 Task: Look for Airbnb properties in Schaffhausen, Switzerland from 21st November, 2023 to 29th November, 2023 for 4 adults.2 bedrooms having 2 beds and 2 bathrooms. Property type can be flat. Booking option can be shelf check-in. Look for 4 properties as per requirement.
Action: Mouse moved to (511, 97)
Screenshot: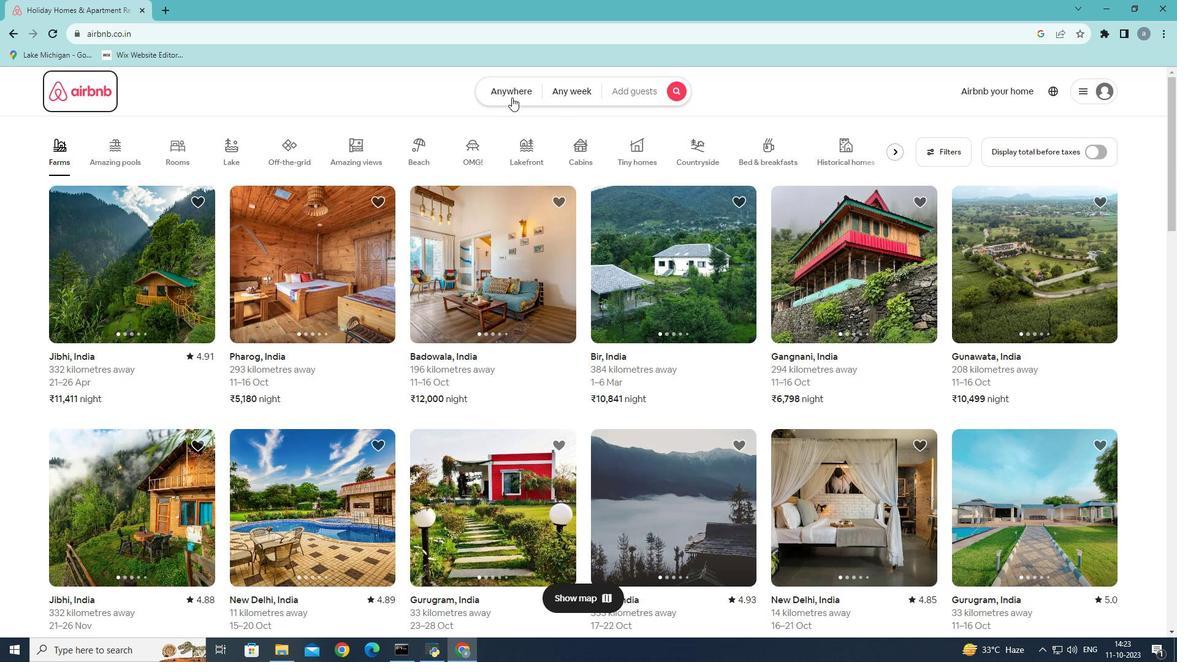 
Action: Mouse pressed left at (511, 97)
Screenshot: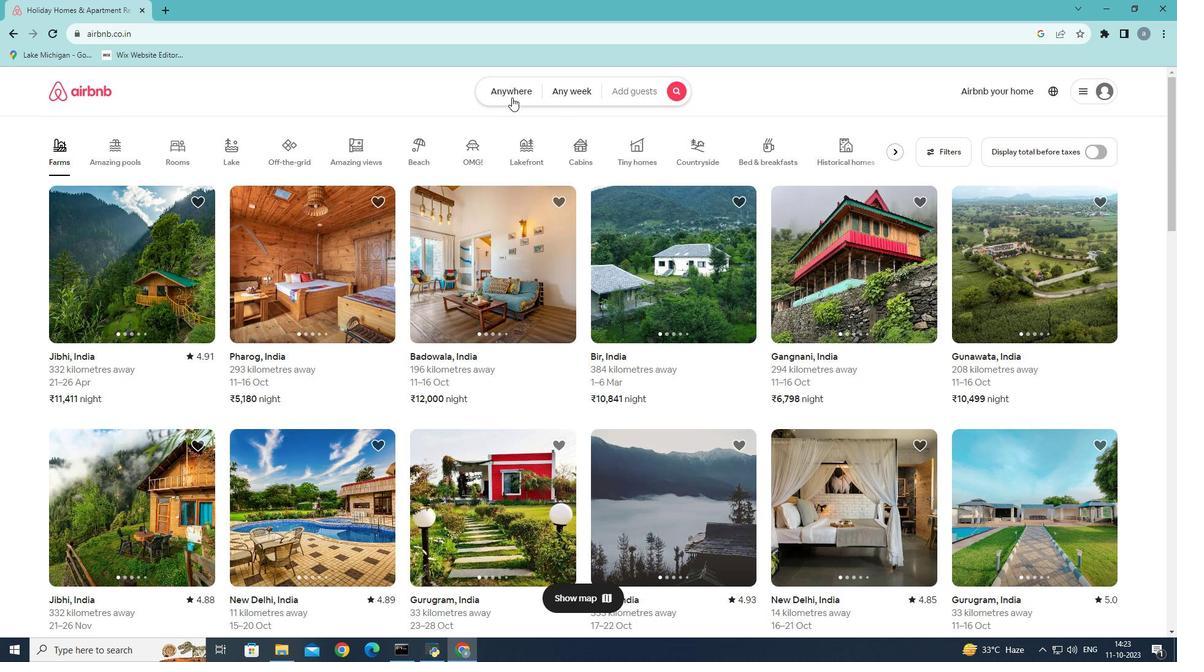 
Action: Mouse moved to (369, 135)
Screenshot: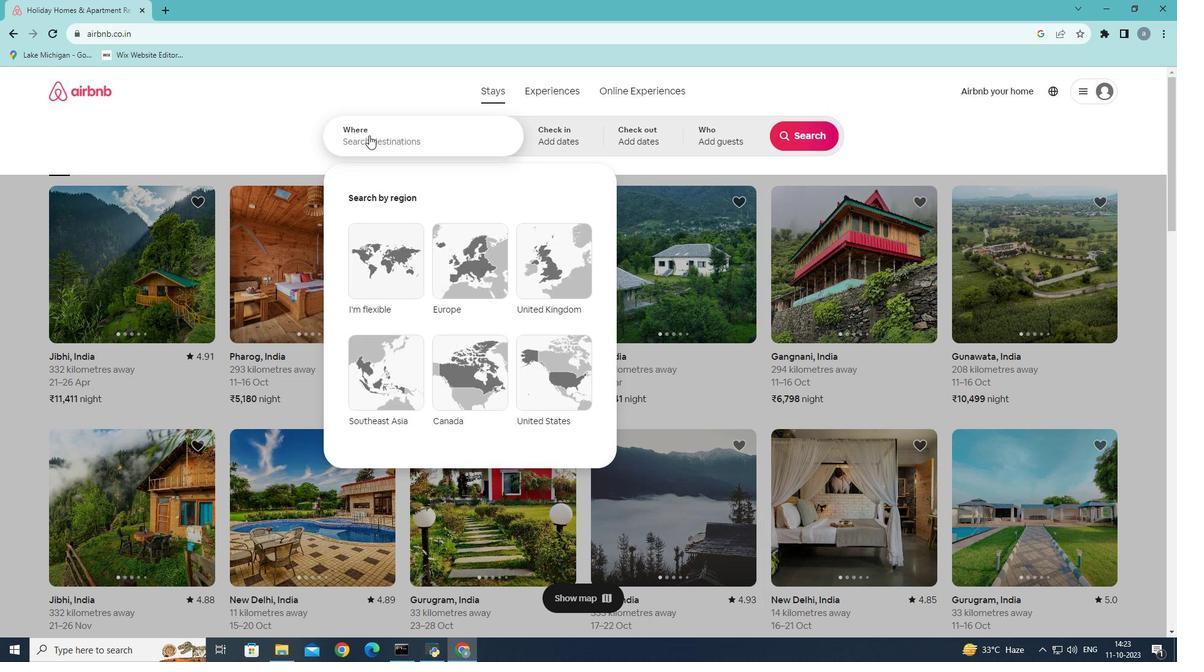 
Action: Mouse pressed left at (369, 135)
Screenshot: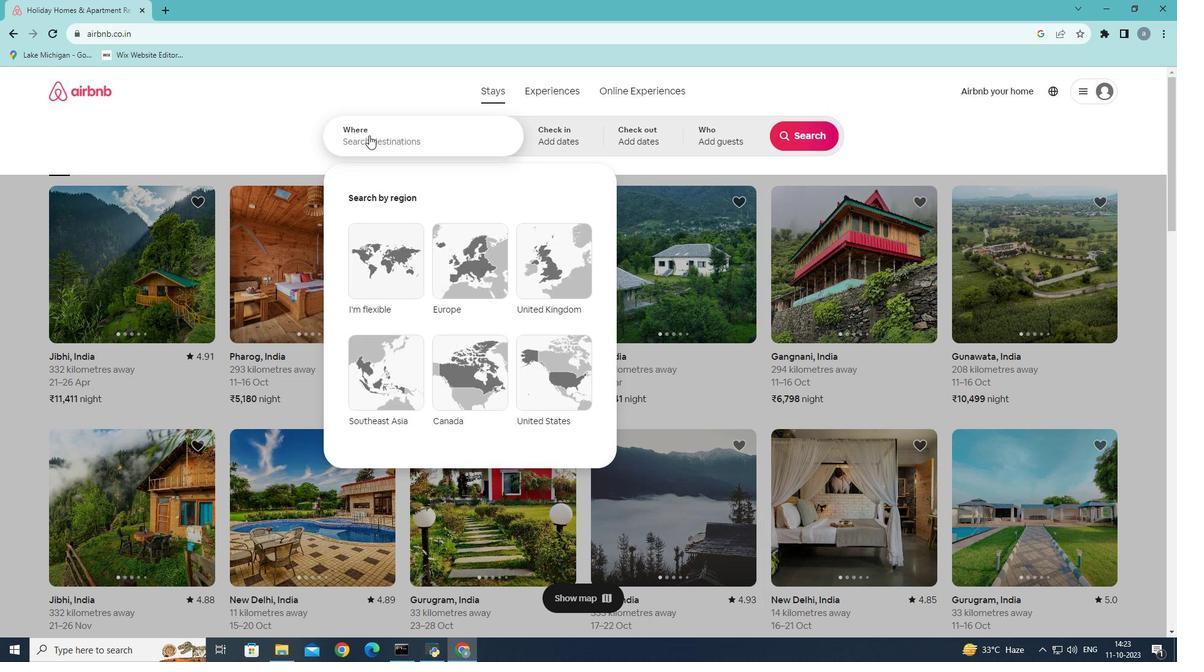 
Action: Mouse moved to (369, 135)
Screenshot: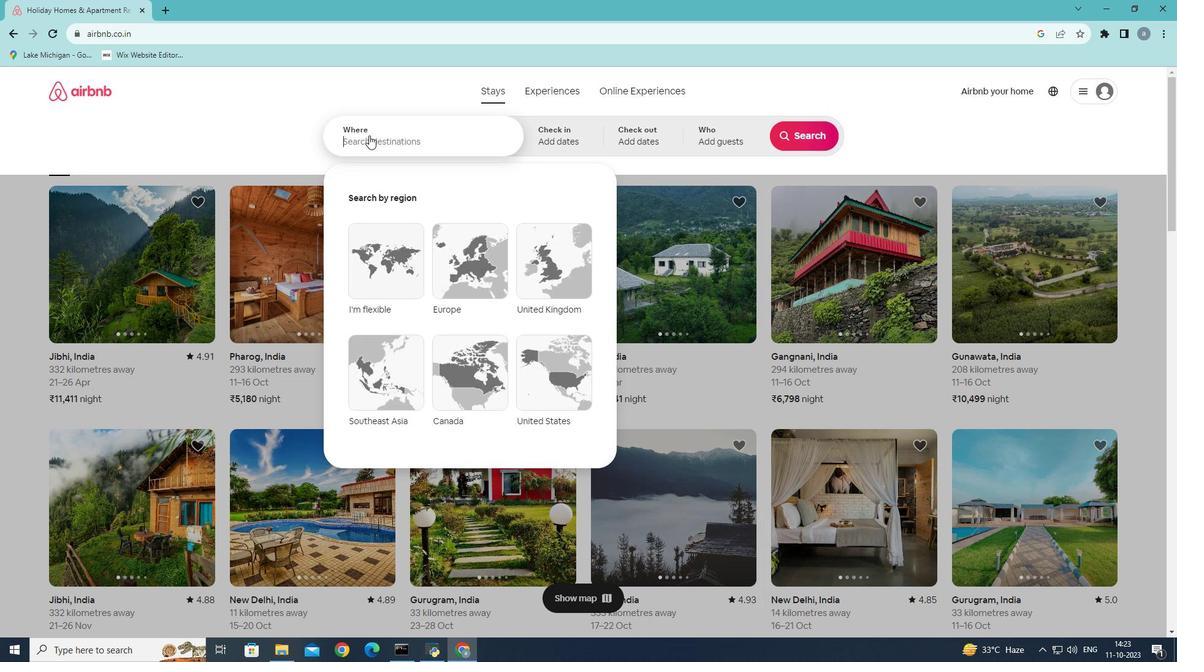 
Action: Key pressed <Key.shift>Schaffhasen
Screenshot: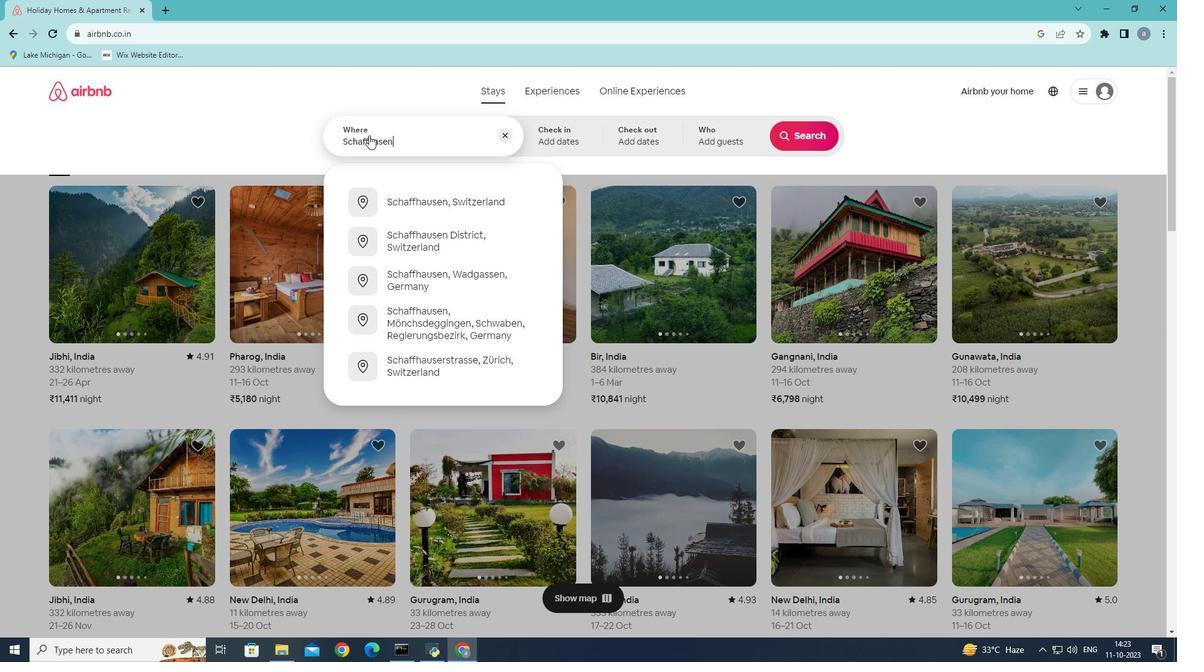 
Action: Mouse moved to (429, 202)
Screenshot: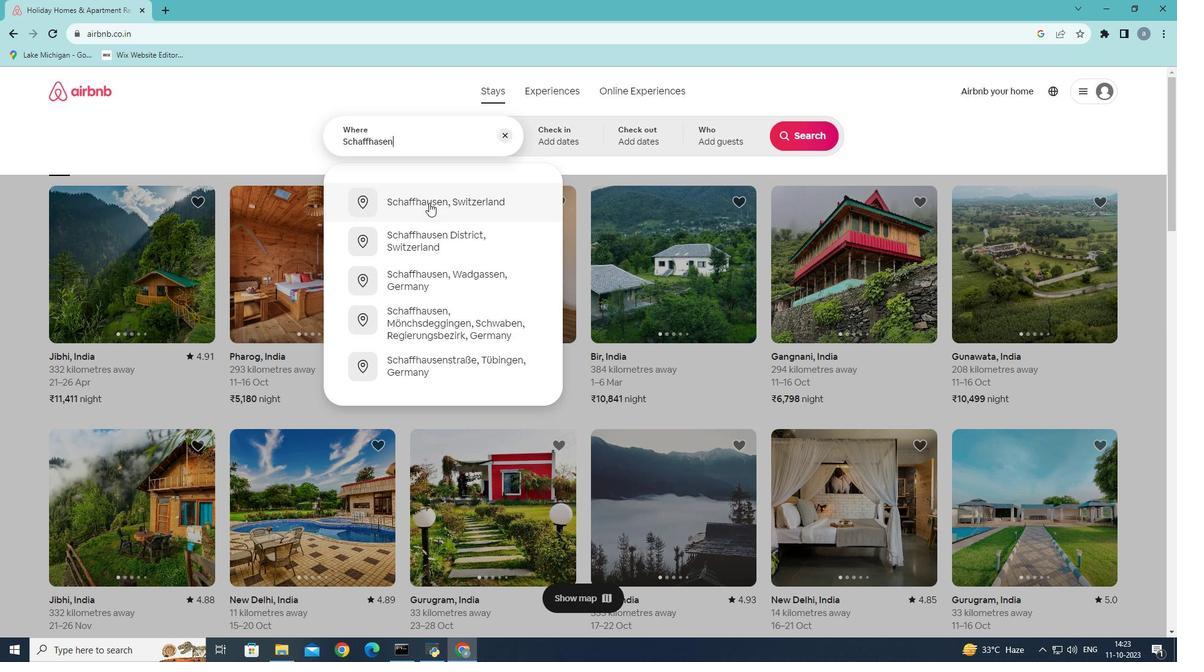 
Action: Mouse pressed left at (429, 202)
Screenshot: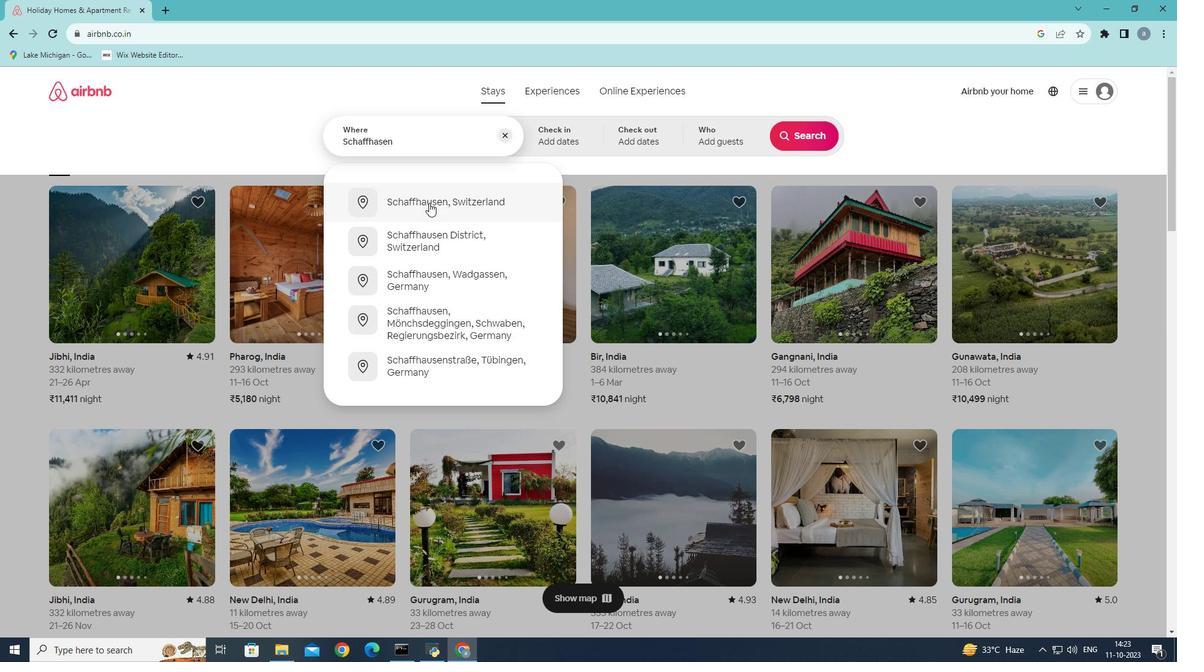 
Action: Mouse moved to (675, 377)
Screenshot: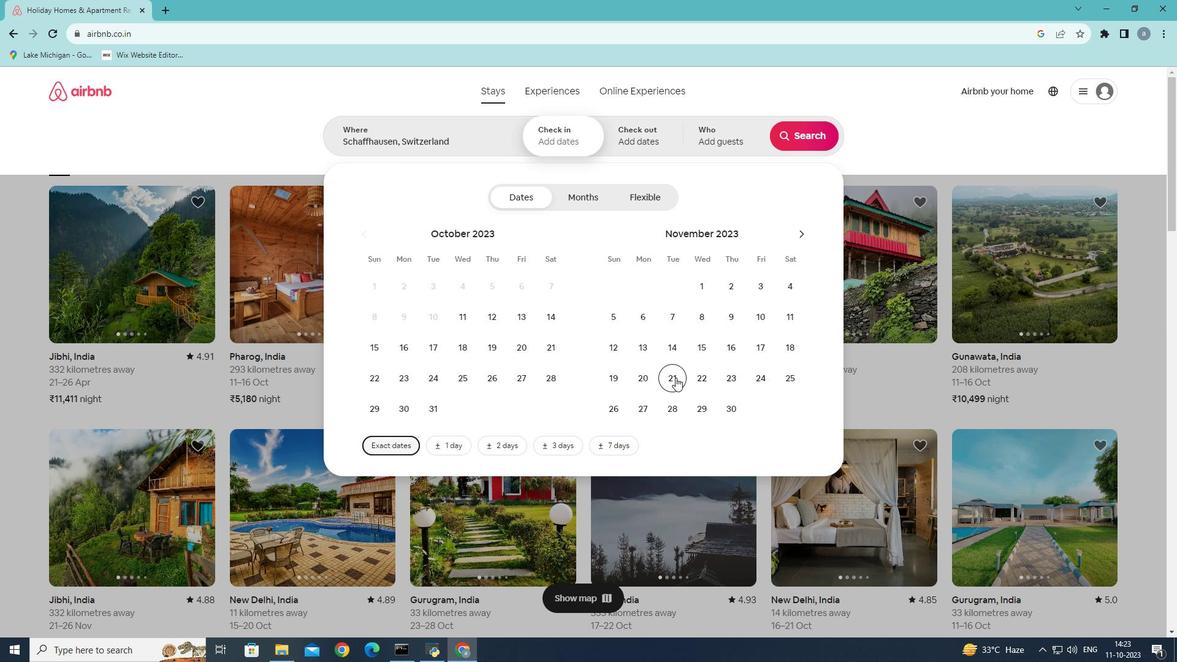
Action: Mouse pressed left at (675, 377)
Screenshot: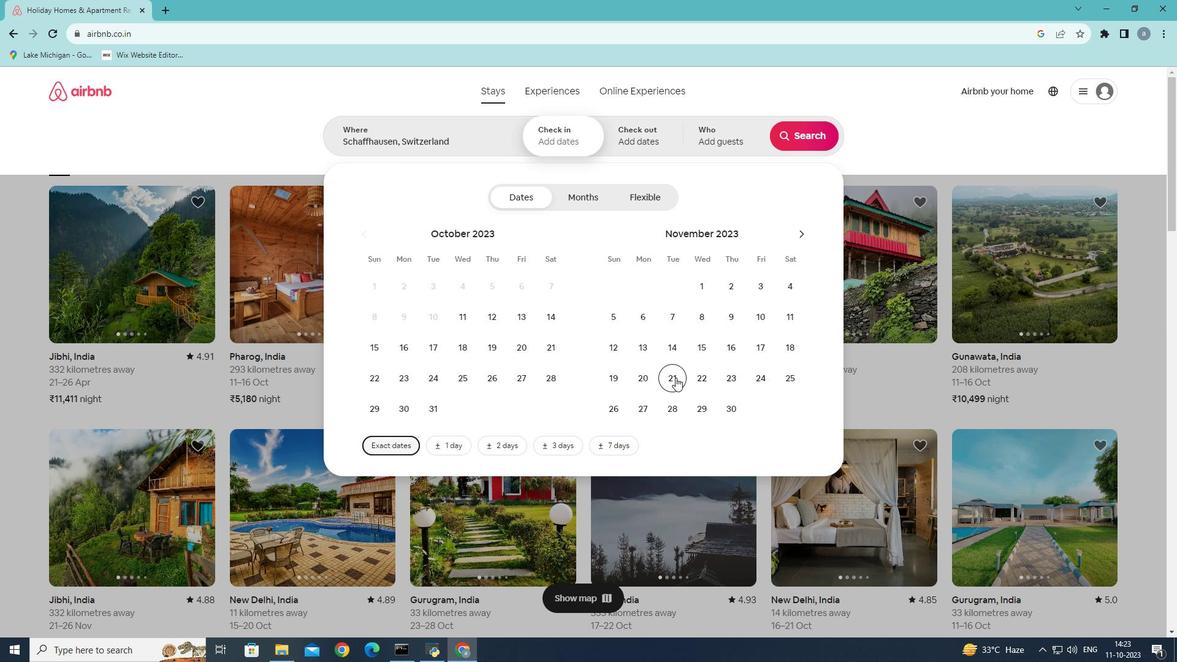 
Action: Mouse moved to (702, 408)
Screenshot: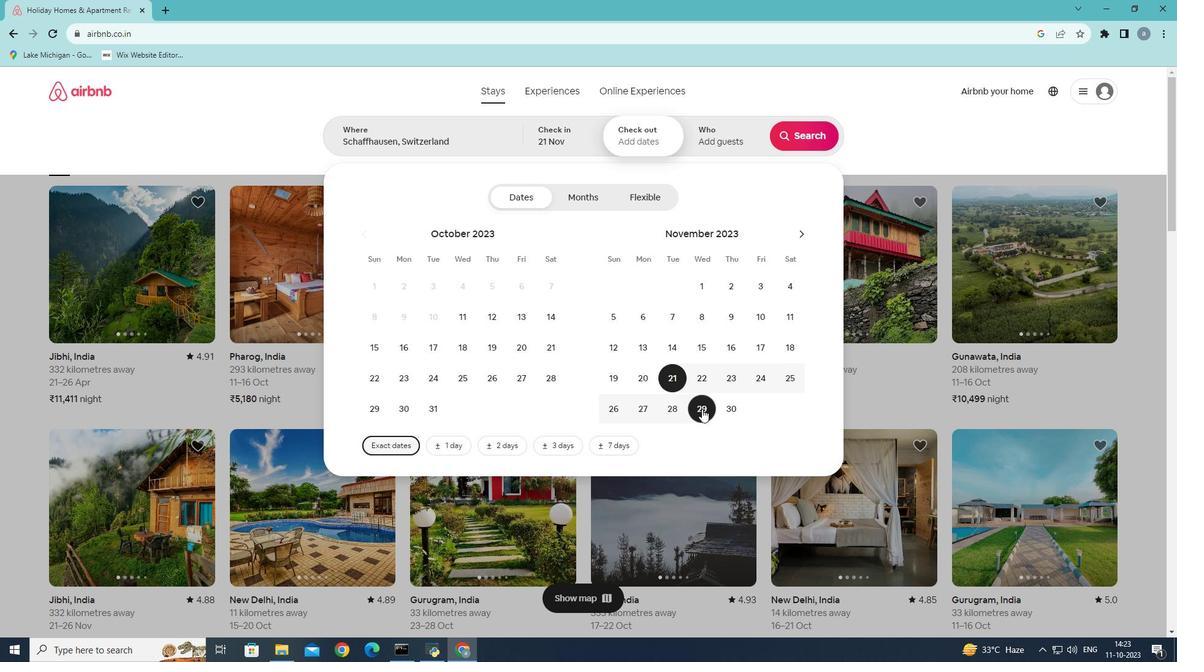 
Action: Mouse pressed left at (702, 408)
Screenshot: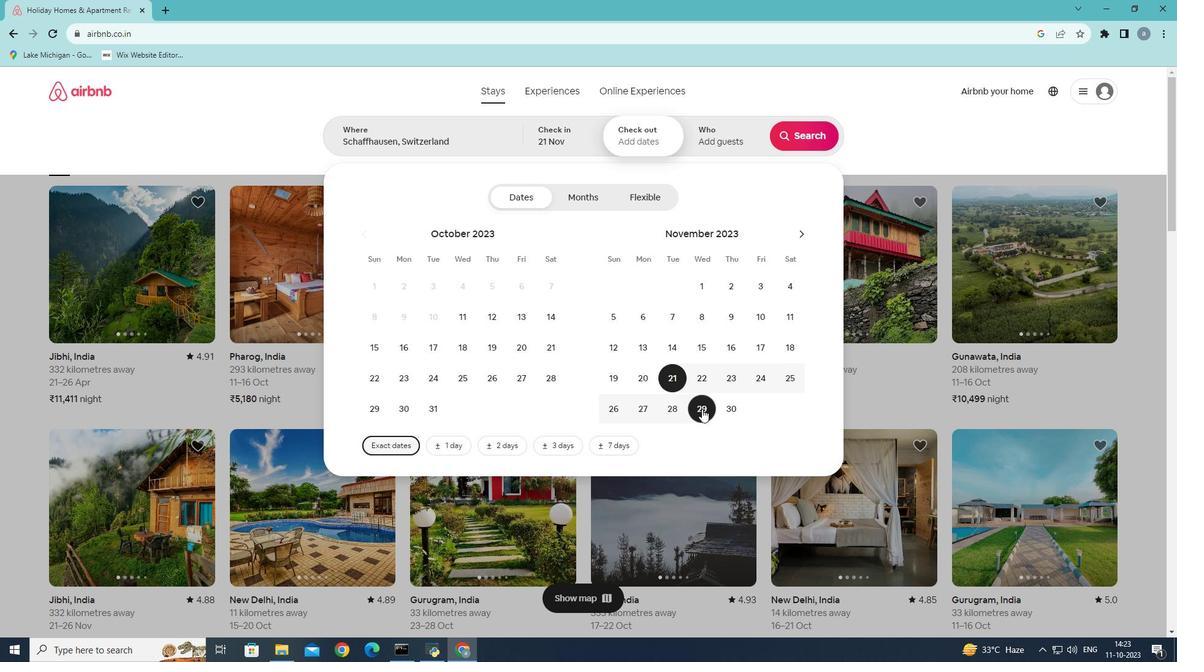 
Action: Mouse moved to (725, 138)
Screenshot: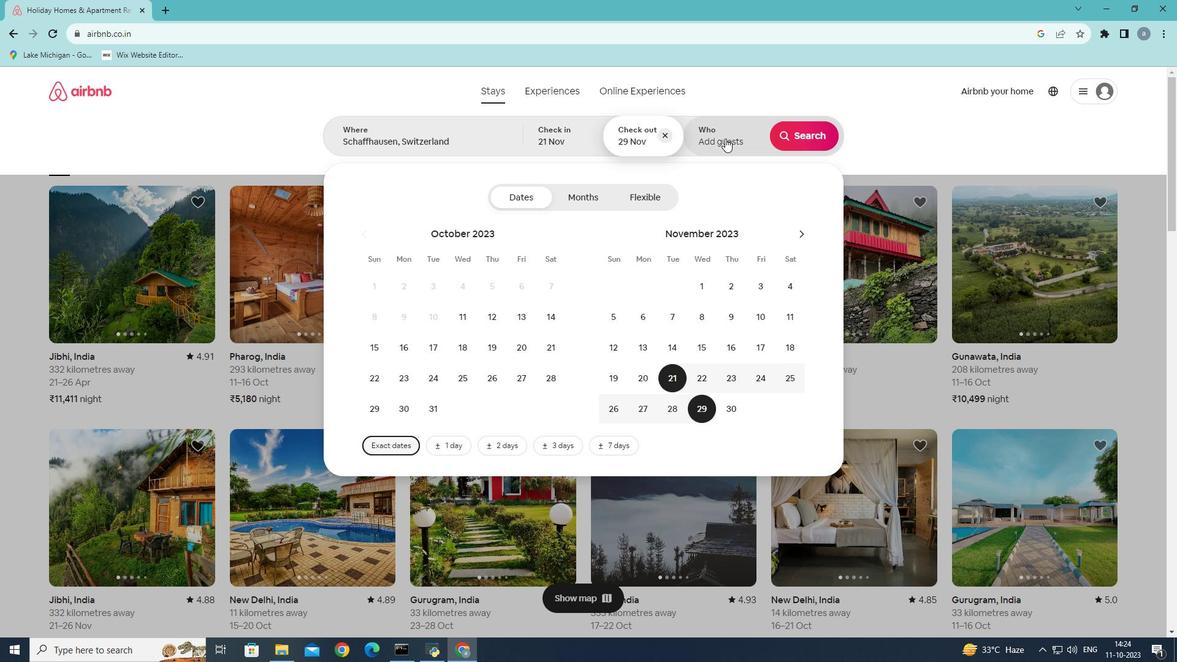 
Action: Mouse pressed left at (725, 138)
Screenshot: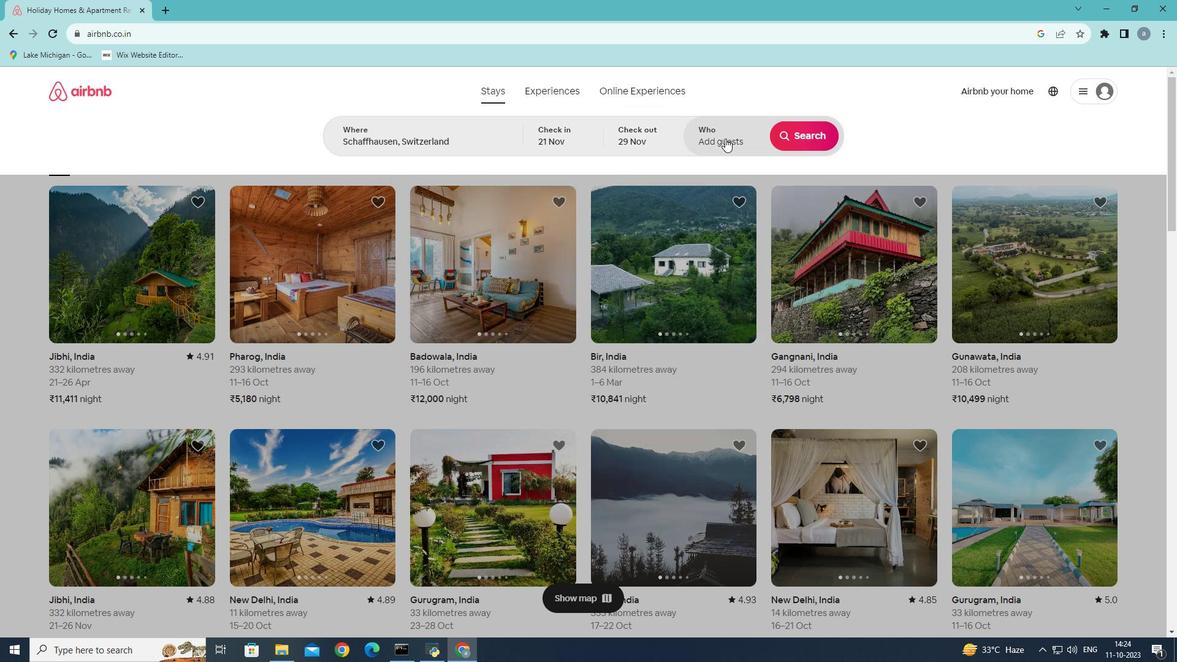 
Action: Mouse moved to (811, 202)
Screenshot: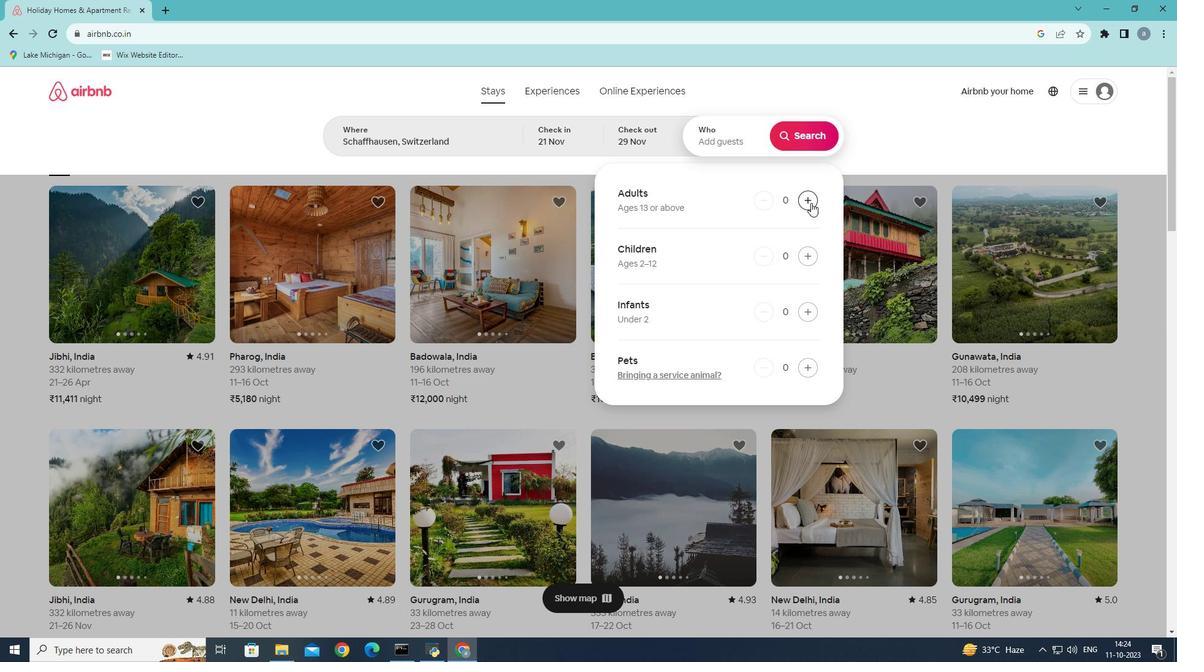 
Action: Mouse pressed left at (811, 202)
Screenshot: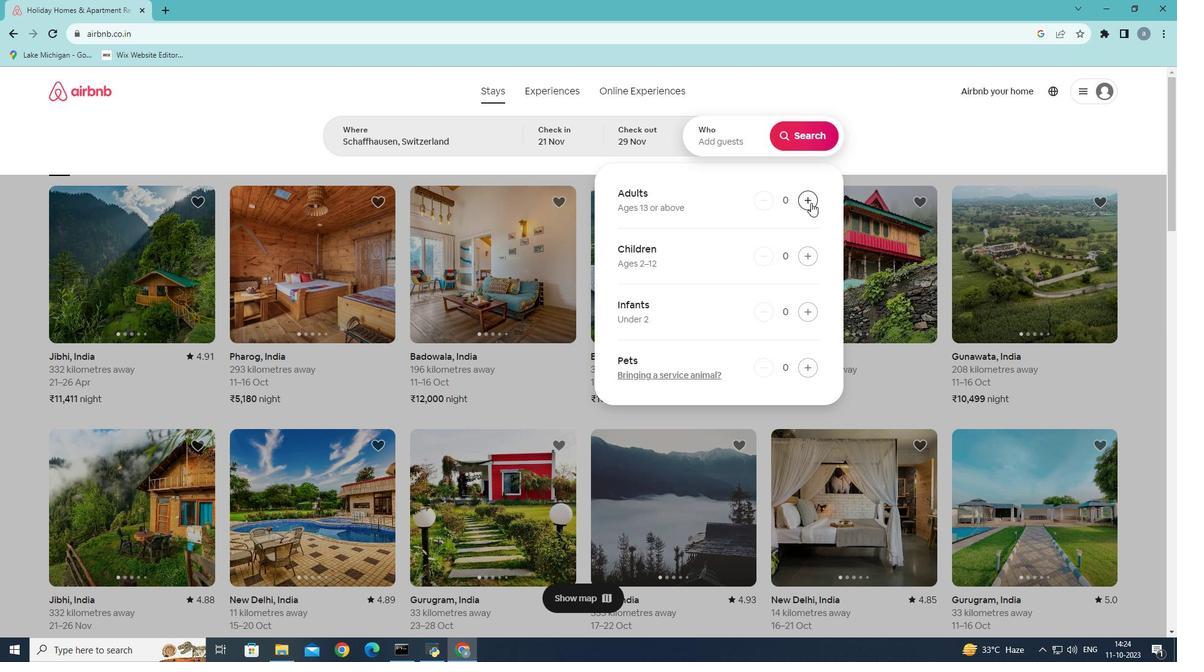 
Action: Mouse pressed left at (811, 202)
Screenshot: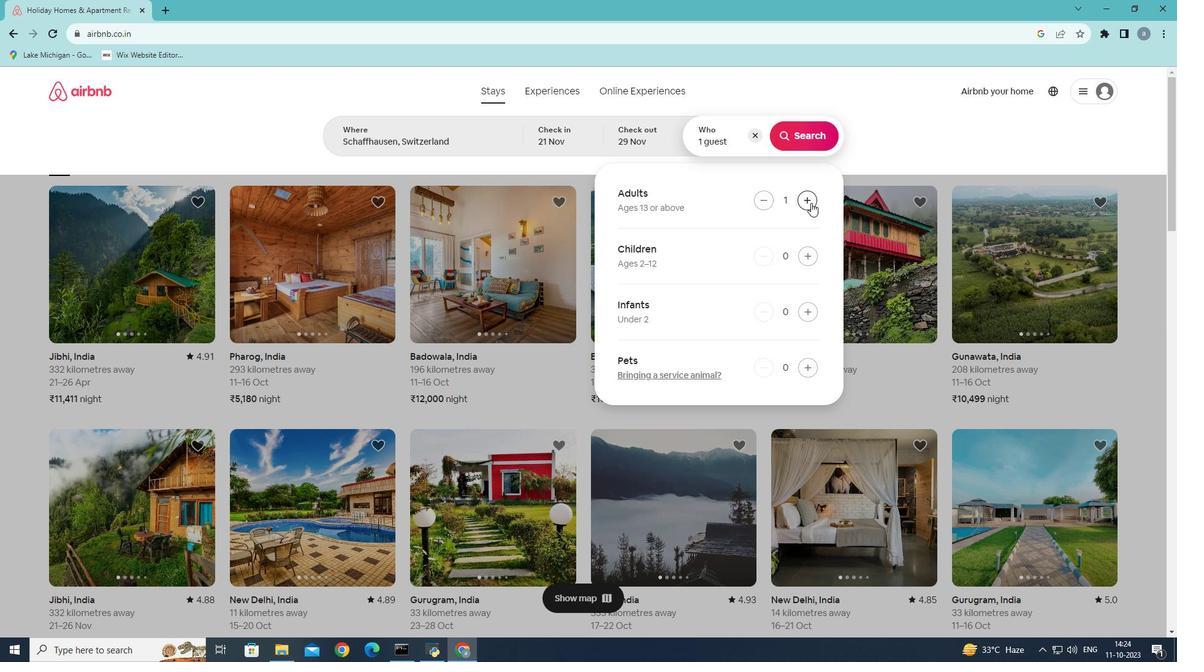 
Action: Mouse moved to (813, 135)
Screenshot: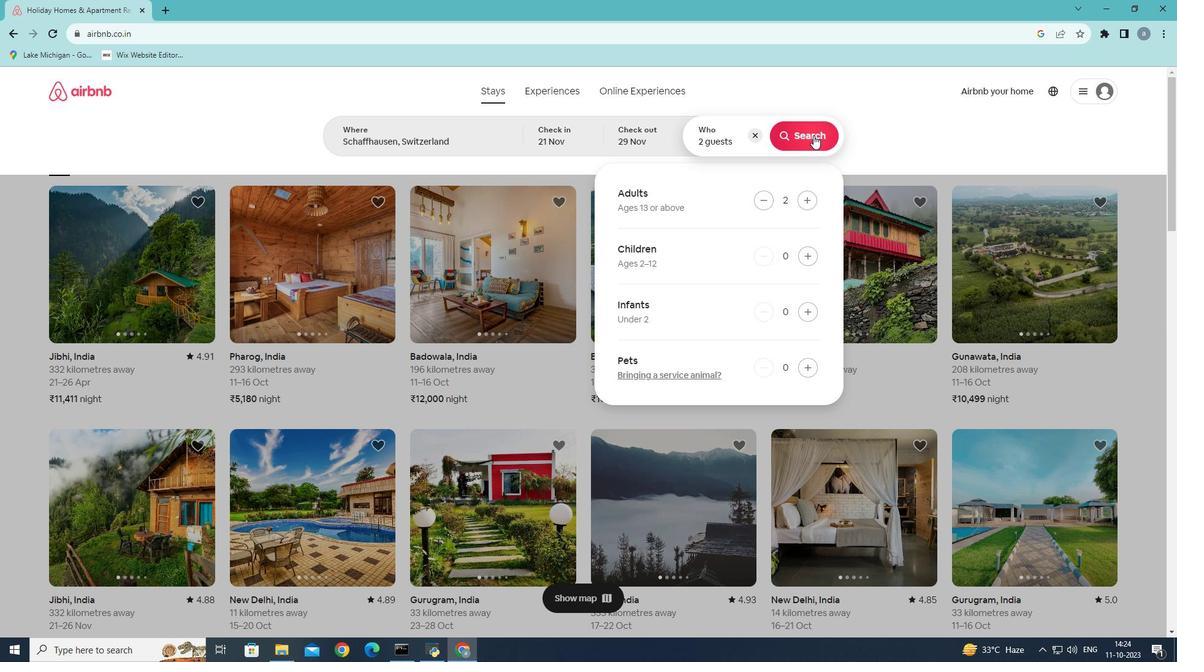 
Action: Mouse pressed left at (813, 135)
Screenshot: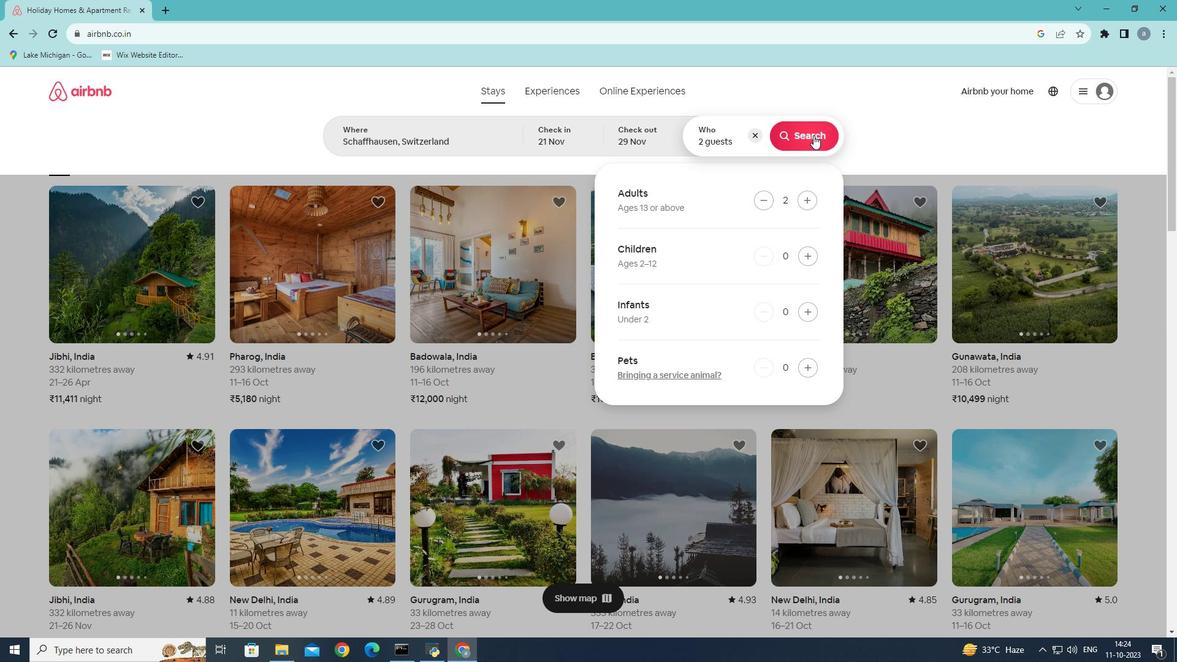 
Action: Mouse moved to (655, 95)
Screenshot: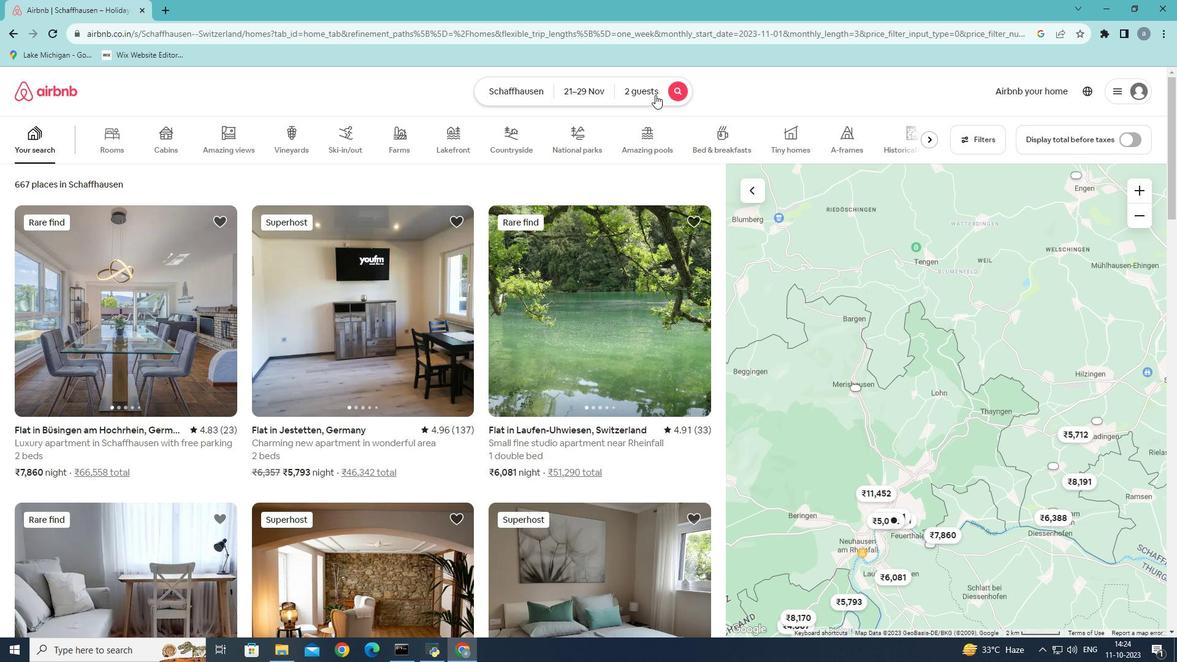 
Action: Mouse pressed left at (655, 95)
Screenshot: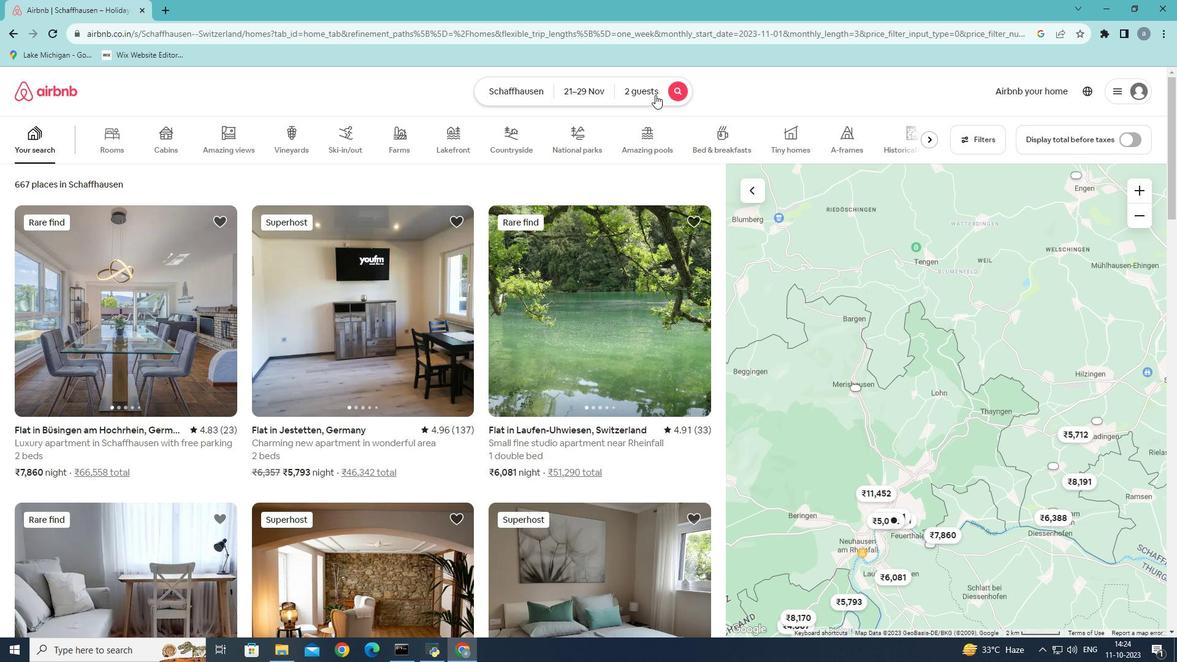 
Action: Mouse moved to (802, 198)
Screenshot: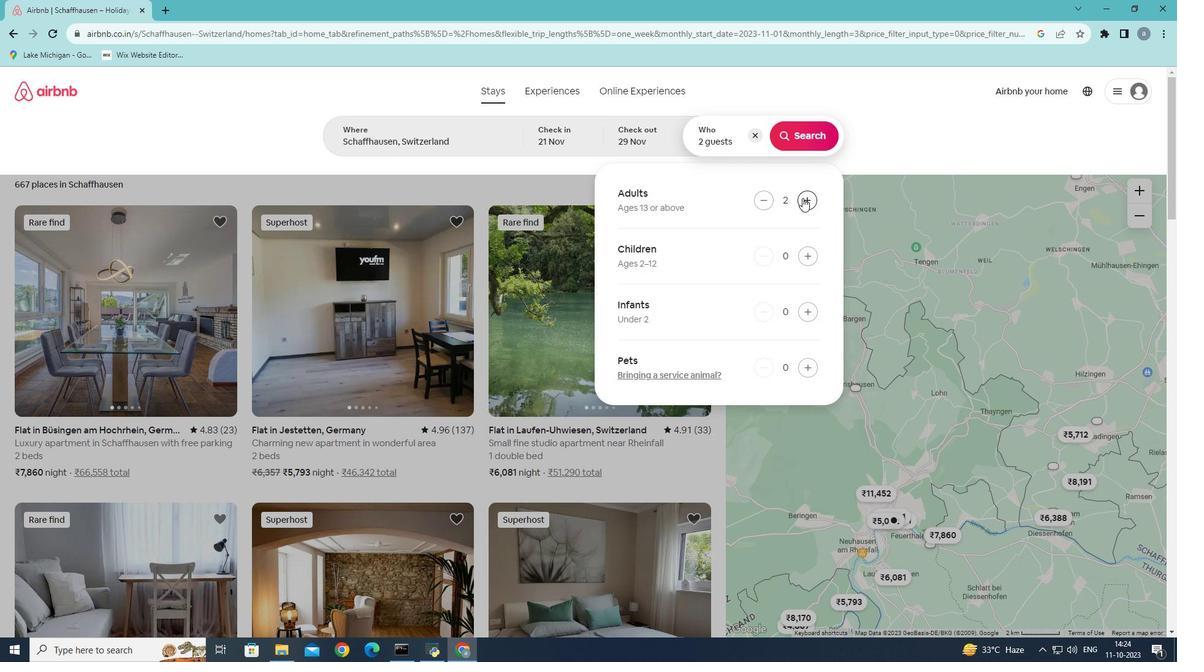 
Action: Mouse pressed left at (802, 198)
Screenshot: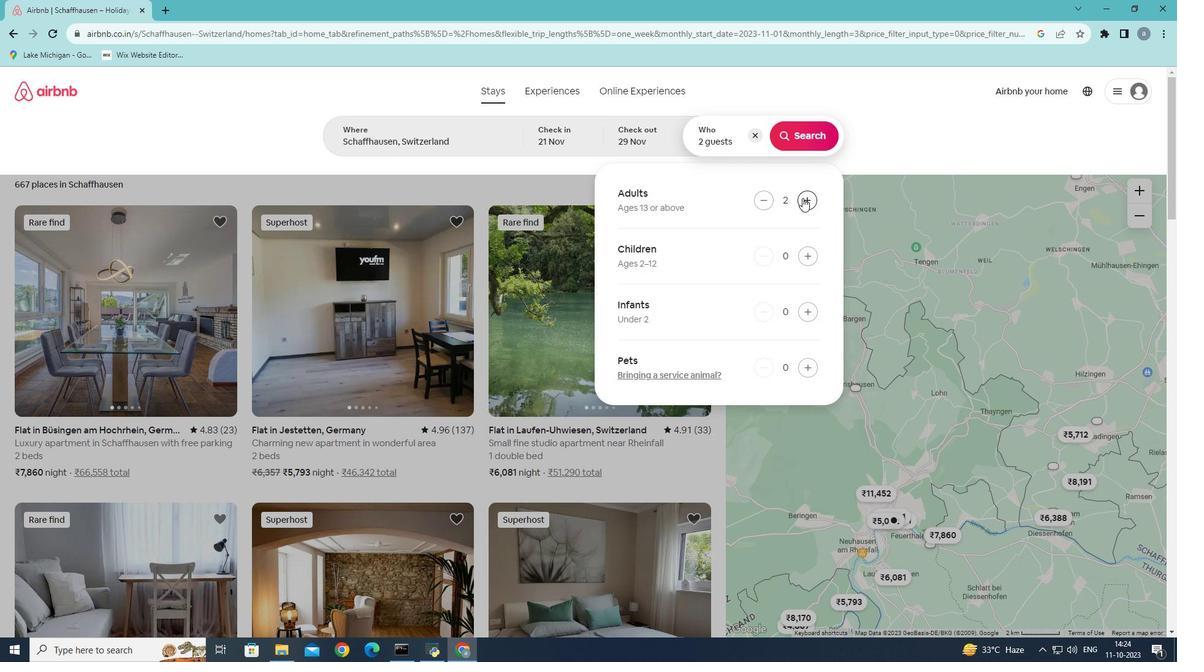 
Action: Mouse pressed left at (802, 198)
Screenshot: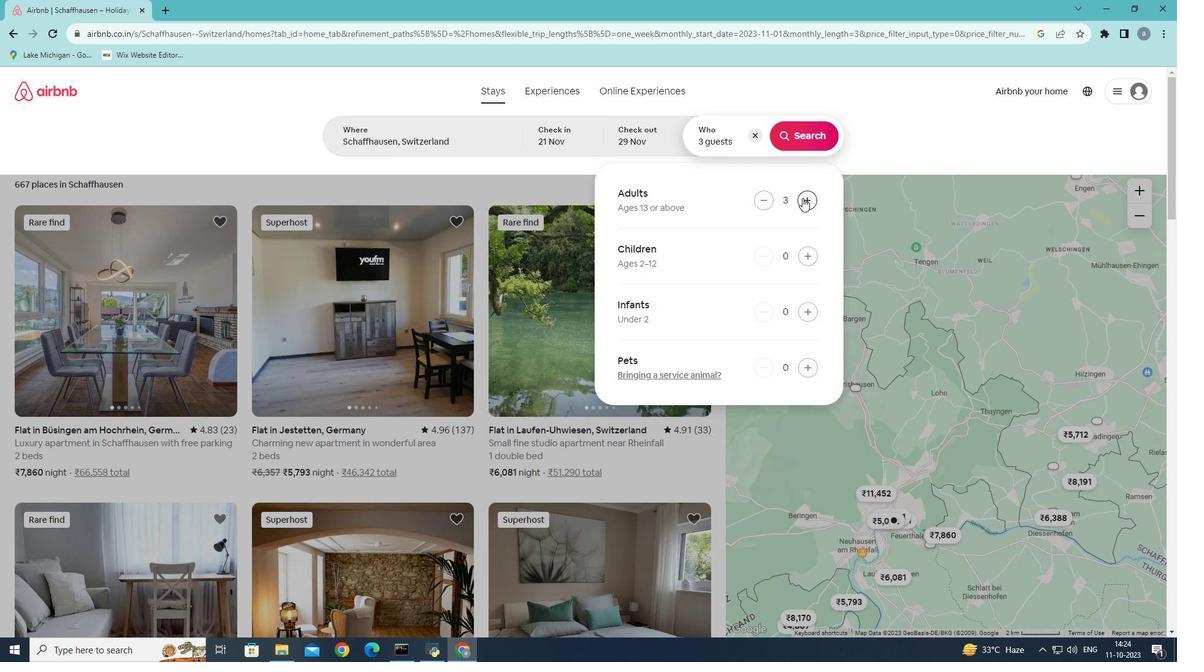 
Action: Mouse moved to (803, 134)
Screenshot: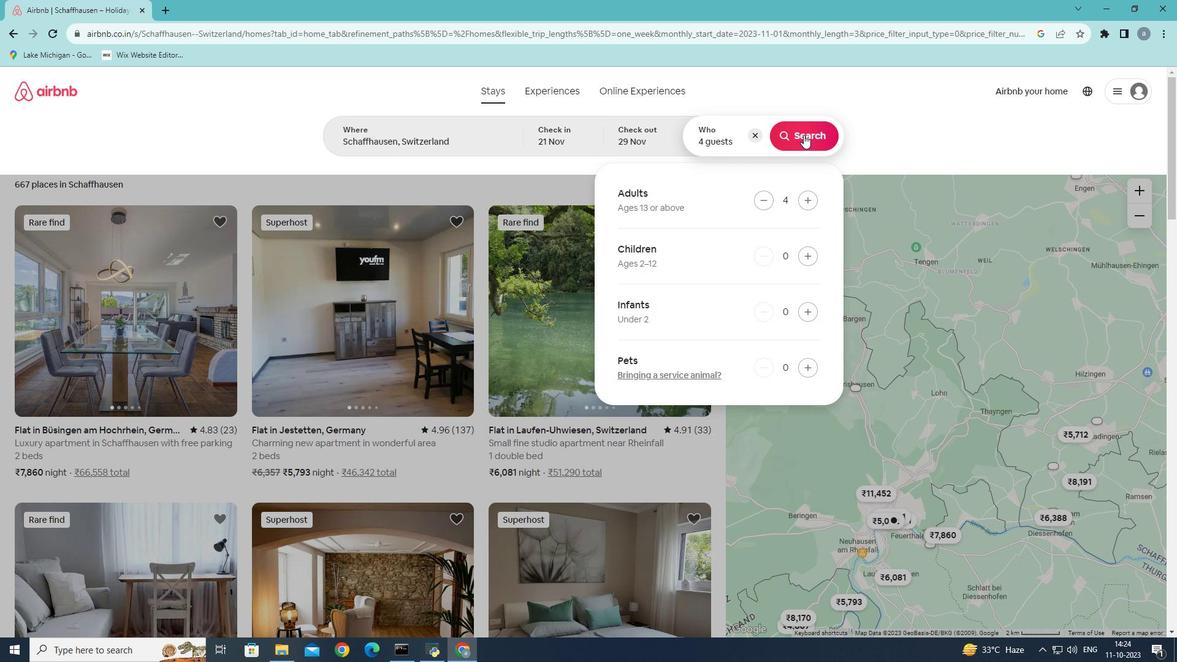 
Action: Mouse pressed left at (803, 134)
Screenshot: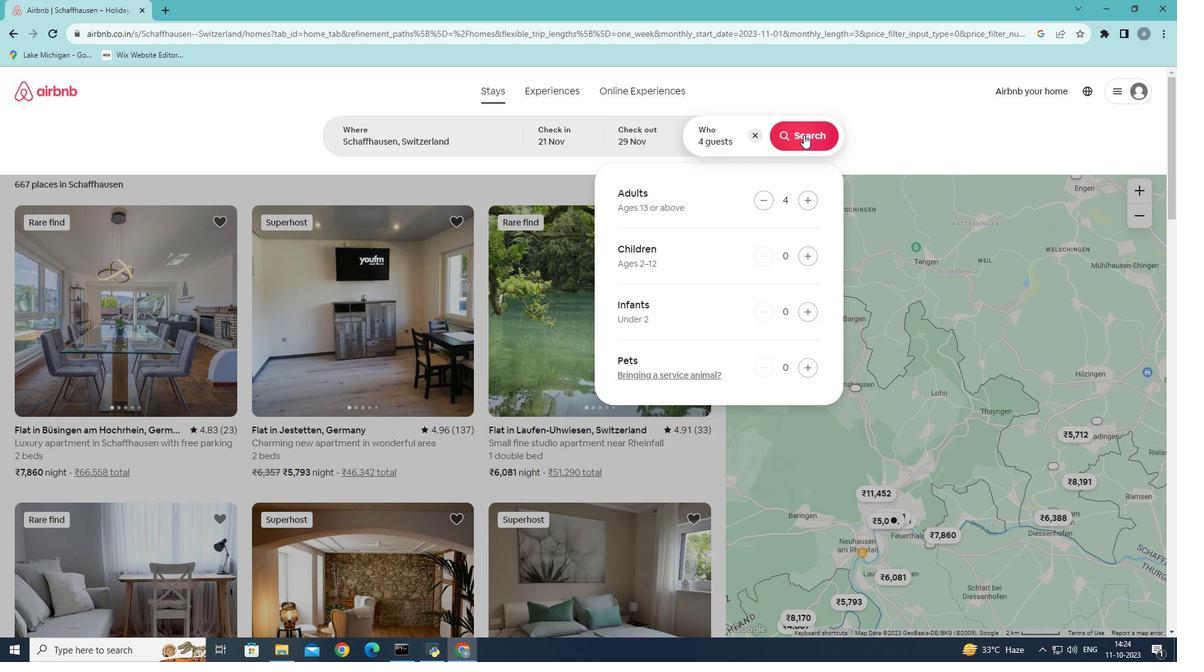 
Action: Mouse moved to (992, 141)
Screenshot: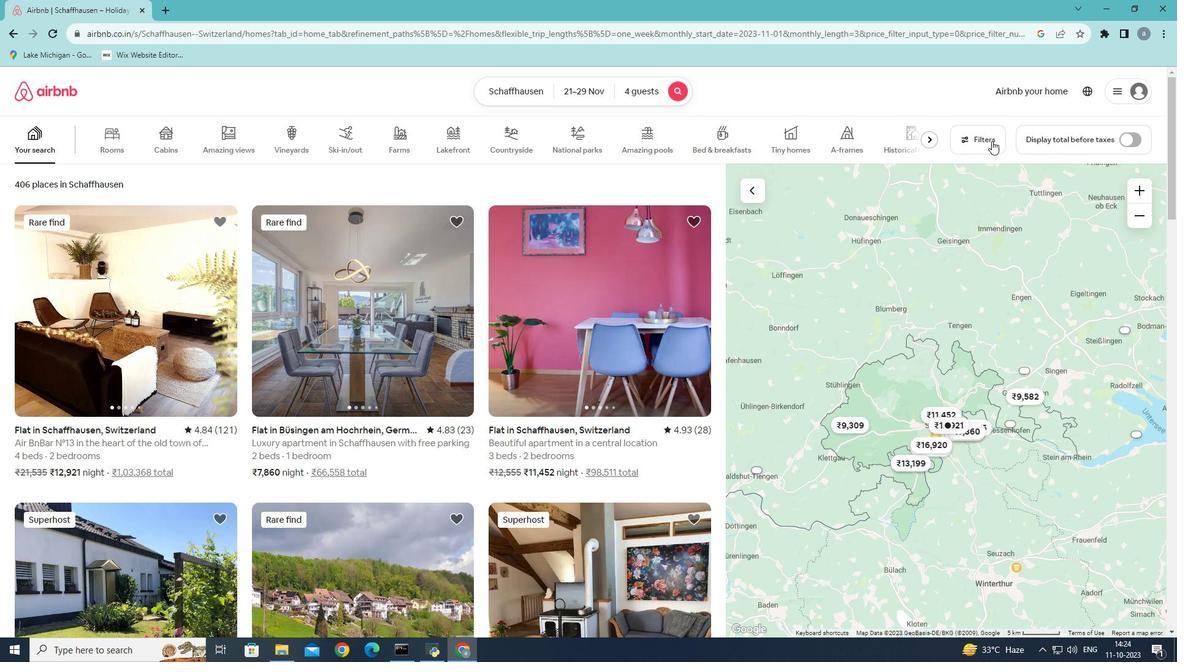 
Action: Mouse pressed left at (992, 141)
Screenshot: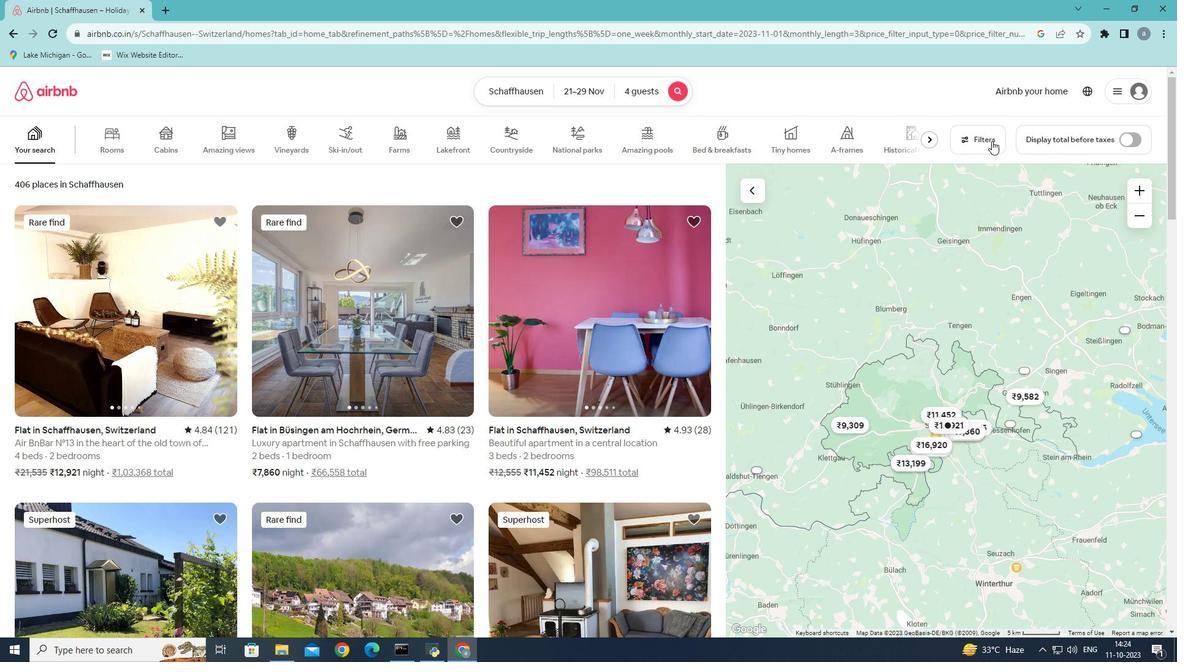 
Action: Mouse moved to (680, 360)
Screenshot: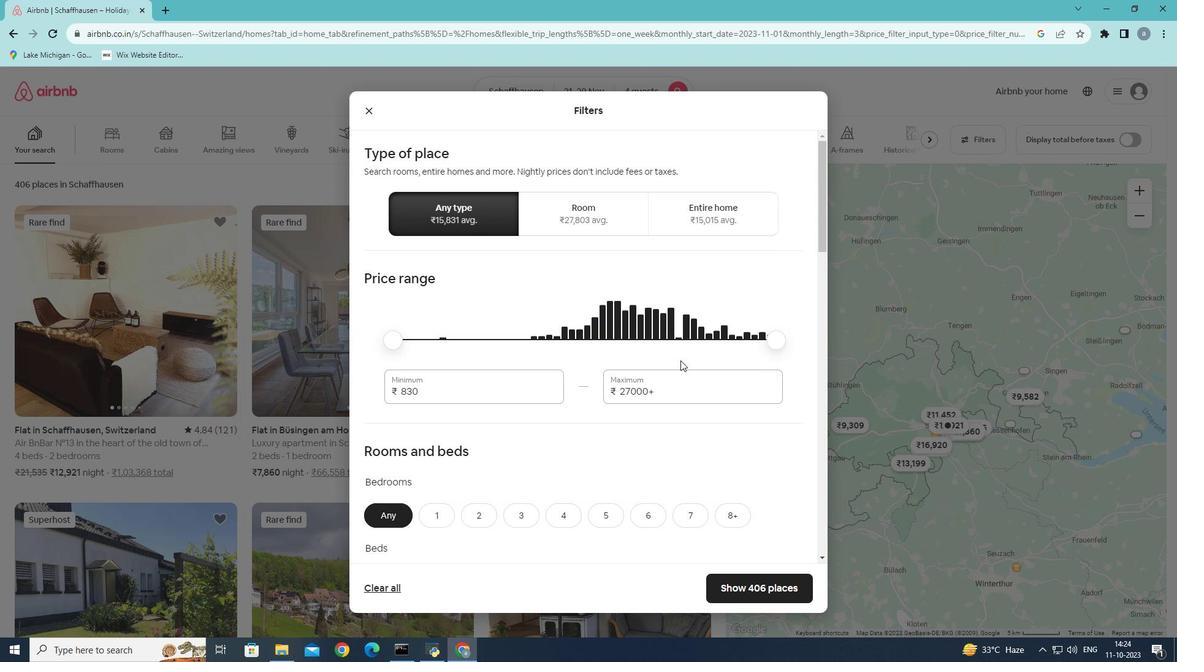 
Action: Mouse scrolled (680, 359) with delta (0, 0)
Screenshot: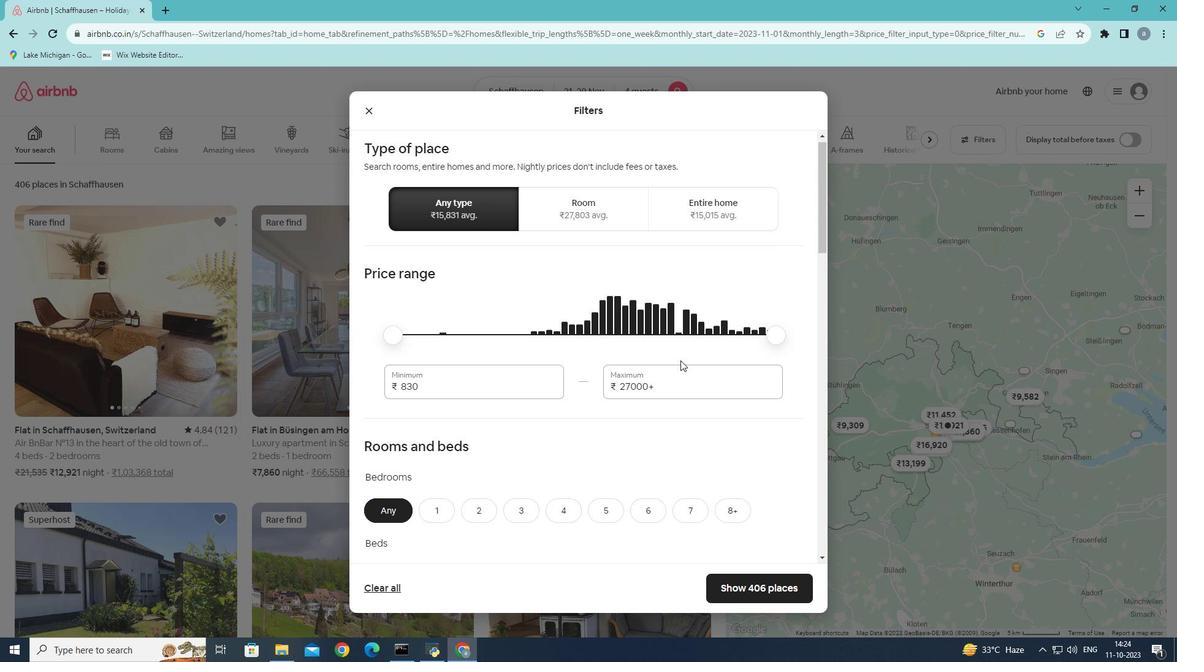 
Action: Mouse scrolled (680, 359) with delta (0, 0)
Screenshot: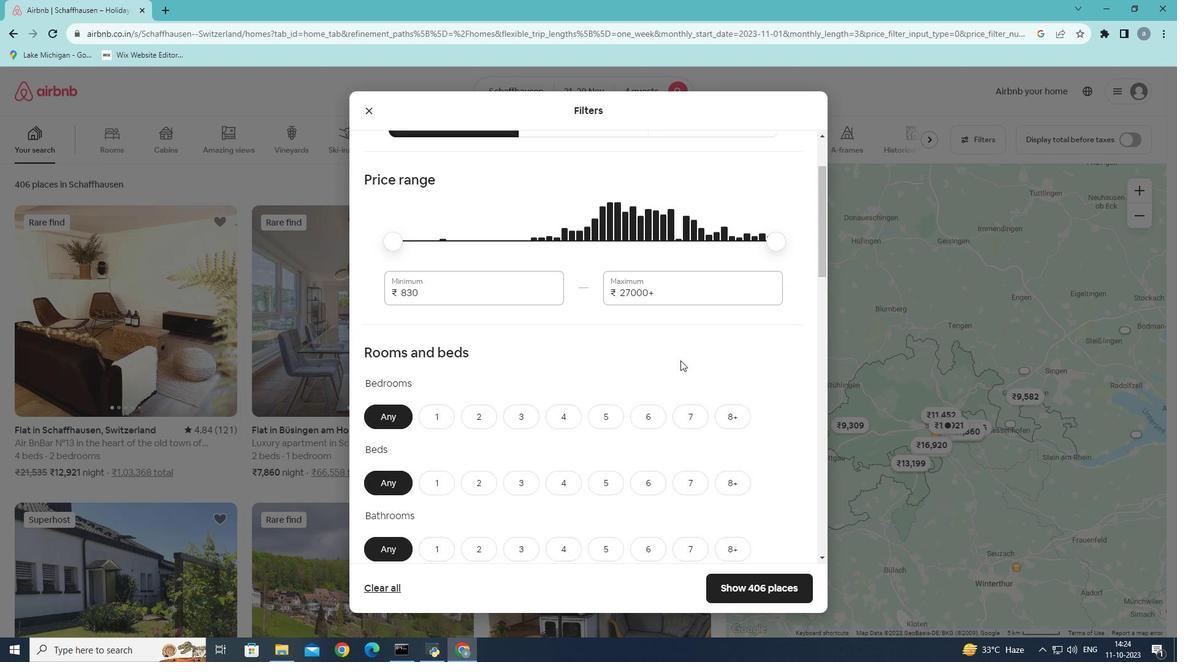 
Action: Mouse scrolled (680, 359) with delta (0, 0)
Screenshot: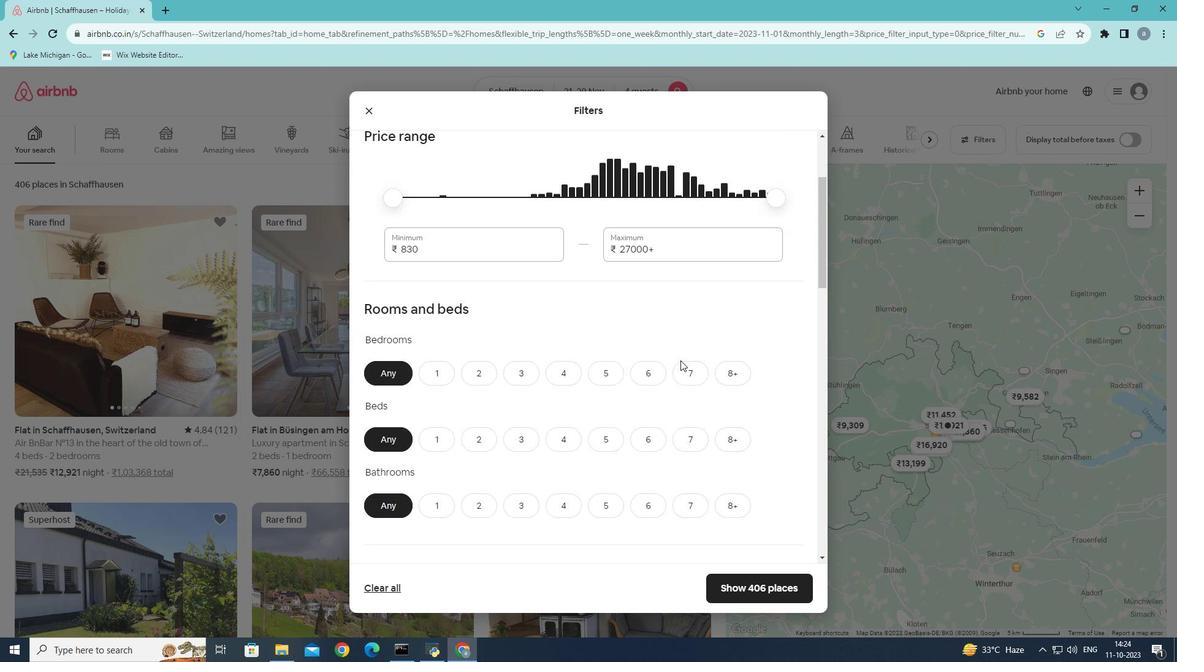 
Action: Mouse scrolled (680, 359) with delta (0, 0)
Screenshot: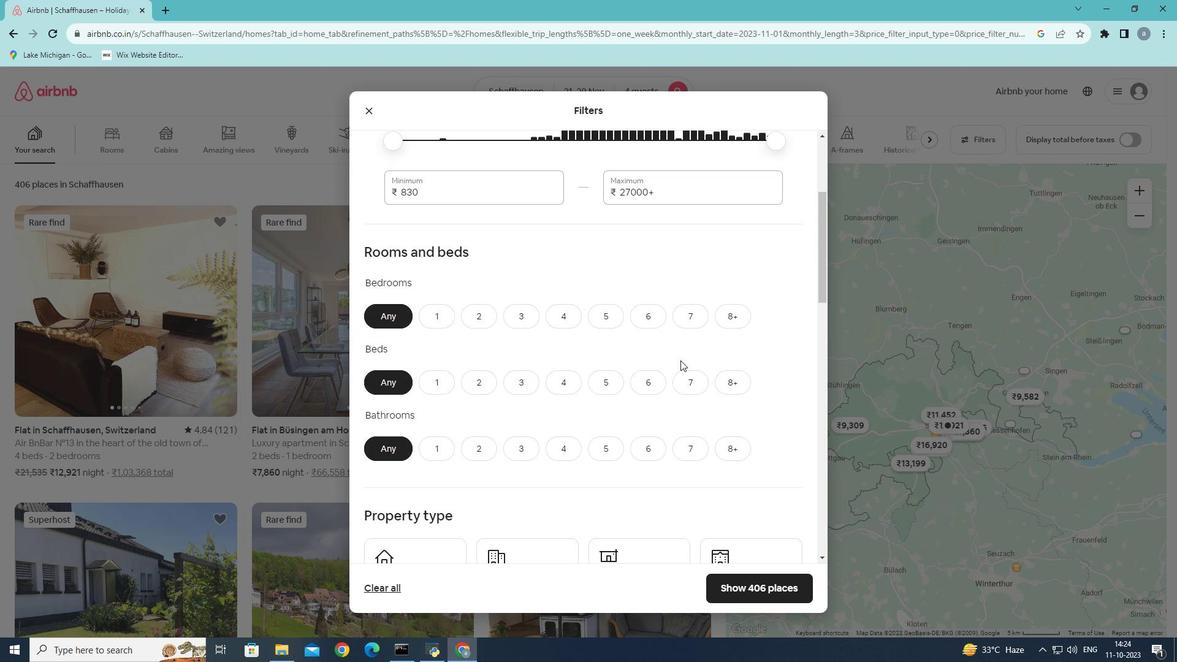 
Action: Mouse moved to (470, 273)
Screenshot: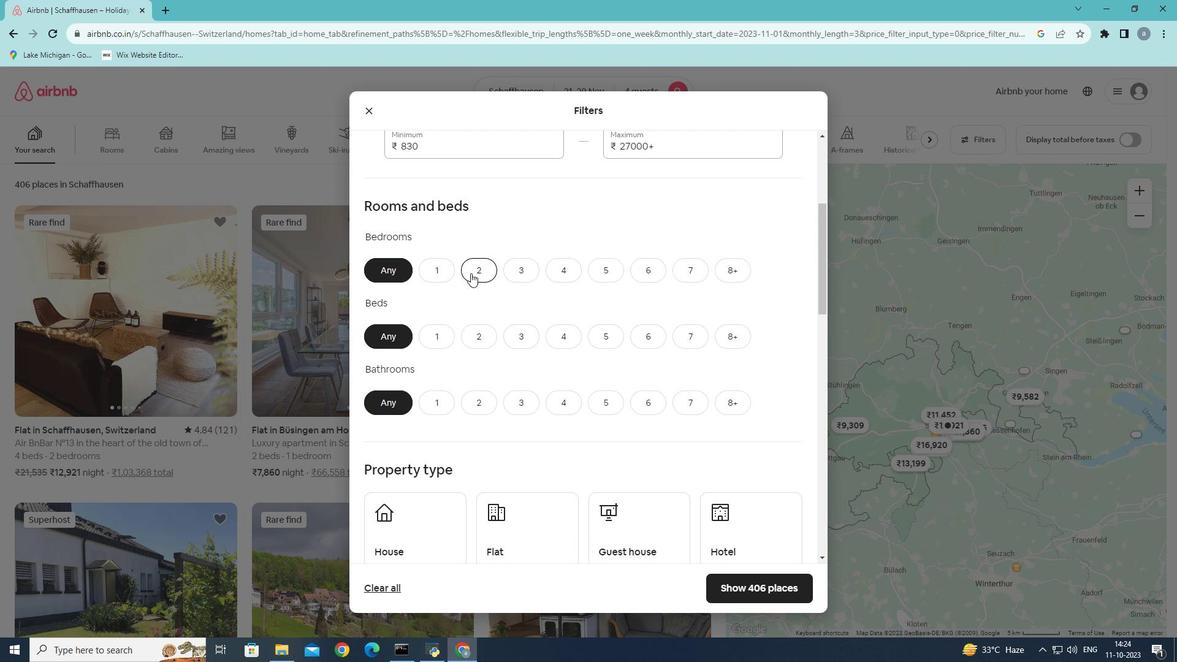 
Action: Mouse pressed left at (470, 273)
Screenshot: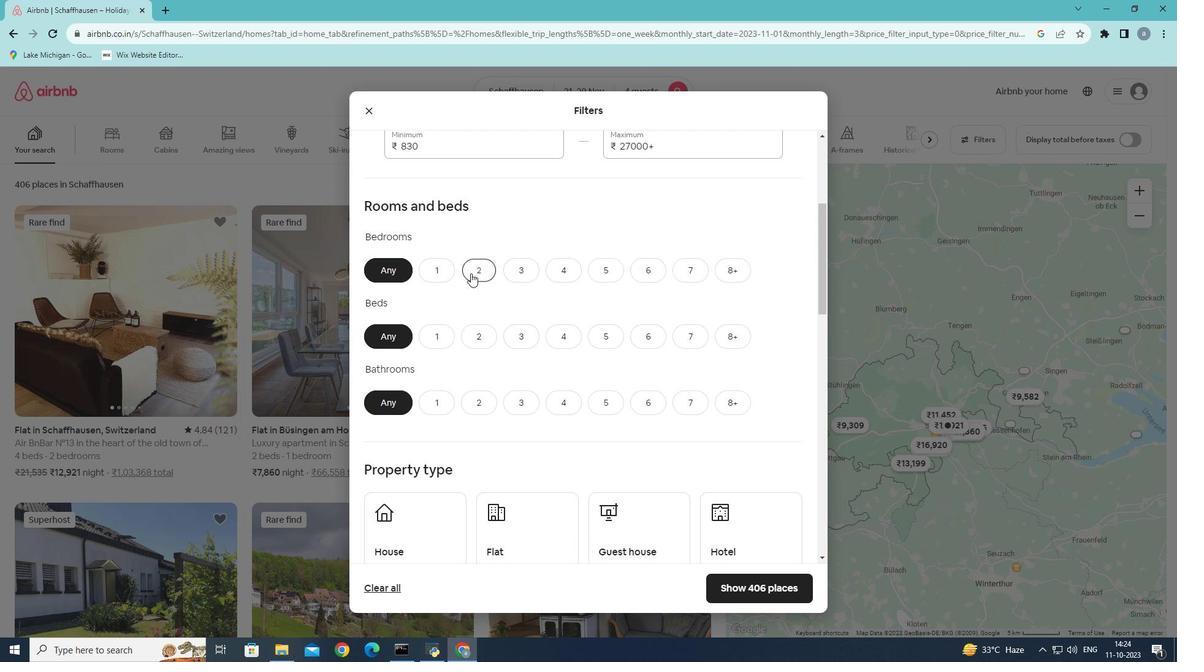 
Action: Mouse moved to (480, 331)
Screenshot: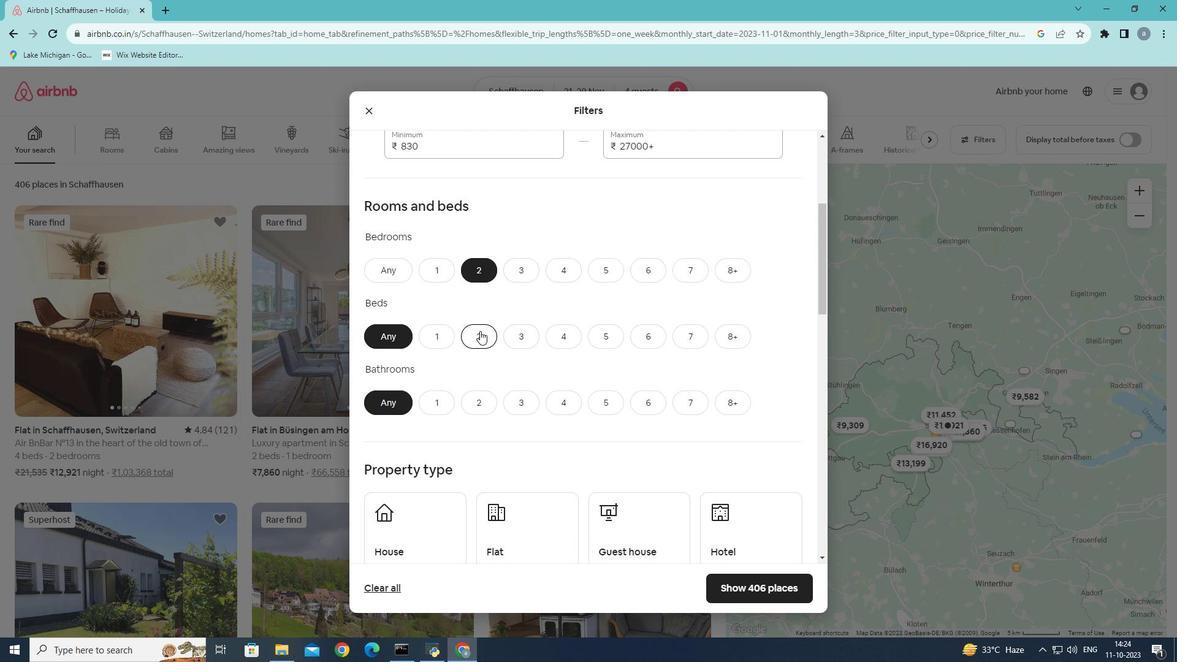 
Action: Mouse pressed left at (480, 331)
Screenshot: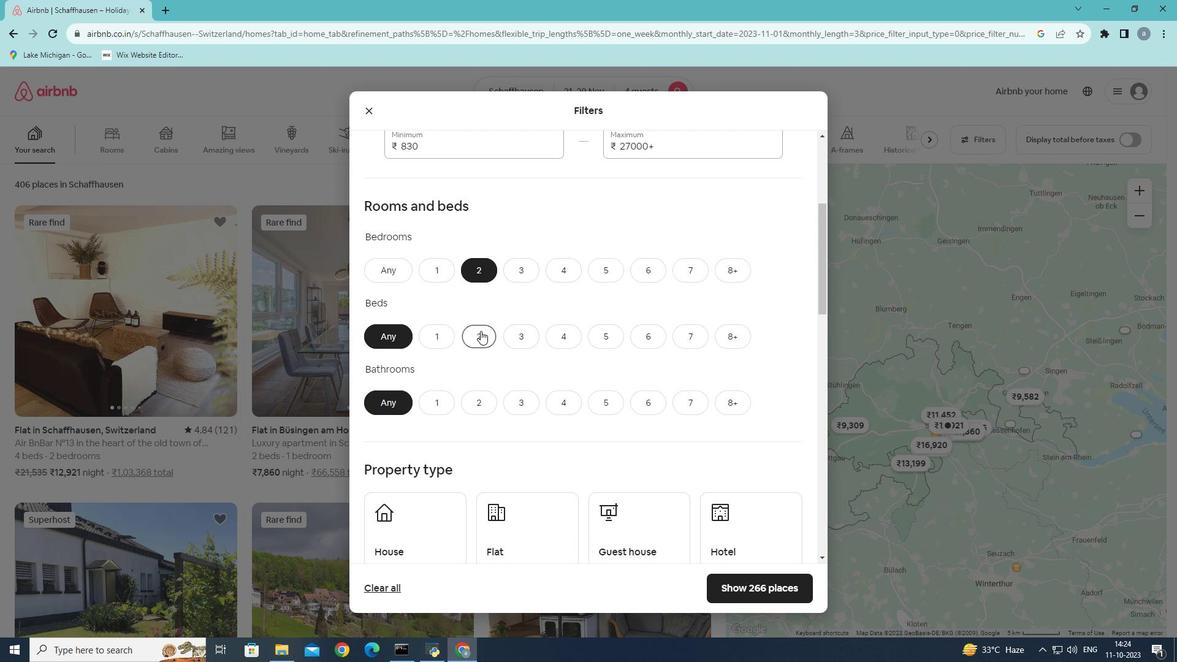 
Action: Mouse moved to (488, 398)
Screenshot: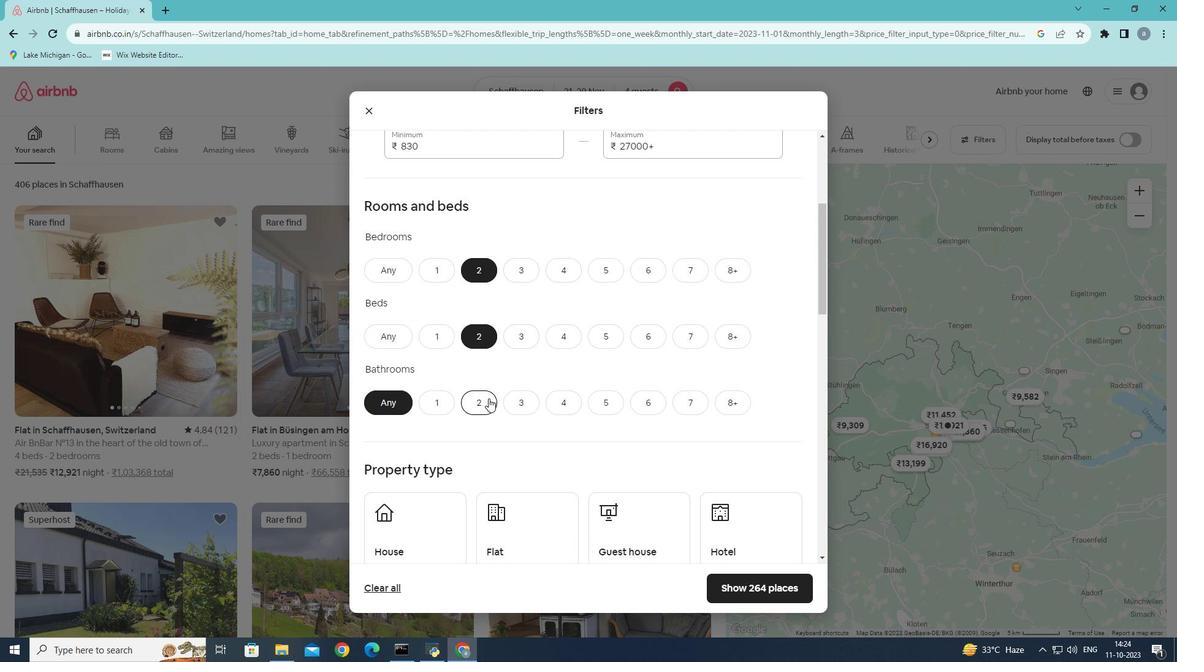 
Action: Mouse pressed left at (488, 398)
Screenshot: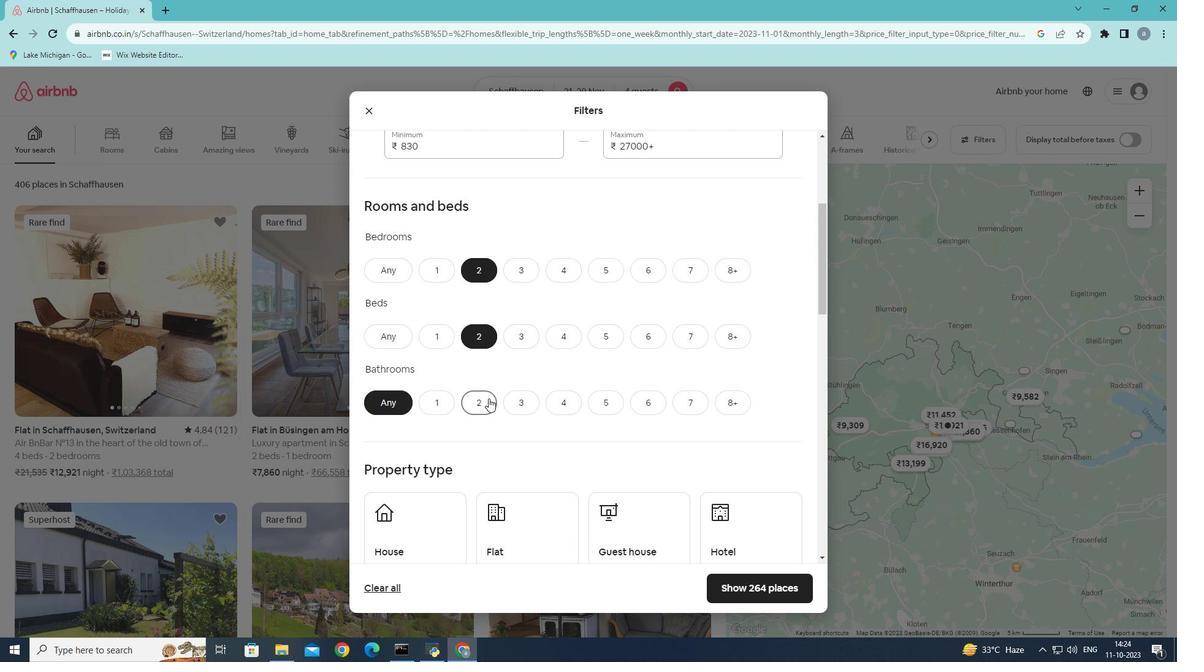 
Action: Mouse moved to (565, 344)
Screenshot: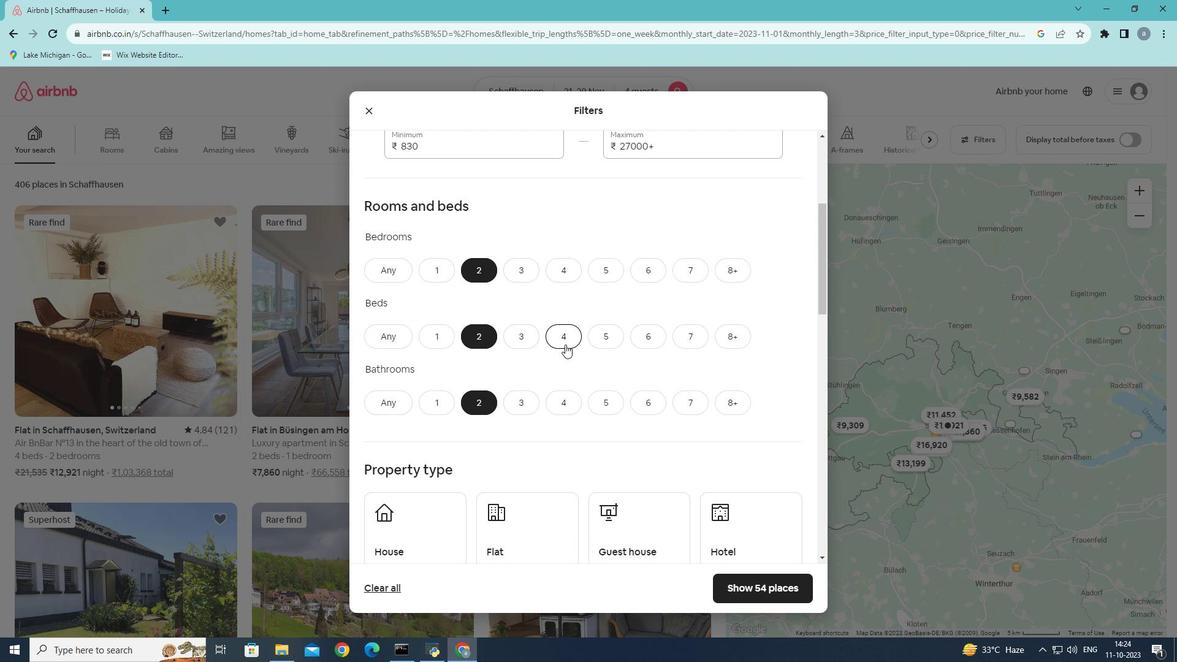 
Action: Mouse scrolled (565, 343) with delta (0, 0)
Screenshot: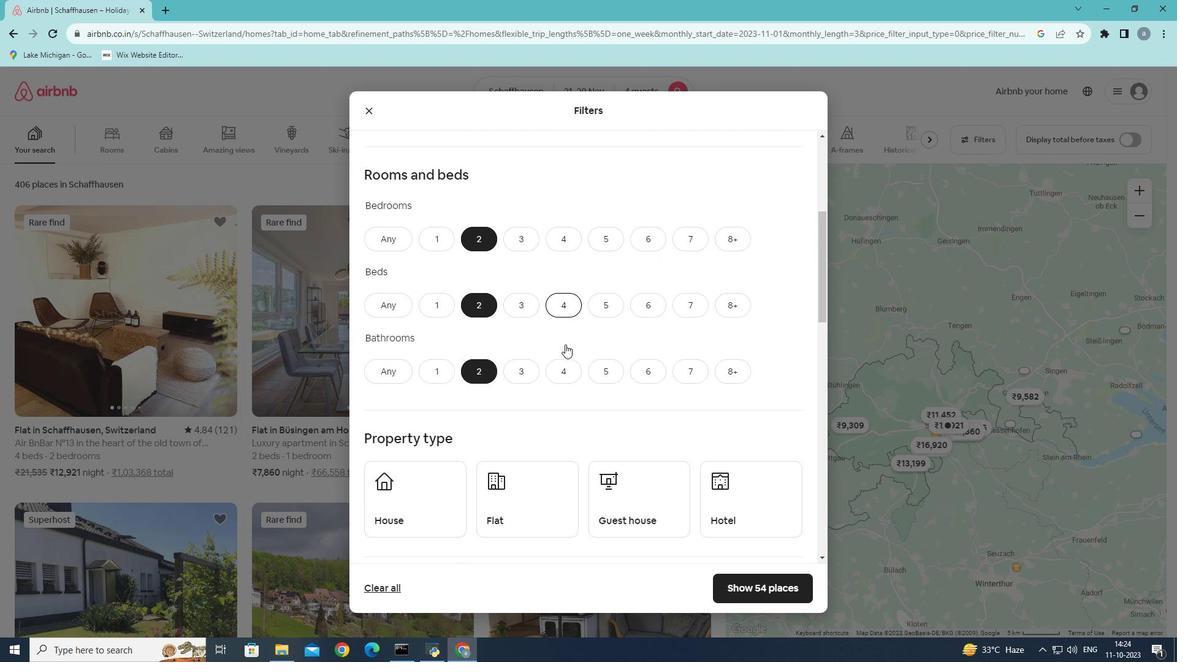 
Action: Mouse moved to (565, 343)
Screenshot: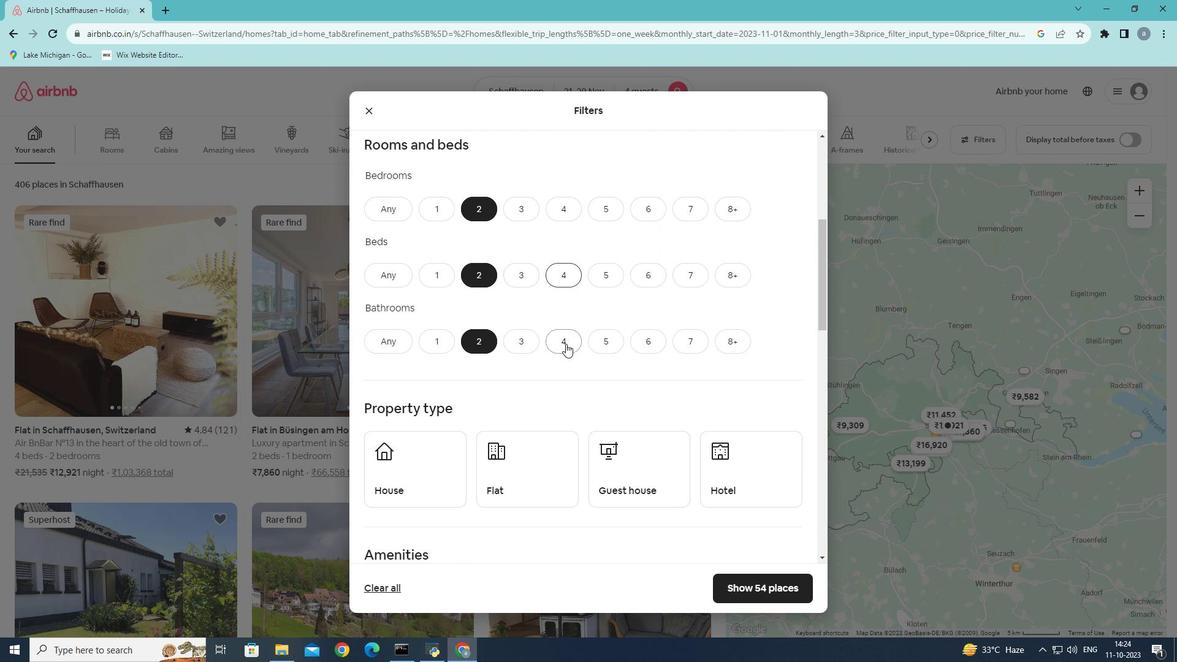 
Action: Mouse scrolled (565, 343) with delta (0, 0)
Screenshot: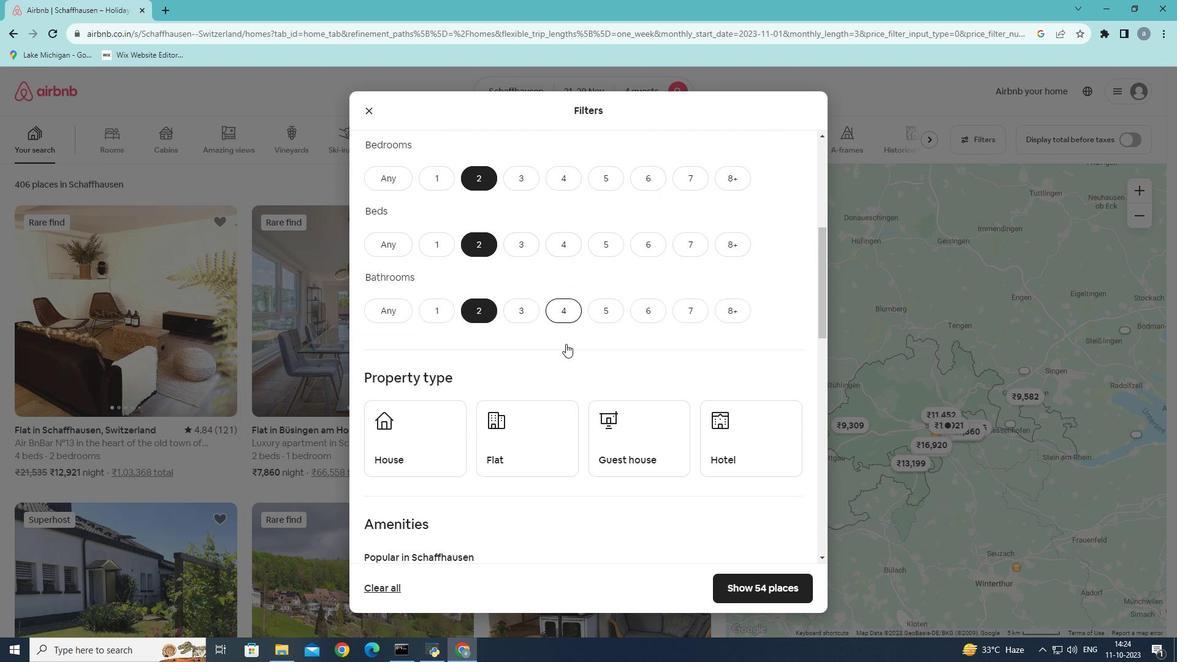 
Action: Mouse moved to (535, 421)
Screenshot: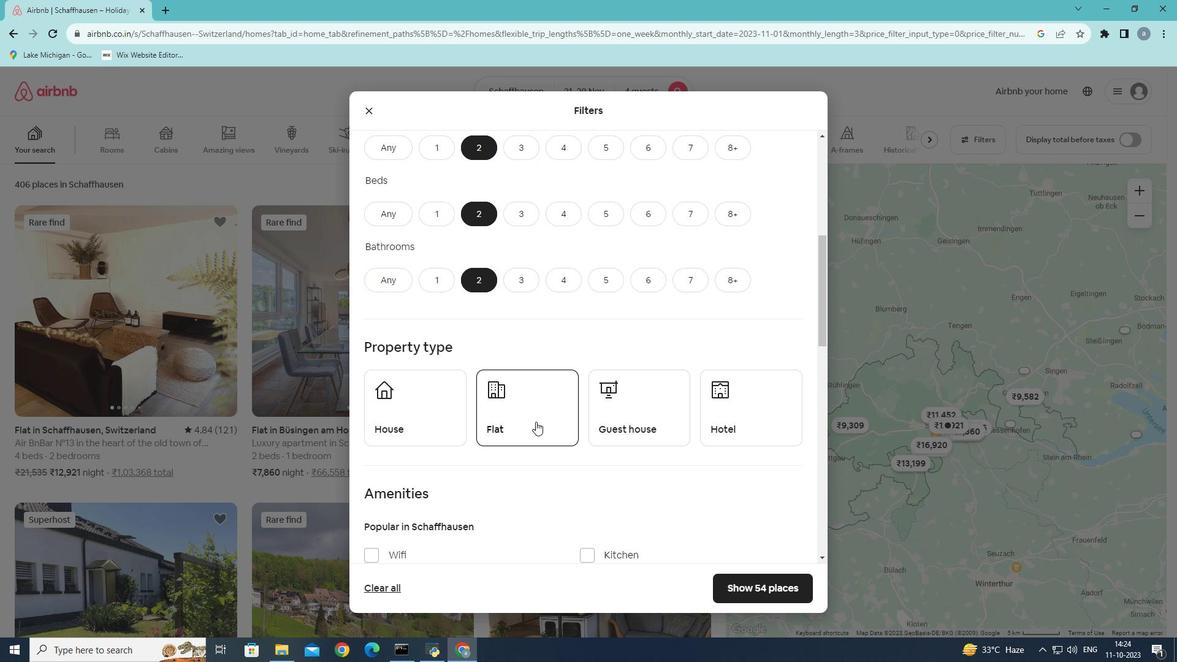 
Action: Mouse pressed left at (535, 421)
Screenshot: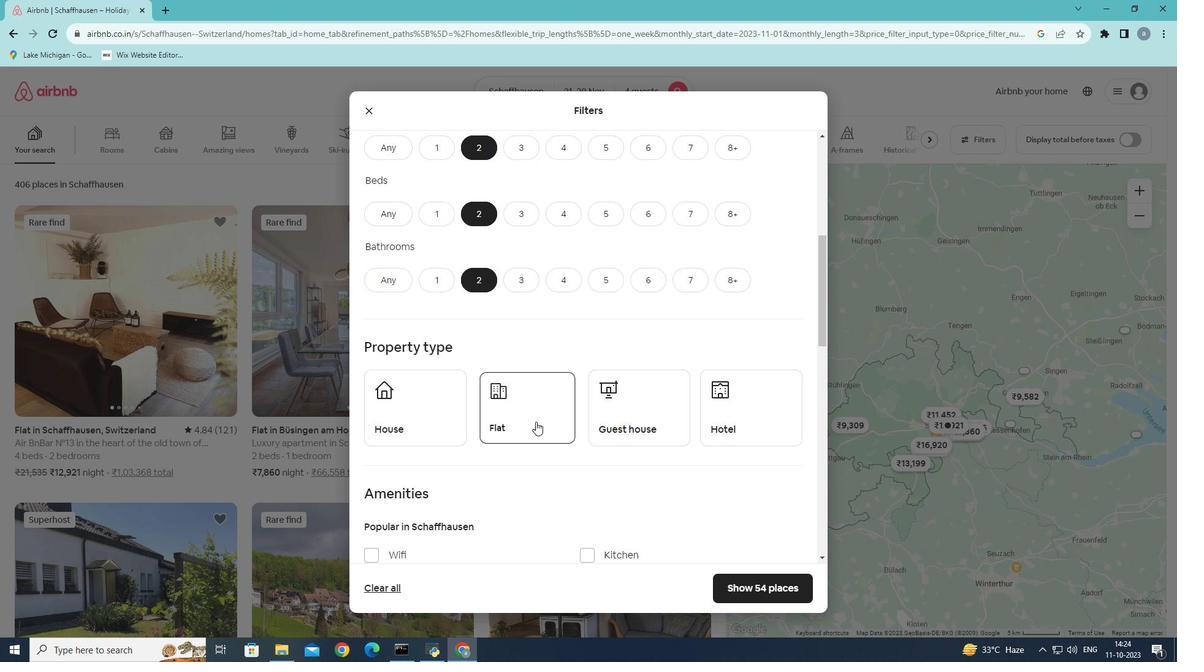 
Action: Mouse moved to (577, 294)
Screenshot: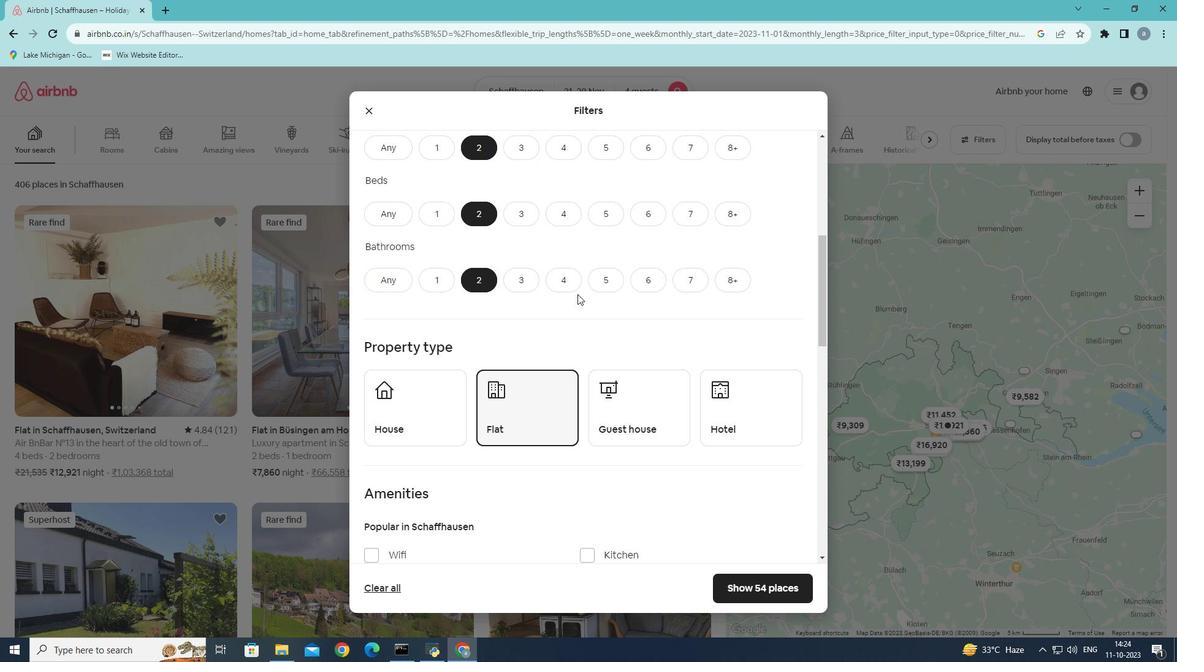 
Action: Mouse scrolled (577, 293) with delta (0, 0)
Screenshot: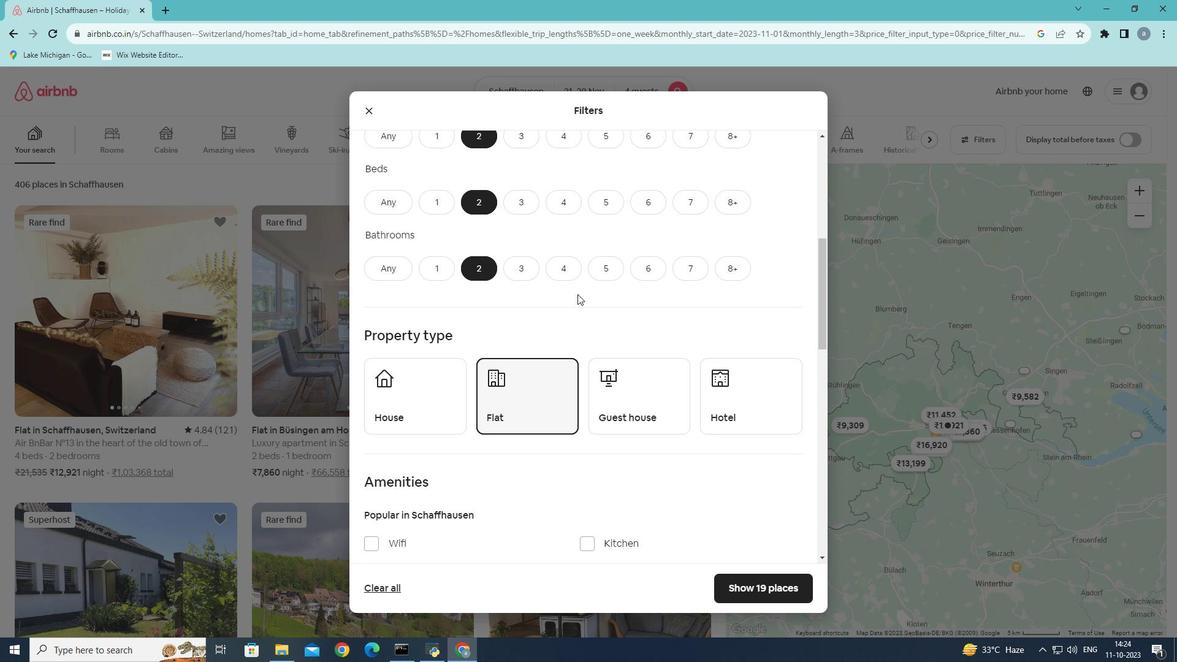 
Action: Mouse scrolled (577, 293) with delta (0, 0)
Screenshot: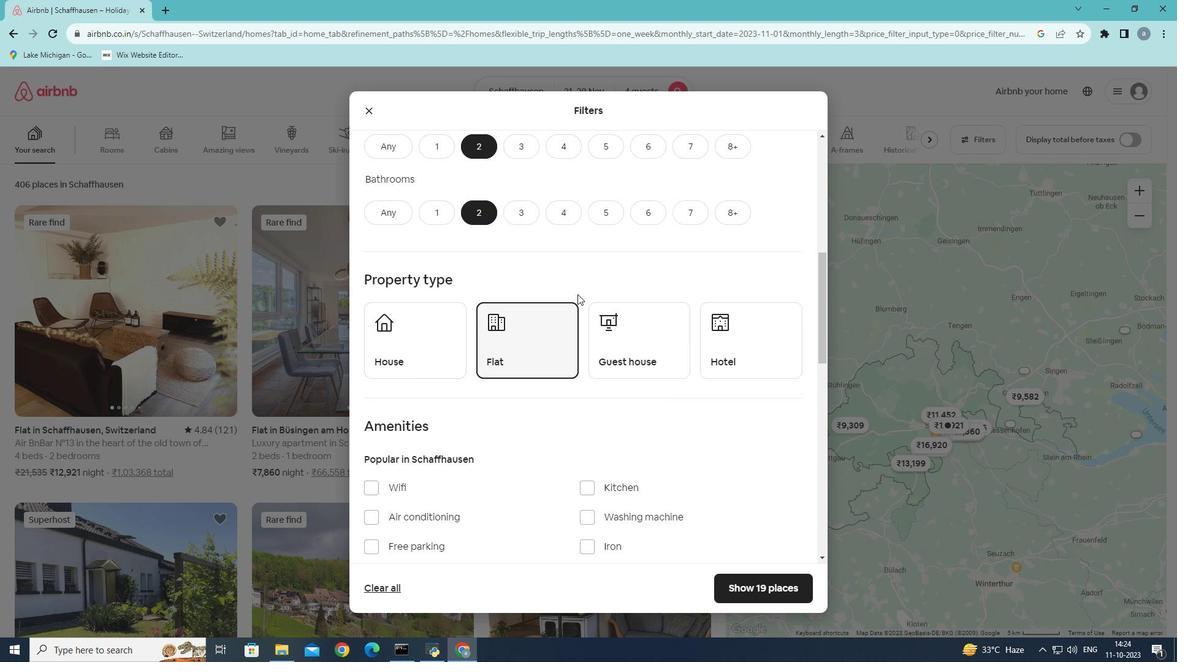 
Action: Mouse moved to (585, 291)
Screenshot: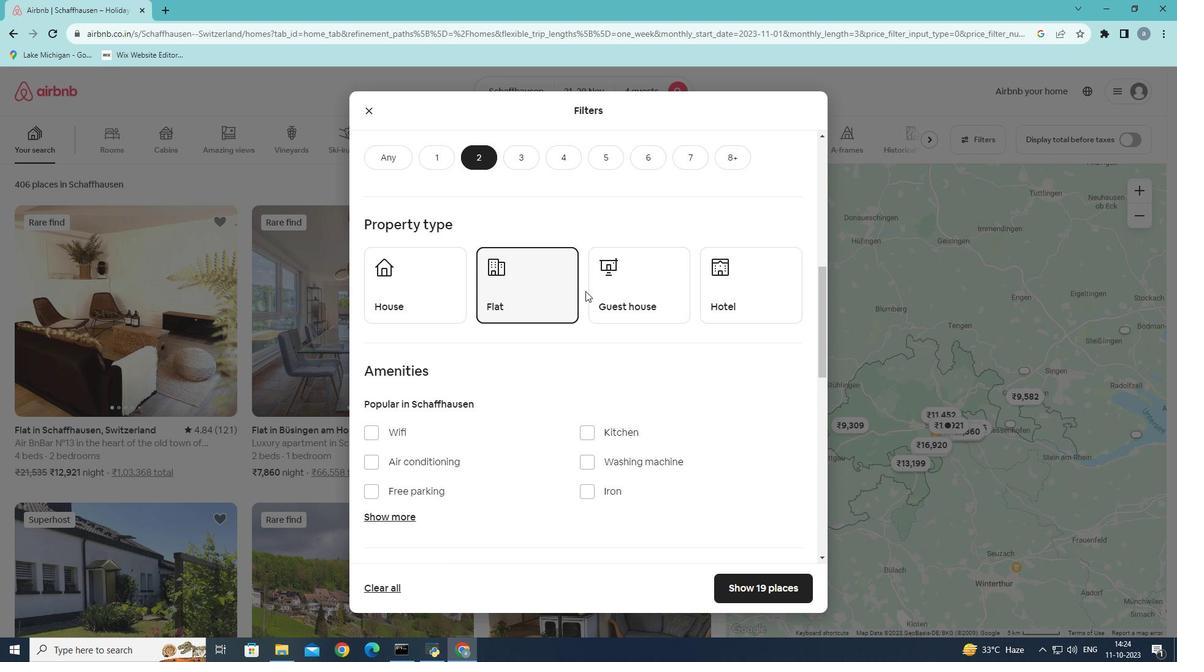 
Action: Mouse scrolled (585, 290) with delta (0, 0)
Screenshot: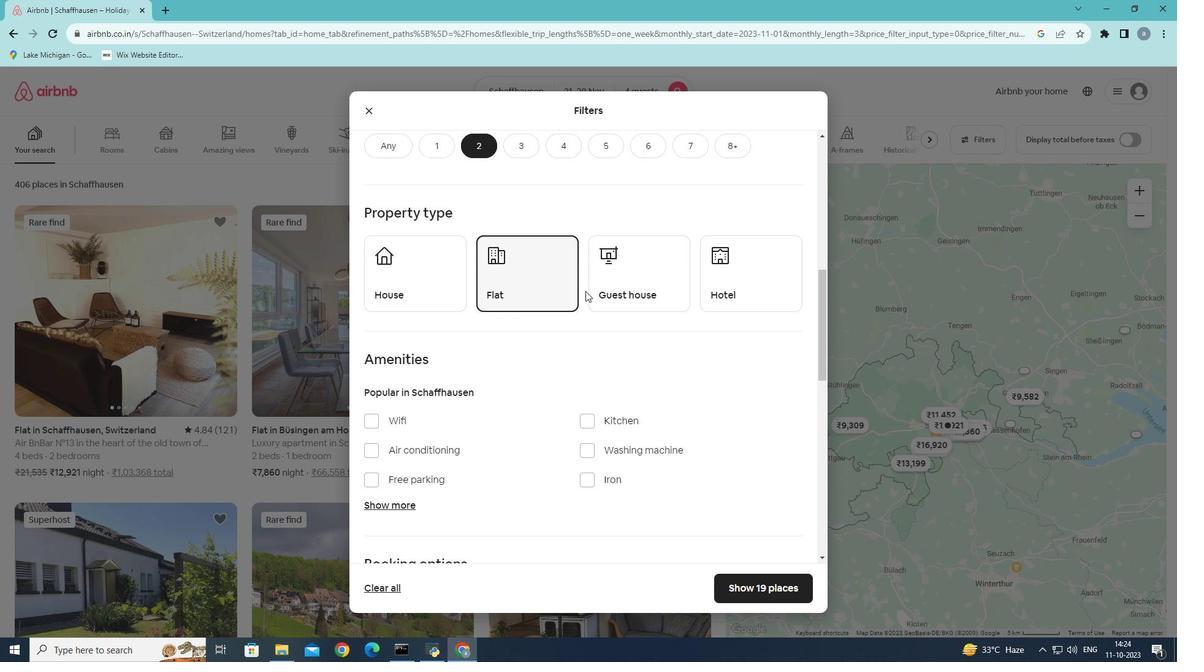 
Action: Mouse scrolled (585, 290) with delta (0, 0)
Screenshot: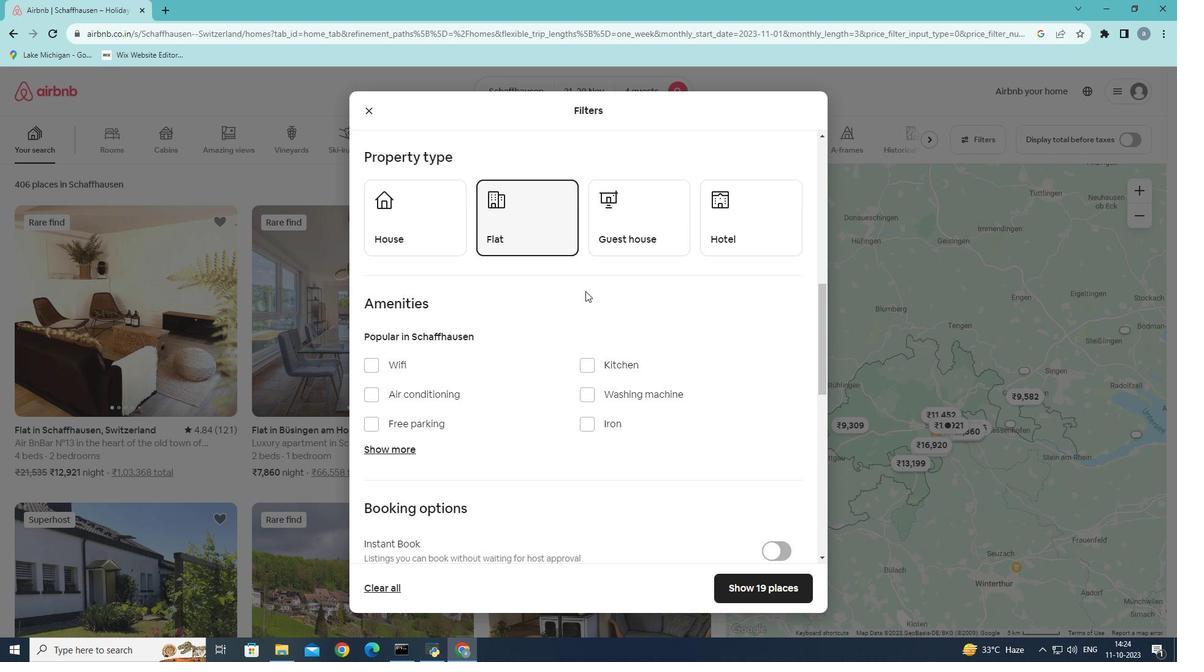 
Action: Mouse moved to (598, 310)
Screenshot: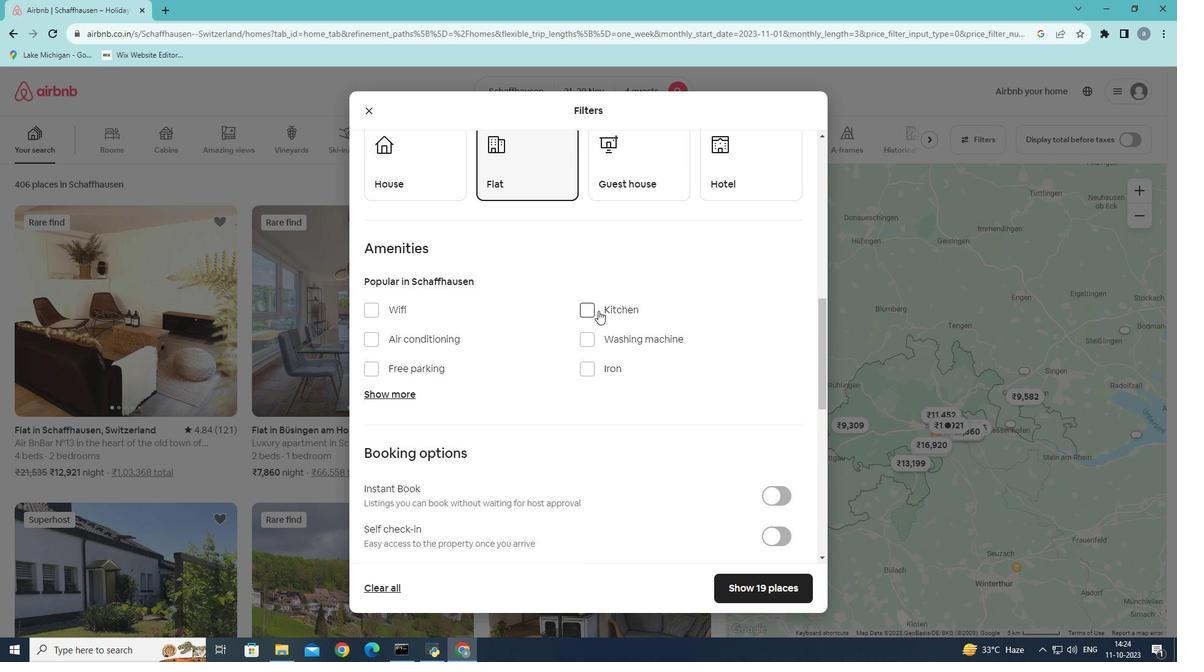 
Action: Mouse scrolled (598, 310) with delta (0, 0)
Screenshot: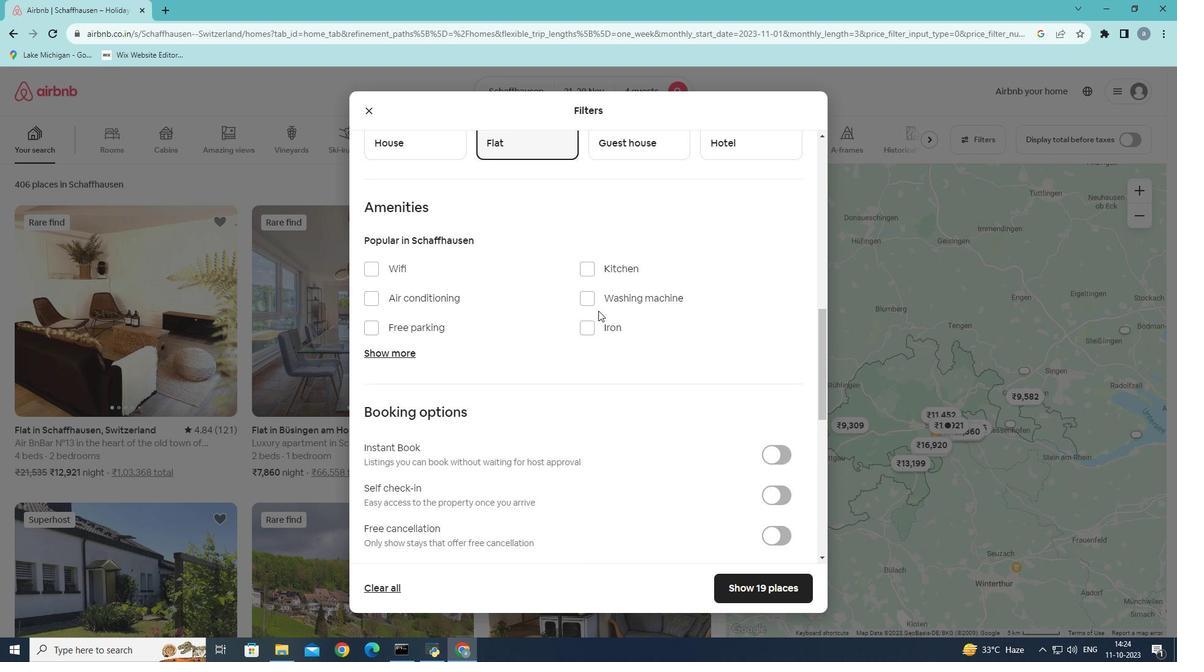 
Action: Mouse scrolled (598, 310) with delta (0, 0)
Screenshot: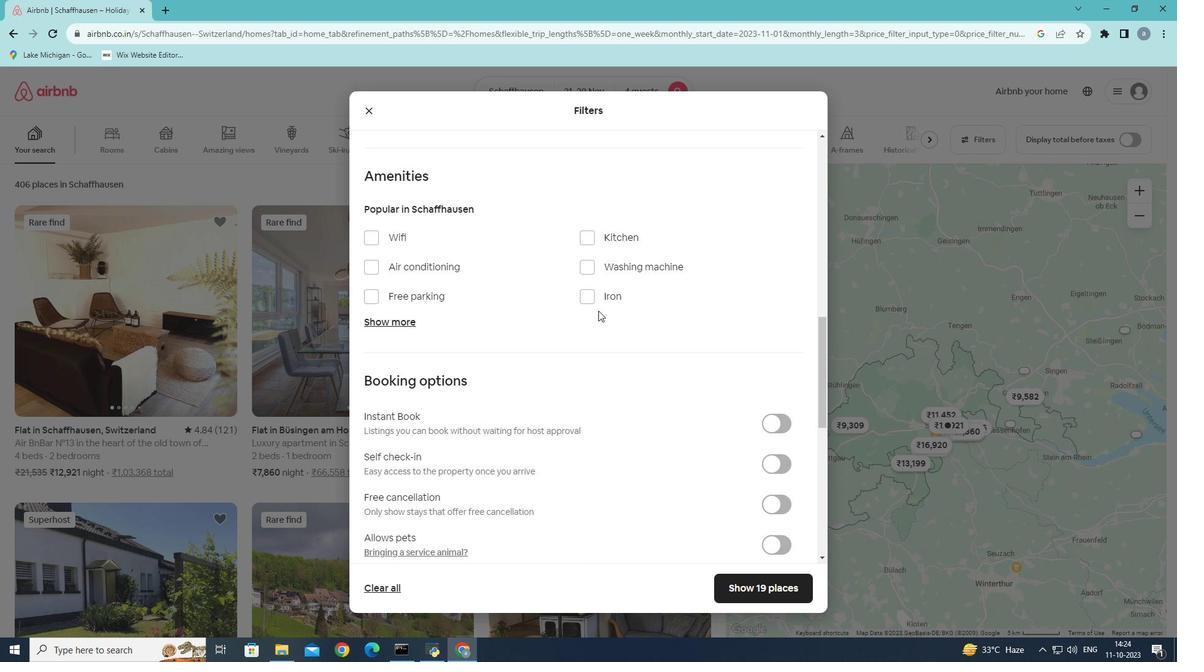 
Action: Mouse scrolled (598, 310) with delta (0, 0)
Screenshot: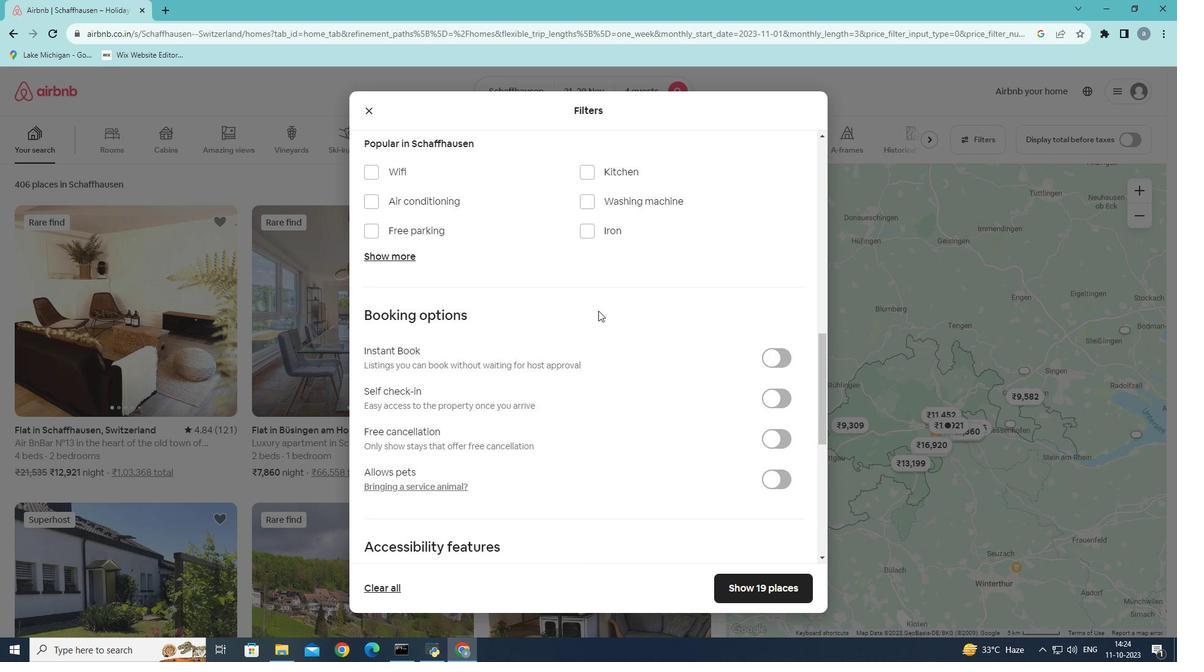 
Action: Mouse scrolled (598, 310) with delta (0, 0)
Screenshot: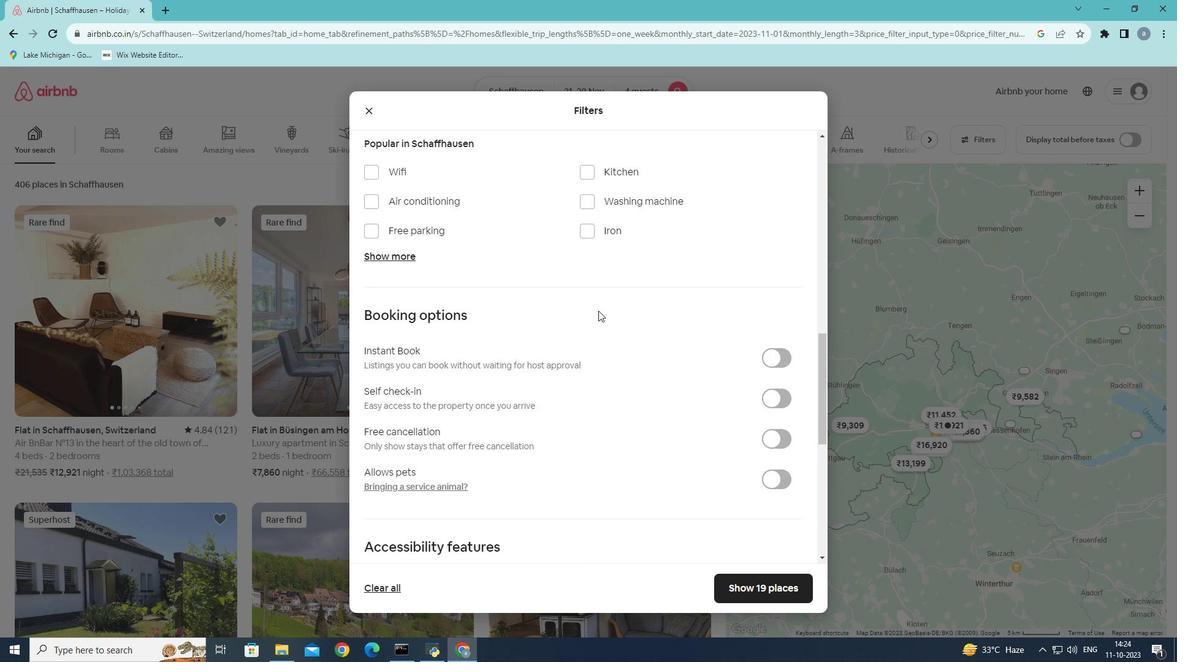
Action: Mouse scrolled (598, 310) with delta (0, 0)
Screenshot: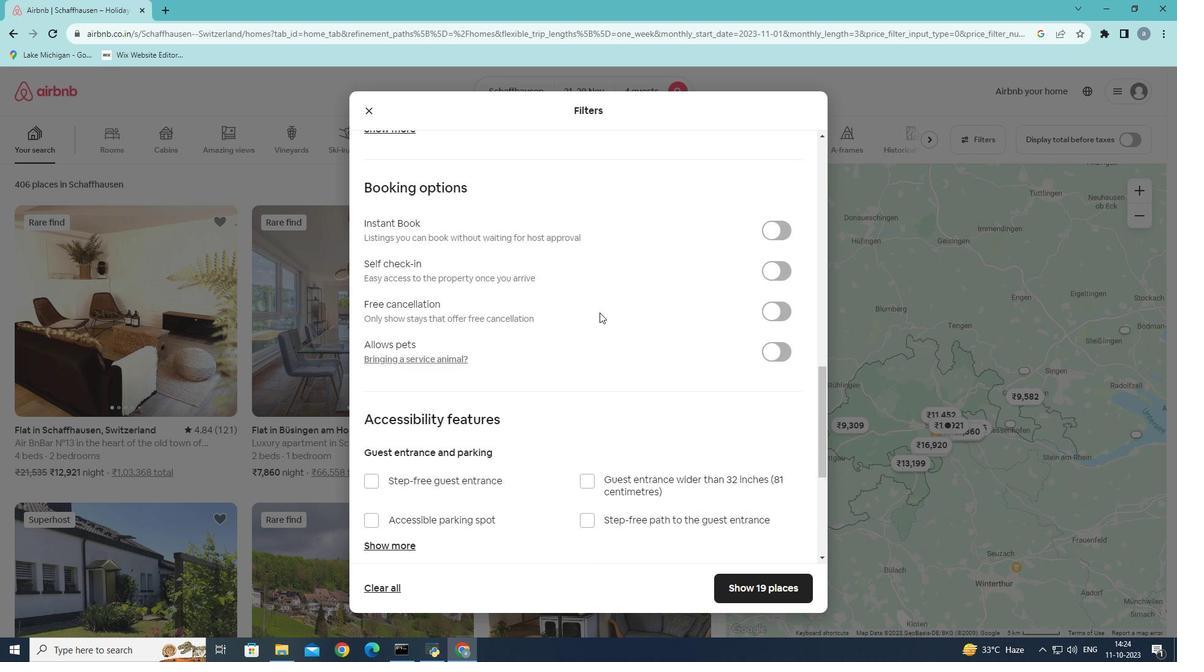 
Action: Mouse moved to (776, 229)
Screenshot: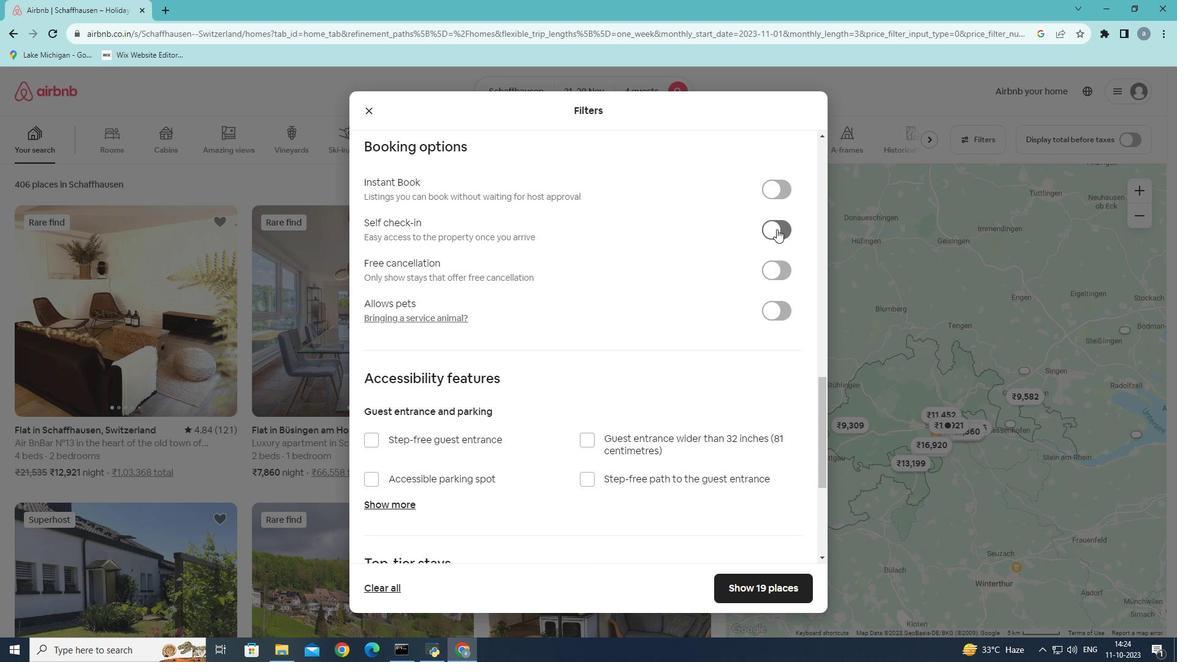 
Action: Mouse pressed left at (776, 229)
Screenshot: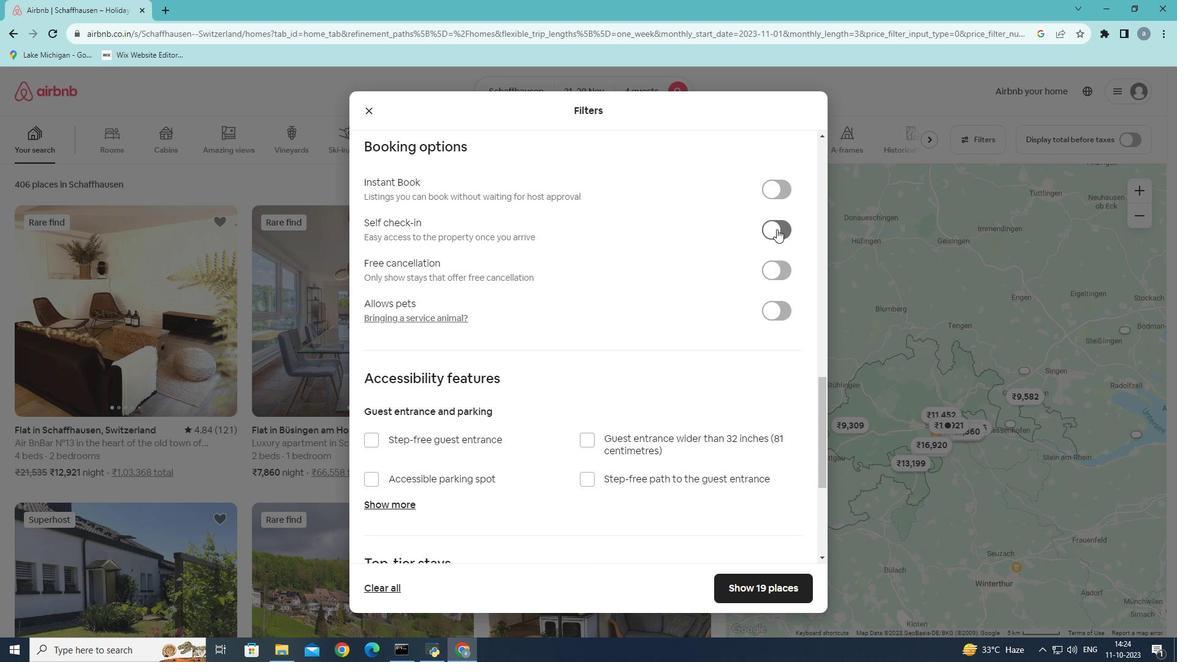 
Action: Mouse moved to (751, 335)
Screenshot: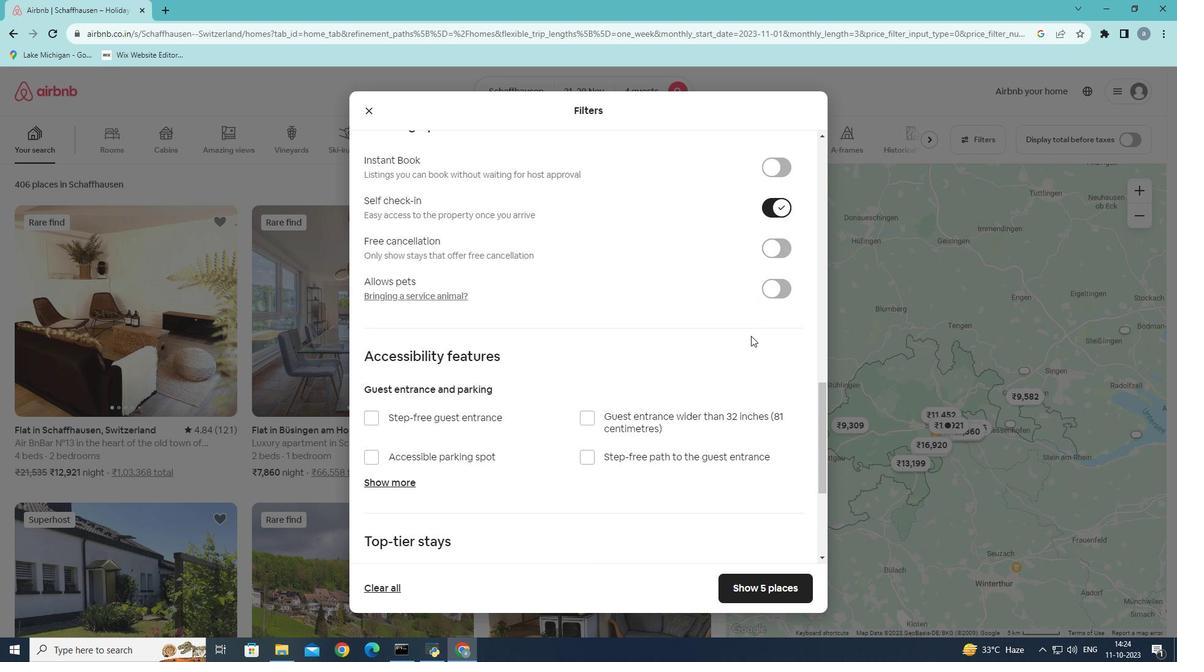 
Action: Mouse scrolled (751, 334) with delta (0, 0)
Screenshot: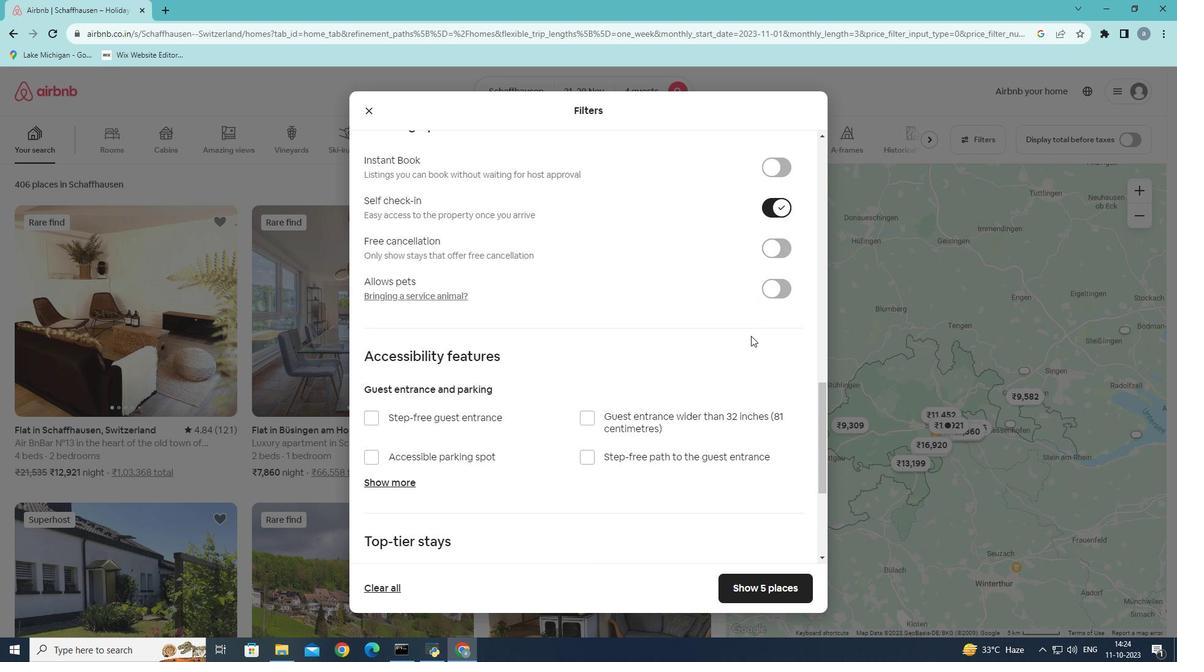 
Action: Mouse moved to (751, 336)
Screenshot: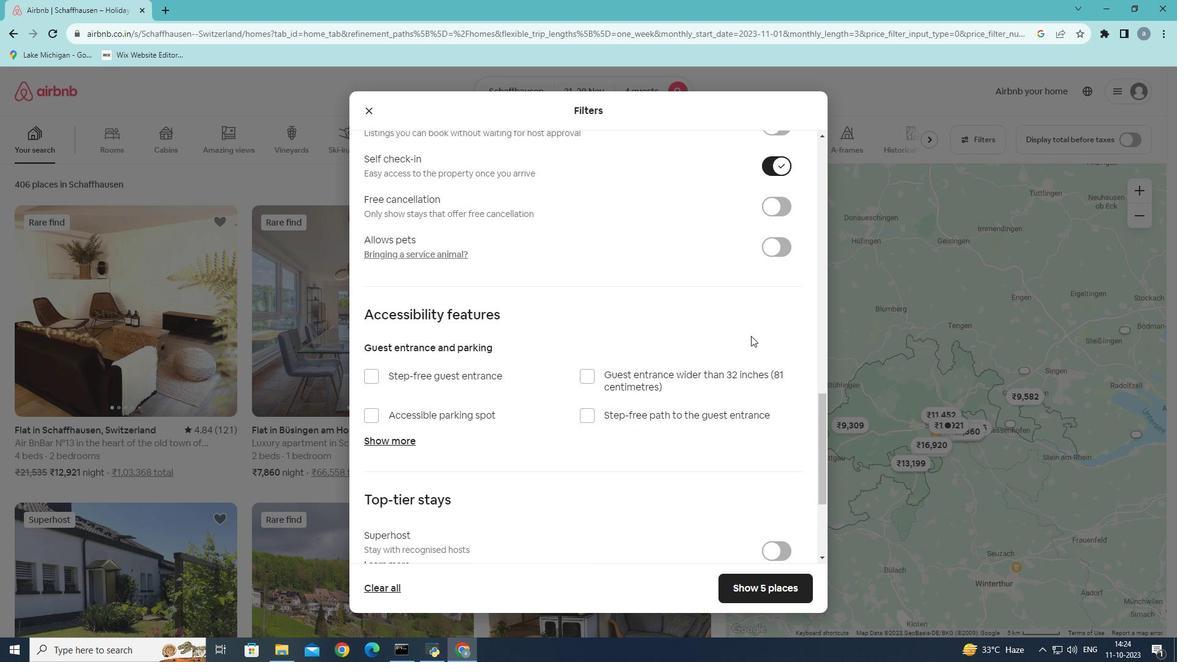
Action: Mouse scrolled (751, 335) with delta (0, 0)
Screenshot: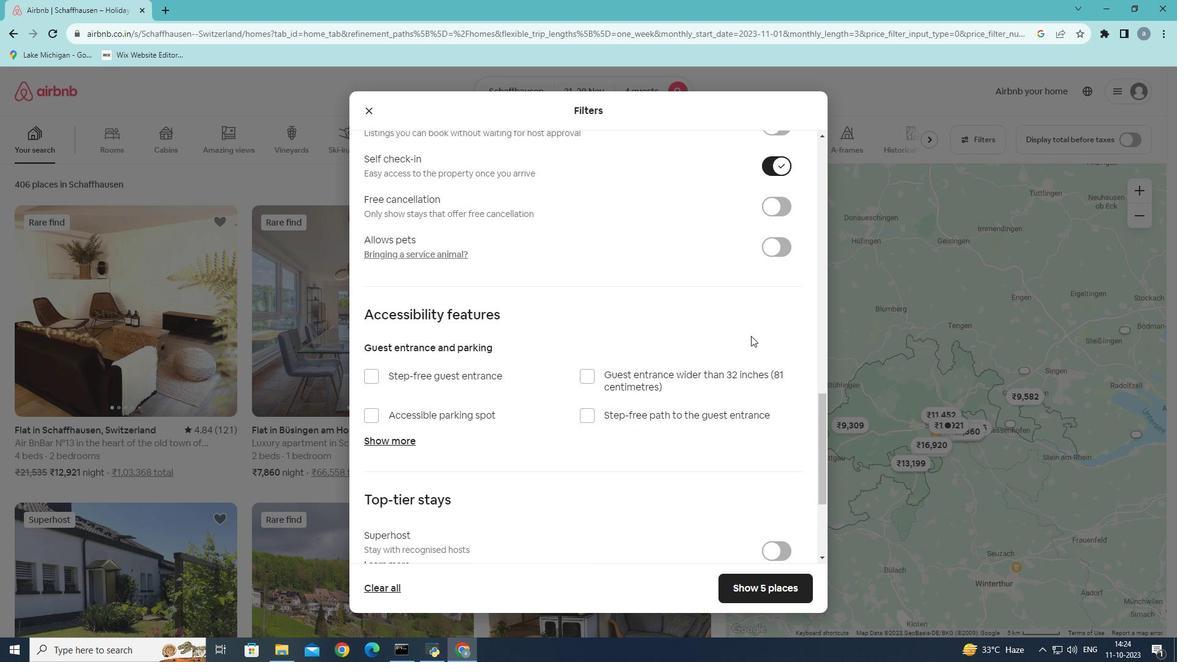 
Action: Mouse scrolled (751, 335) with delta (0, 0)
Screenshot: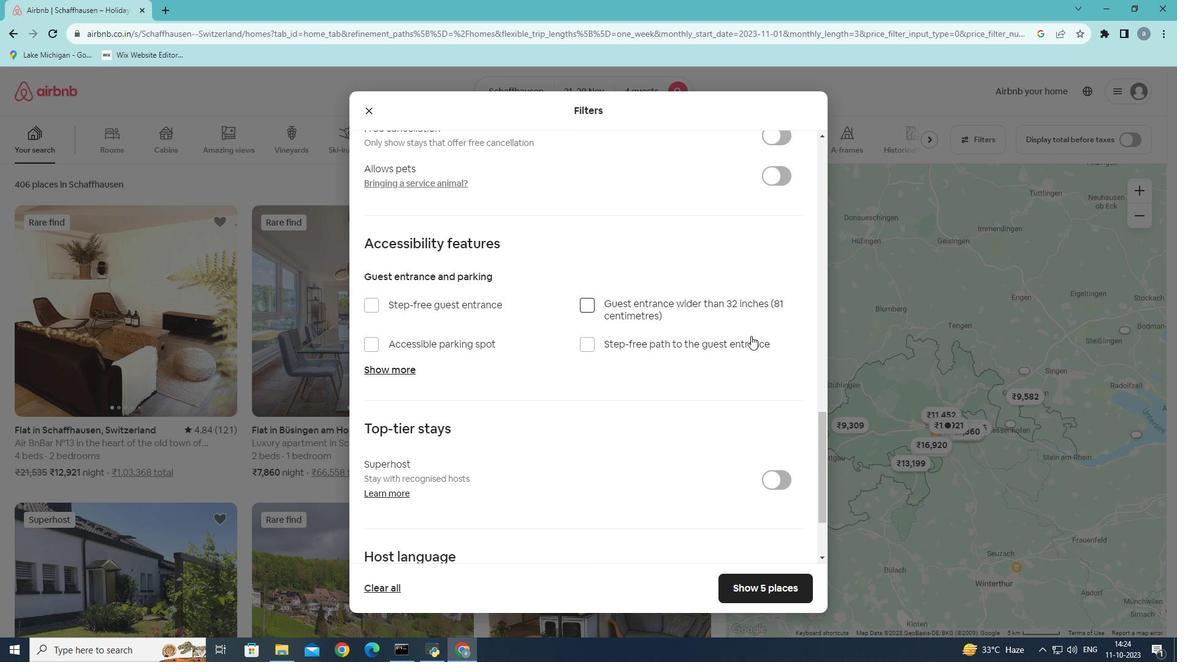 
Action: Mouse moved to (760, 589)
Screenshot: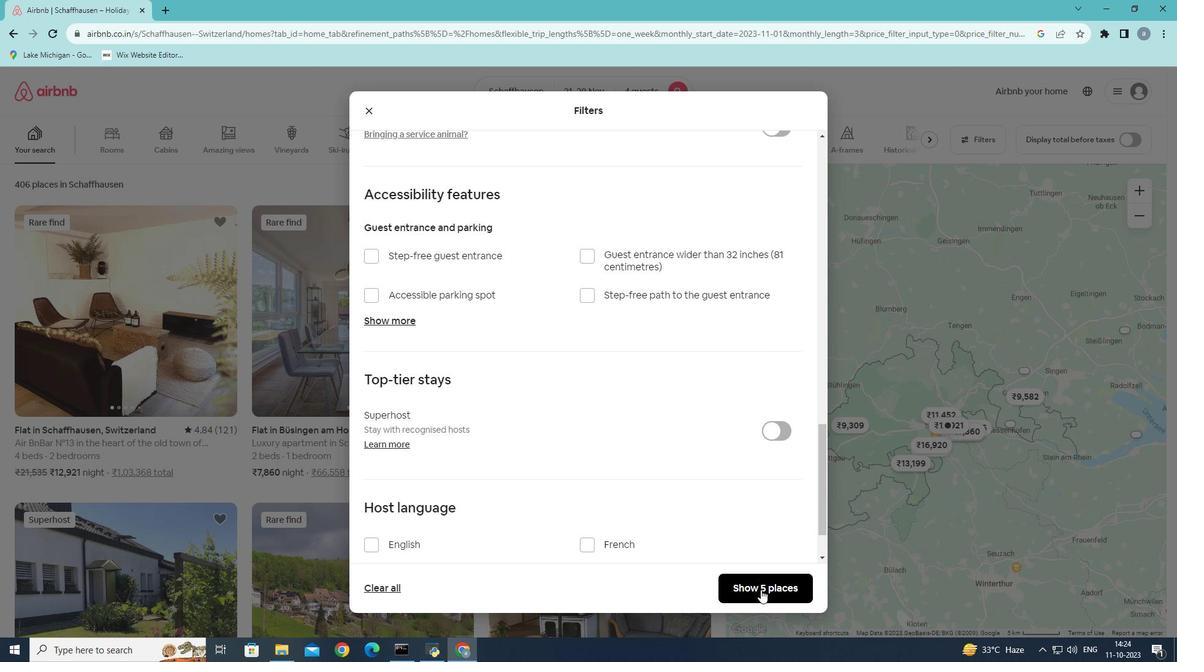 
Action: Mouse pressed left at (760, 589)
Screenshot: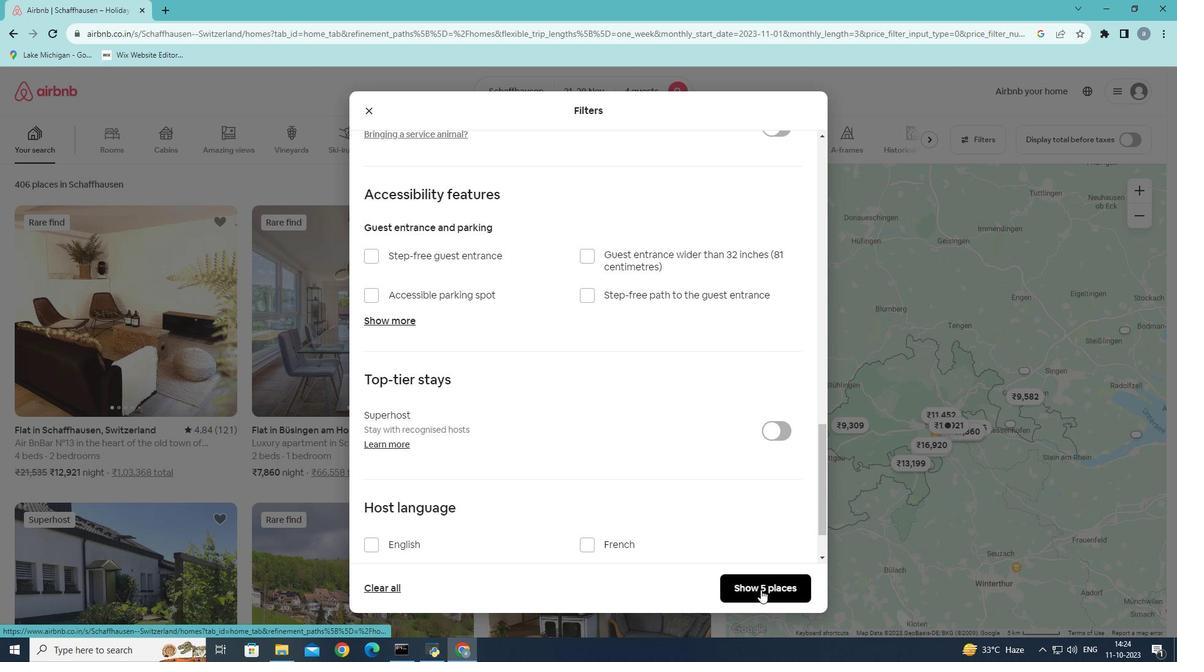 
Action: Mouse pressed left at (760, 589)
Screenshot: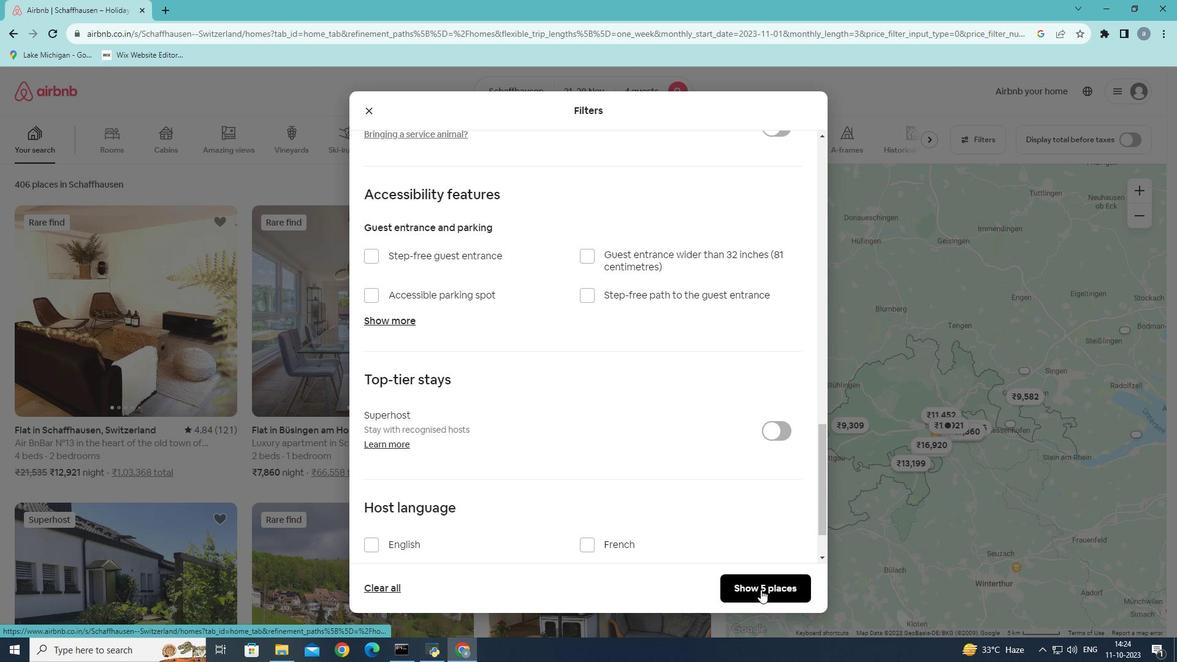 
Action: Mouse moved to (69, 373)
Screenshot: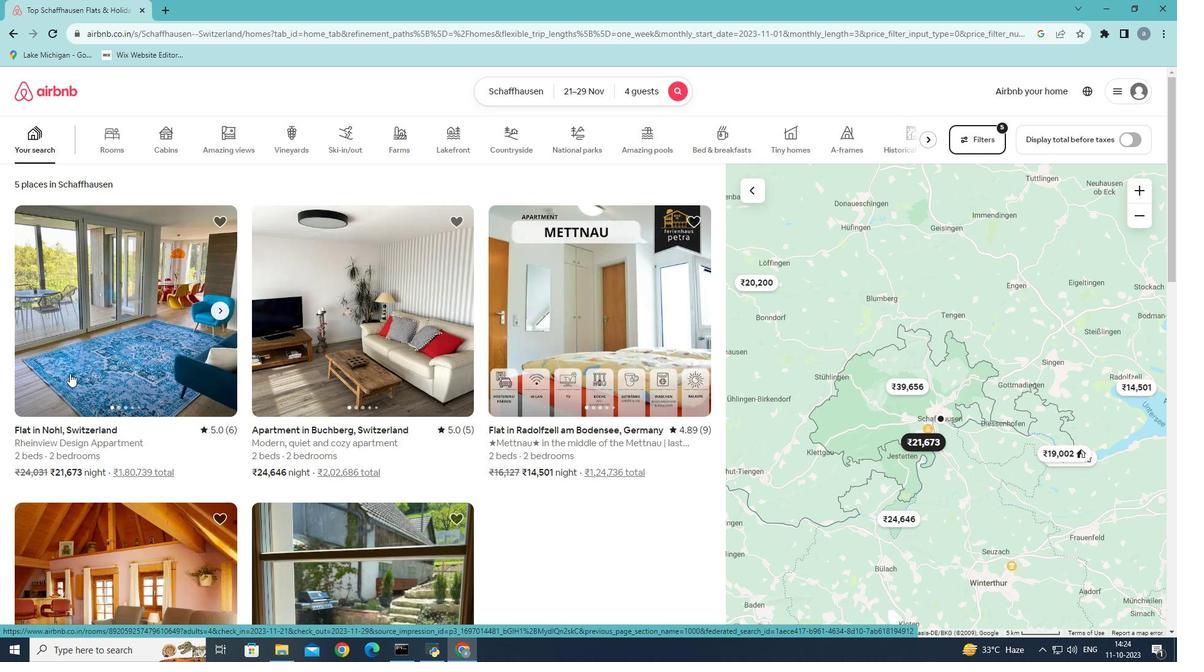 
Action: Mouse pressed left at (69, 373)
Screenshot: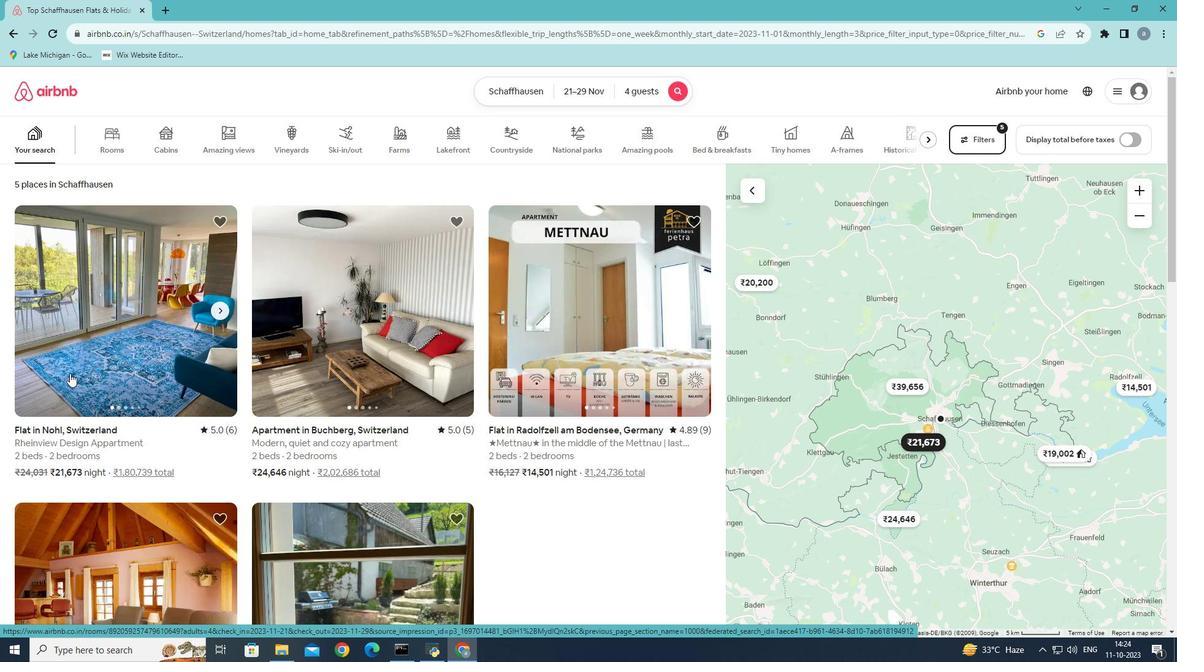 
Action: Mouse moved to (850, 442)
Screenshot: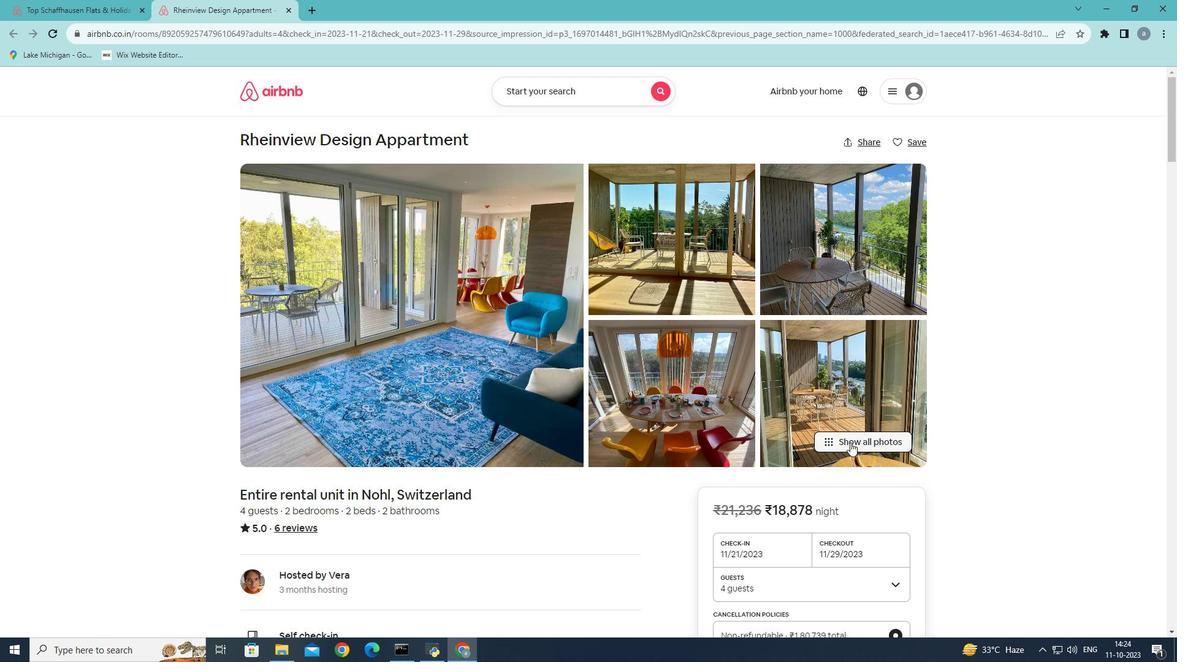
Action: Mouse pressed left at (850, 442)
Screenshot: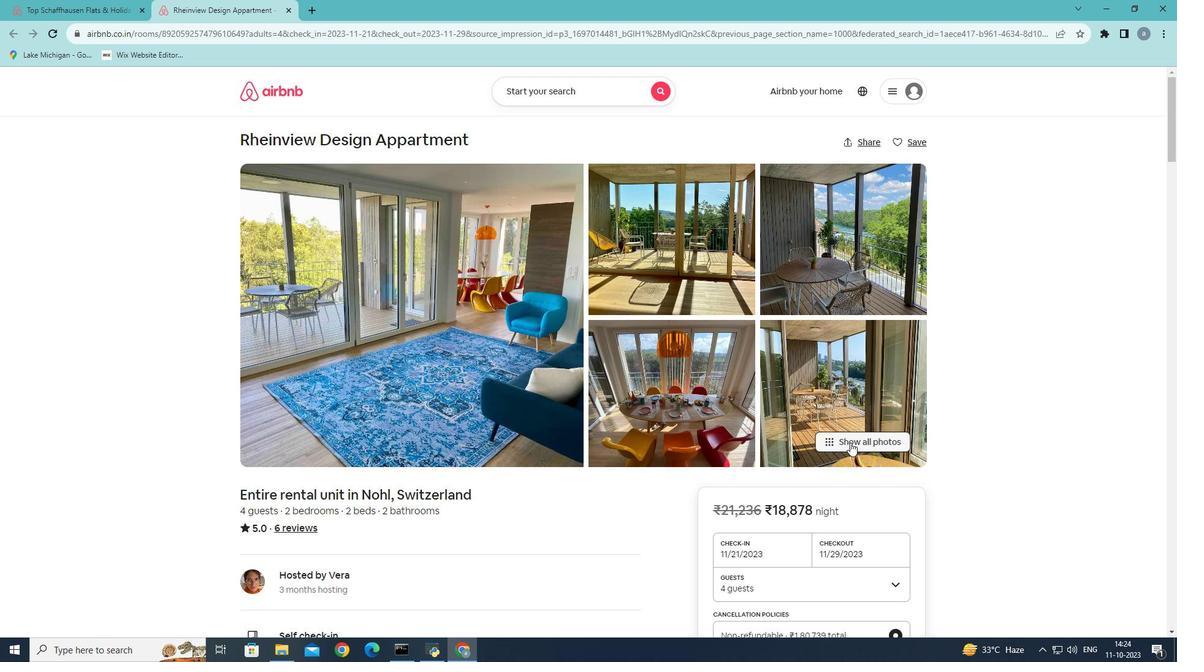 
Action: Mouse moved to (737, 434)
Screenshot: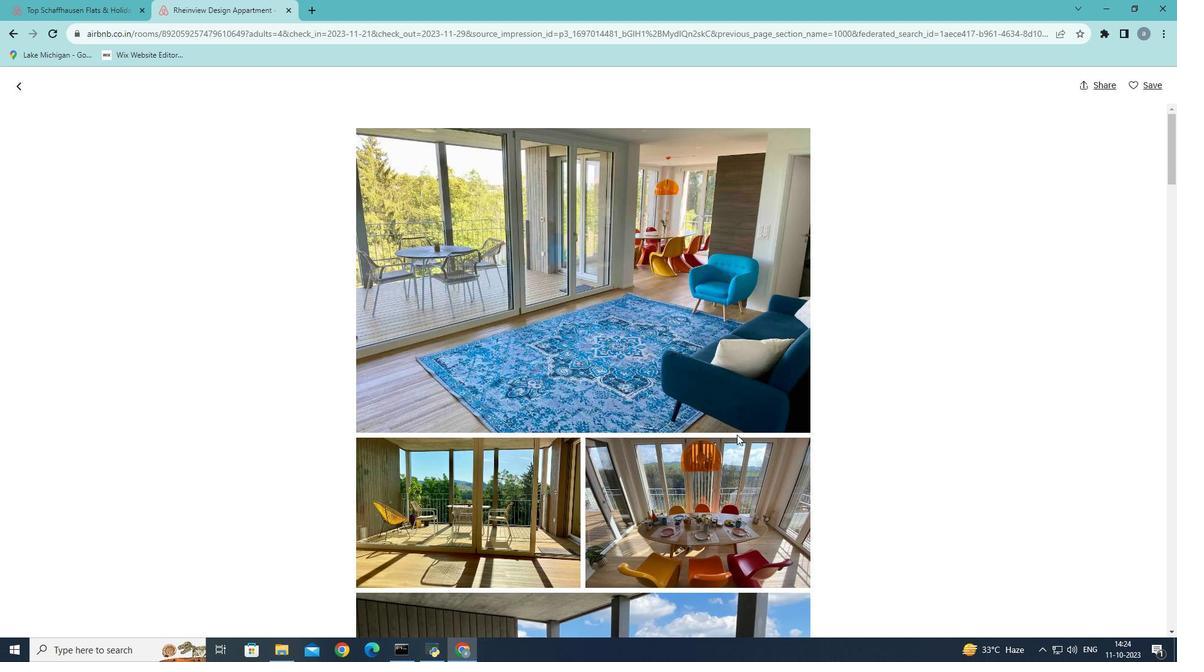 
Action: Mouse scrolled (737, 434) with delta (0, 0)
Screenshot: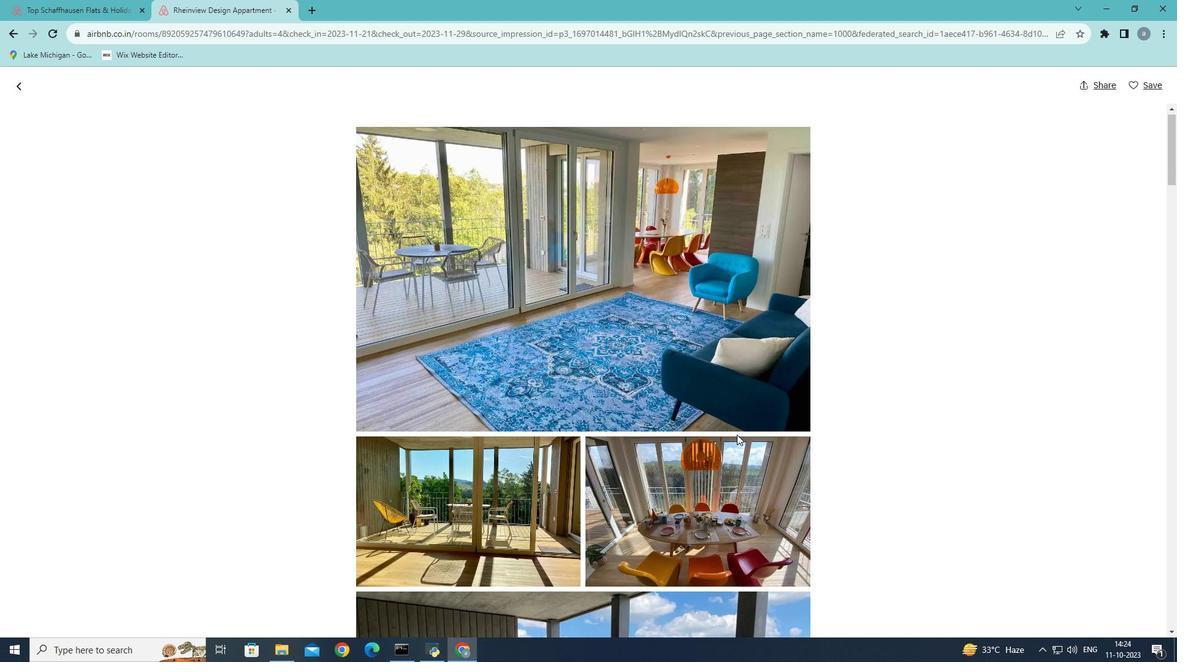 
Action: Mouse scrolled (737, 434) with delta (0, 0)
Screenshot: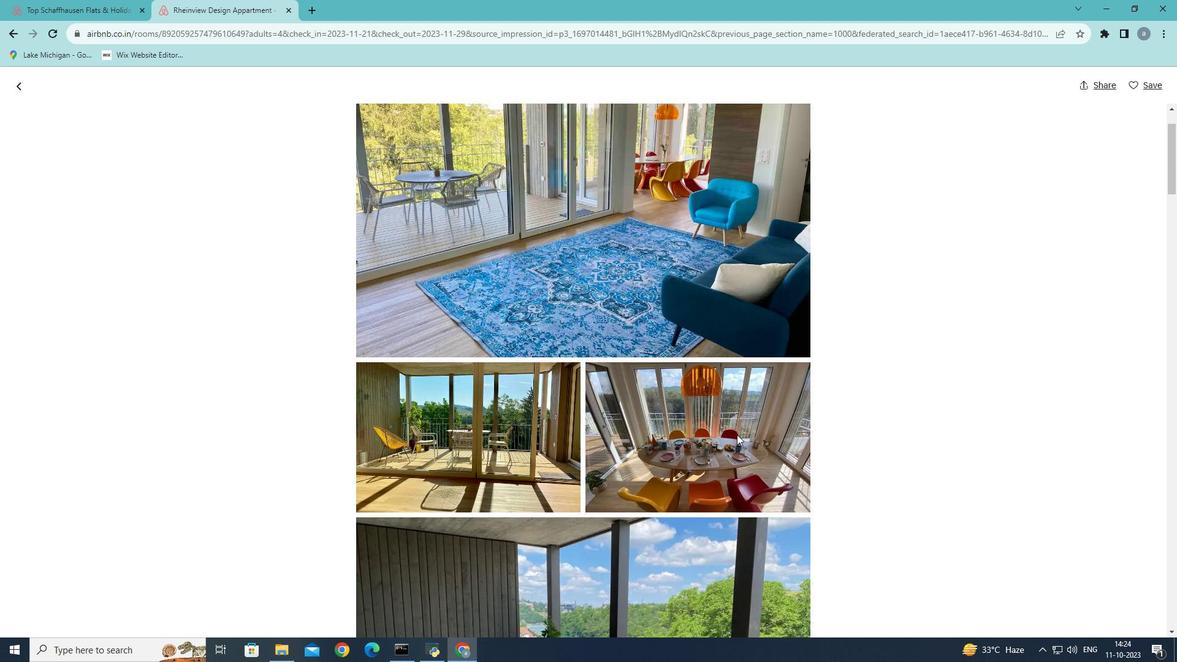 
Action: Mouse scrolled (737, 434) with delta (0, 0)
Screenshot: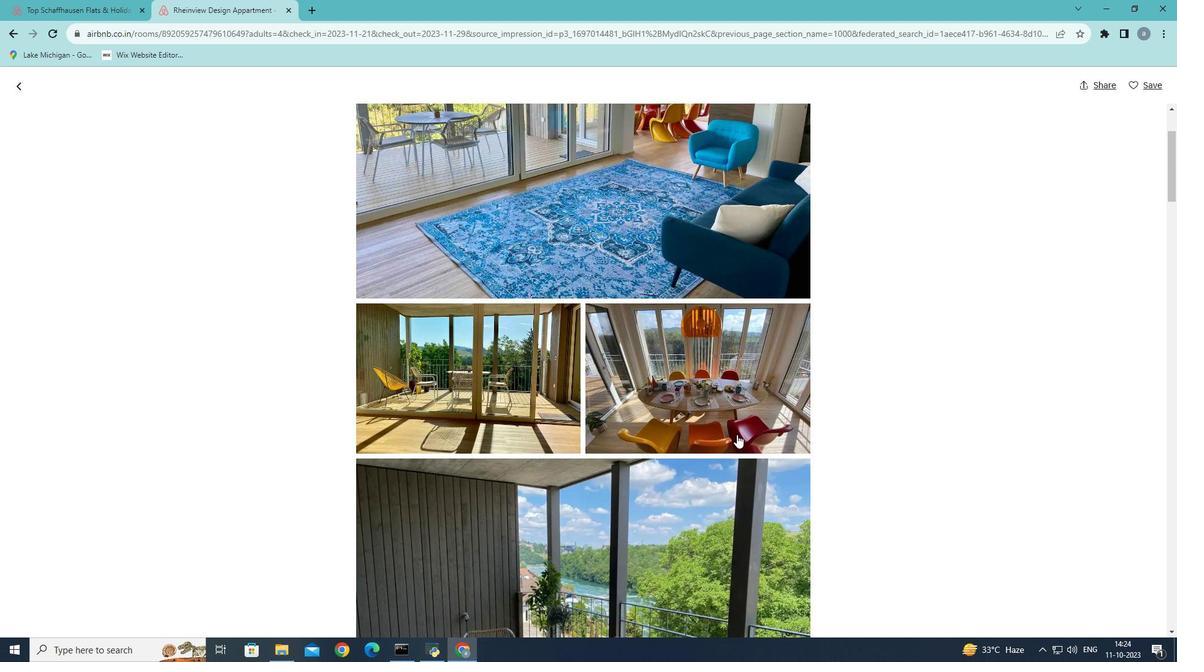 
Action: Mouse moved to (736, 432)
Screenshot: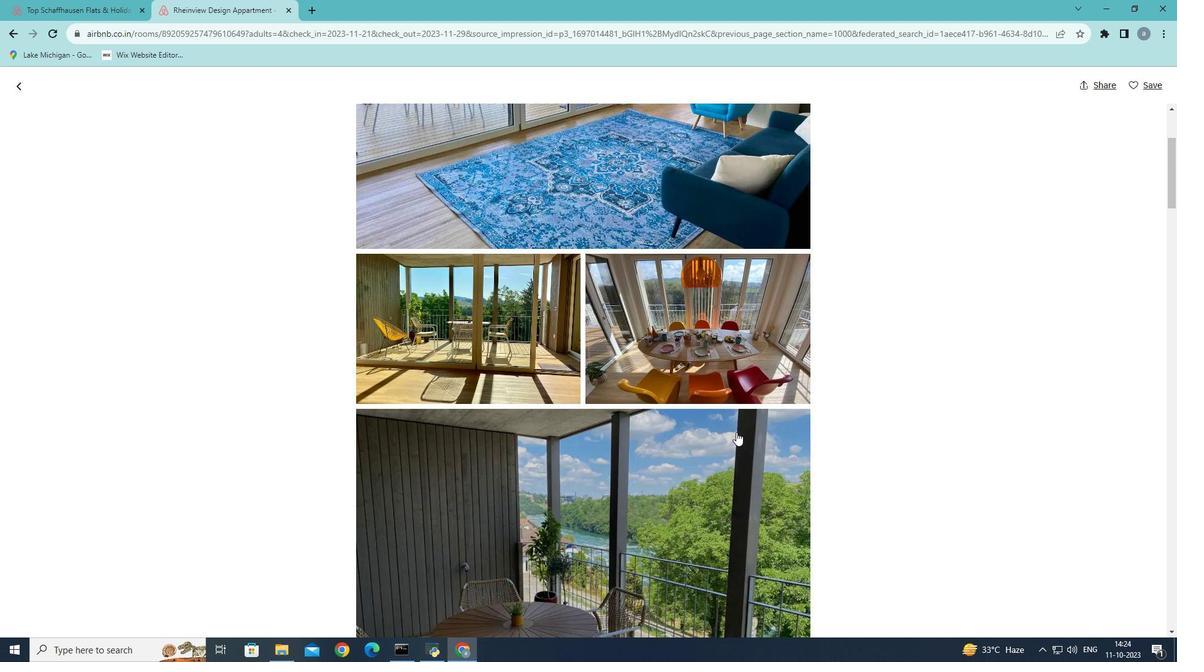 
Action: Mouse scrolled (736, 431) with delta (0, 0)
Screenshot: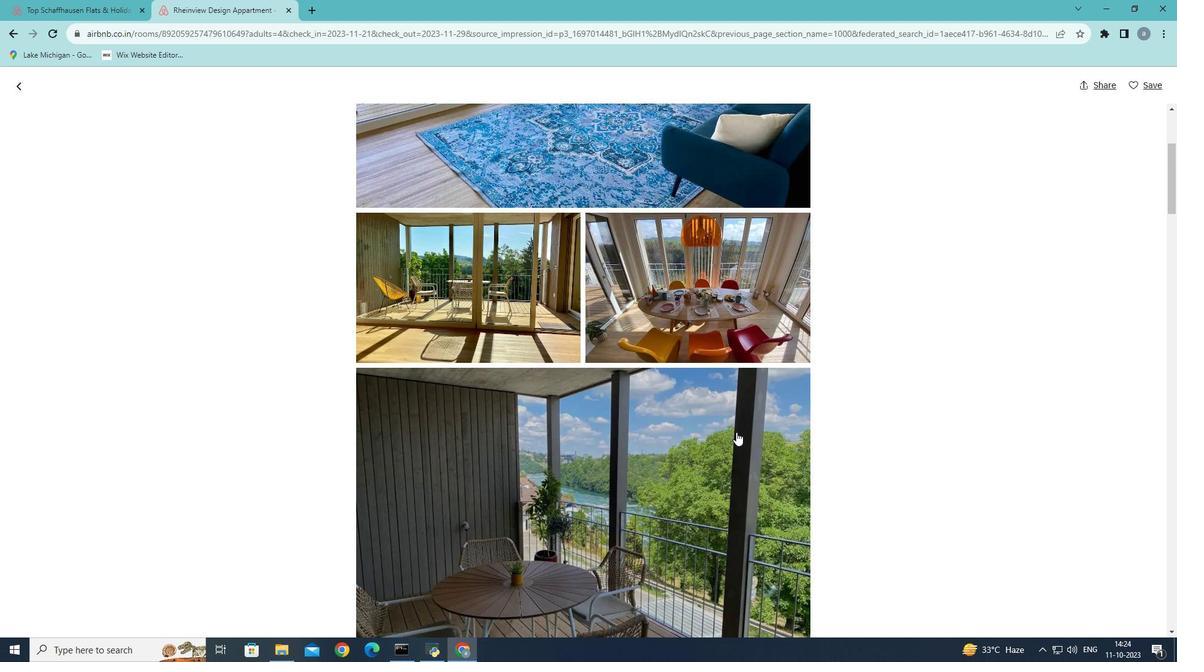 
Action: Mouse scrolled (736, 431) with delta (0, 0)
Screenshot: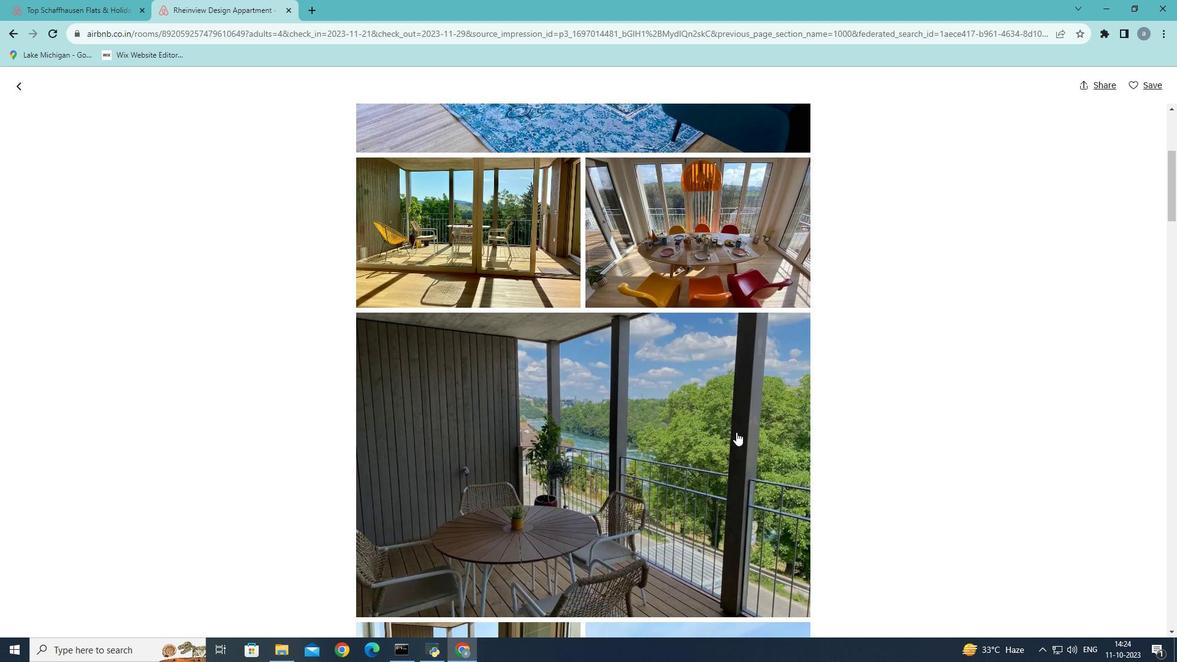 
Action: Mouse scrolled (736, 431) with delta (0, 0)
Screenshot: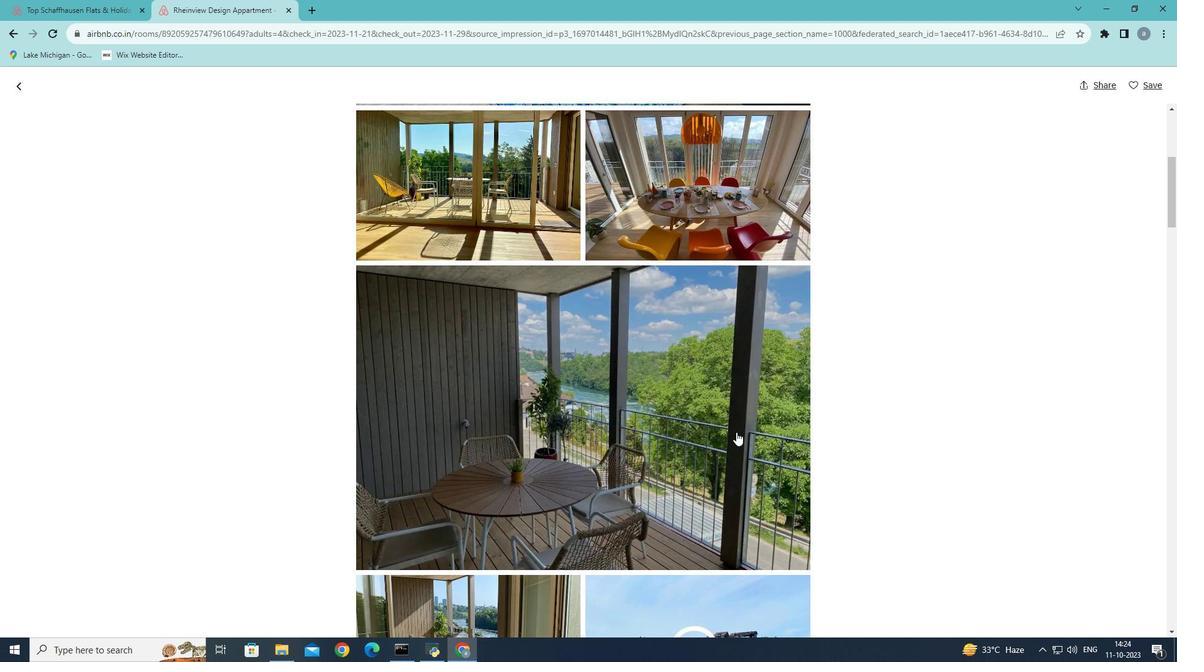 
Action: Mouse scrolled (736, 431) with delta (0, 0)
Screenshot: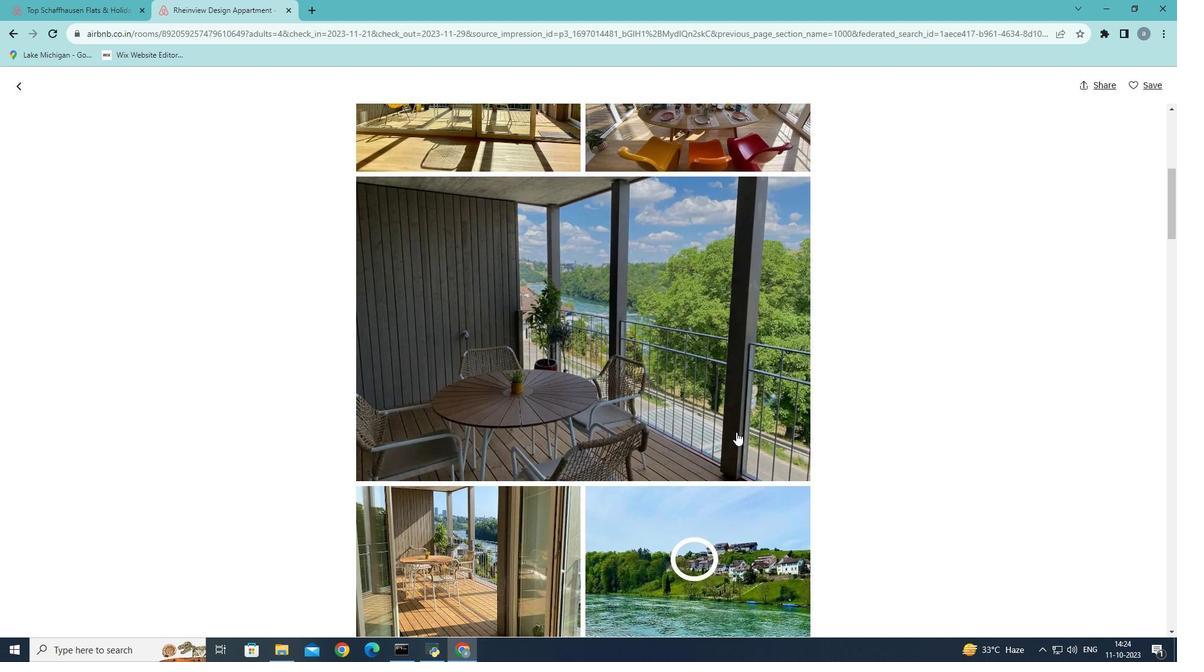 
Action: Mouse scrolled (736, 431) with delta (0, 0)
Screenshot: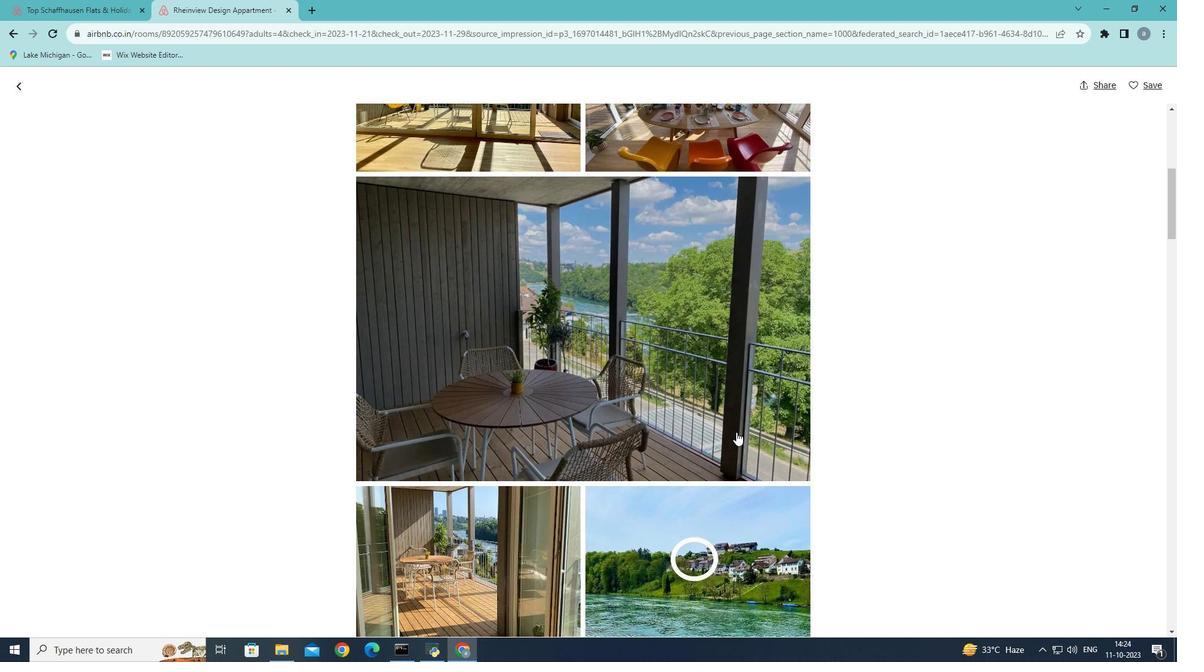 
Action: Mouse scrolled (736, 431) with delta (0, 0)
Screenshot: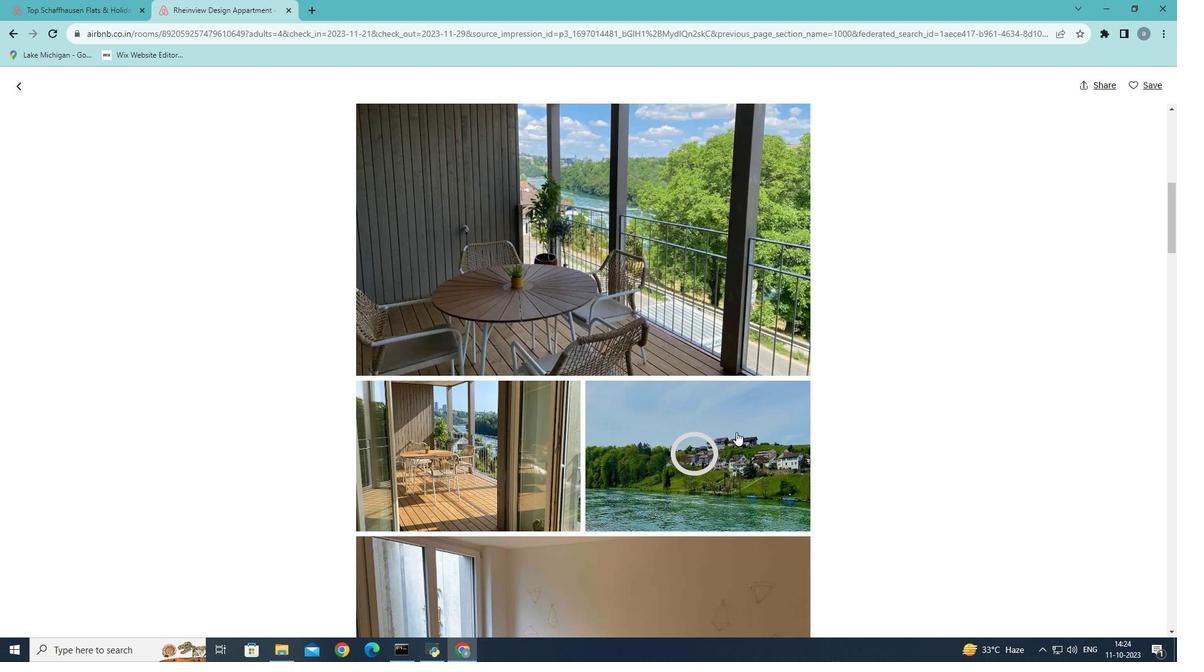 
Action: Mouse scrolled (736, 431) with delta (0, 0)
Screenshot: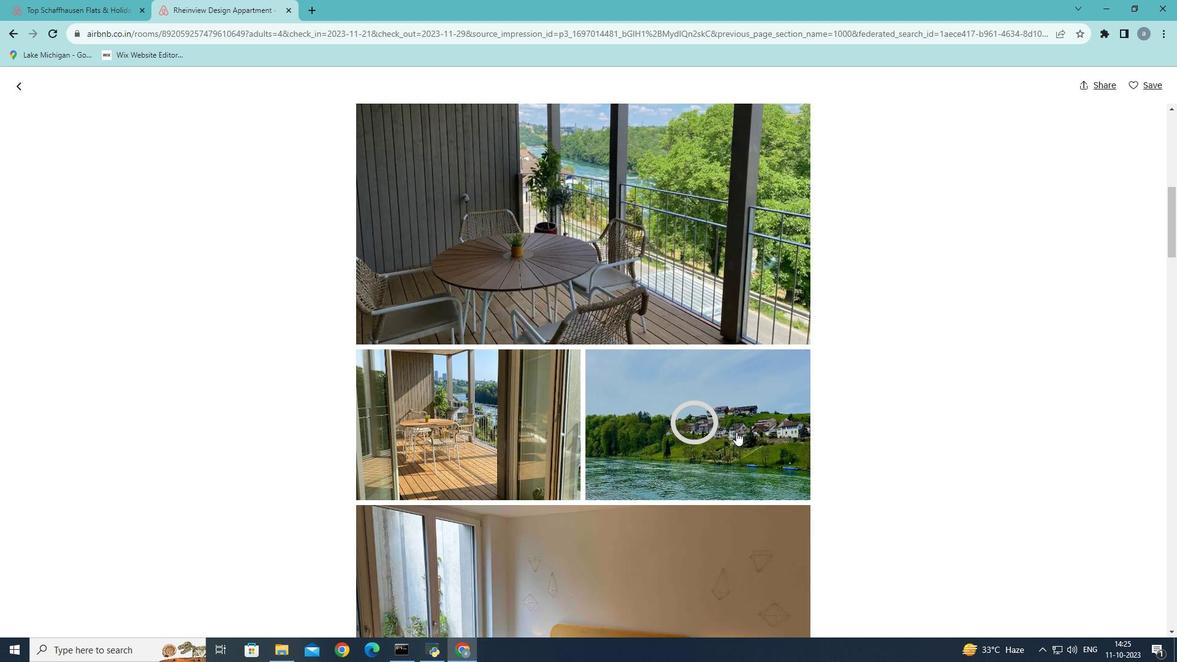 
Action: Mouse scrolled (736, 431) with delta (0, 0)
Screenshot: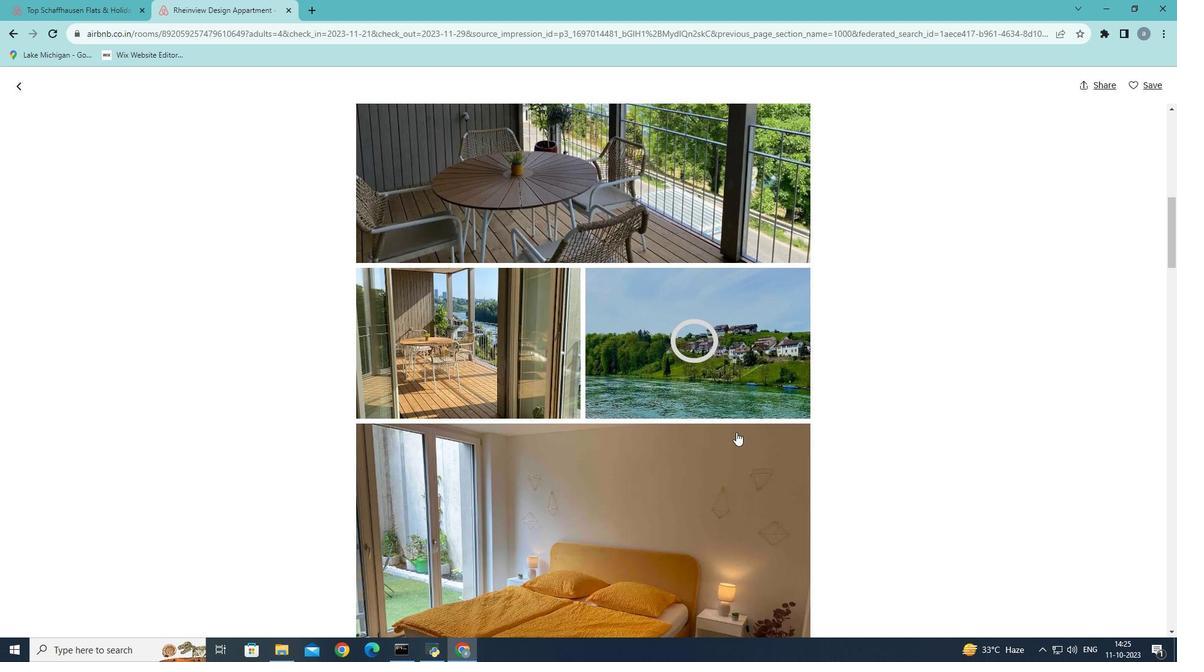 
Action: Mouse scrolled (736, 431) with delta (0, 0)
Screenshot: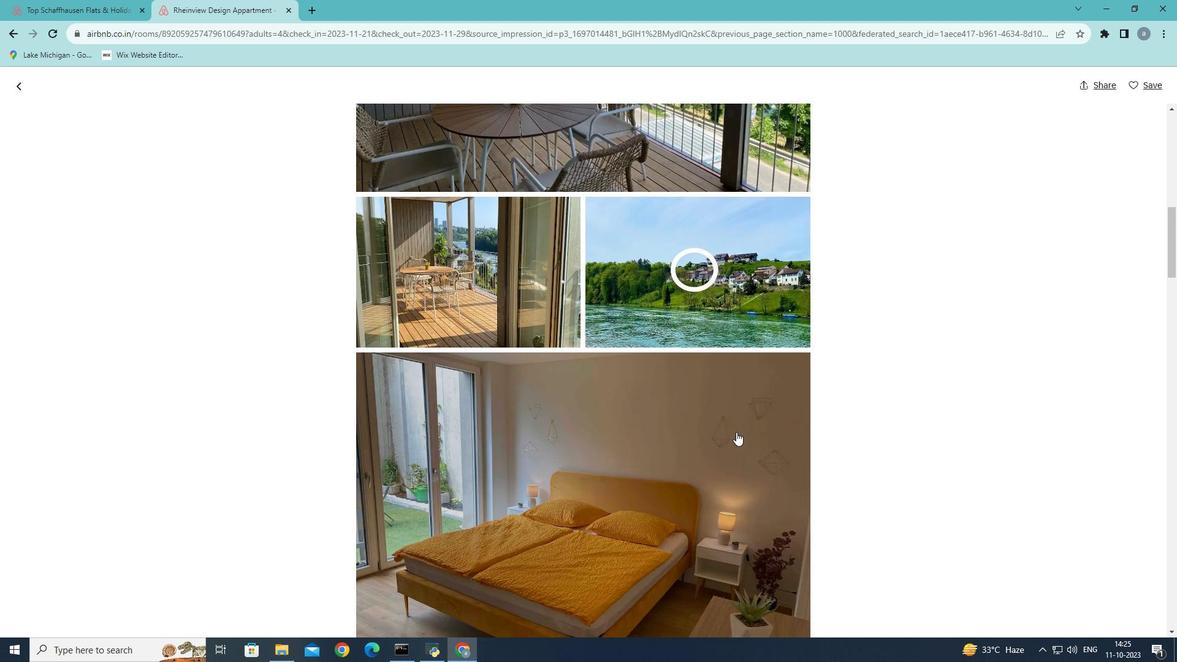 
Action: Mouse scrolled (736, 431) with delta (0, 0)
Screenshot: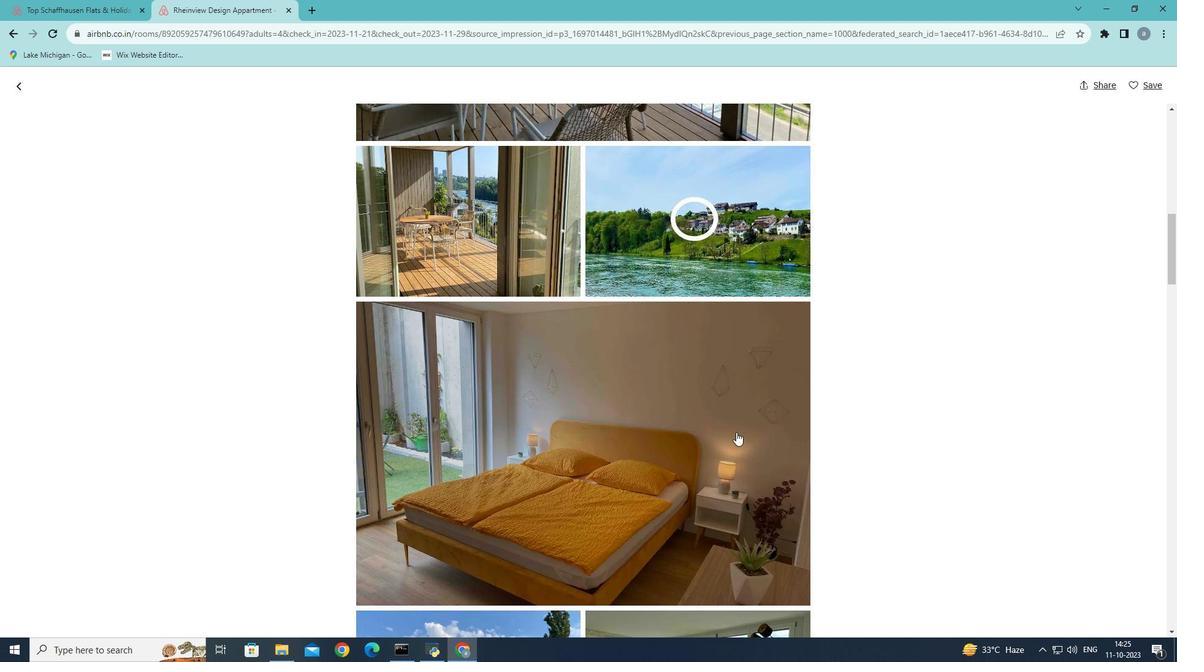 
Action: Mouse scrolled (736, 431) with delta (0, 0)
Screenshot: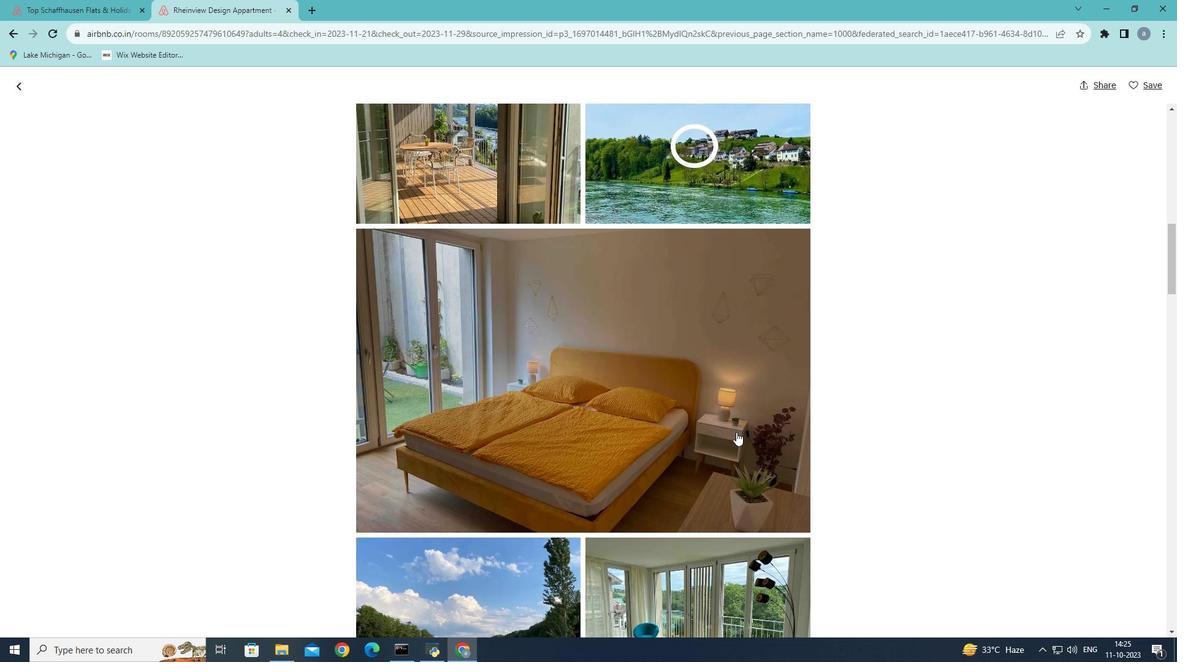 
Action: Mouse moved to (736, 431)
Screenshot: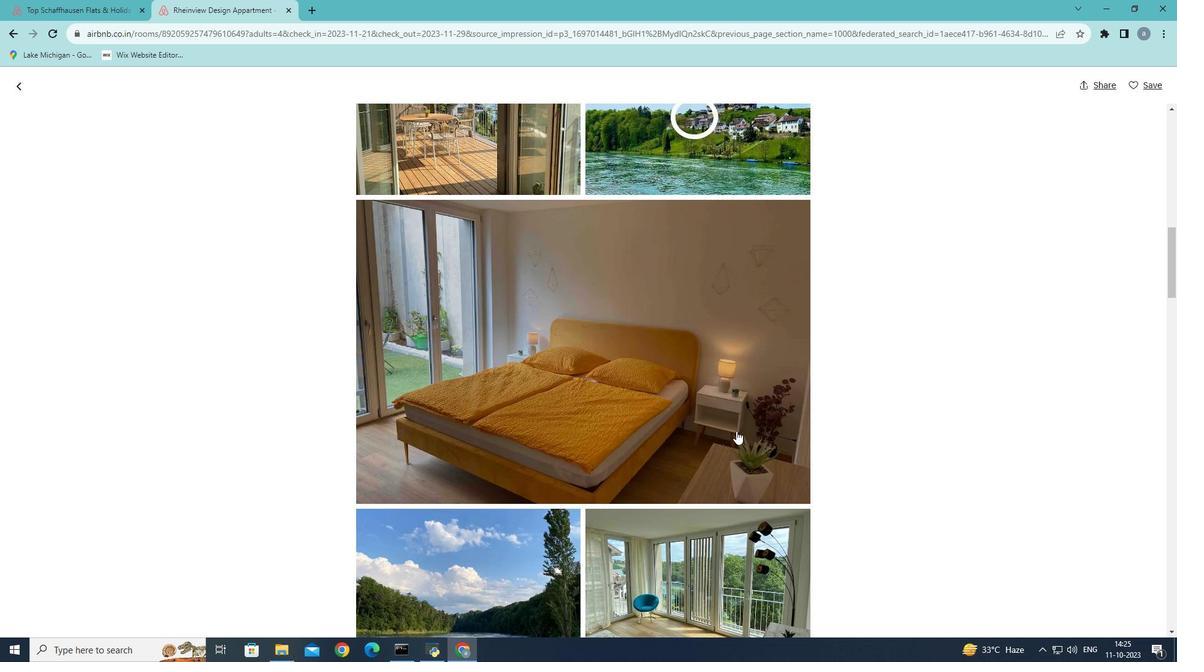 
Action: Mouse scrolled (736, 430) with delta (0, 0)
Screenshot: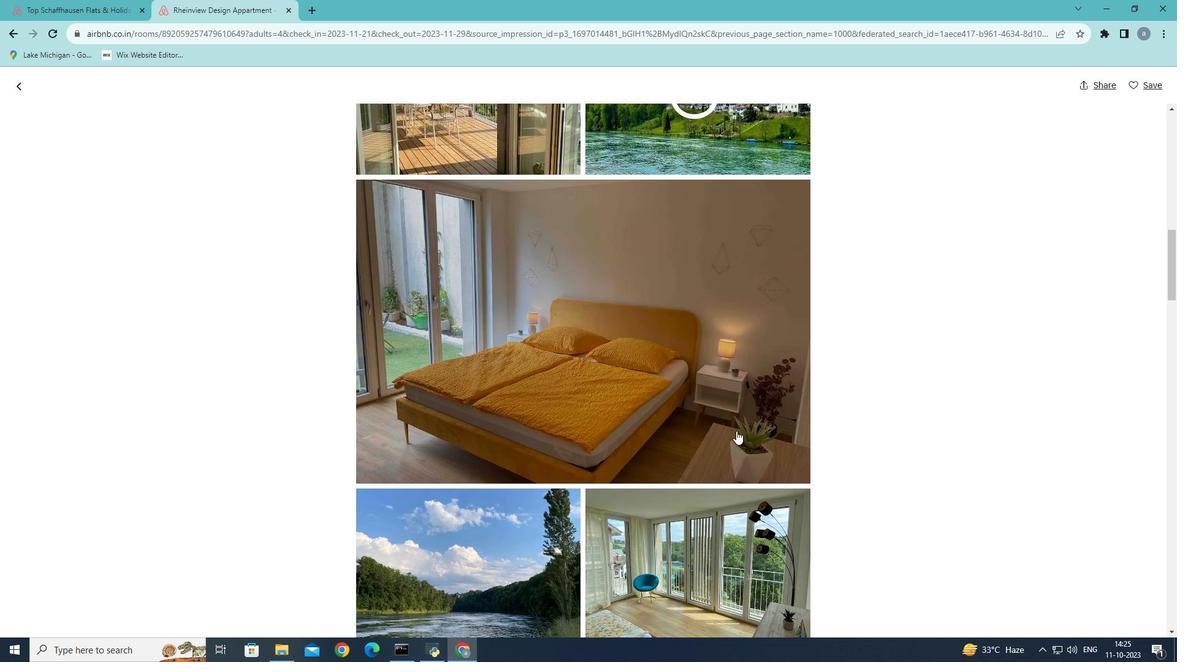 
Action: Mouse scrolled (736, 430) with delta (0, 0)
Screenshot: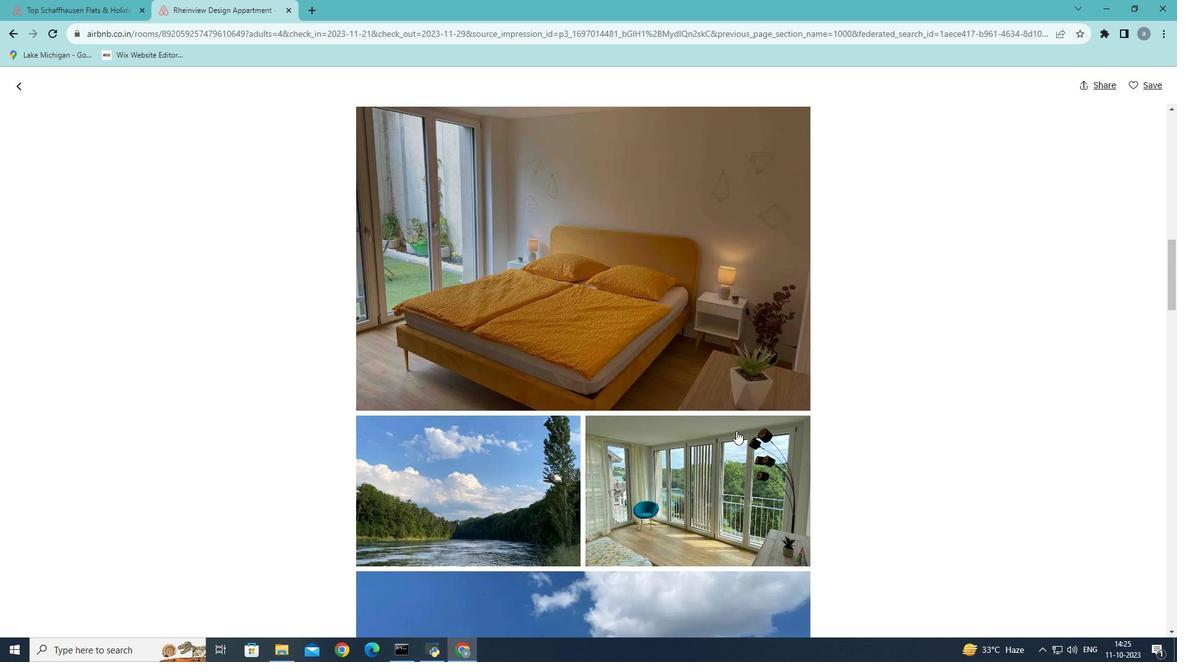 
Action: Mouse moved to (736, 429)
Screenshot: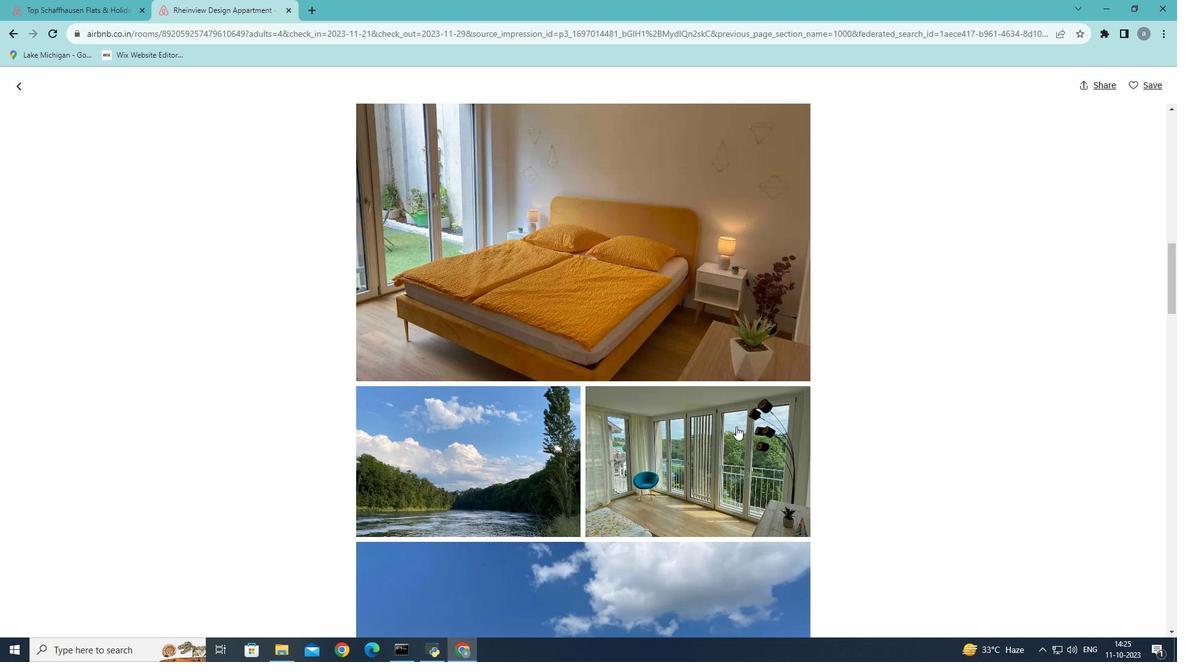 
Action: Mouse scrolled (736, 429) with delta (0, 0)
Screenshot: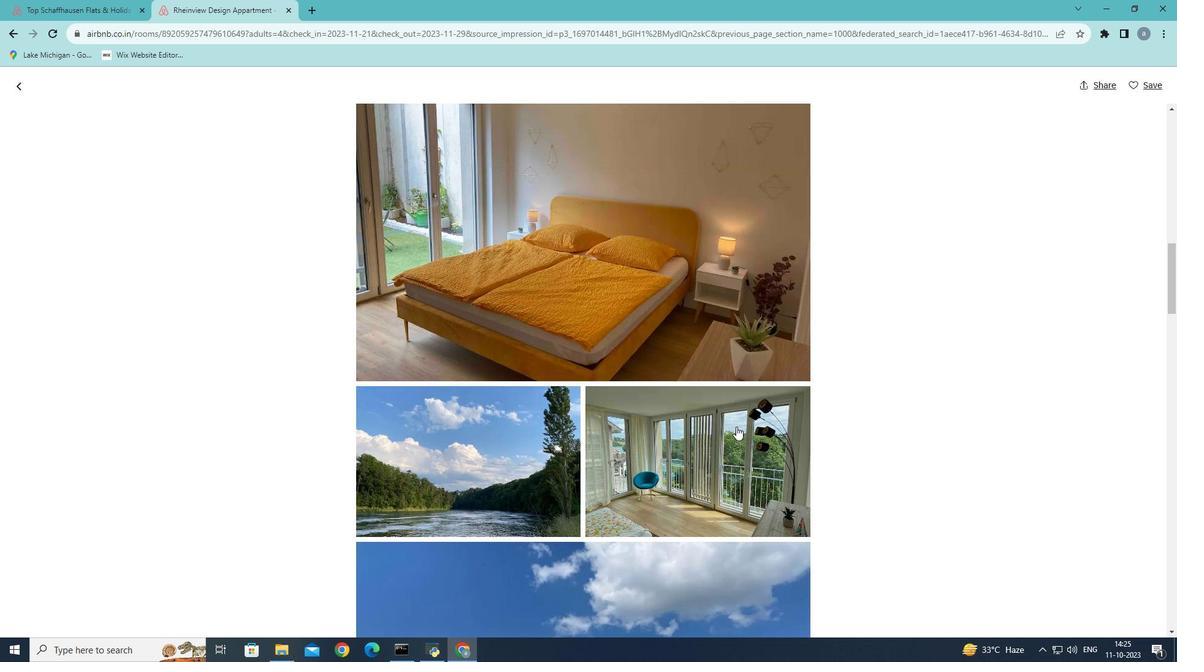 
Action: Mouse moved to (736, 424)
Screenshot: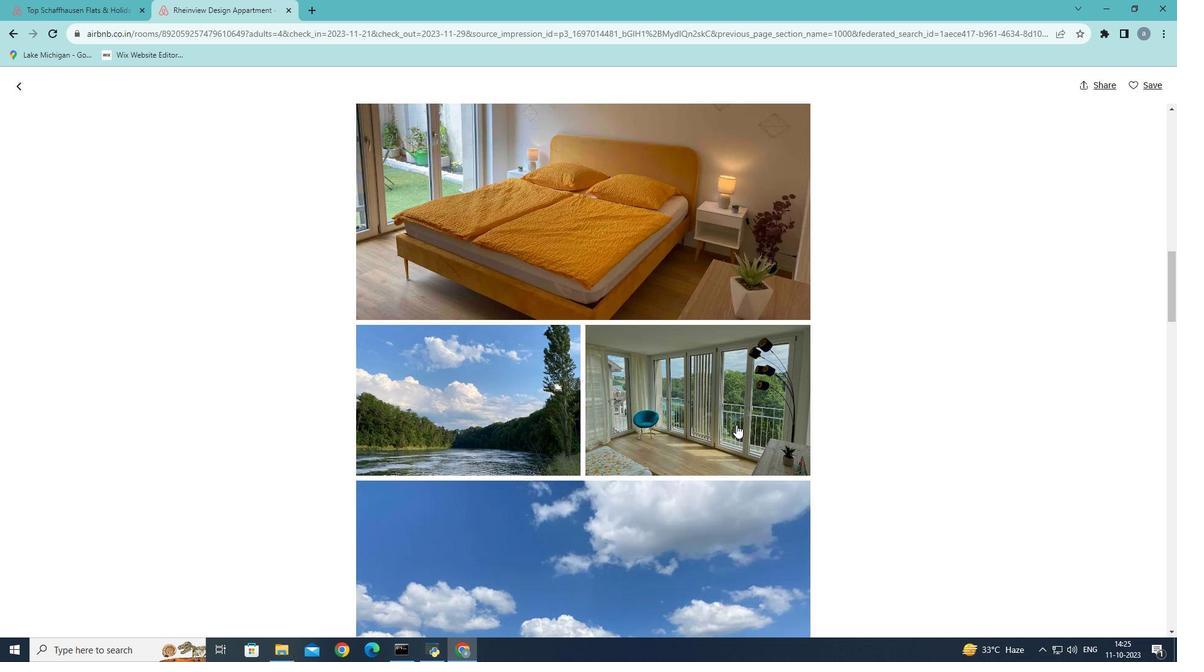 
Action: Mouse scrolled (736, 424) with delta (0, 0)
Screenshot: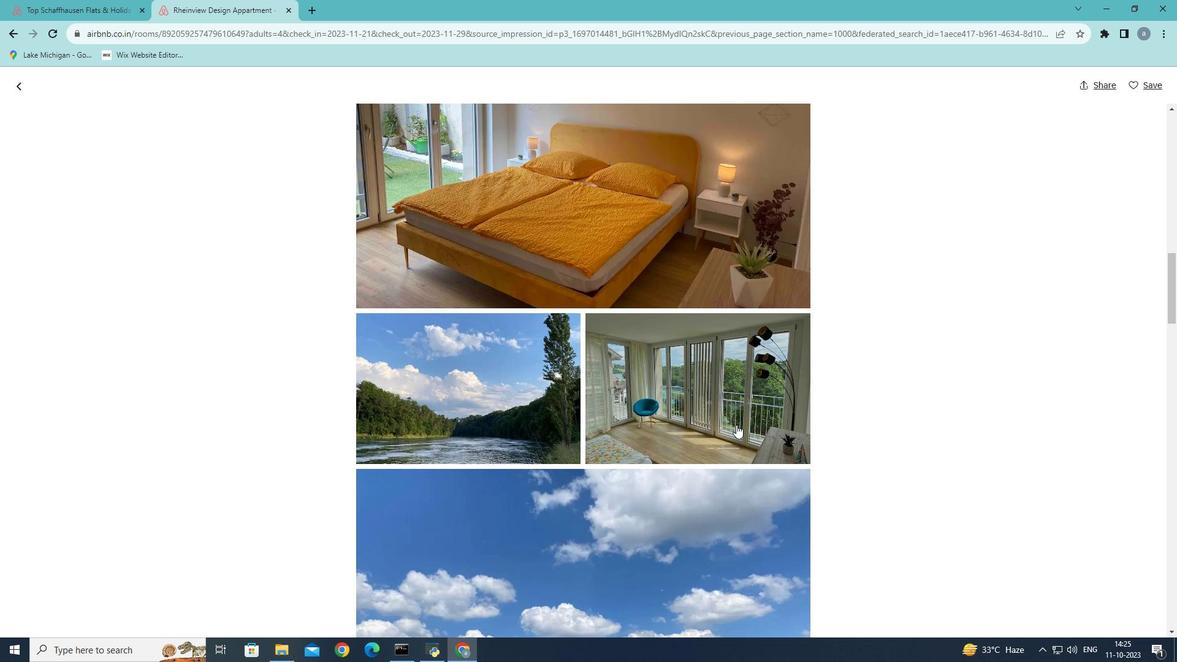 
Action: Mouse scrolled (736, 424) with delta (0, 0)
Screenshot: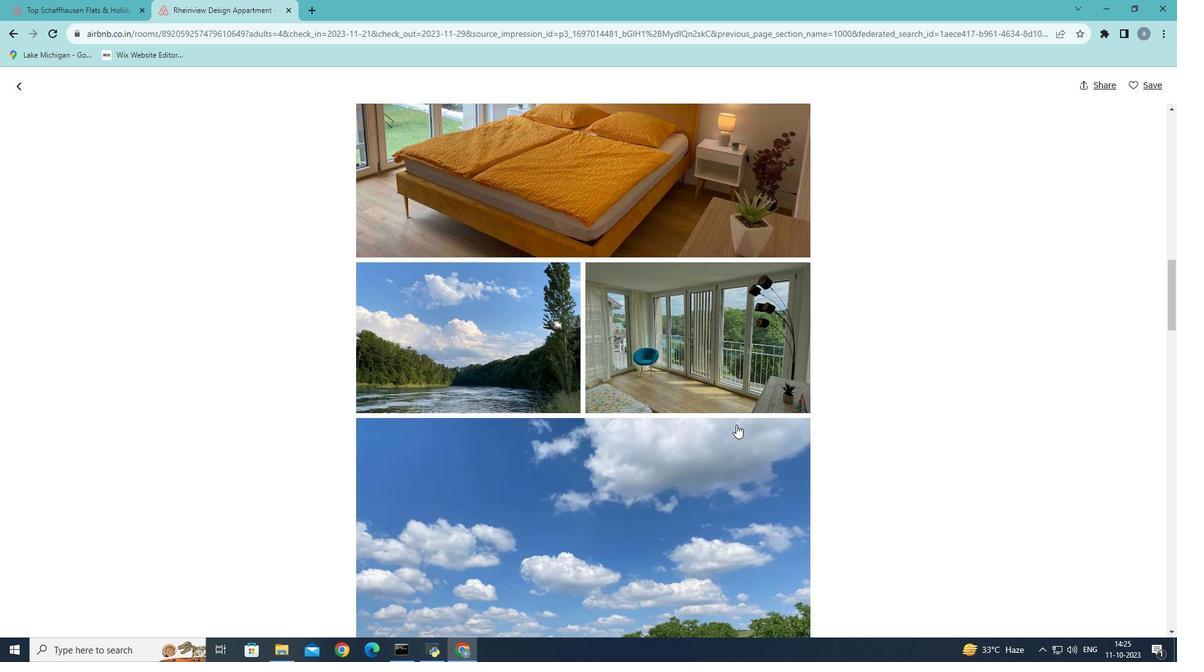 
Action: Mouse scrolled (736, 424) with delta (0, 0)
Screenshot: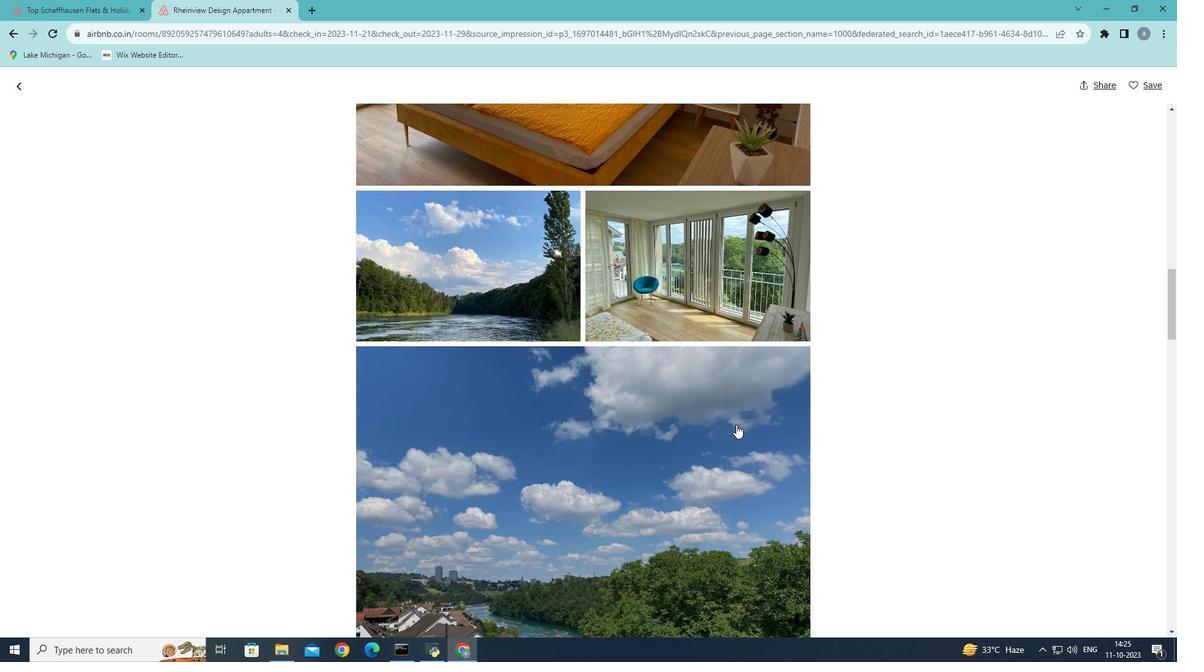 
Action: Mouse scrolled (736, 424) with delta (0, 0)
Screenshot: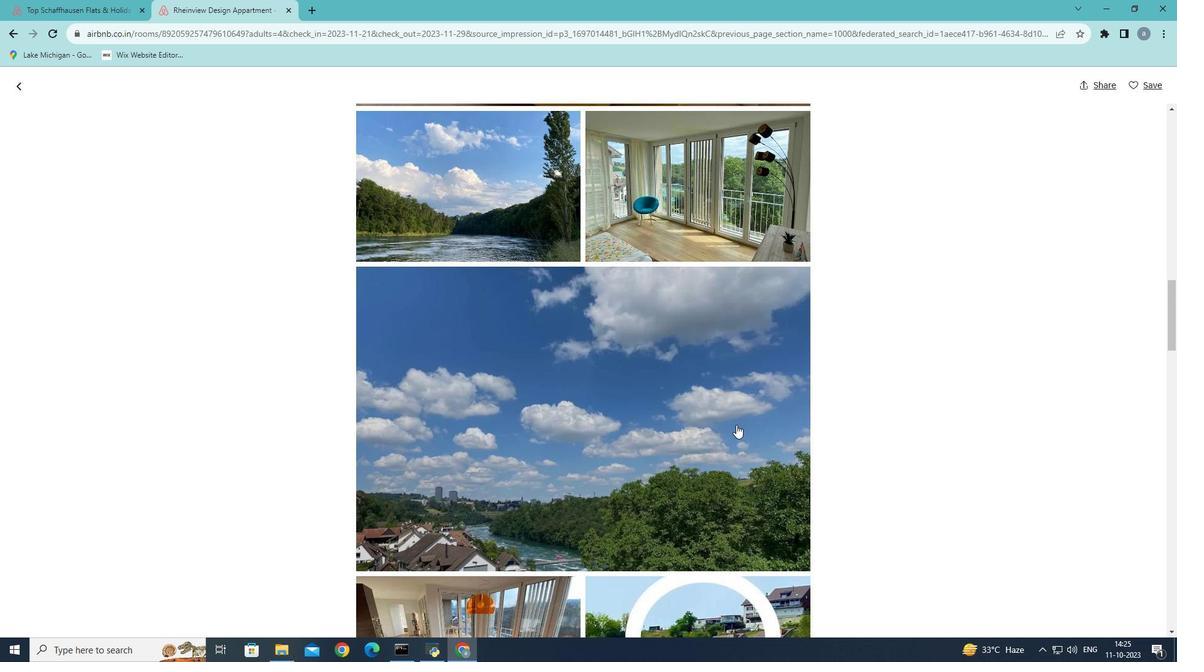 
Action: Mouse scrolled (736, 424) with delta (0, 0)
Screenshot: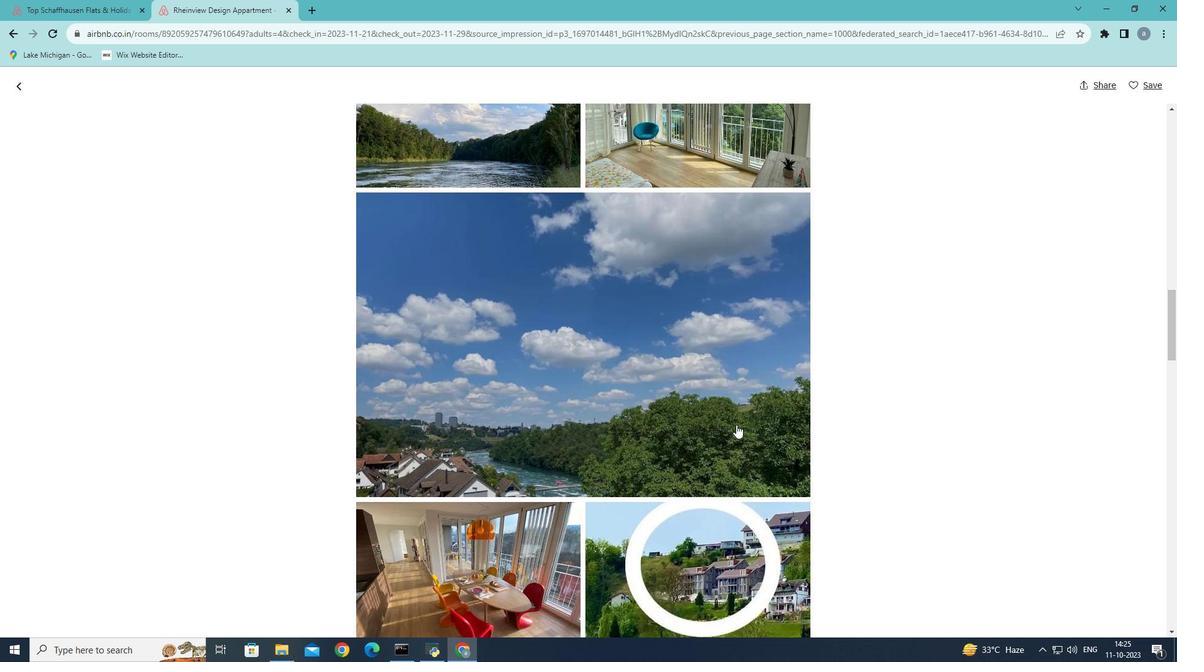 
Action: Mouse scrolled (736, 424) with delta (0, 0)
Screenshot: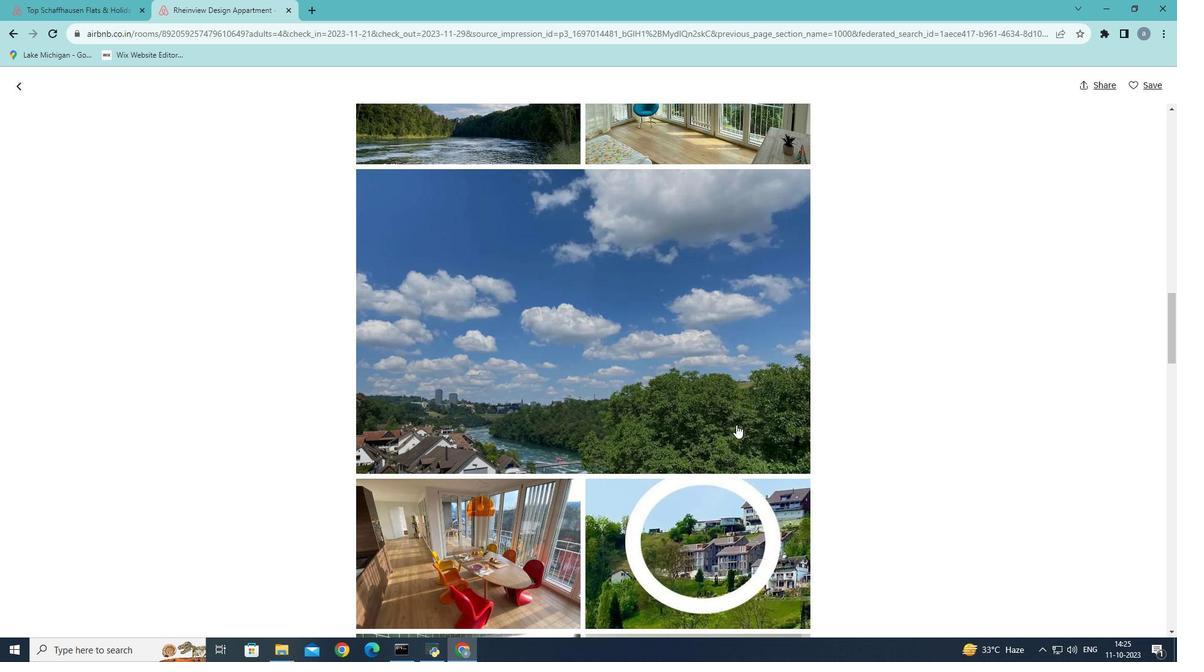 
Action: Mouse scrolled (736, 424) with delta (0, 0)
Screenshot: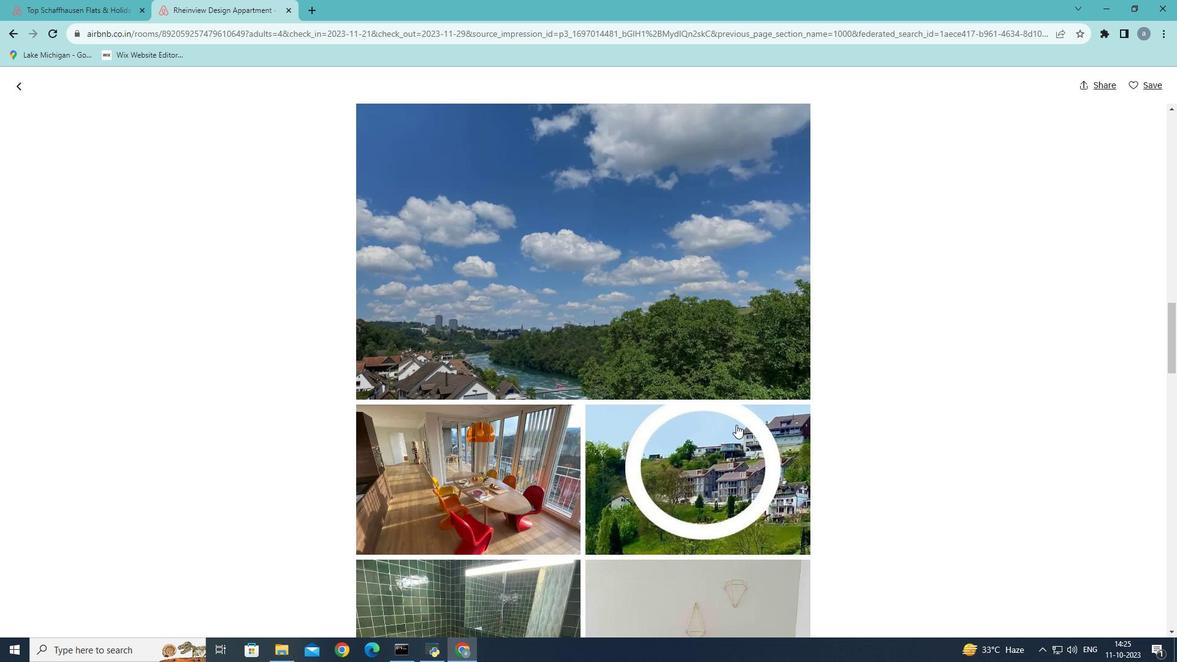 
Action: Mouse scrolled (736, 424) with delta (0, 0)
Screenshot: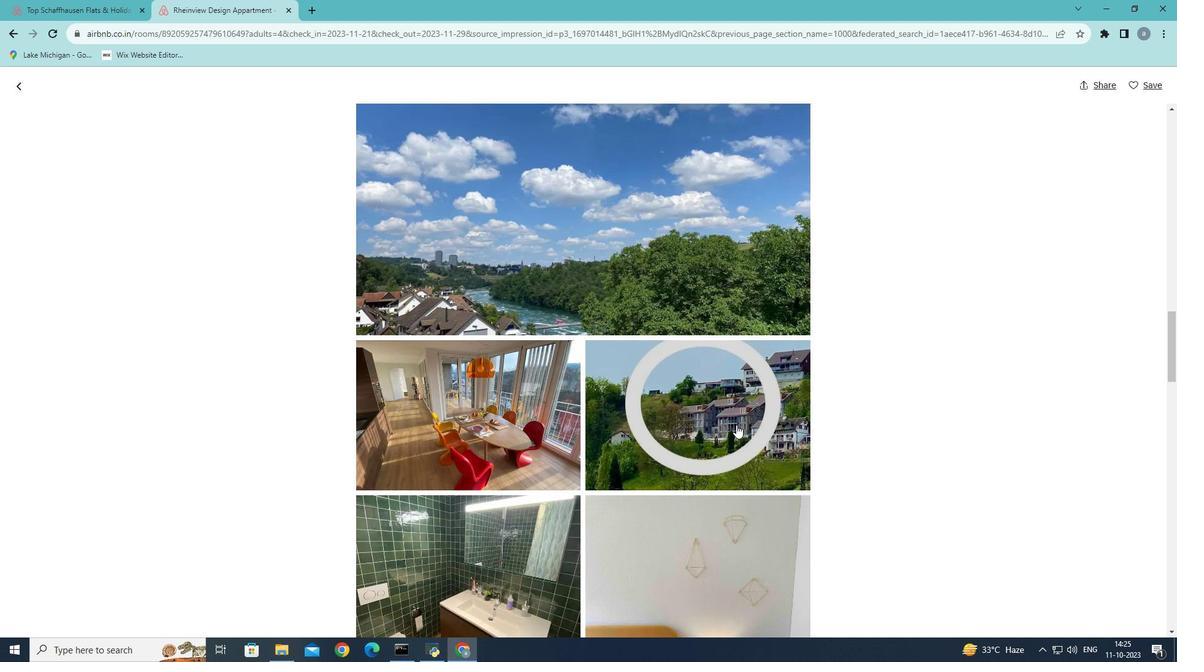 
Action: Mouse scrolled (736, 424) with delta (0, 0)
Screenshot: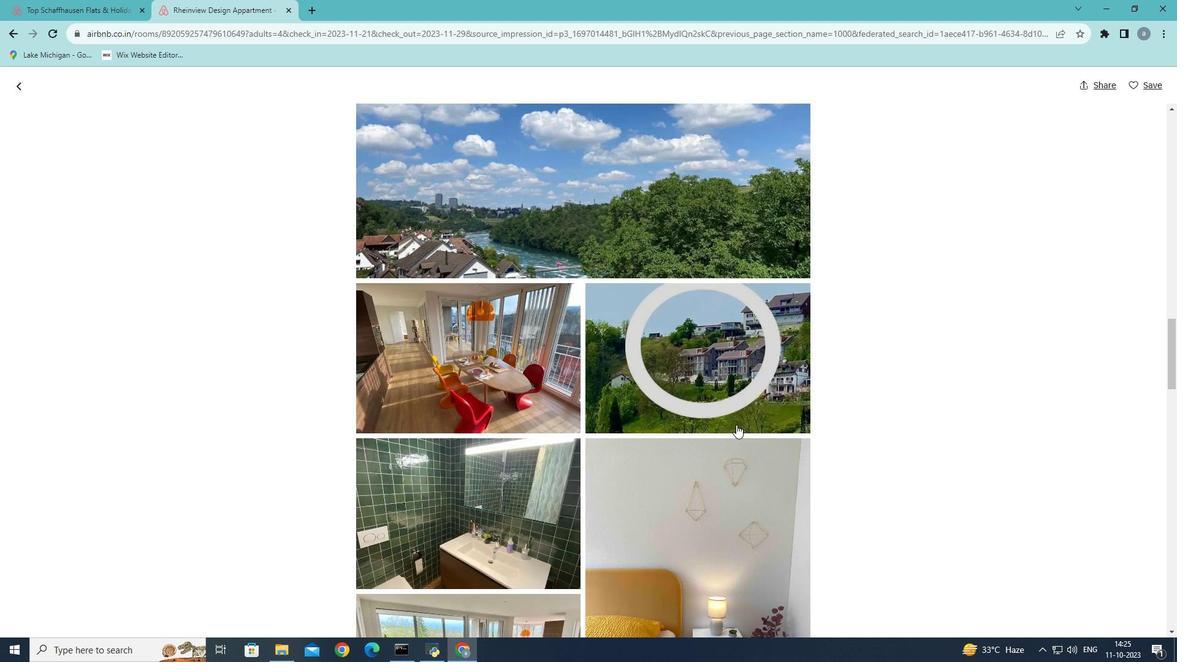 
Action: Mouse scrolled (736, 424) with delta (0, 0)
Screenshot: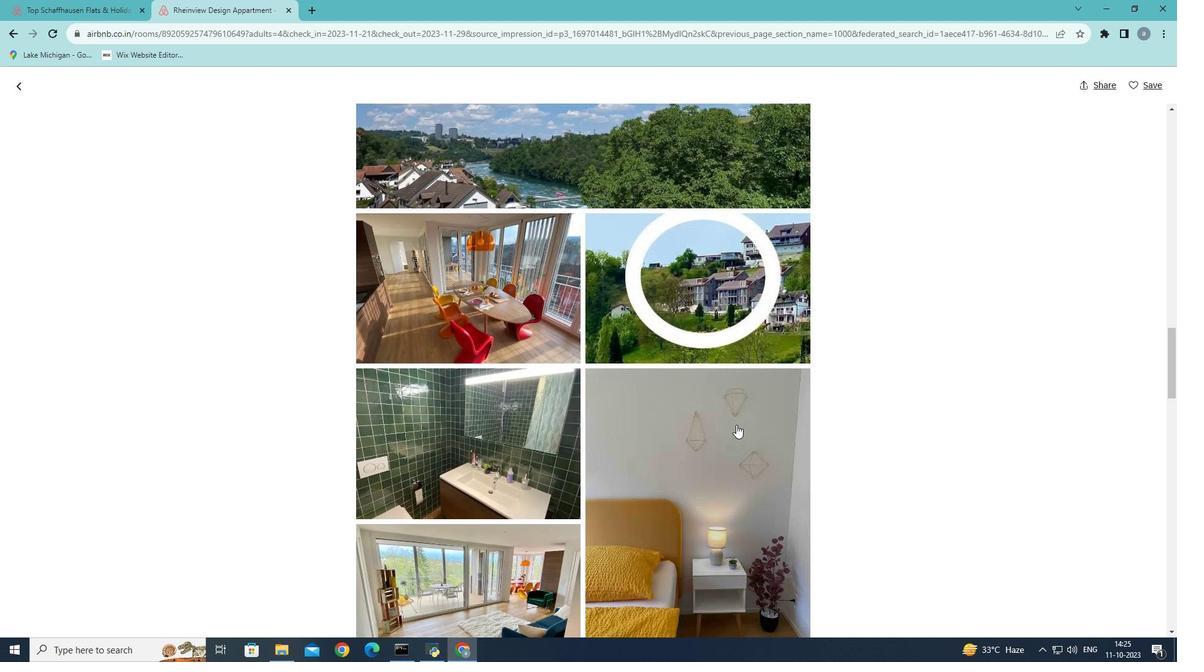 
Action: Mouse scrolled (736, 424) with delta (0, 0)
Screenshot: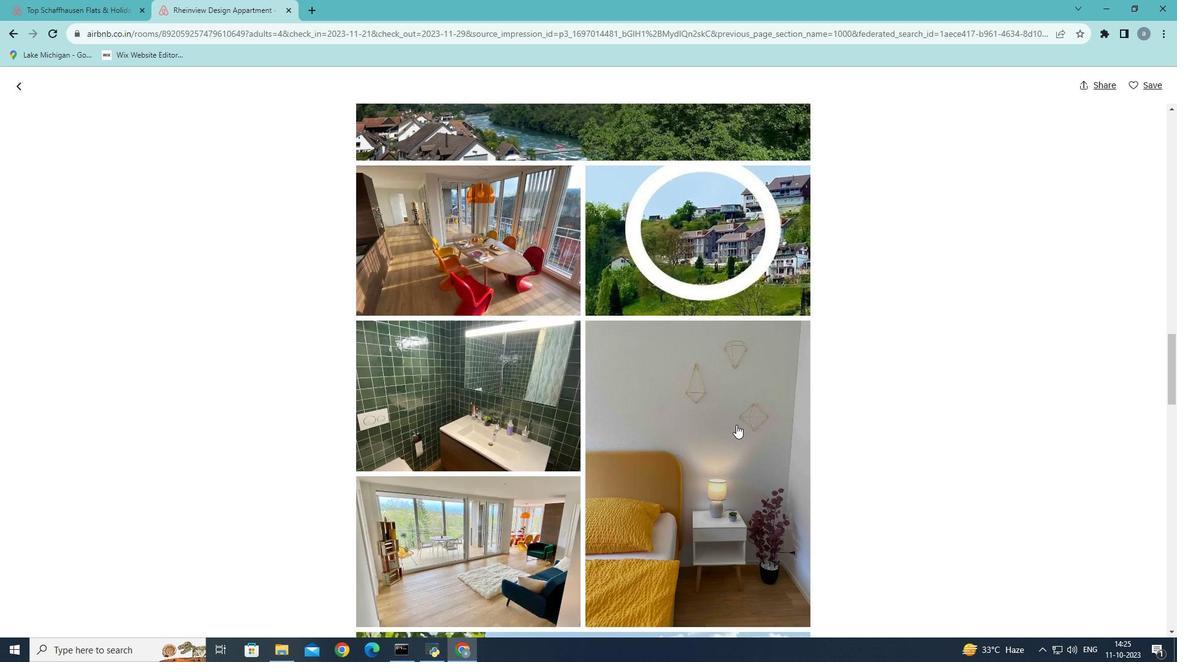 
Action: Mouse scrolled (736, 424) with delta (0, 0)
Screenshot: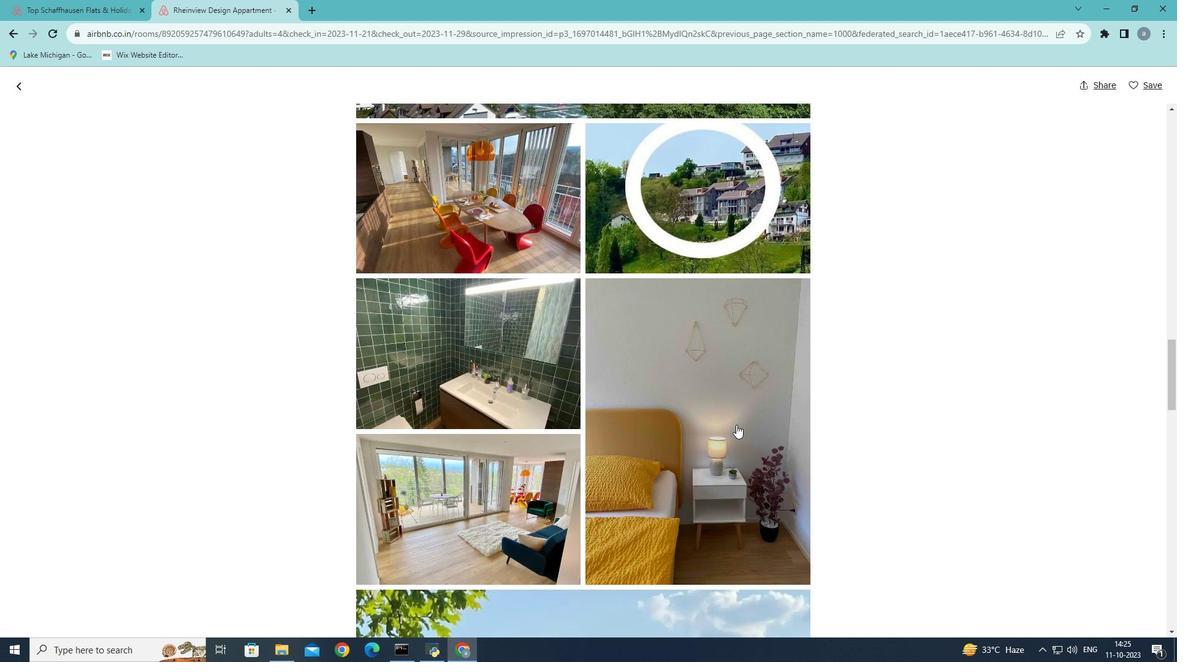 
Action: Mouse scrolled (736, 424) with delta (0, 0)
Screenshot: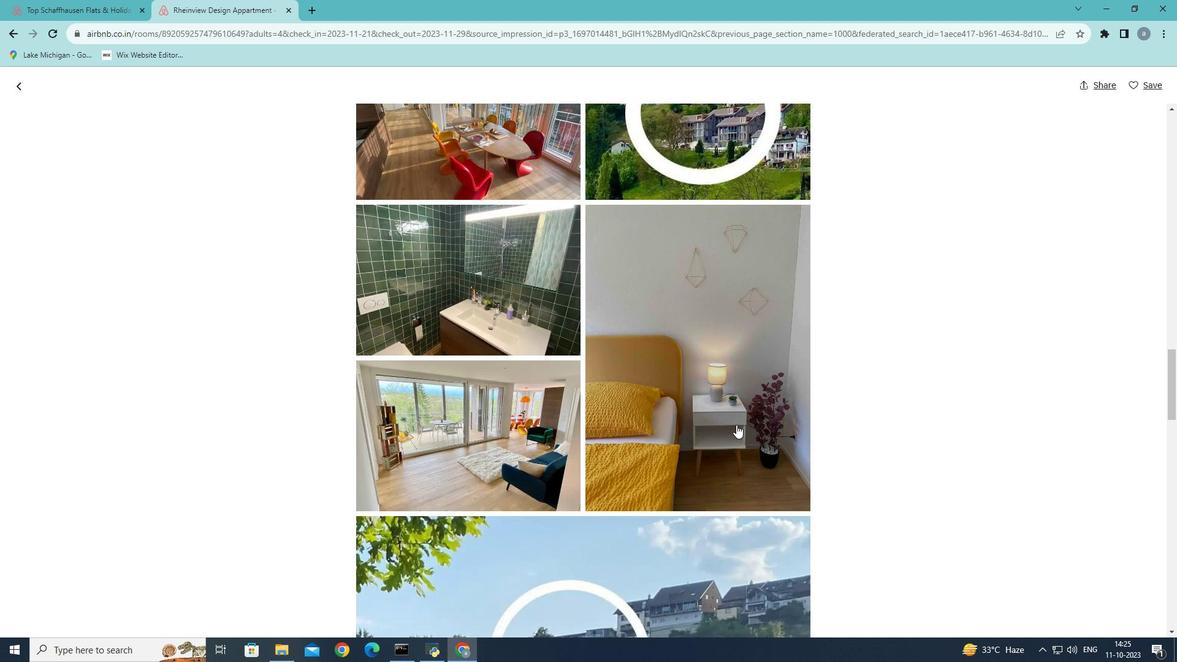 
Action: Mouse scrolled (736, 424) with delta (0, 0)
Screenshot: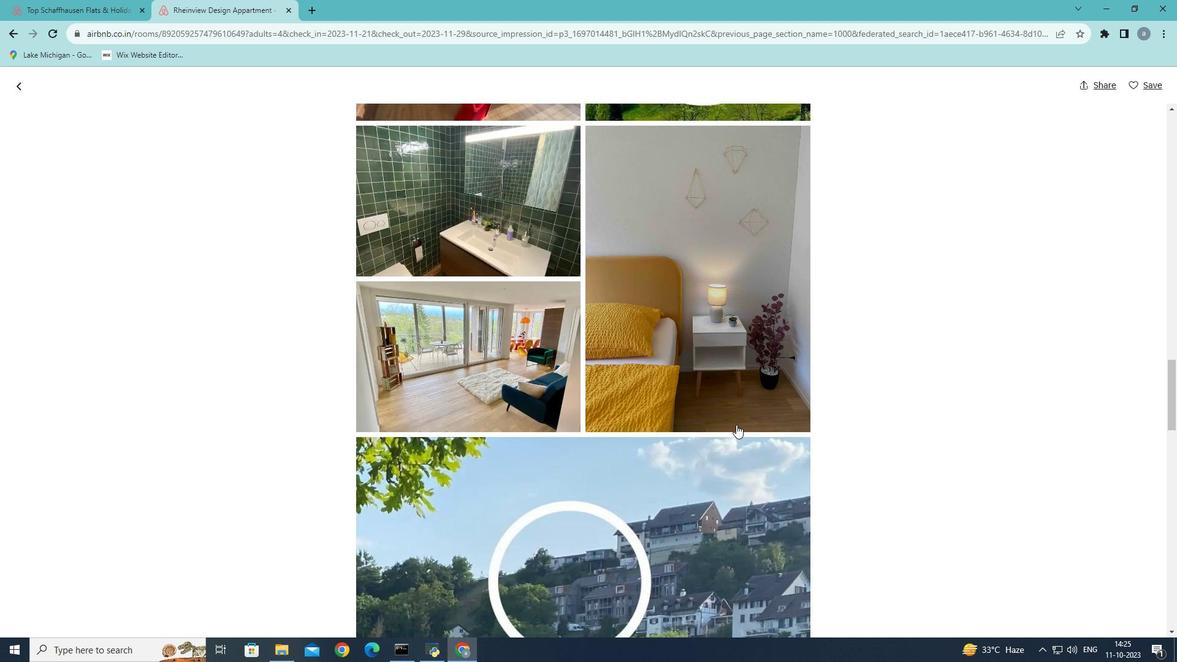 
Action: Mouse scrolled (736, 424) with delta (0, 0)
Screenshot: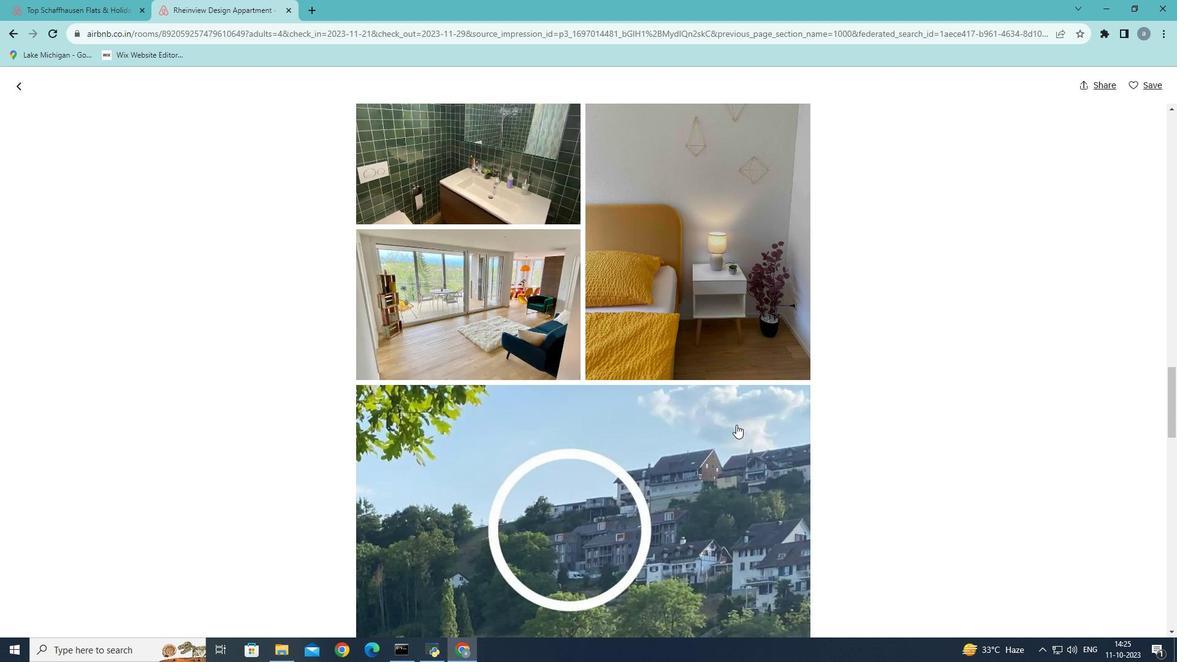 
Action: Mouse scrolled (736, 424) with delta (0, 0)
Screenshot: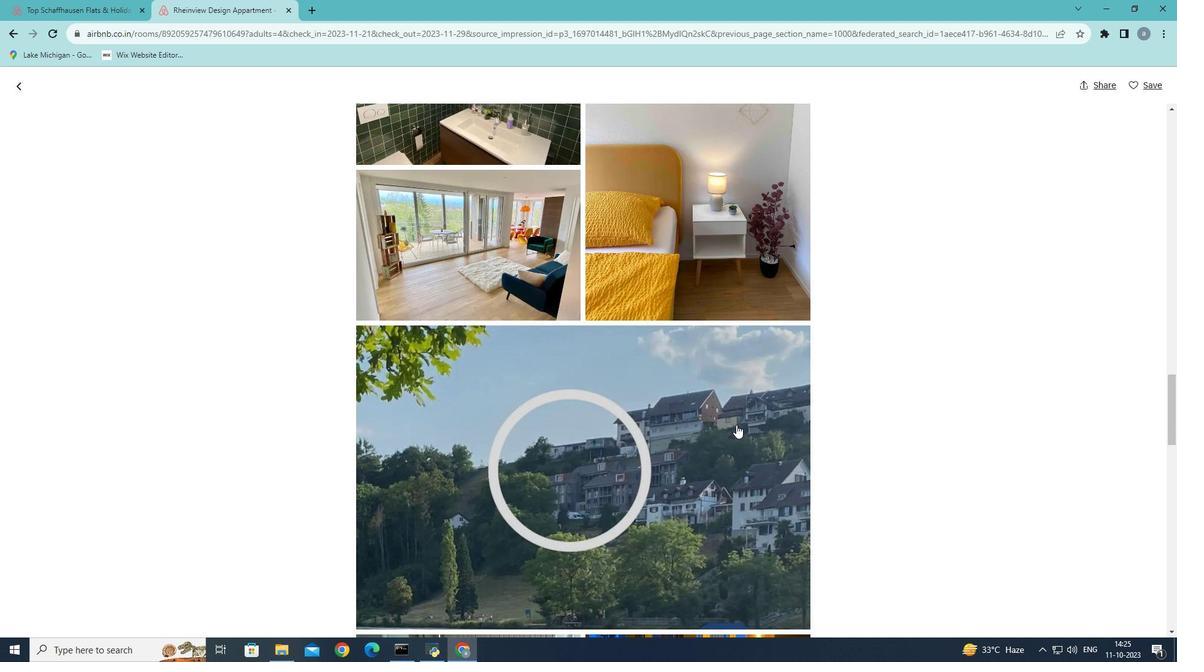 
Action: Mouse scrolled (736, 424) with delta (0, 0)
Screenshot: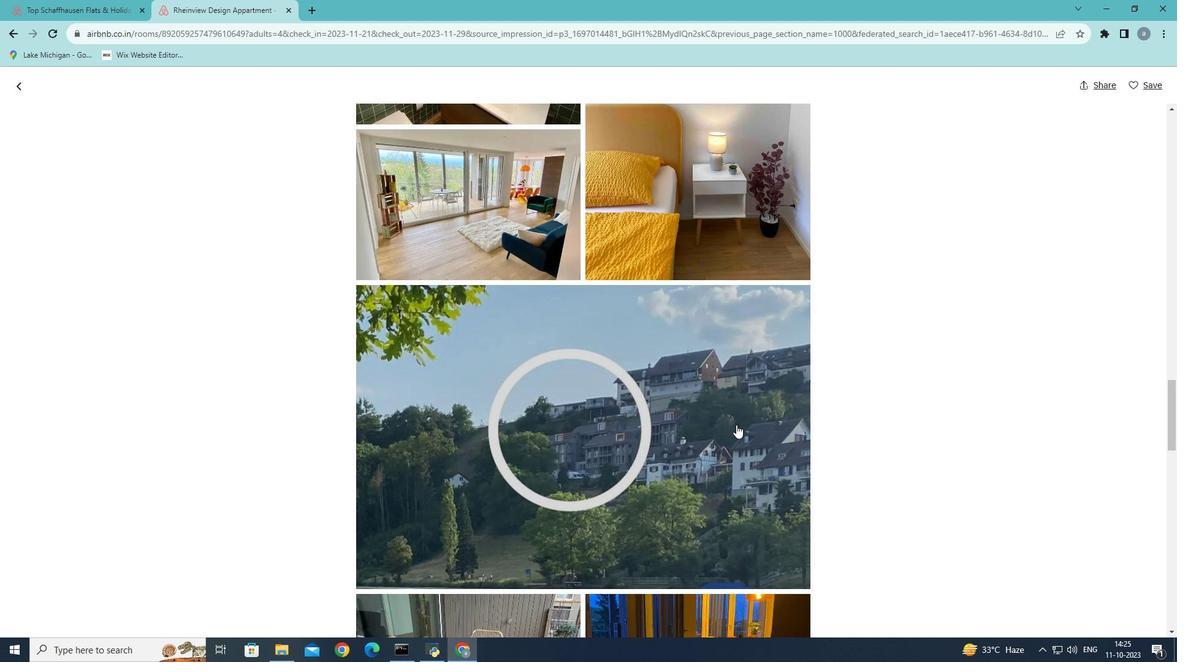 
Action: Mouse scrolled (736, 424) with delta (0, 0)
Screenshot: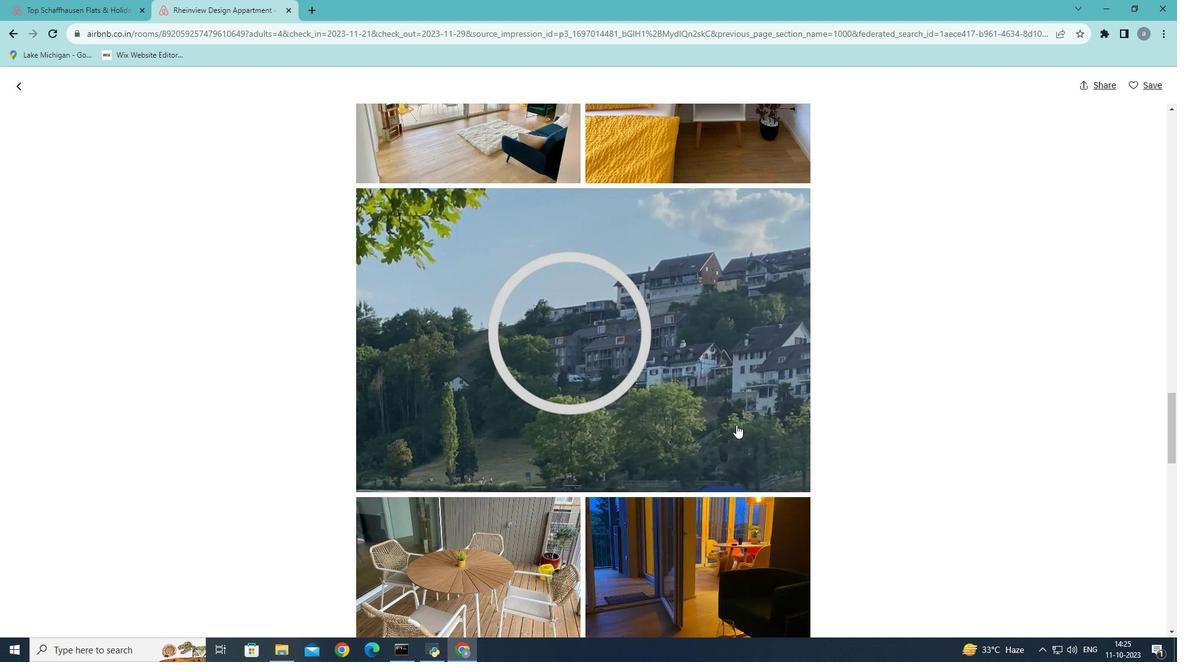 
Action: Mouse scrolled (736, 424) with delta (0, 0)
Screenshot: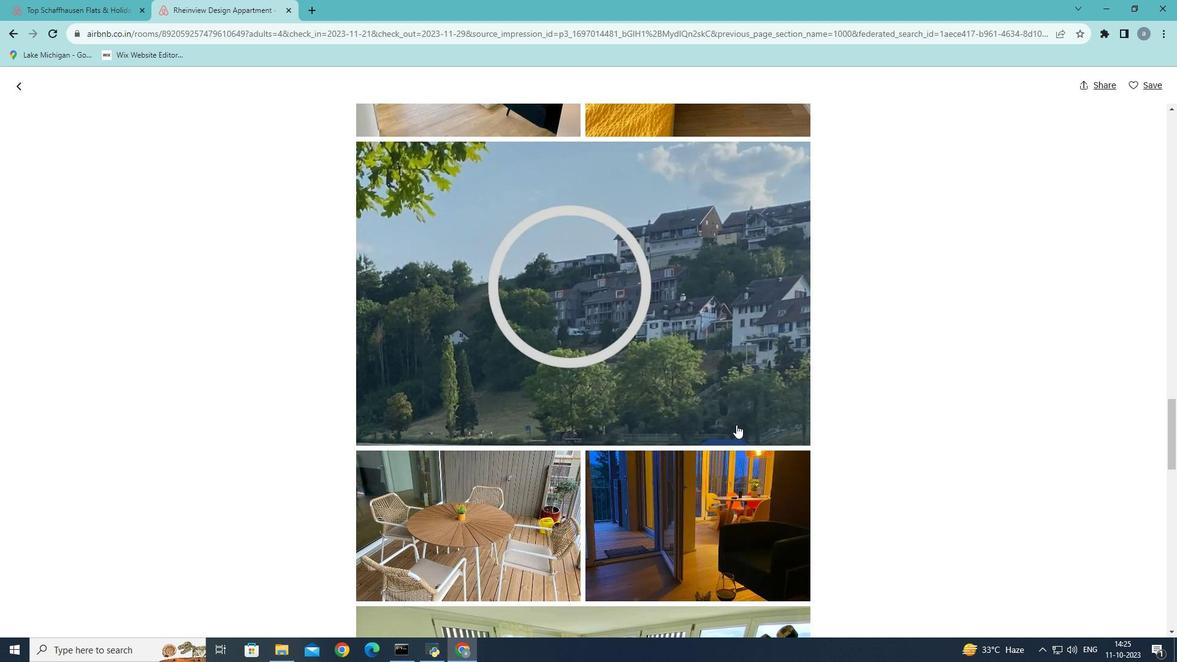 
Action: Mouse scrolled (736, 424) with delta (0, 0)
Screenshot: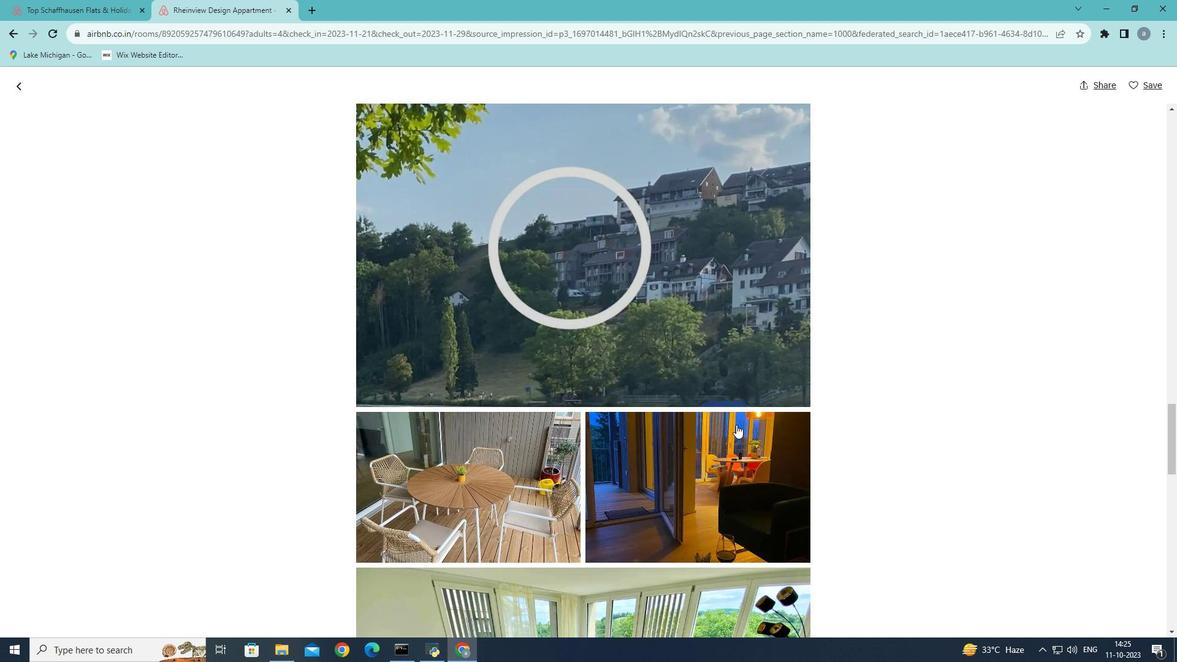 
Action: Mouse scrolled (736, 424) with delta (0, 0)
Screenshot: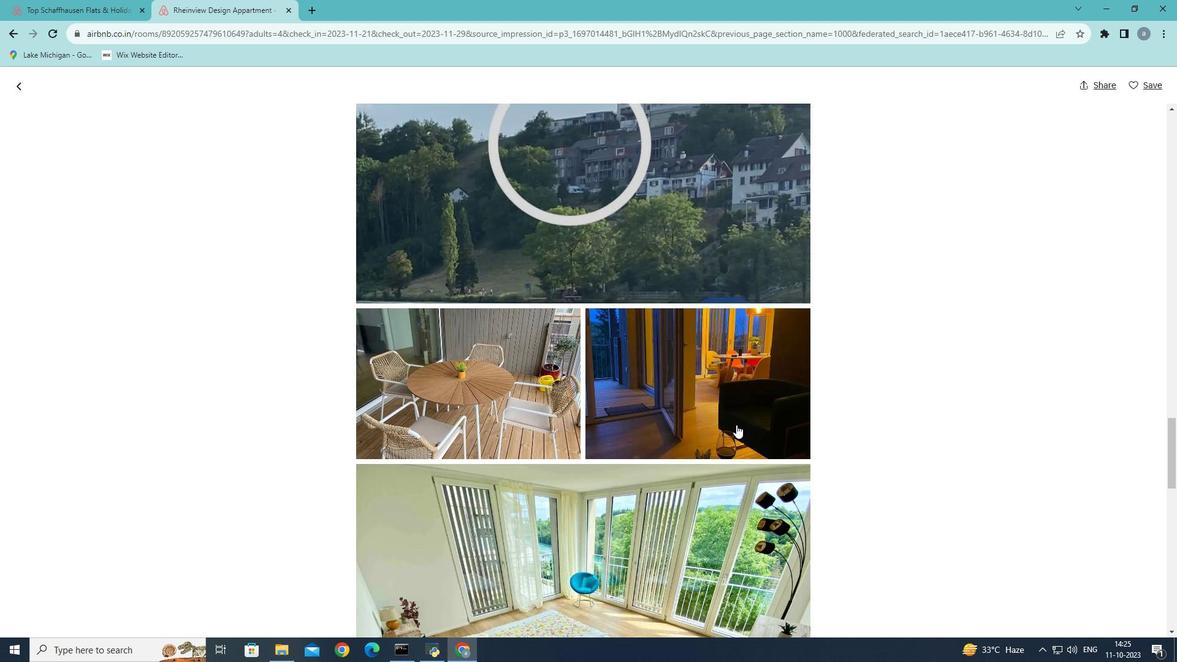 
Action: Mouse scrolled (736, 424) with delta (0, 0)
Screenshot: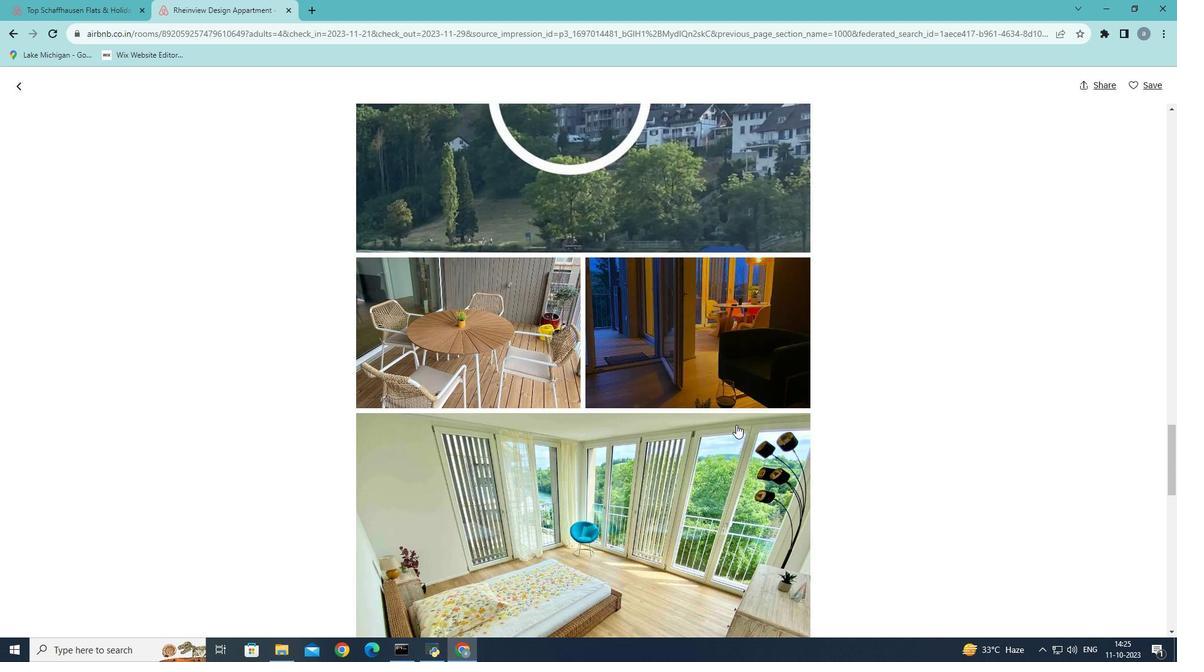 
Action: Mouse scrolled (736, 424) with delta (0, 0)
Screenshot: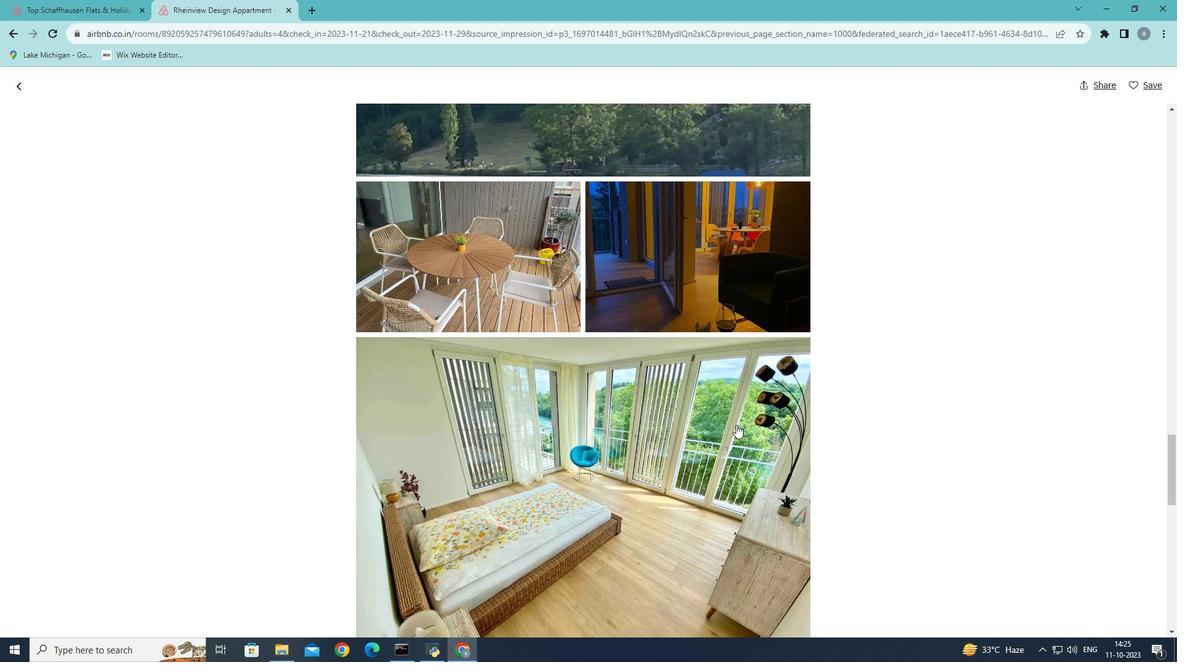 
Action: Mouse scrolled (736, 424) with delta (0, 0)
Screenshot: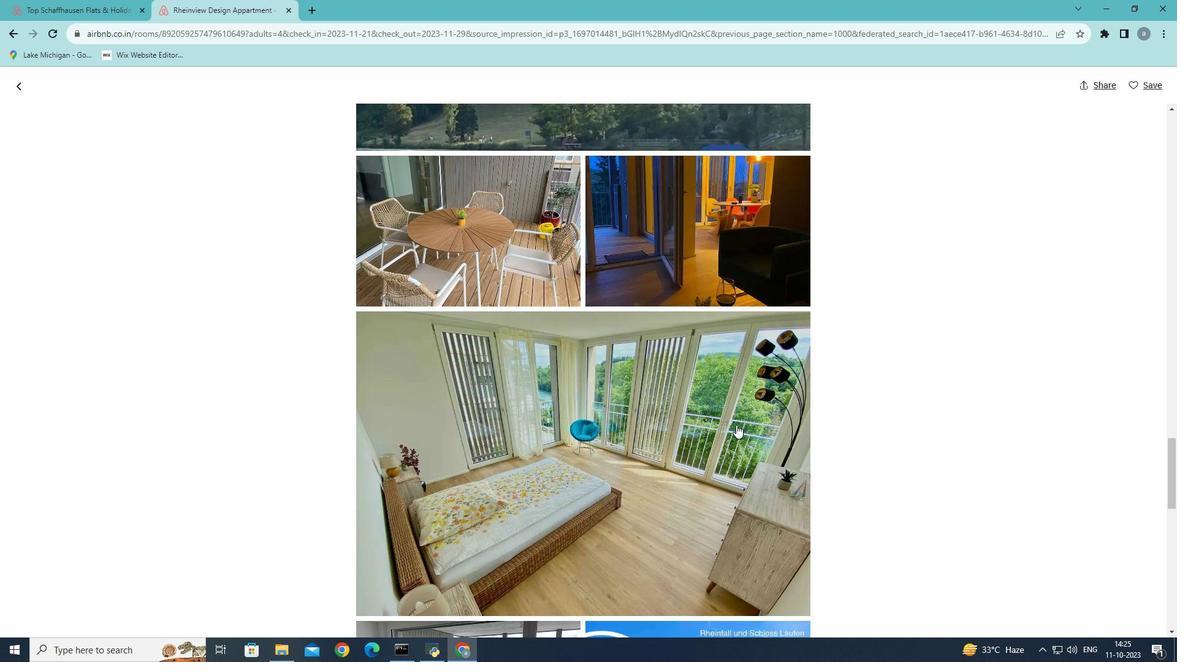 
Action: Mouse scrolled (736, 424) with delta (0, 0)
Screenshot: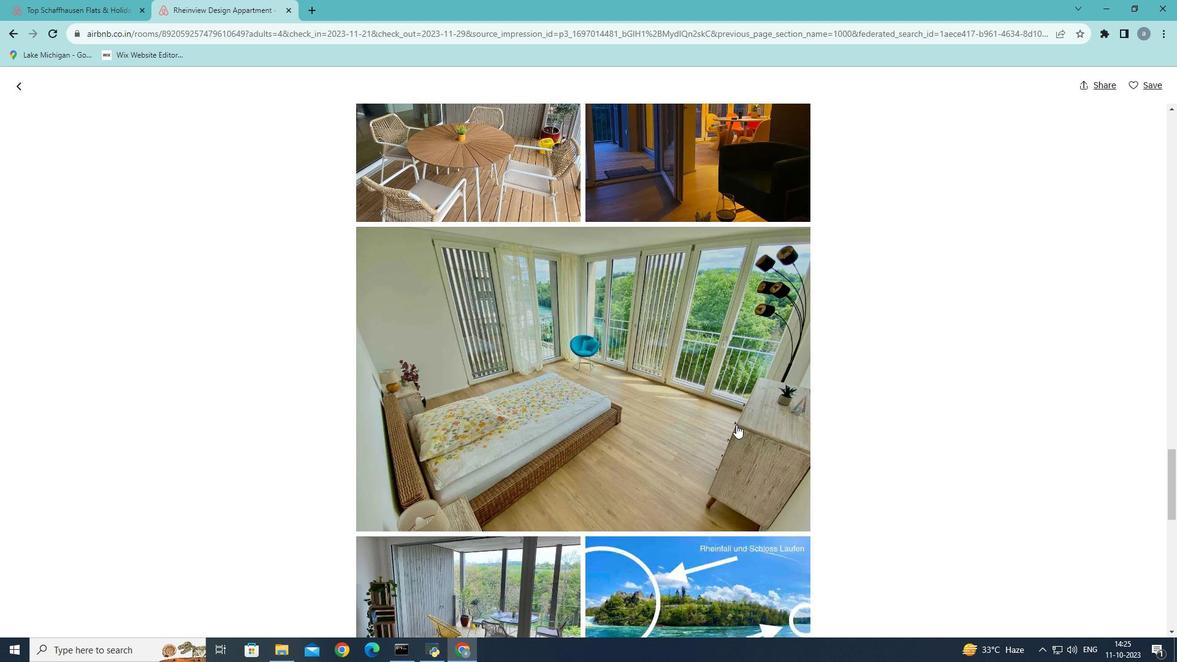
Action: Mouse scrolled (736, 424) with delta (0, 0)
Screenshot: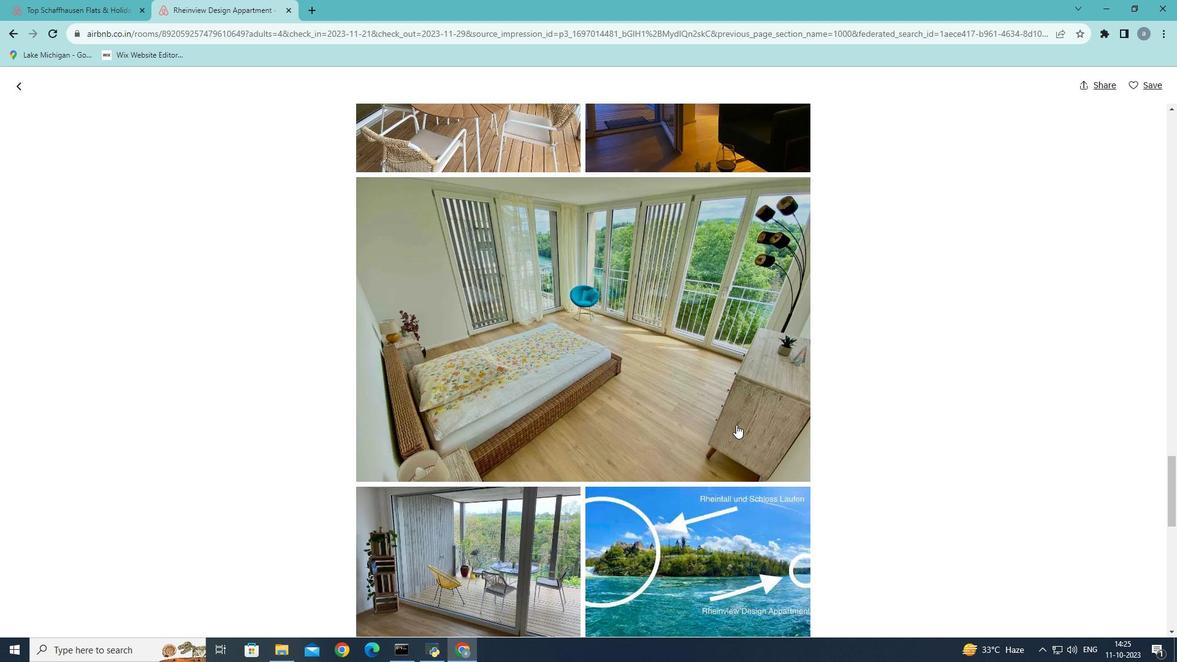 
Action: Mouse scrolled (736, 424) with delta (0, 0)
Screenshot: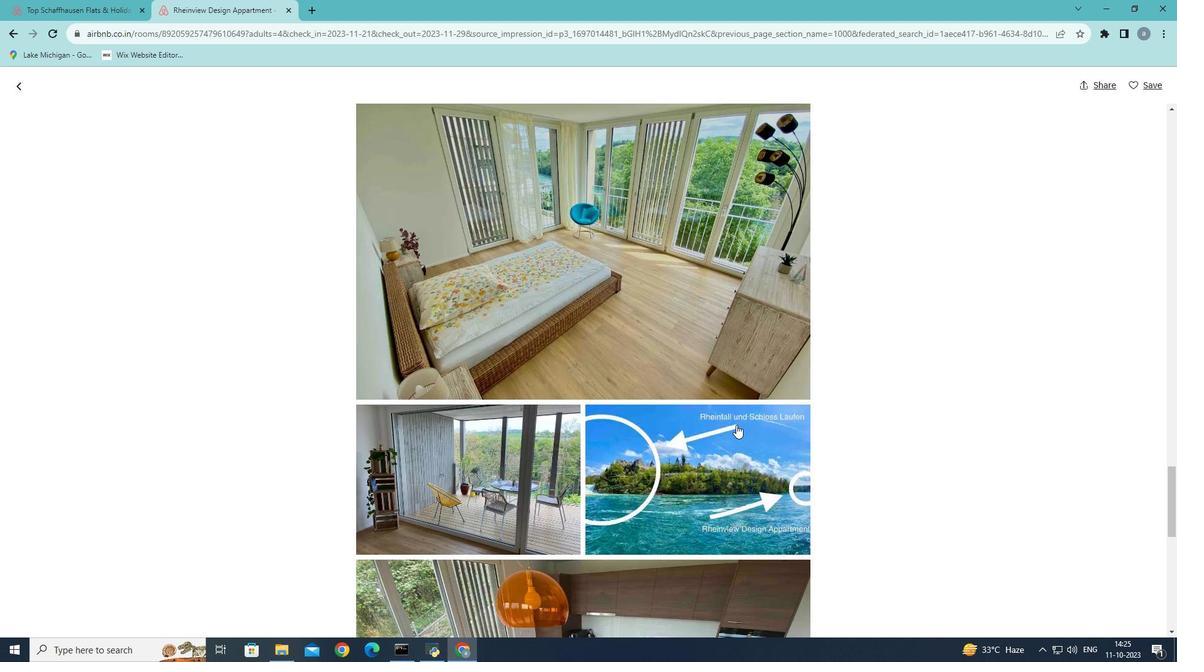 
Action: Mouse scrolled (736, 424) with delta (0, 0)
Screenshot: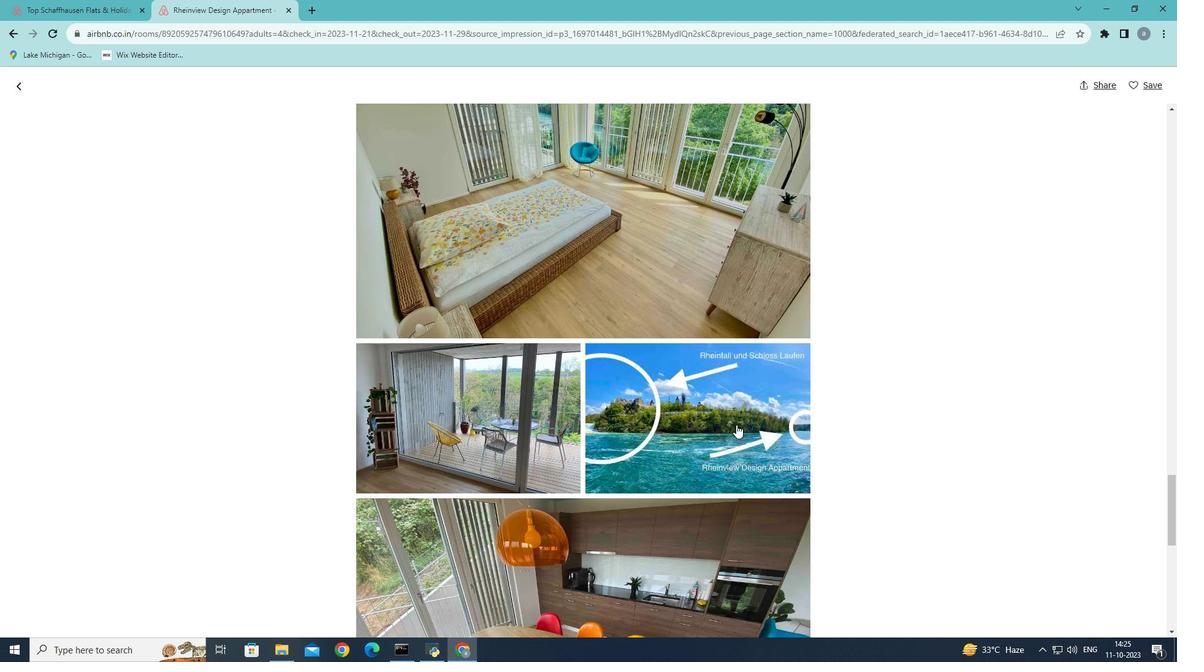 
Action: Mouse scrolled (736, 424) with delta (0, 0)
Screenshot: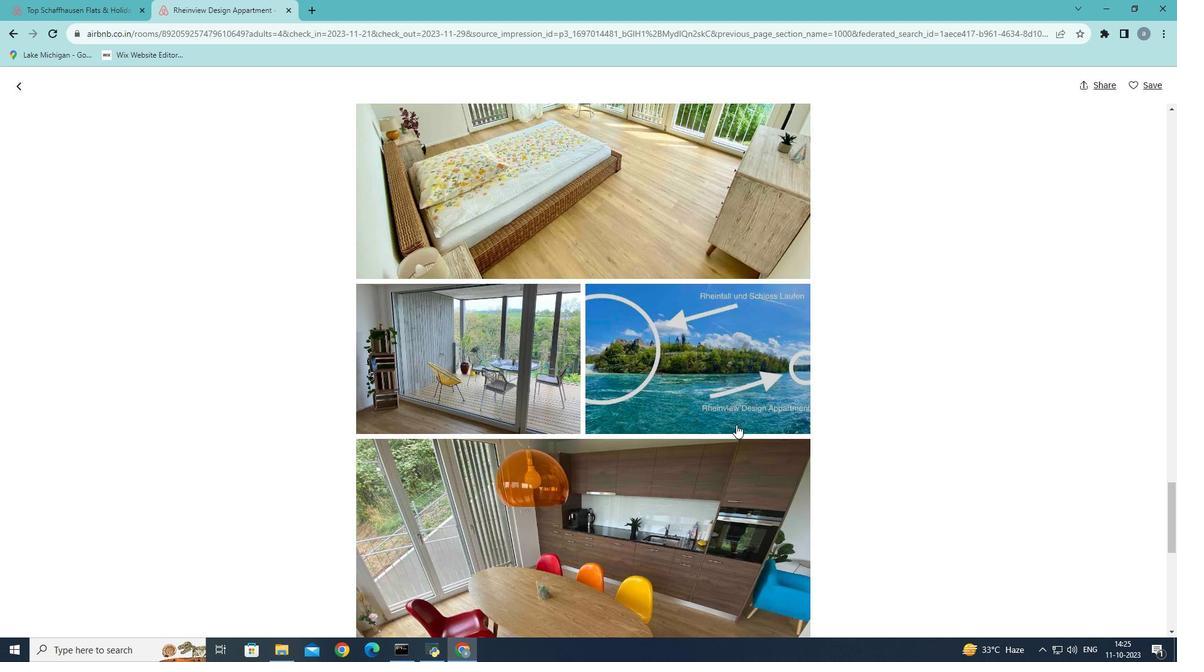 
Action: Mouse scrolled (736, 424) with delta (0, 0)
Screenshot: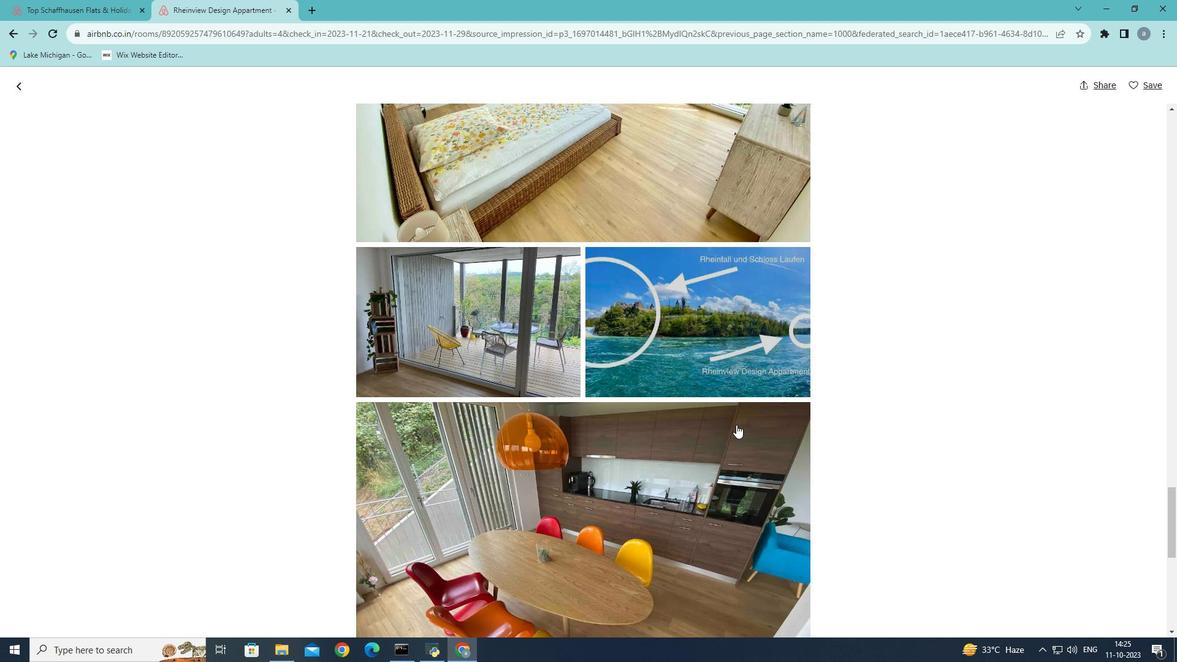 
Action: Mouse scrolled (736, 424) with delta (0, 0)
Screenshot: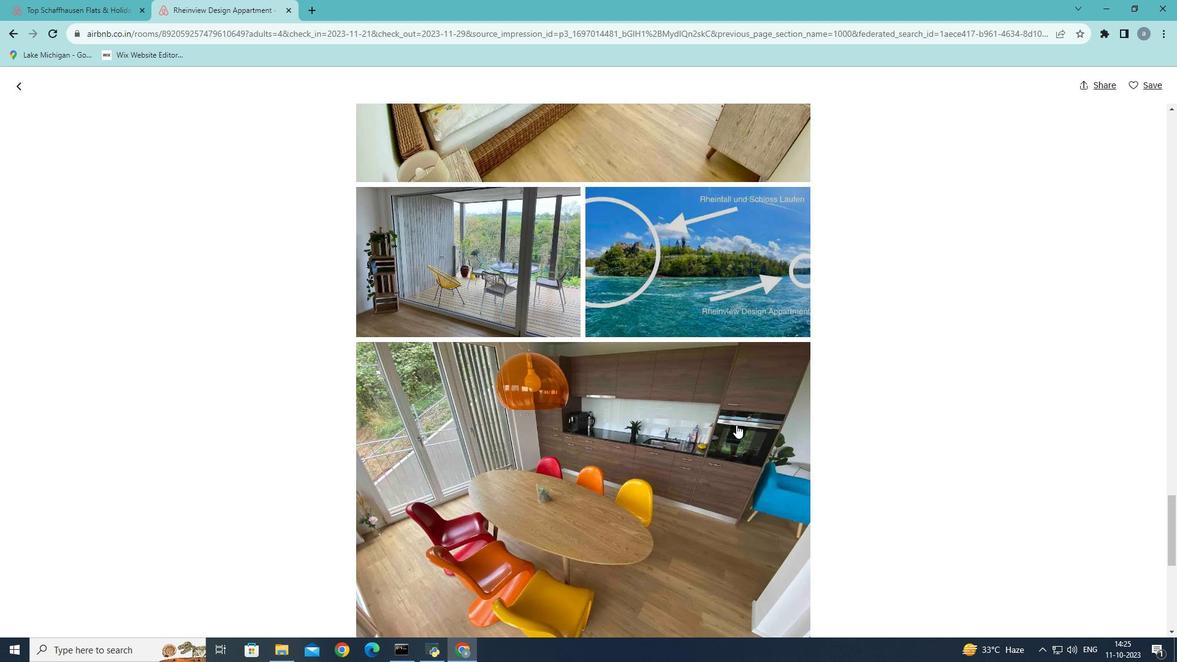 
Action: Mouse scrolled (736, 424) with delta (0, 0)
Screenshot: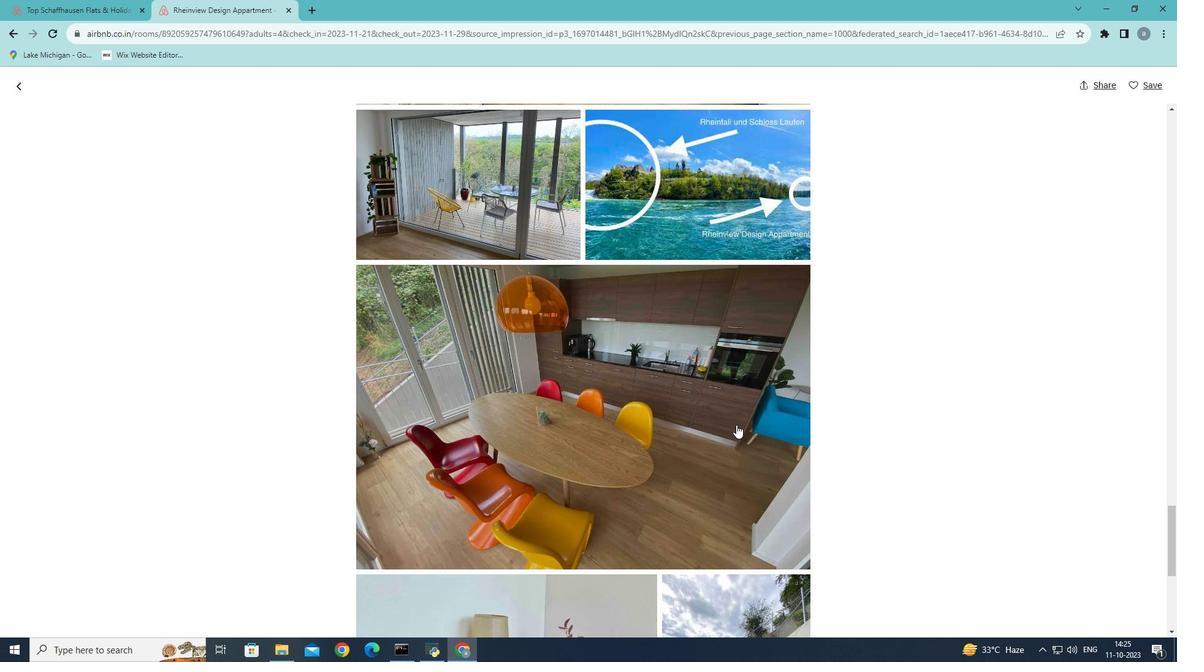 
Action: Mouse scrolled (736, 424) with delta (0, 0)
Screenshot: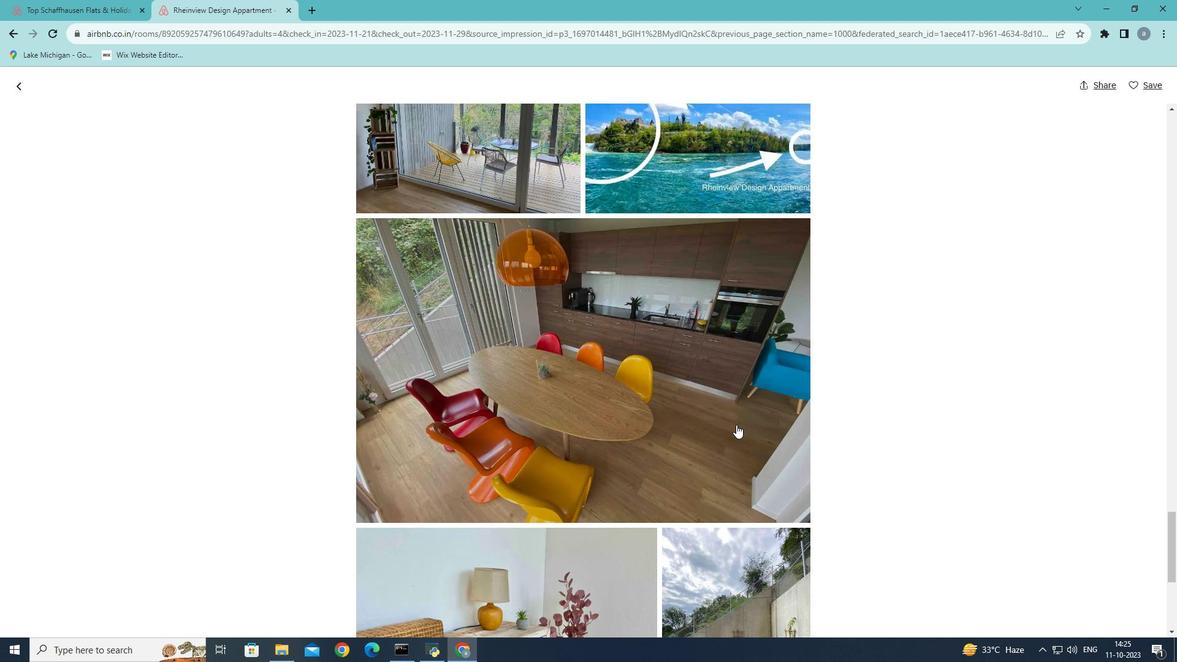 
Action: Mouse scrolled (736, 424) with delta (0, 0)
Screenshot: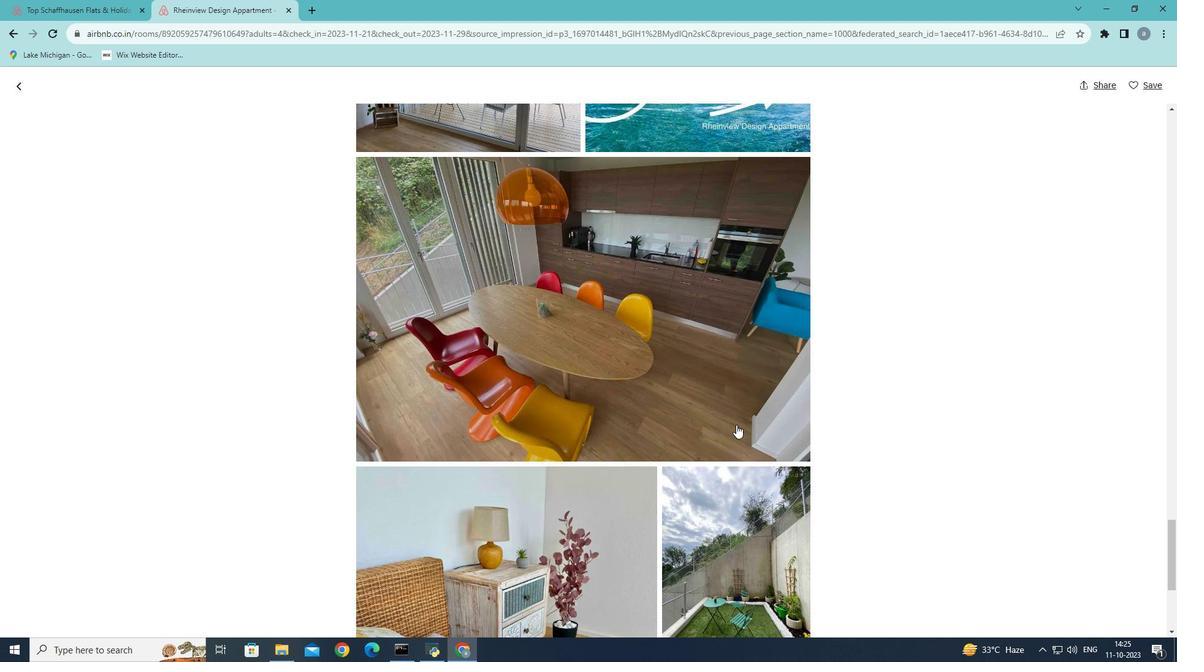 
Action: Mouse scrolled (736, 424) with delta (0, 0)
Screenshot: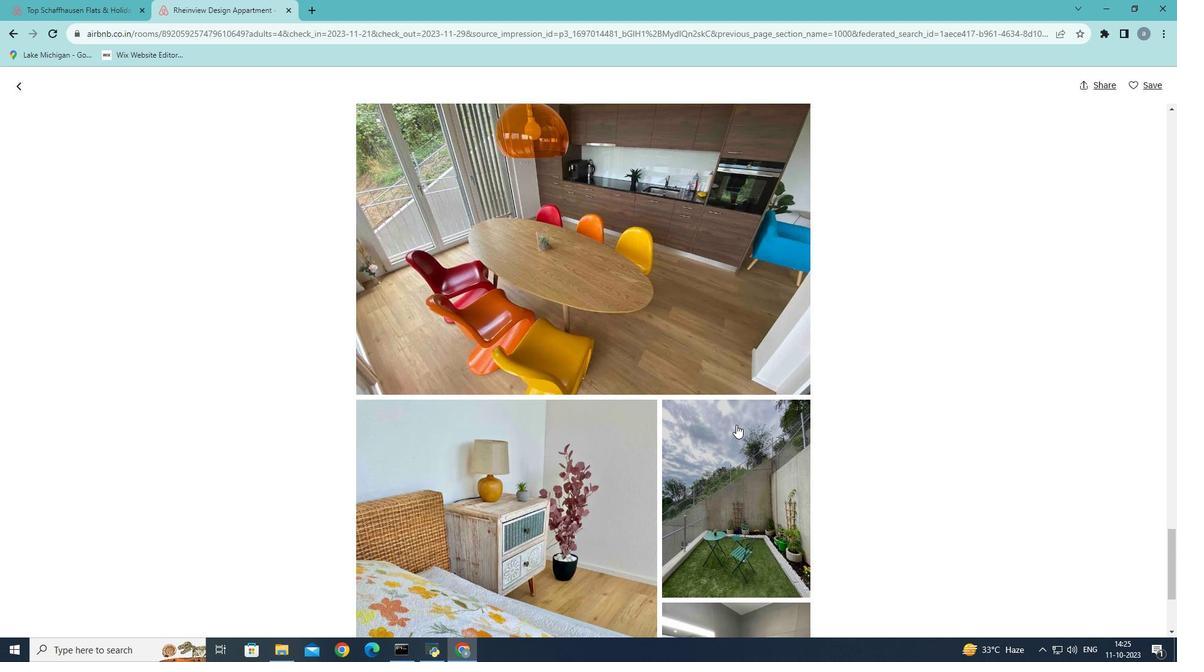 
Action: Mouse scrolled (736, 424) with delta (0, 0)
Screenshot: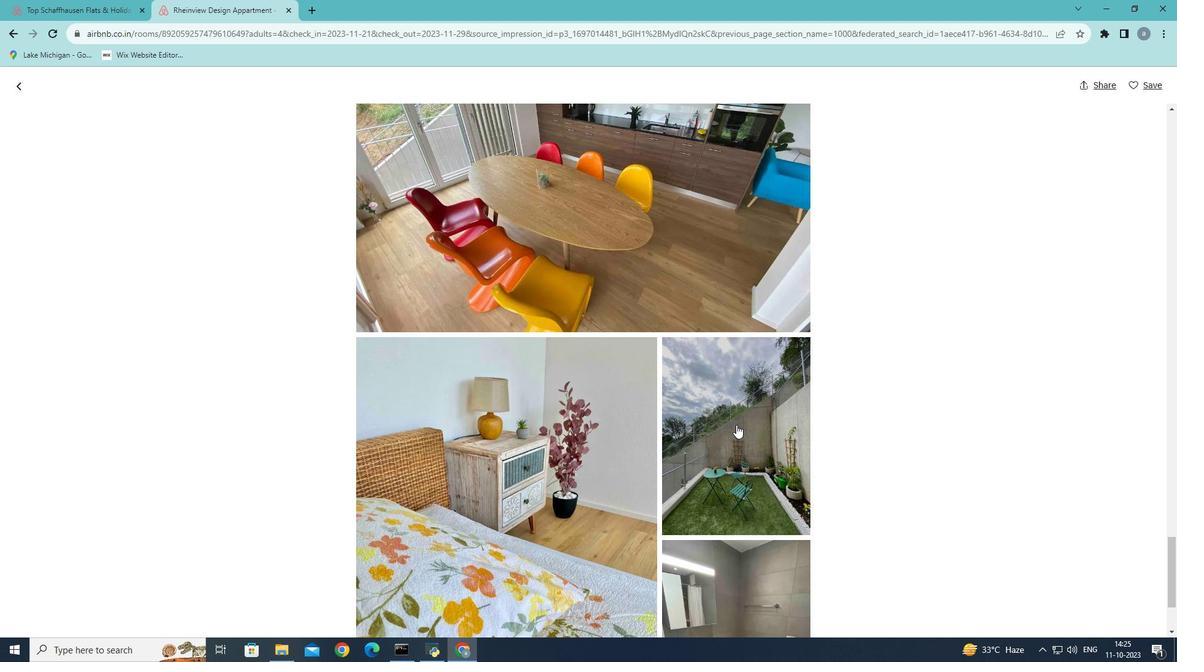 
Action: Mouse scrolled (736, 424) with delta (0, 0)
Screenshot: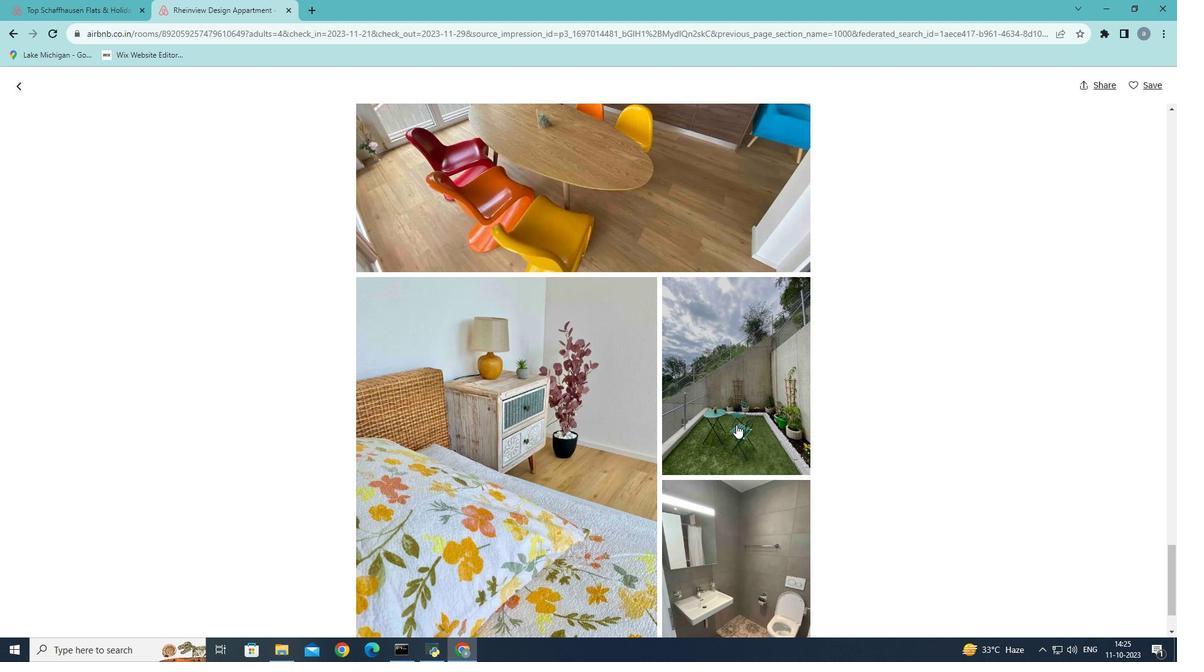 
Action: Mouse scrolled (736, 424) with delta (0, 0)
Screenshot: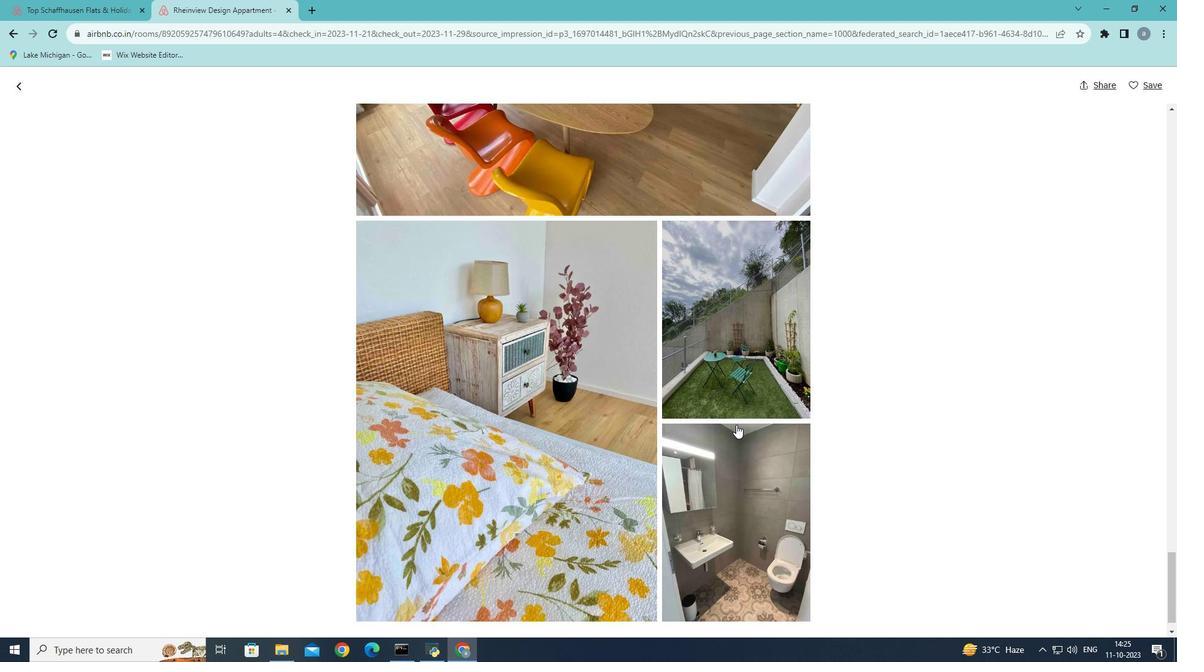 
Action: Mouse scrolled (736, 424) with delta (0, 0)
Screenshot: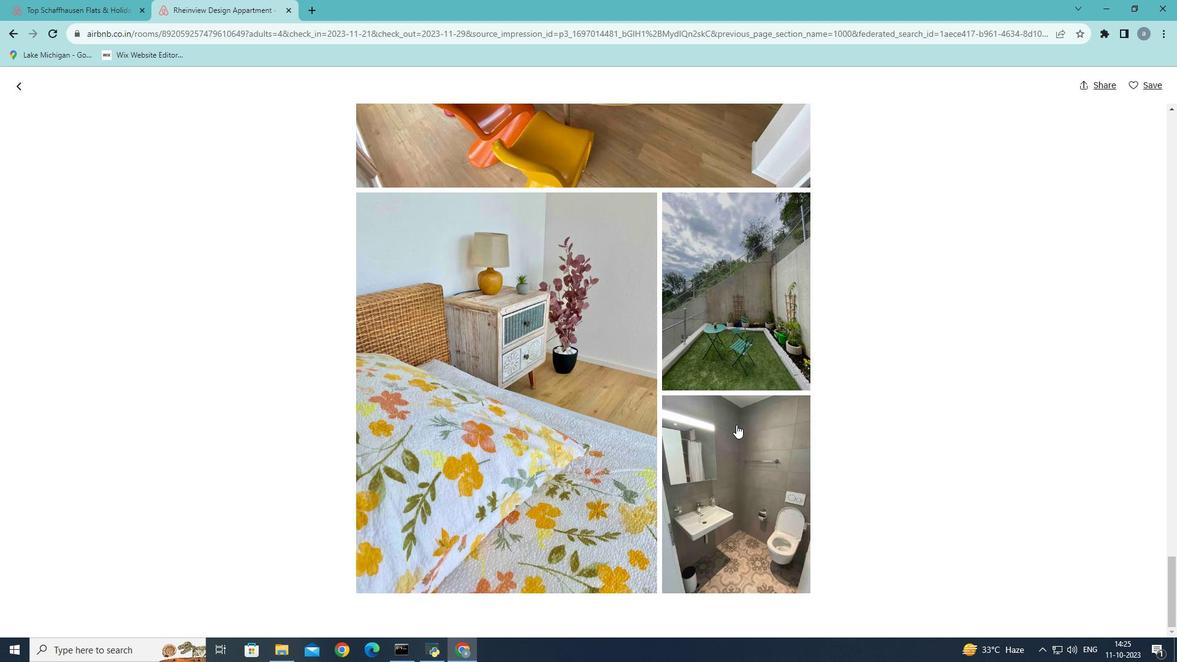 
Action: Mouse scrolled (736, 424) with delta (0, 0)
Screenshot: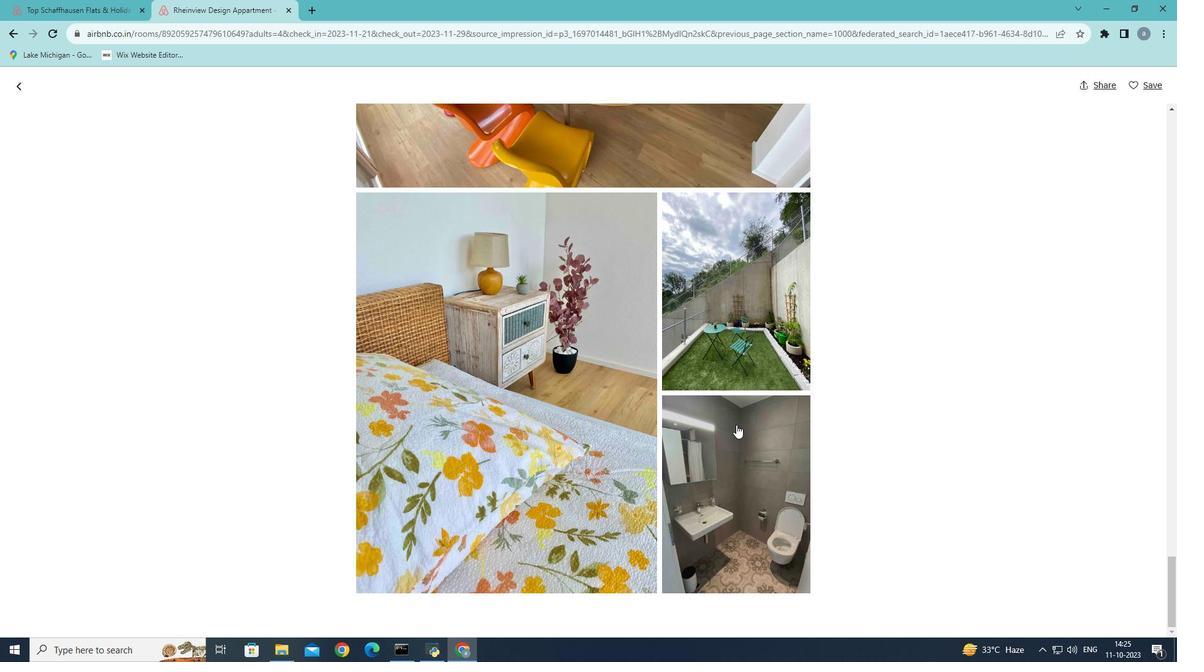 
Action: Mouse scrolled (736, 424) with delta (0, 0)
Screenshot: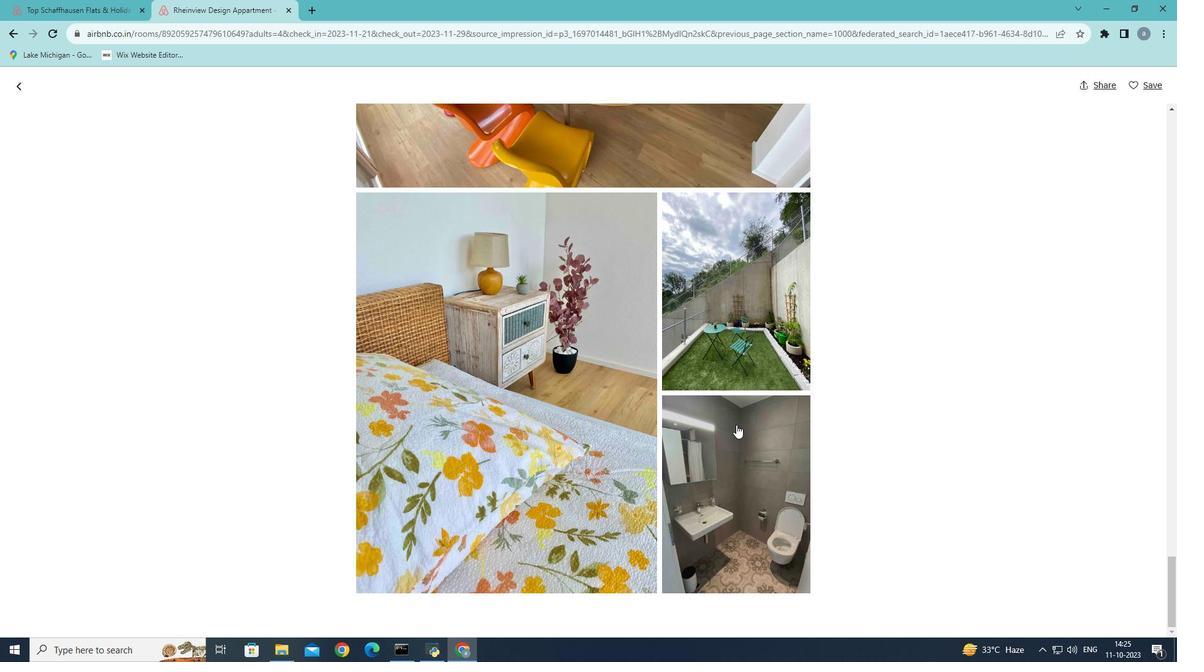 
Action: Mouse scrolled (736, 424) with delta (0, 0)
Screenshot: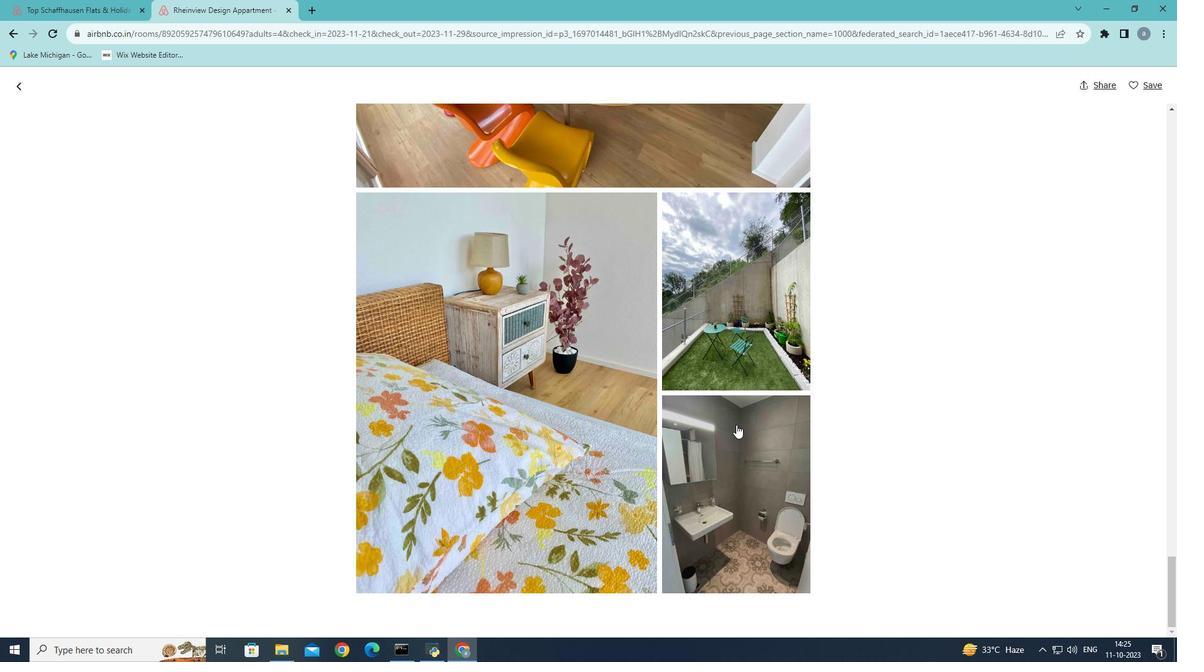 
Action: Mouse scrolled (736, 424) with delta (0, 0)
Screenshot: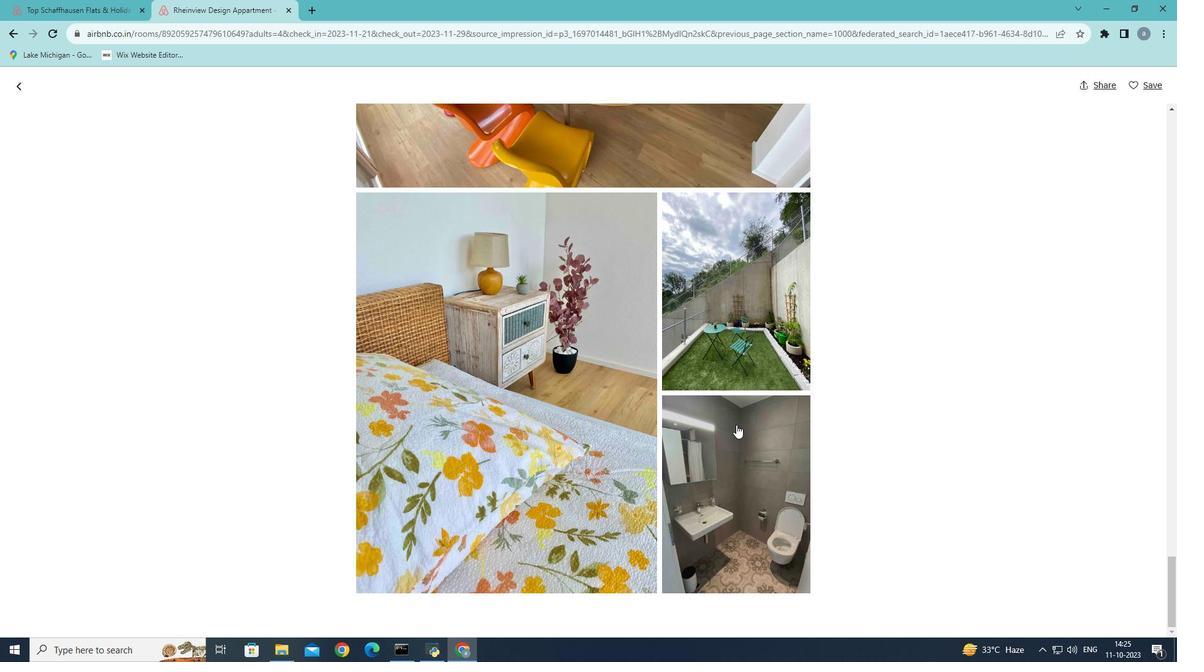 
Action: Mouse moved to (20, 87)
Screenshot: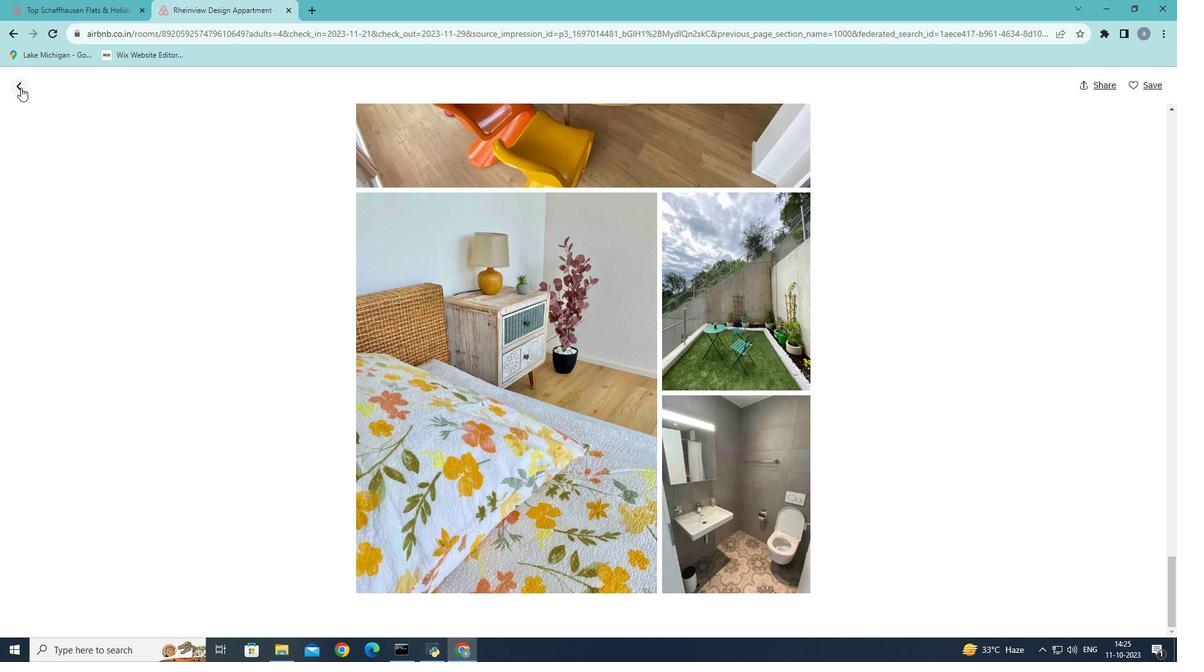 
Action: Mouse pressed left at (20, 87)
Screenshot: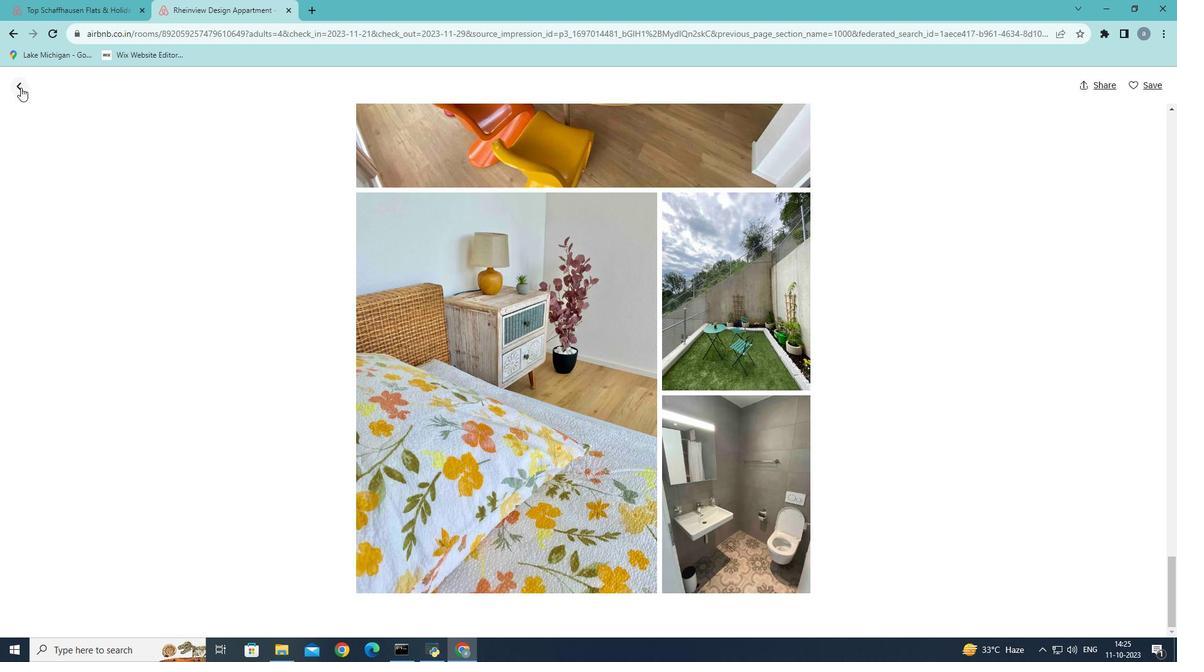 
Action: Mouse moved to (588, 317)
Screenshot: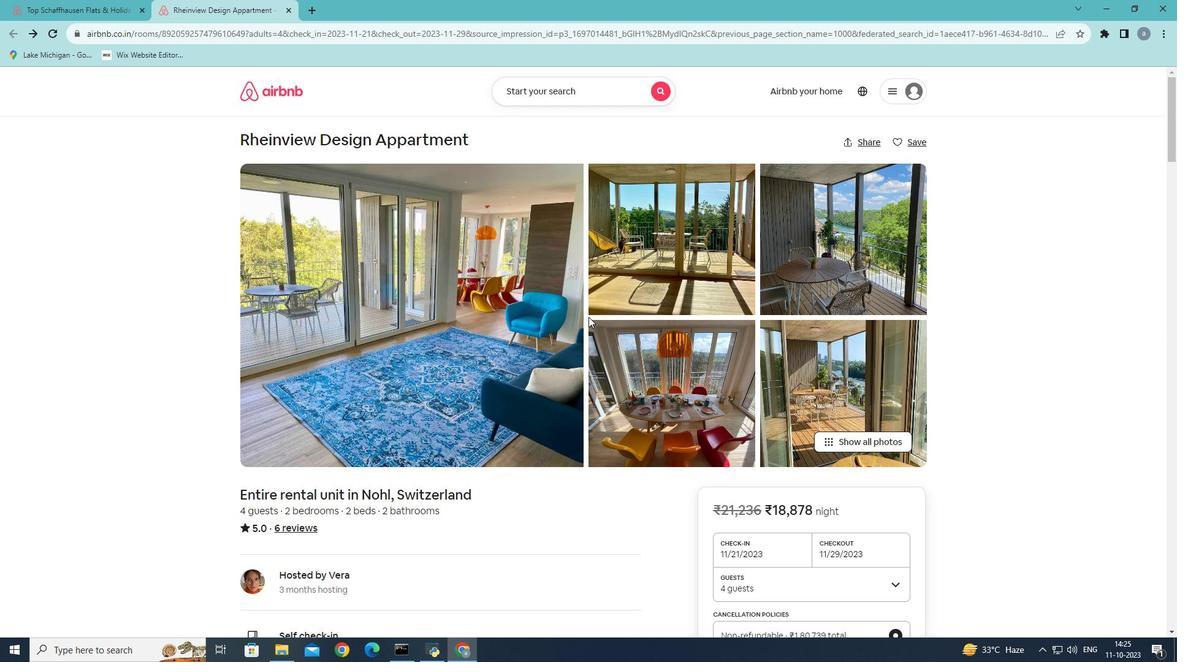 
Action: Mouse scrolled (588, 316) with delta (0, 0)
Screenshot: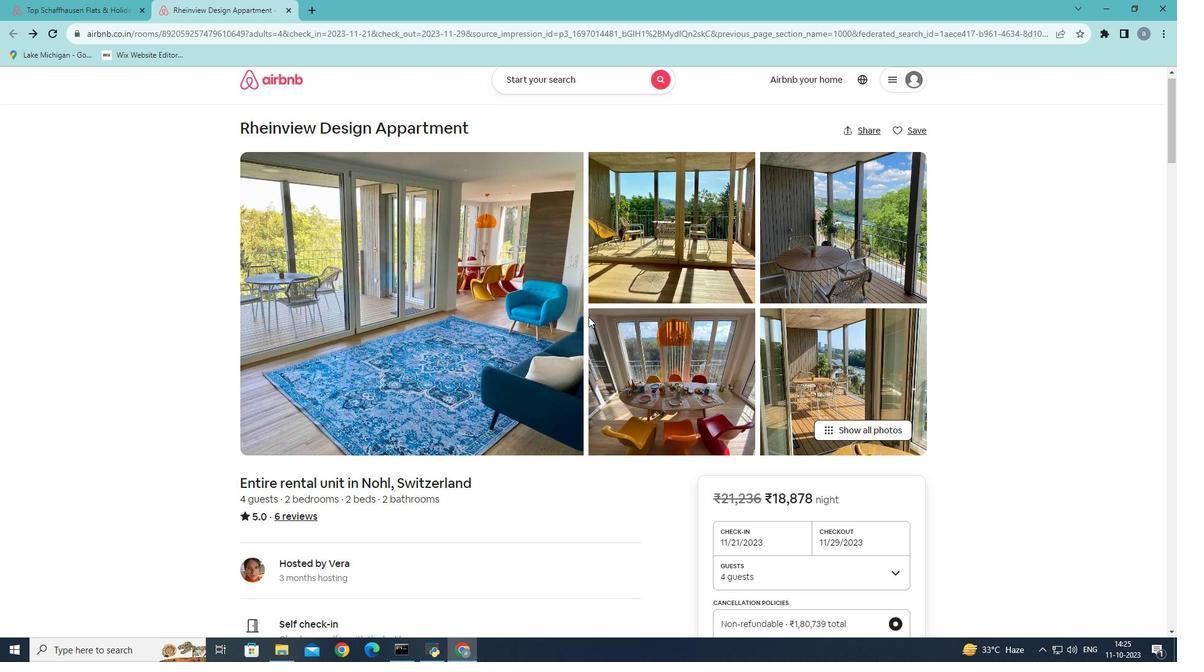 
Action: Mouse moved to (588, 318)
Screenshot: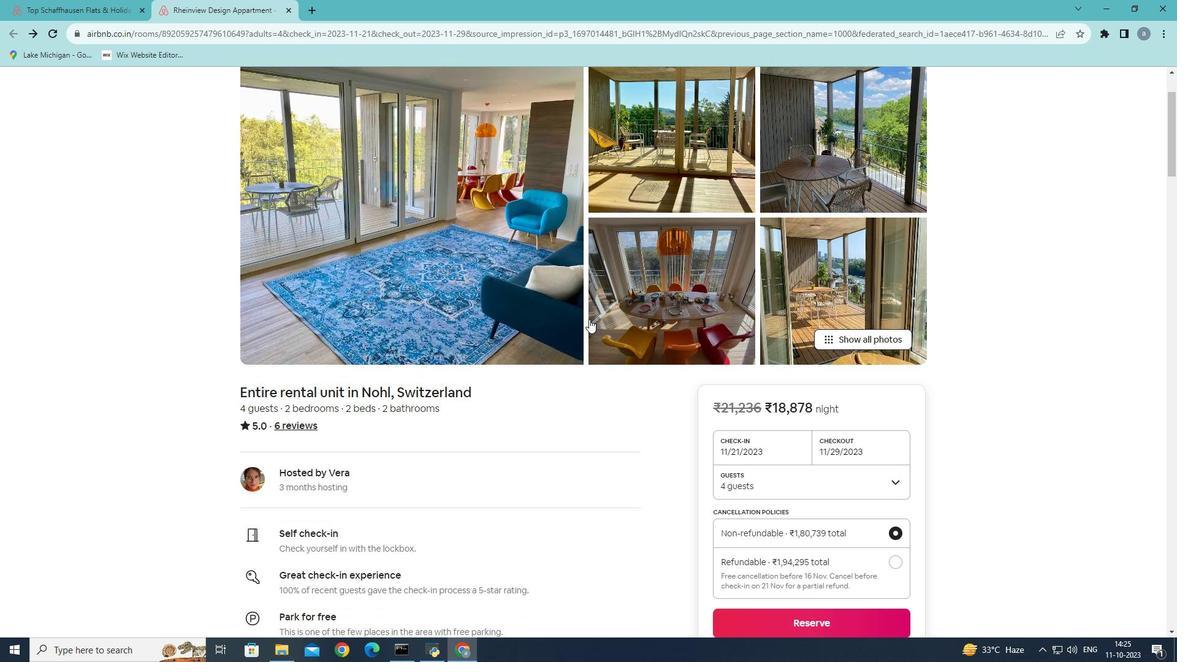 
Action: Mouse scrolled (588, 318) with delta (0, 0)
Screenshot: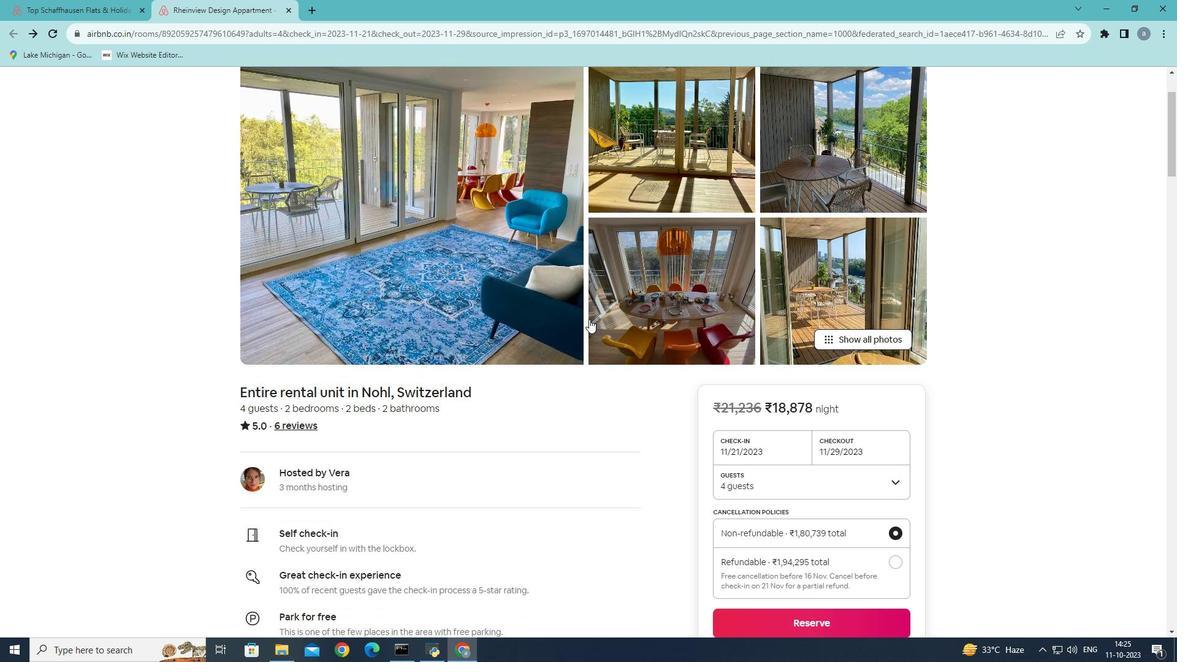
Action: Mouse moved to (589, 319)
Screenshot: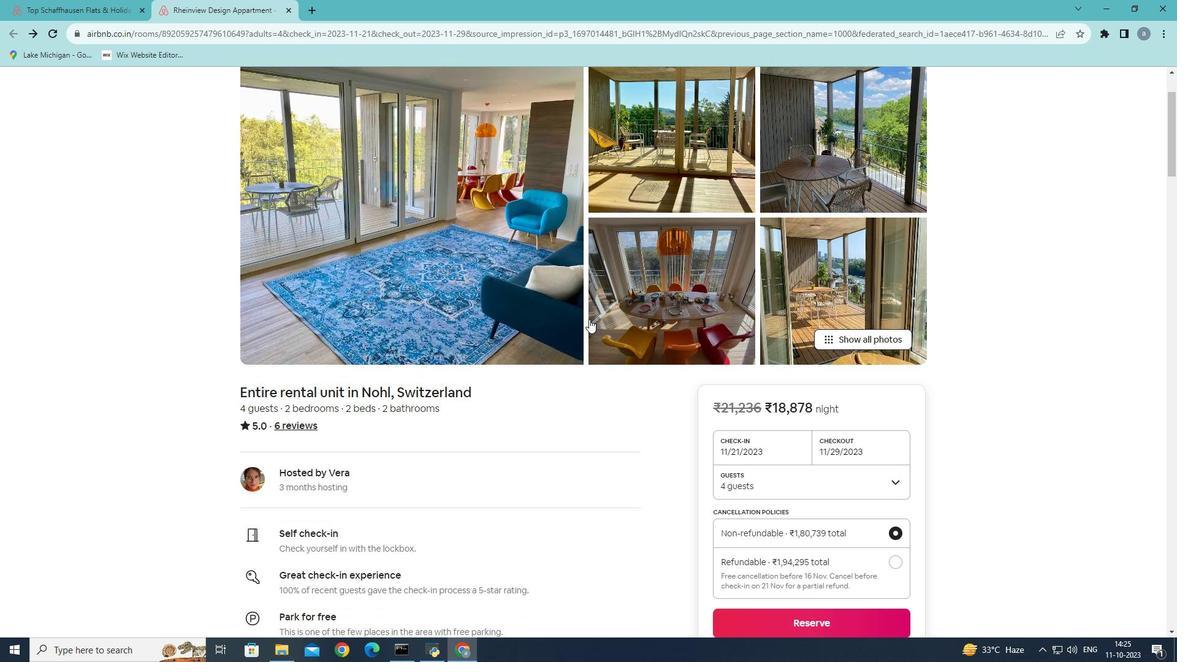 
Action: Mouse scrolled (589, 318) with delta (0, 0)
Screenshot: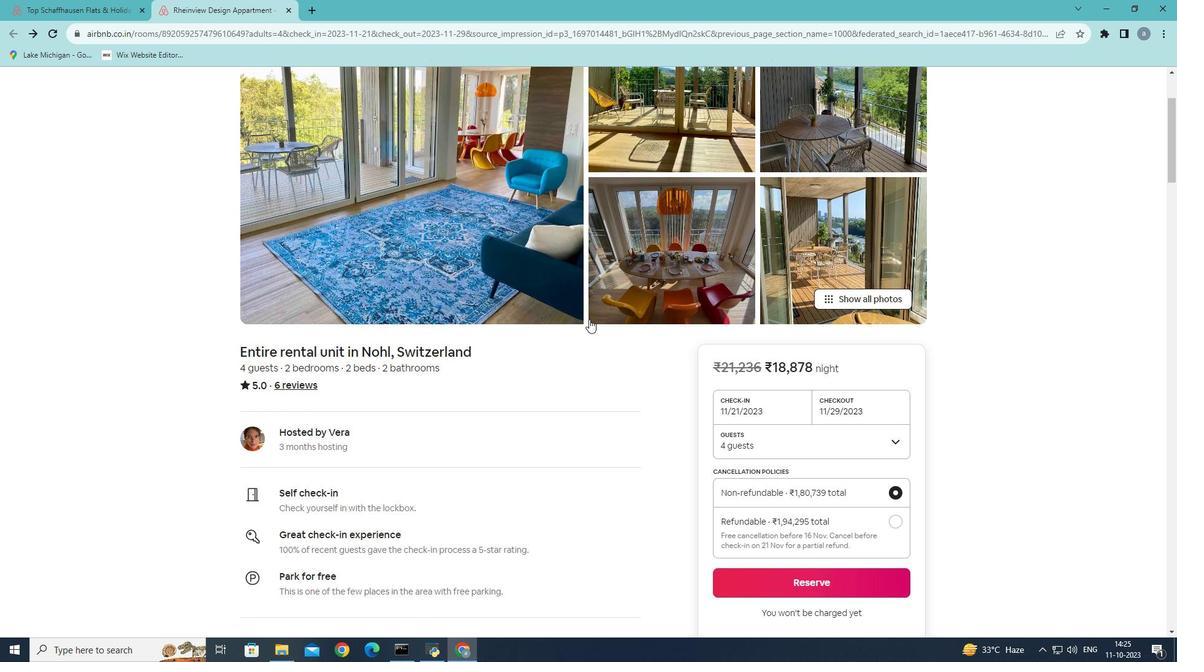 
Action: Mouse scrolled (589, 318) with delta (0, 0)
Screenshot: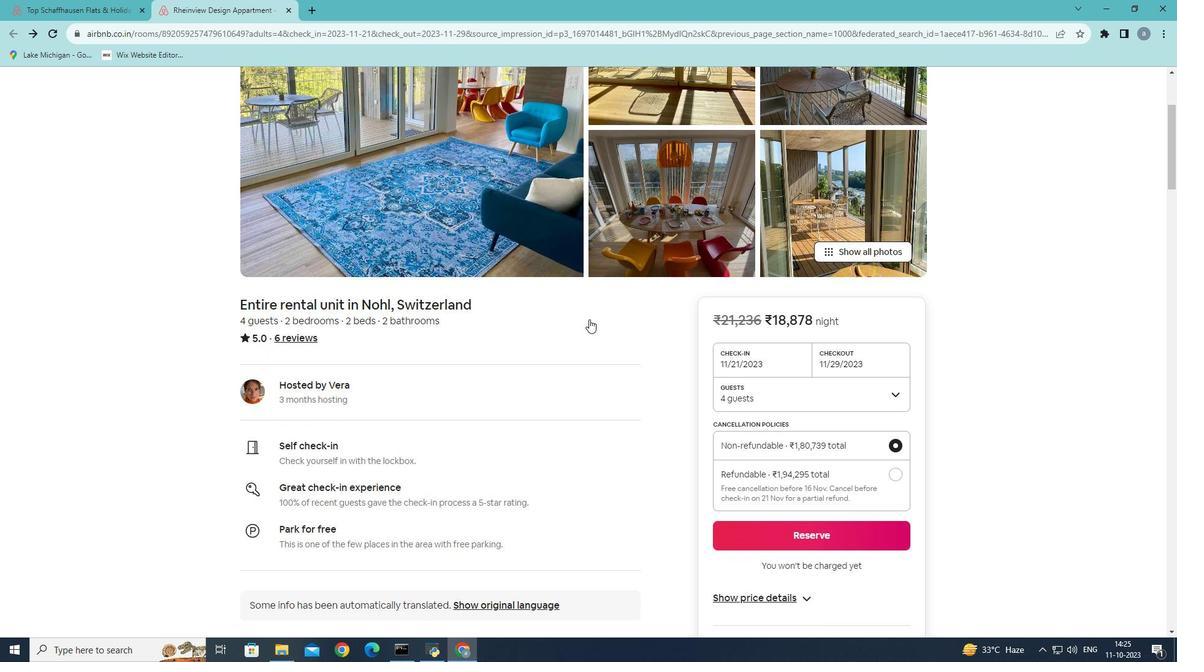 
Action: Mouse moved to (591, 317)
Screenshot: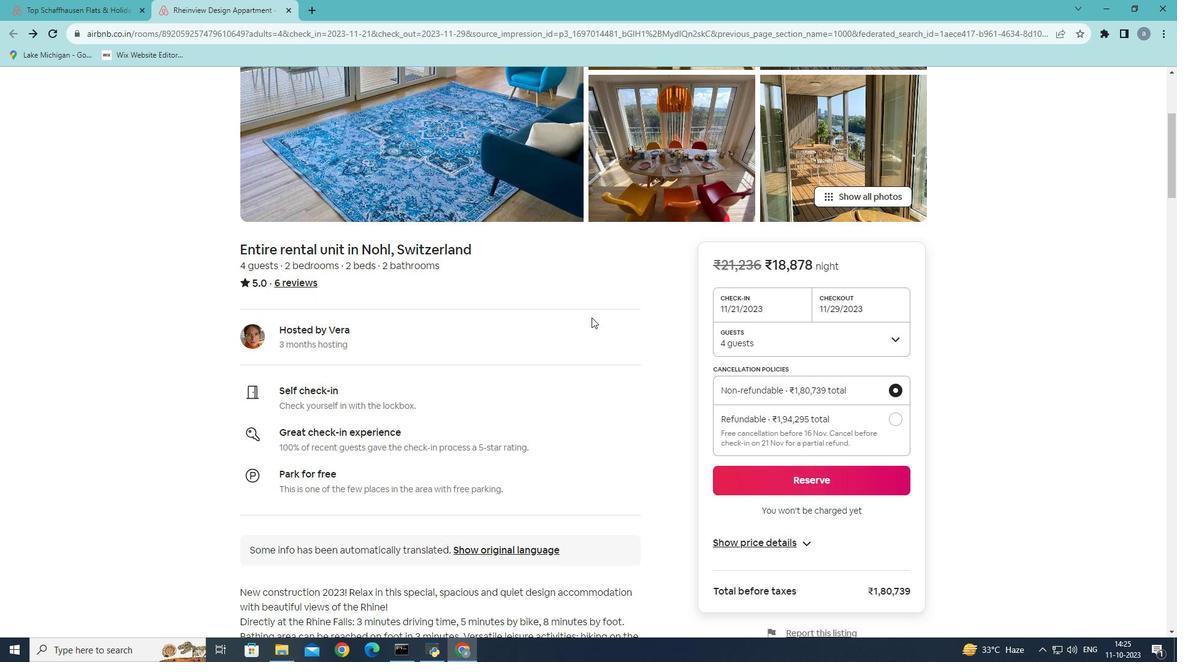 
Action: Mouse scrolled (591, 317) with delta (0, 0)
Screenshot: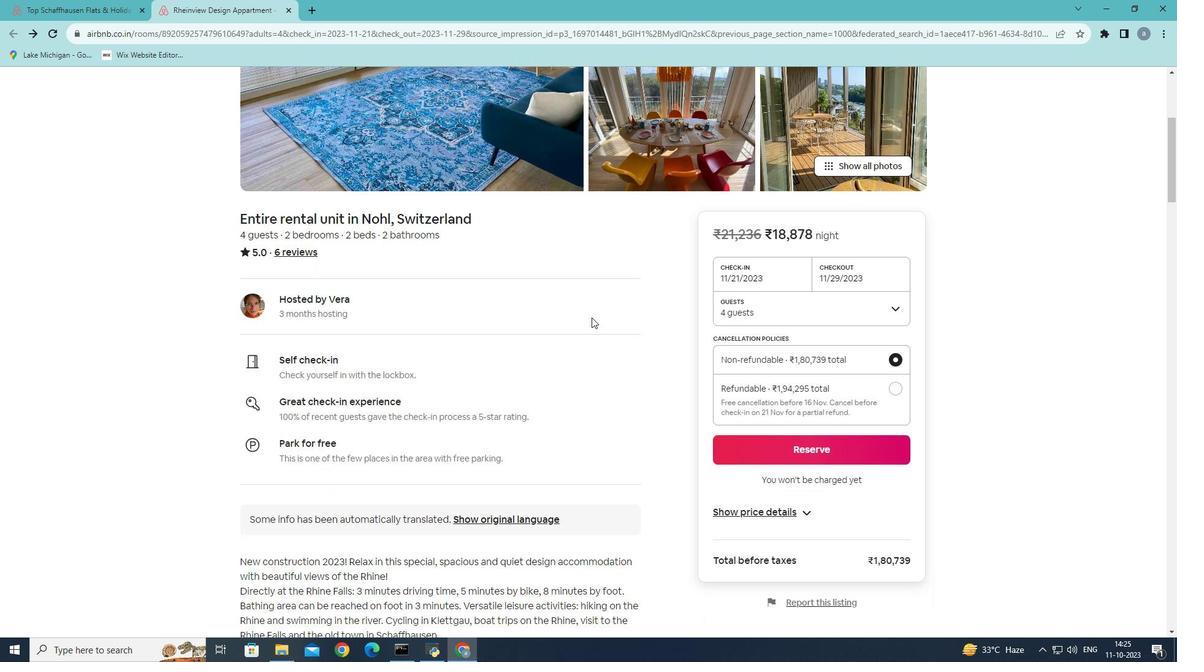 
Action: Mouse scrolled (591, 317) with delta (0, 0)
Screenshot: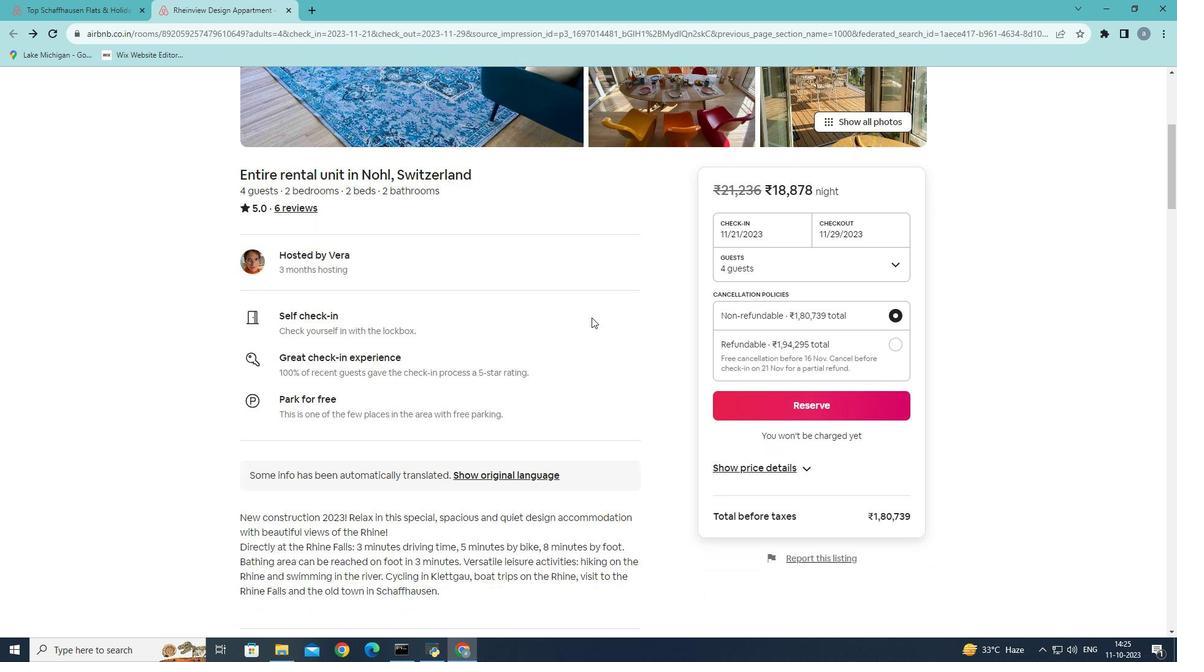 
Action: Mouse scrolled (591, 317) with delta (0, 0)
Screenshot: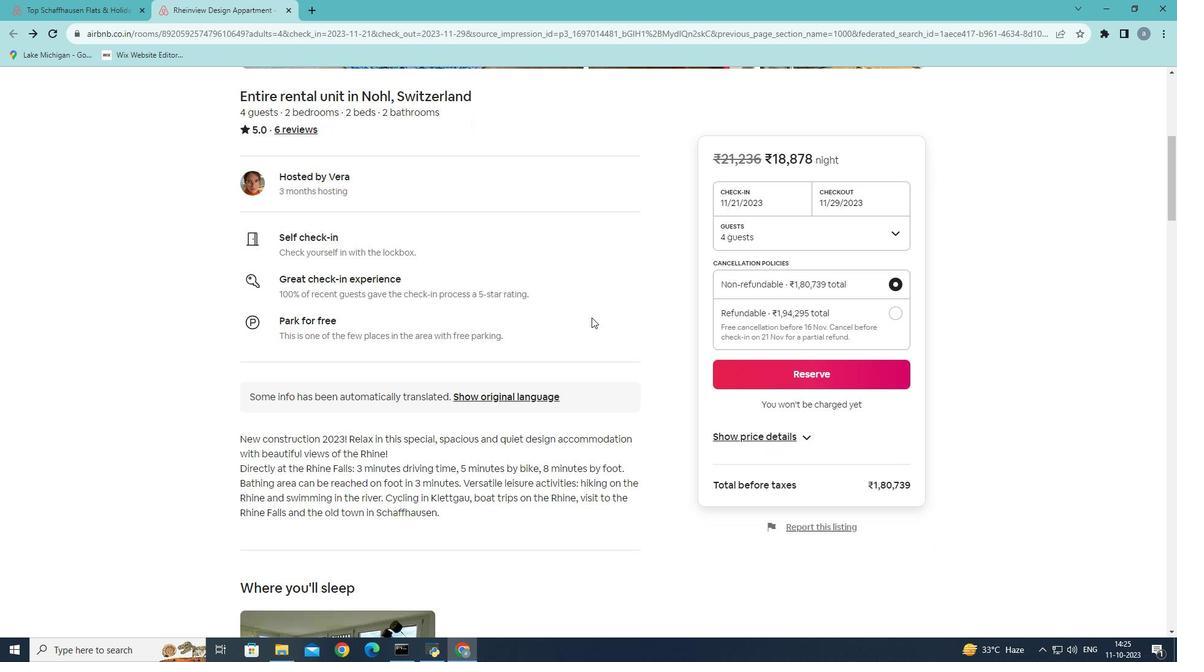 
Action: Mouse scrolled (591, 317) with delta (0, 0)
Screenshot: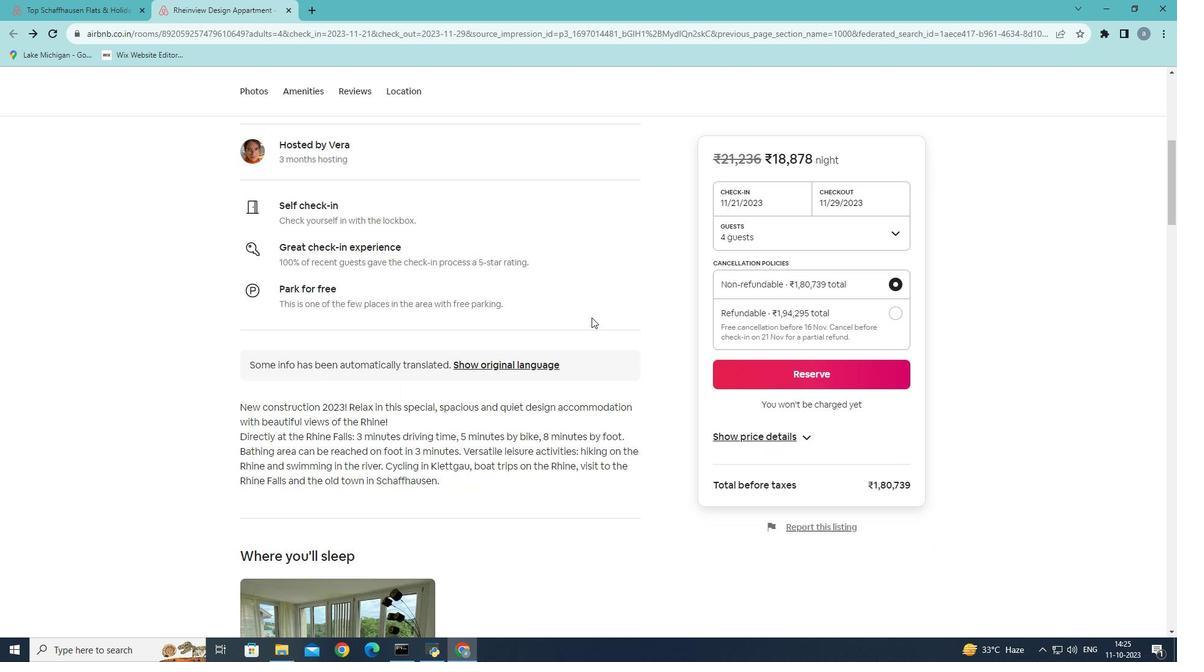 
Action: Mouse scrolled (591, 317) with delta (0, 0)
Screenshot: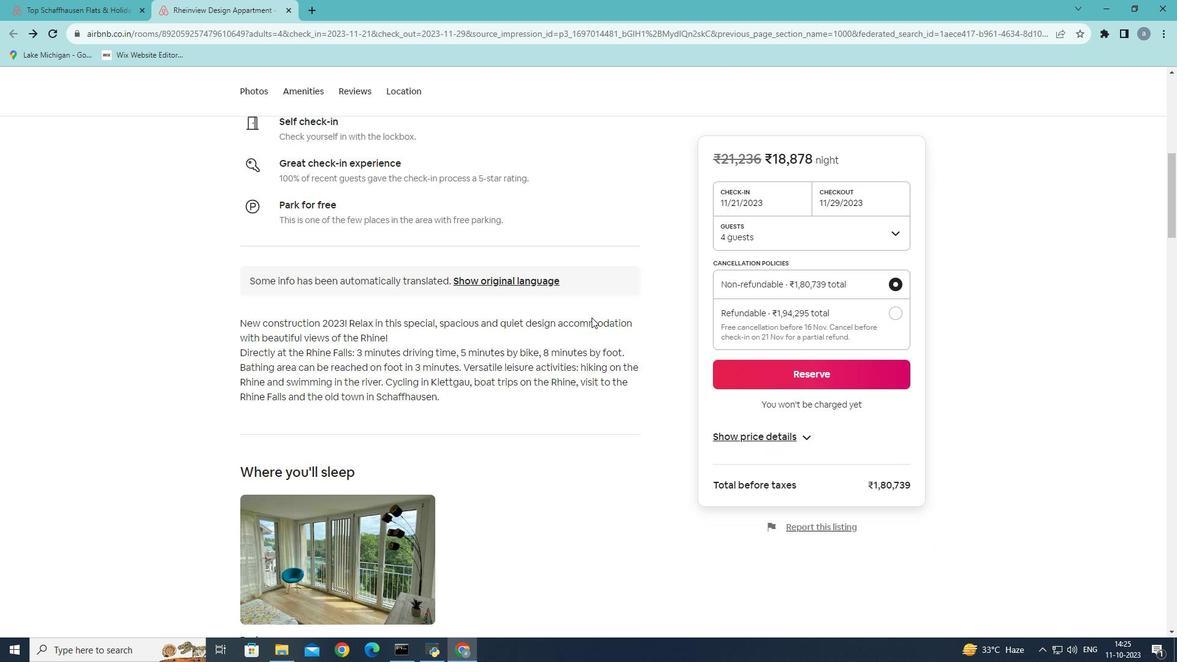 
Action: Mouse scrolled (591, 317) with delta (0, 0)
Screenshot: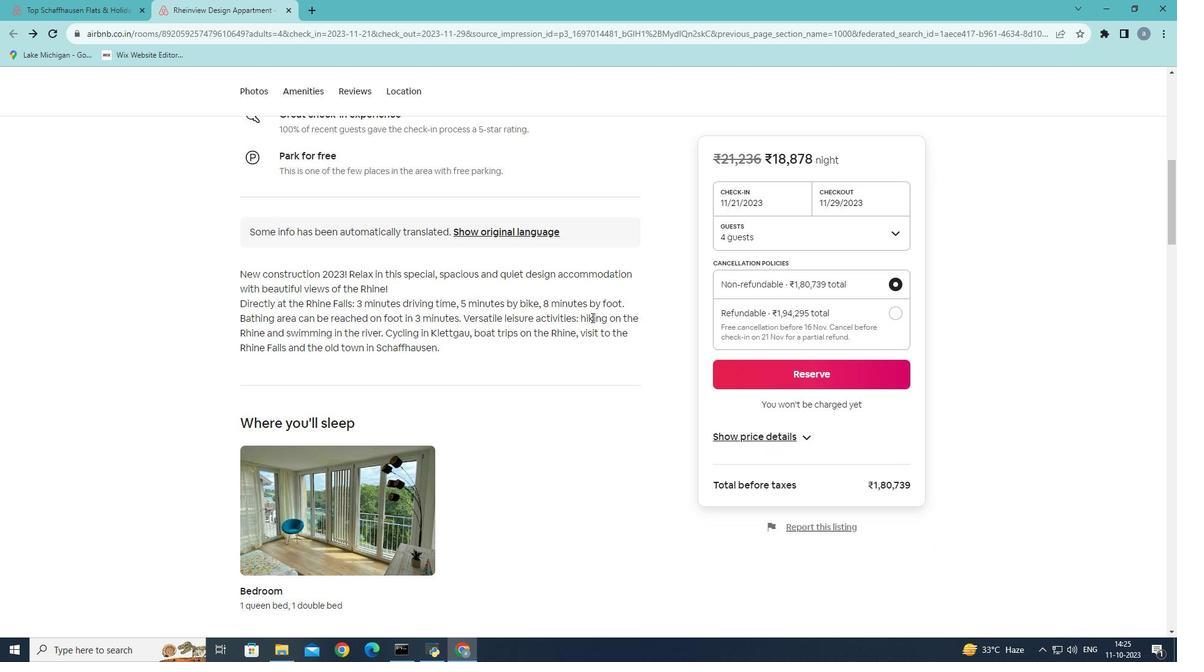 
Action: Mouse scrolled (591, 317) with delta (0, 0)
Screenshot: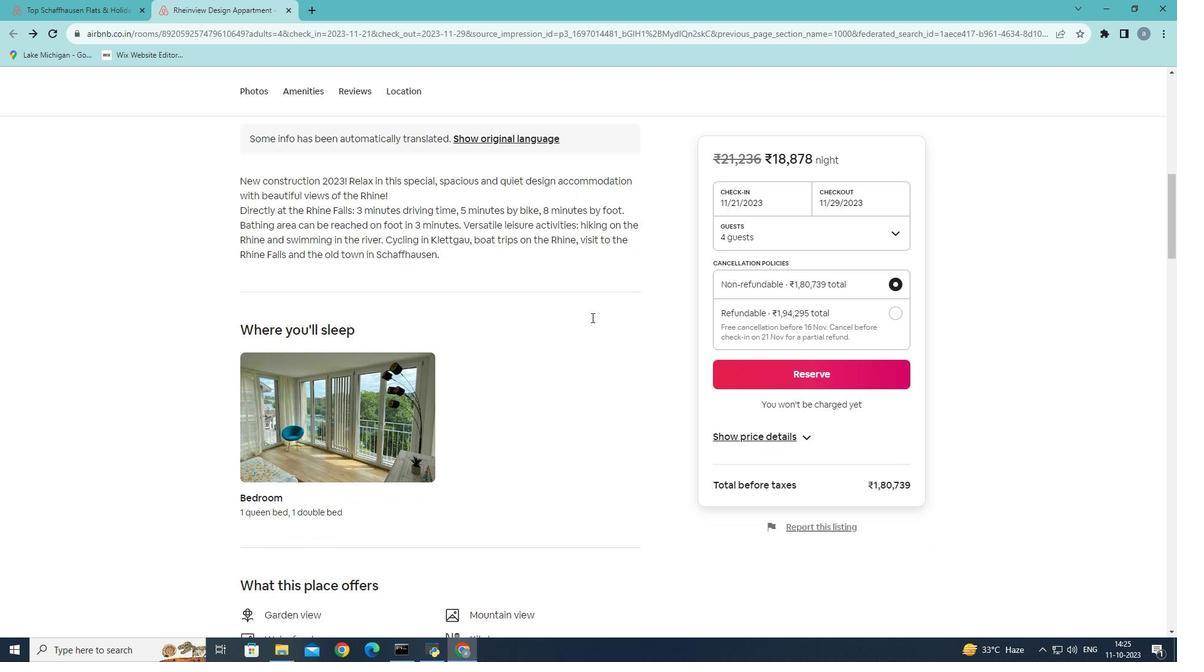 
Action: Mouse scrolled (591, 317) with delta (0, 0)
Screenshot: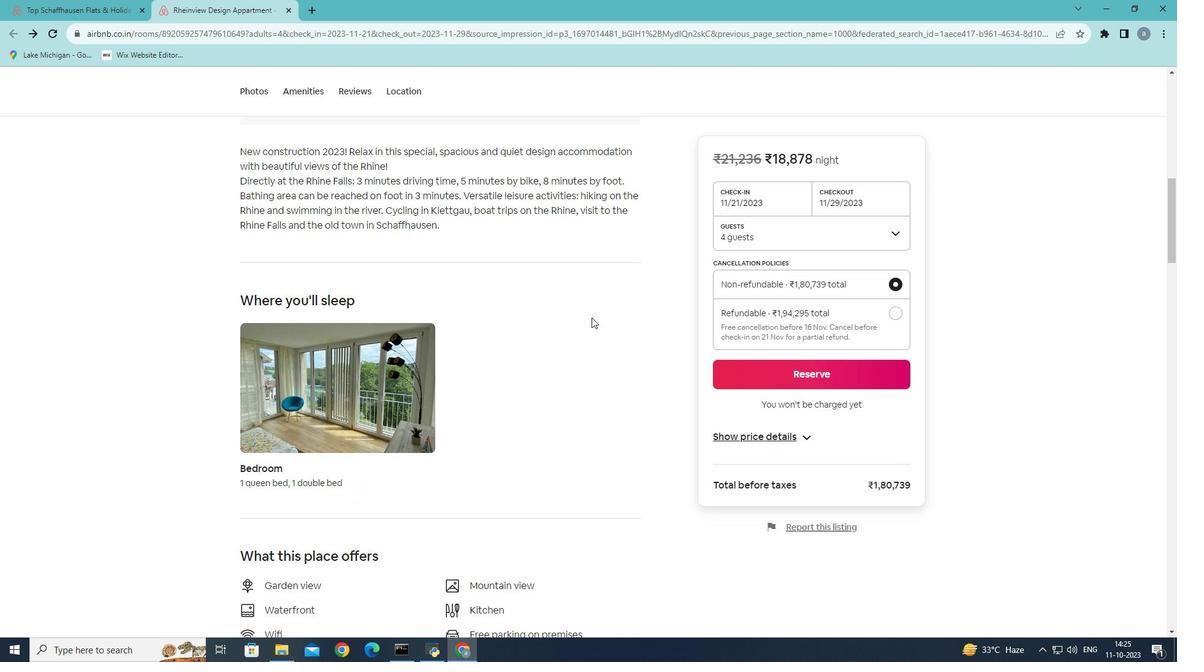 
Action: Mouse scrolled (591, 317) with delta (0, 0)
Screenshot: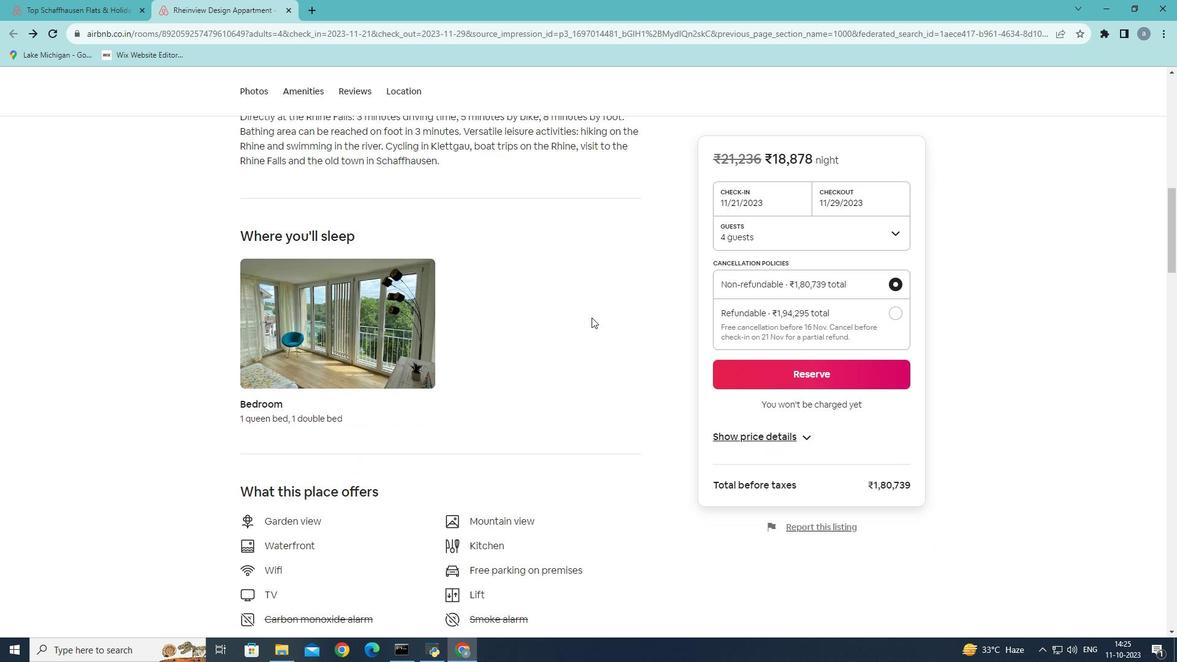 
Action: Mouse scrolled (591, 317) with delta (0, 0)
Screenshot: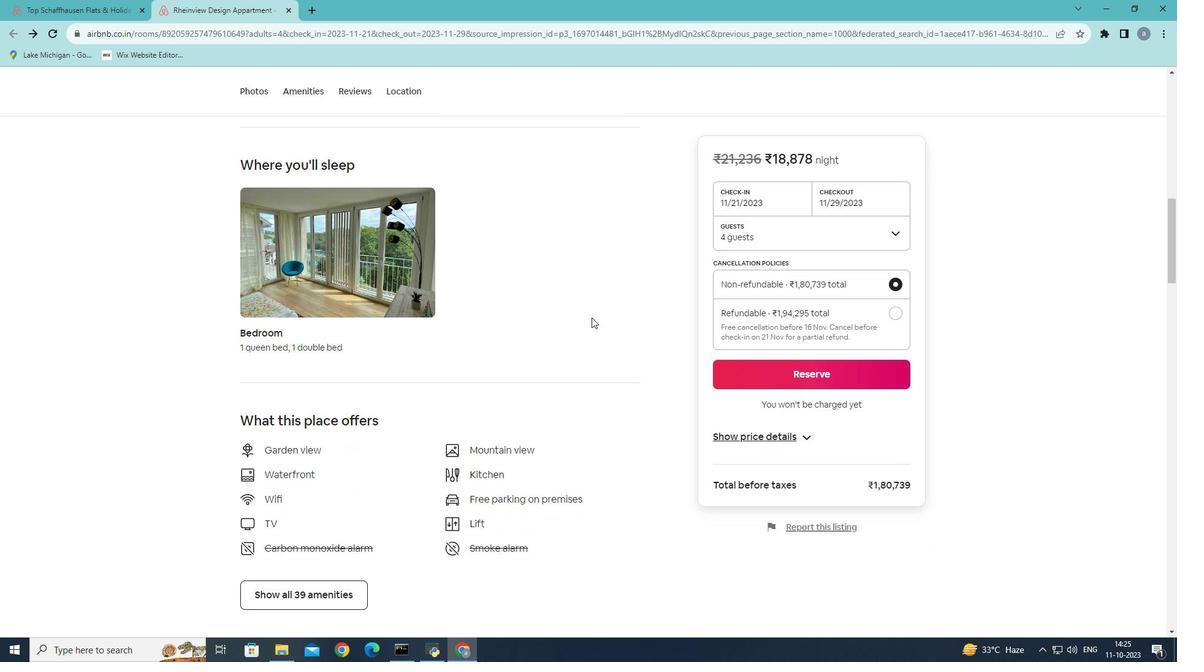 
Action: Mouse moved to (591, 317)
Screenshot: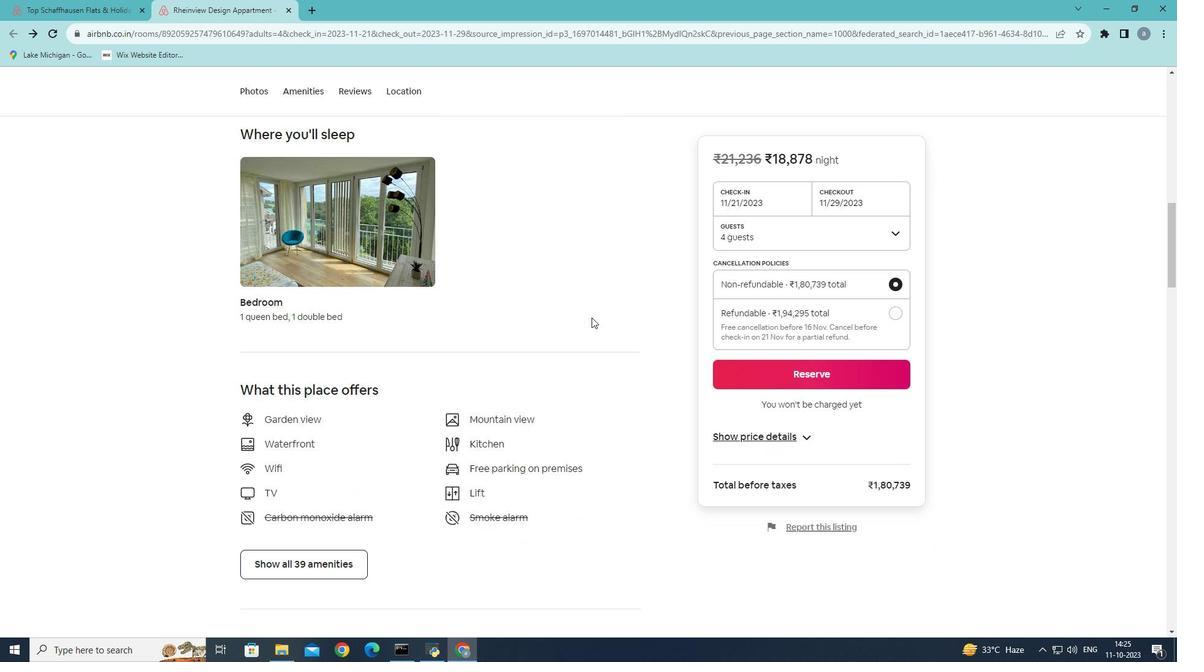 
Action: Mouse scrolled (591, 317) with delta (0, 0)
Screenshot: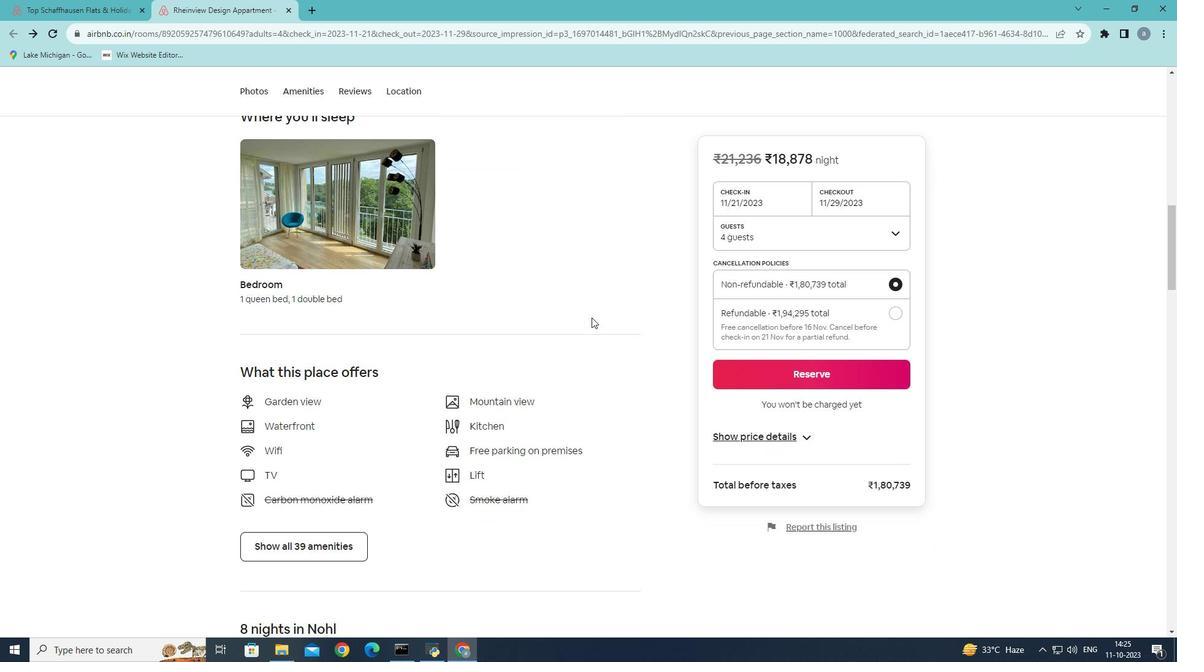 
Action: Mouse scrolled (591, 317) with delta (0, 0)
Screenshot: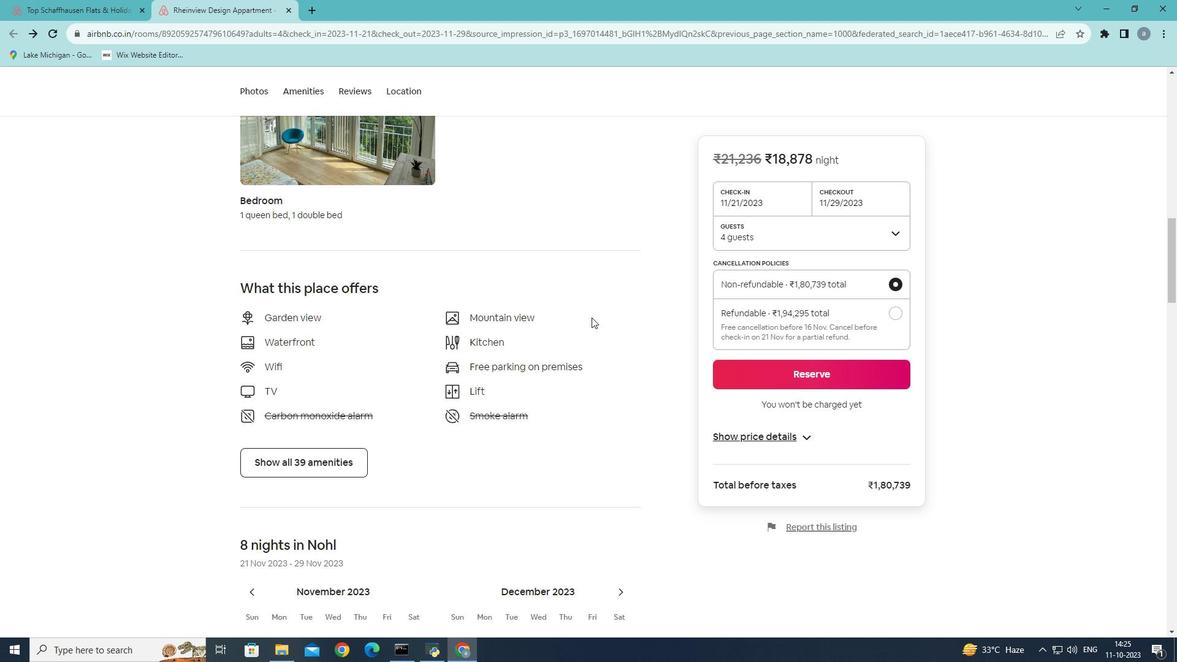 
Action: Mouse moved to (273, 434)
Screenshot: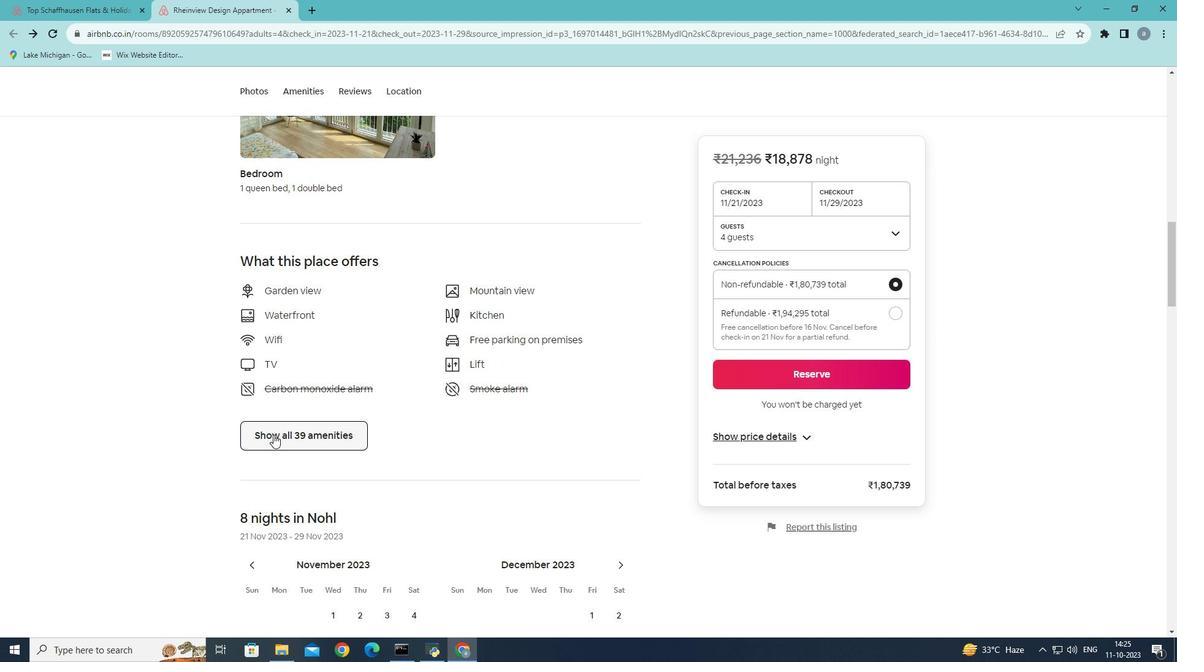 
Action: Mouse pressed left at (273, 434)
Screenshot: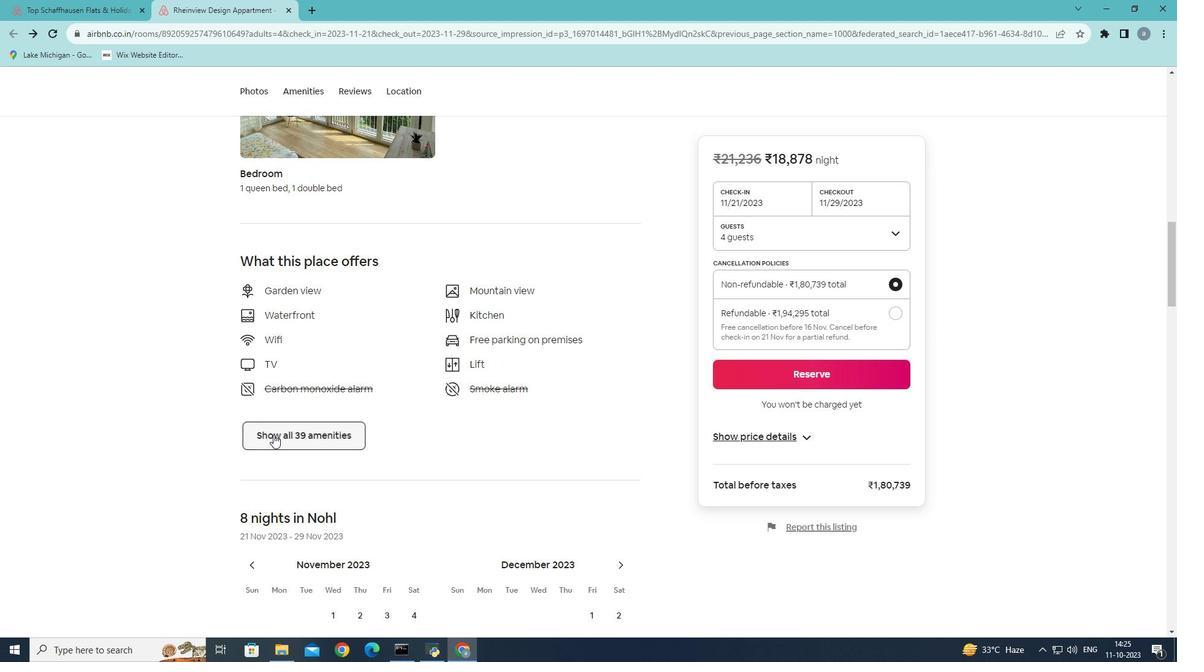 
Action: Mouse moved to (463, 271)
Screenshot: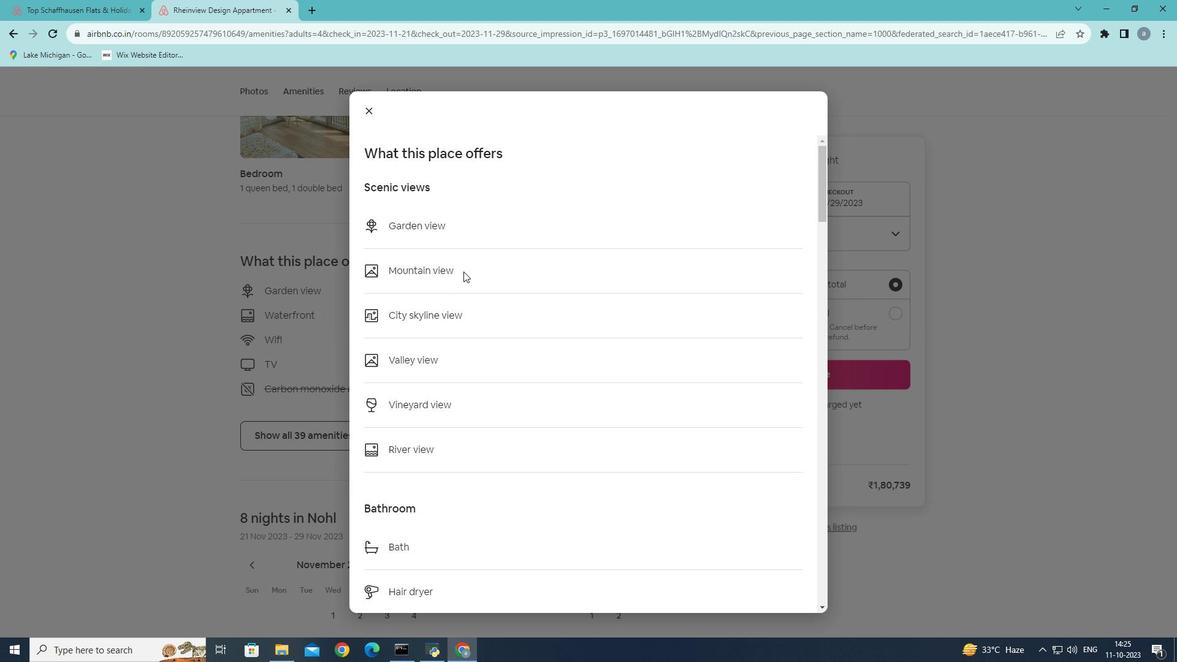 
Action: Mouse scrolled (463, 271) with delta (0, 0)
Screenshot: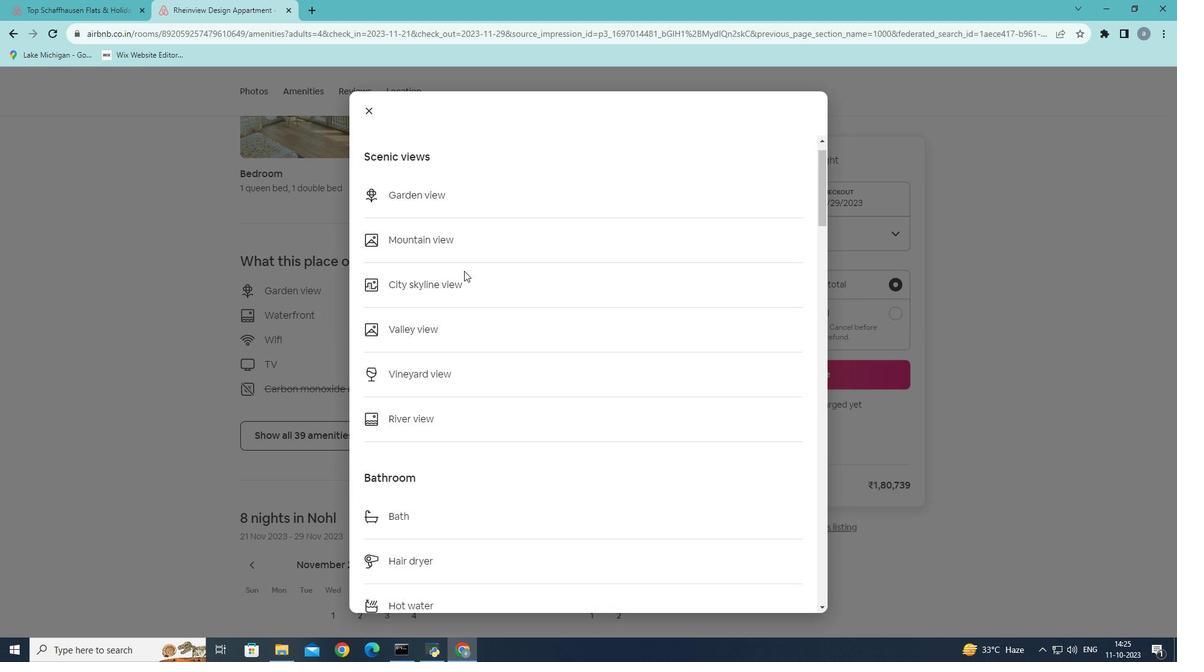 
Action: Mouse moved to (464, 271)
Screenshot: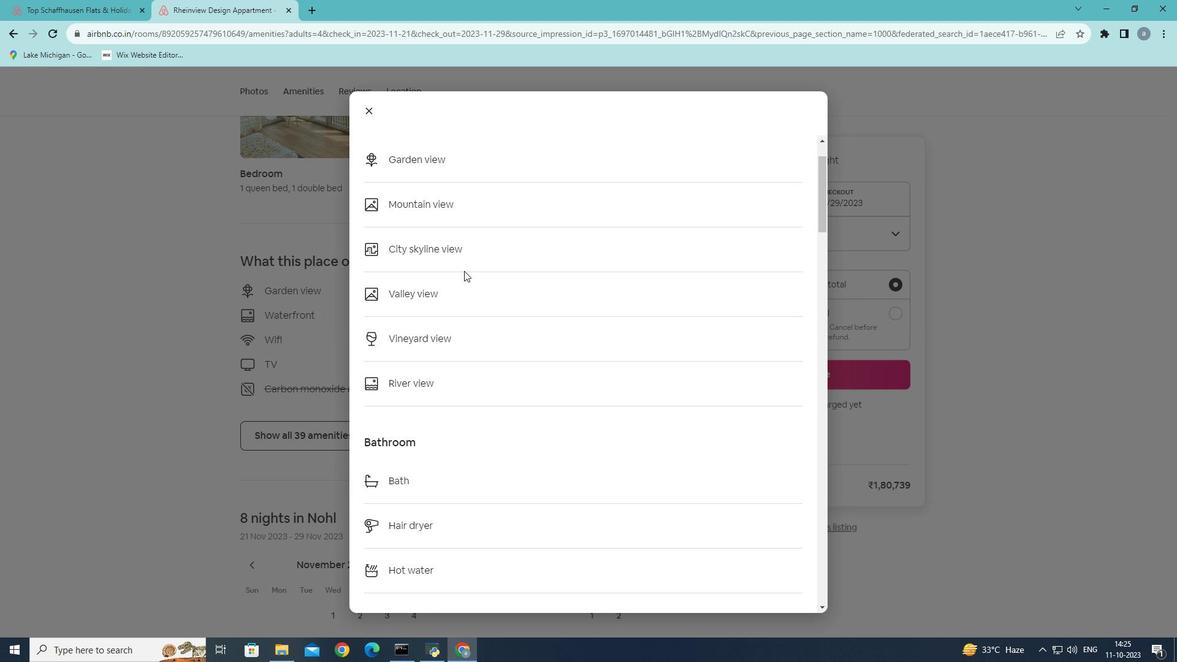 
Action: Mouse scrolled (464, 270) with delta (0, 0)
Screenshot: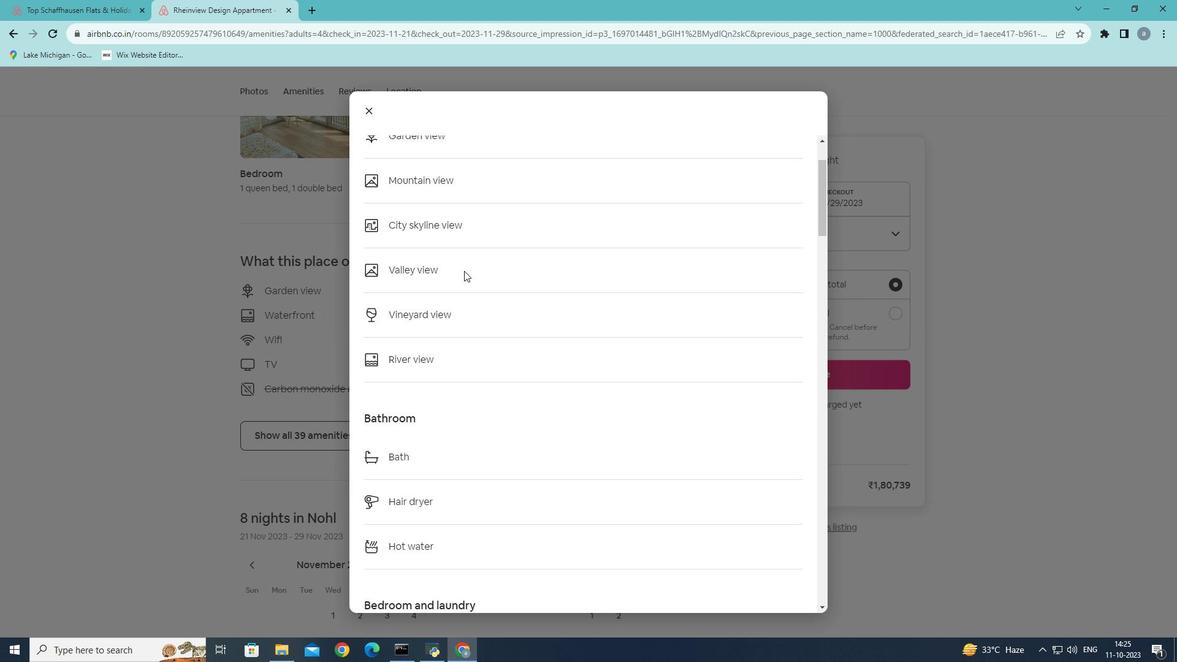 
Action: Mouse scrolled (464, 270) with delta (0, 0)
Screenshot: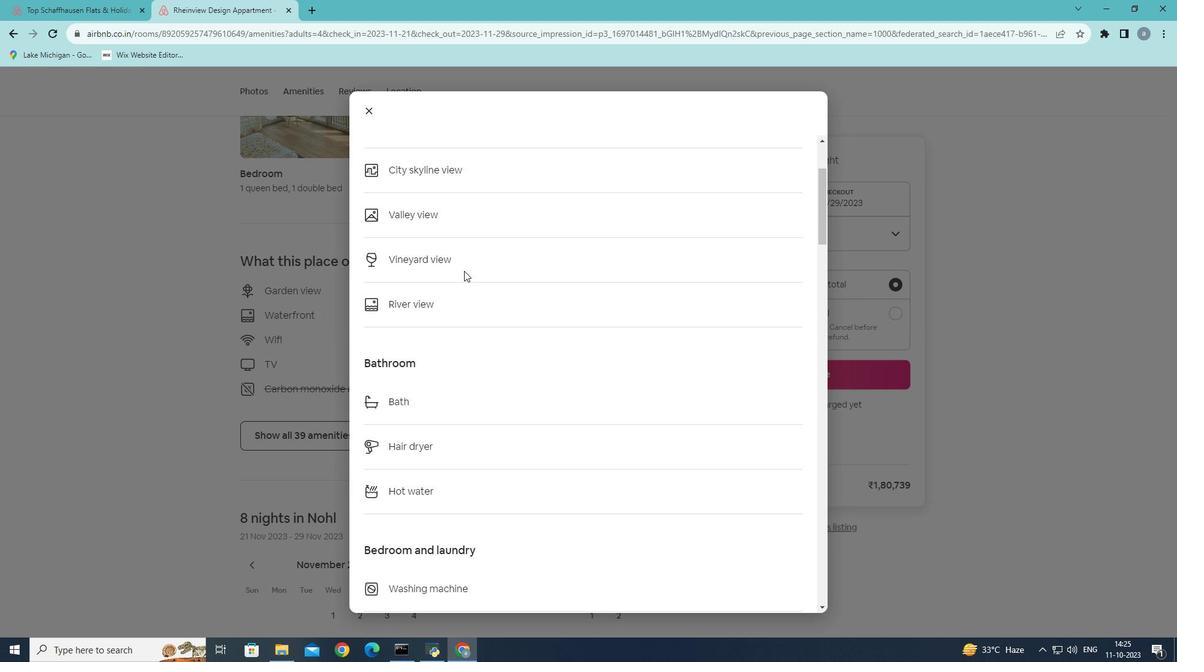 
Action: Mouse scrolled (464, 270) with delta (0, 0)
Screenshot: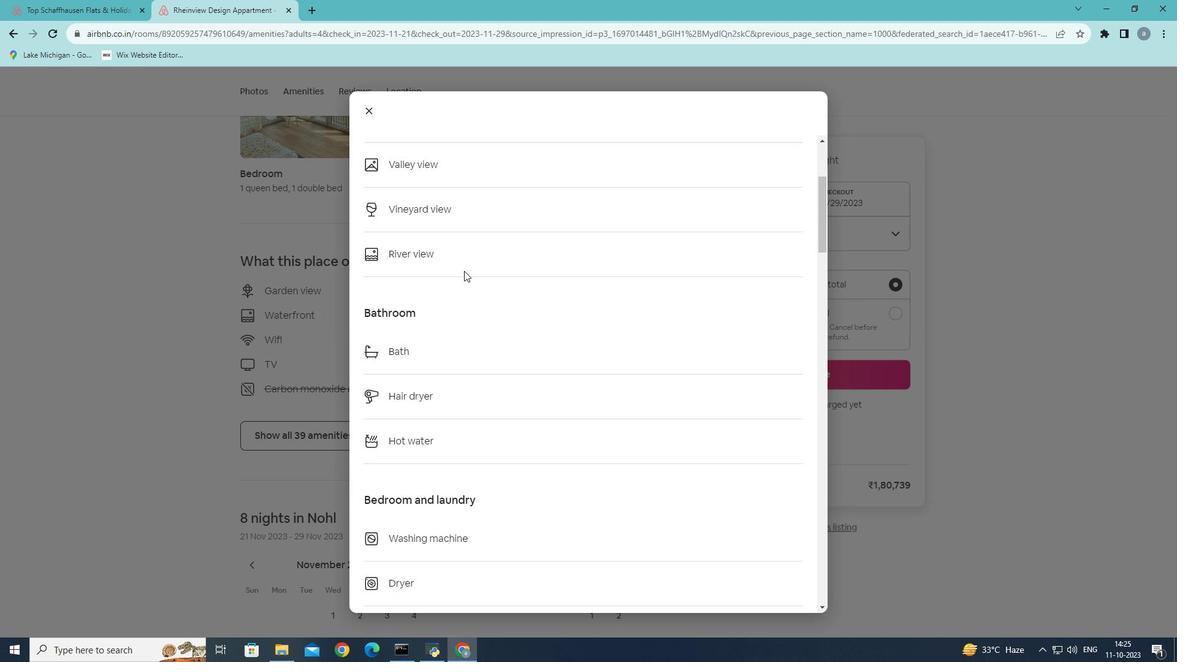
Action: Mouse scrolled (464, 270) with delta (0, 0)
Screenshot: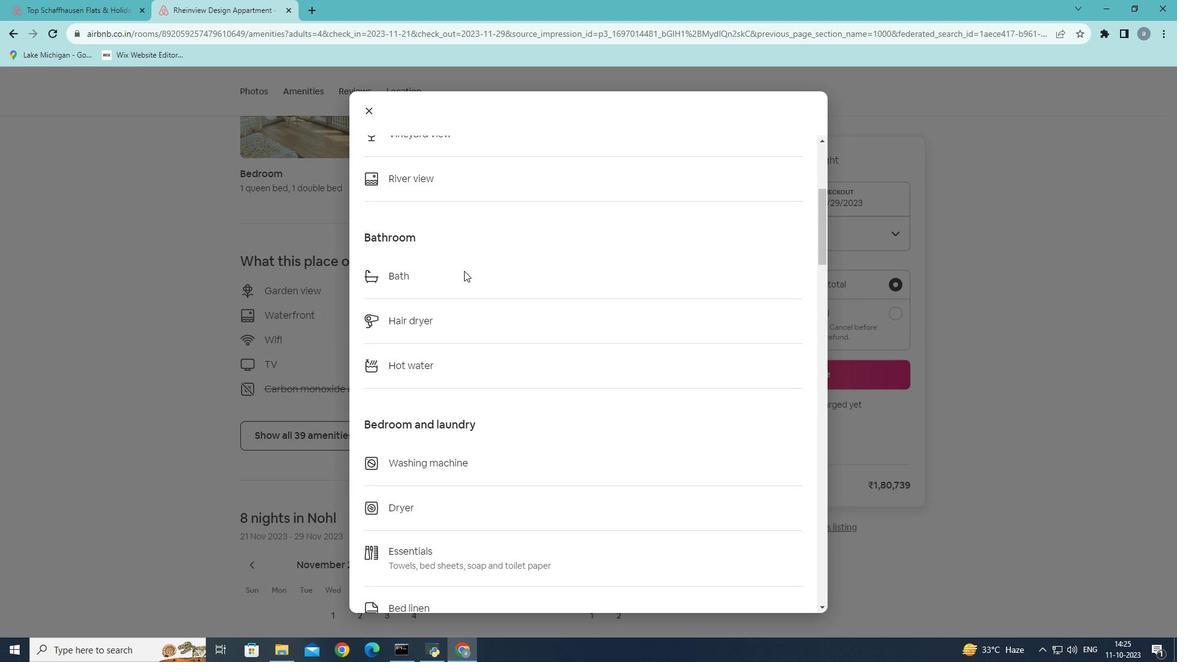
Action: Mouse scrolled (464, 270) with delta (0, 0)
Screenshot: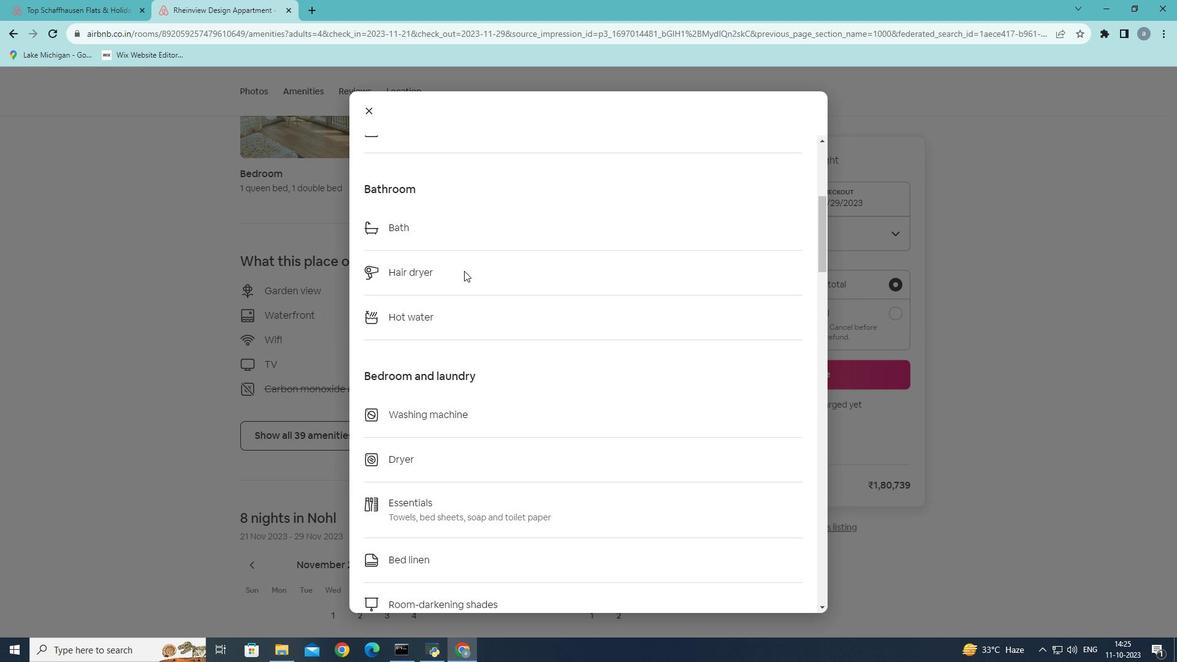 
Action: Mouse scrolled (464, 270) with delta (0, 0)
Screenshot: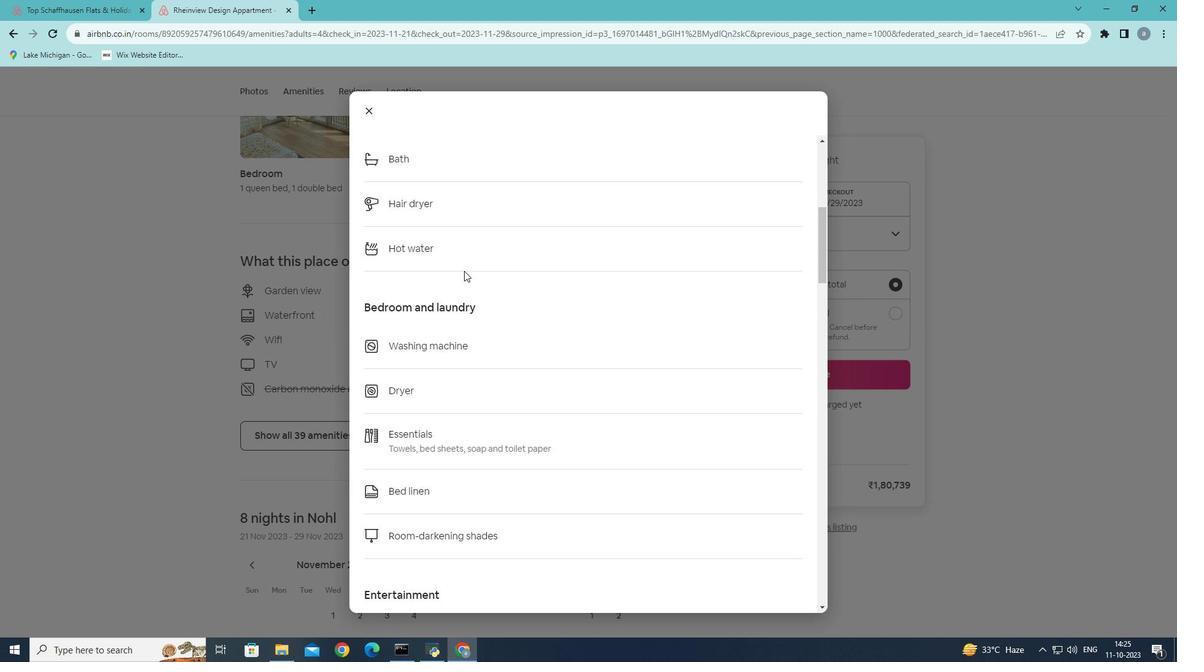 
Action: Mouse scrolled (464, 270) with delta (0, 0)
Screenshot: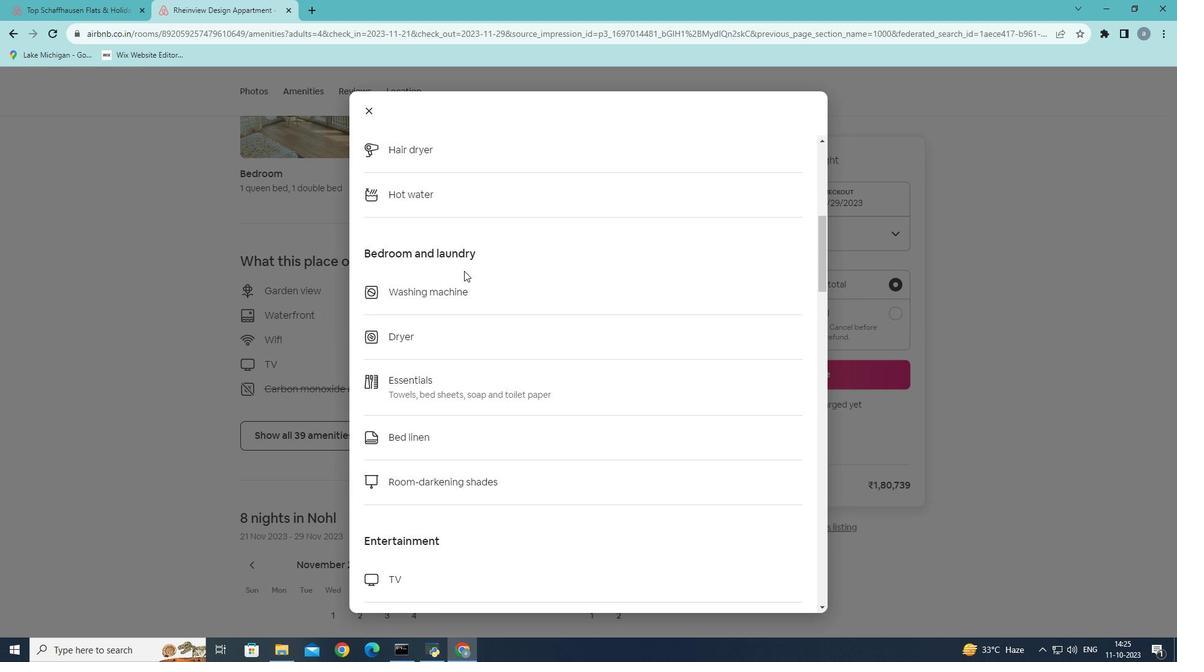 
Action: Mouse scrolled (464, 270) with delta (0, 0)
Screenshot: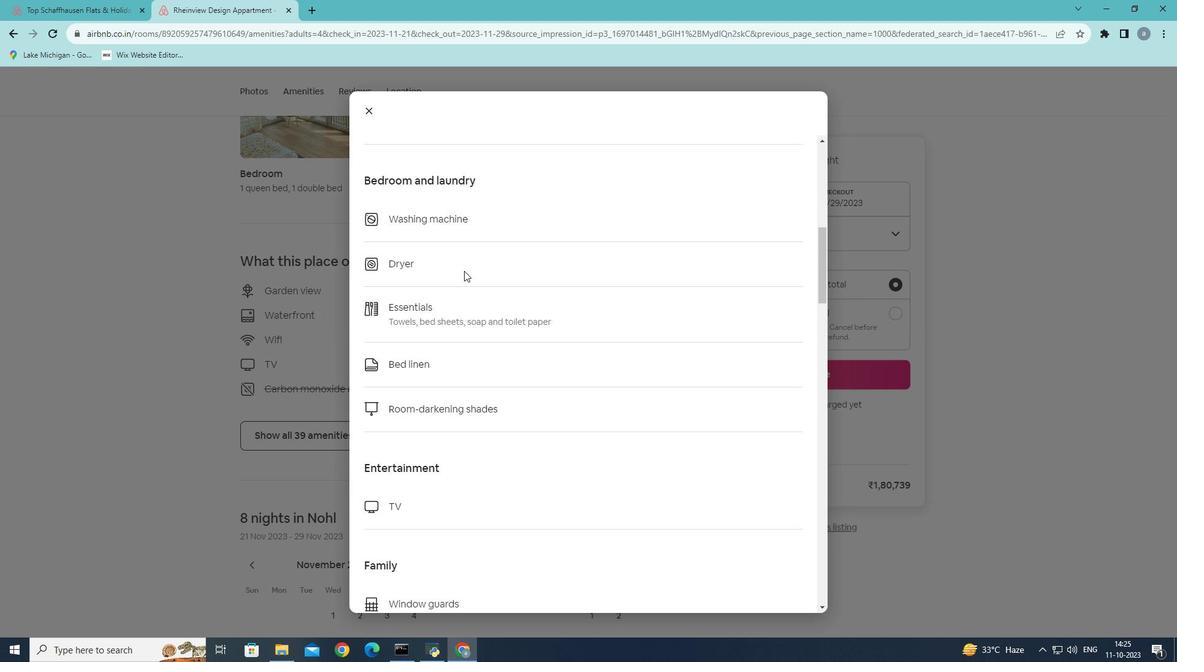 
Action: Mouse scrolled (464, 270) with delta (0, 0)
Screenshot: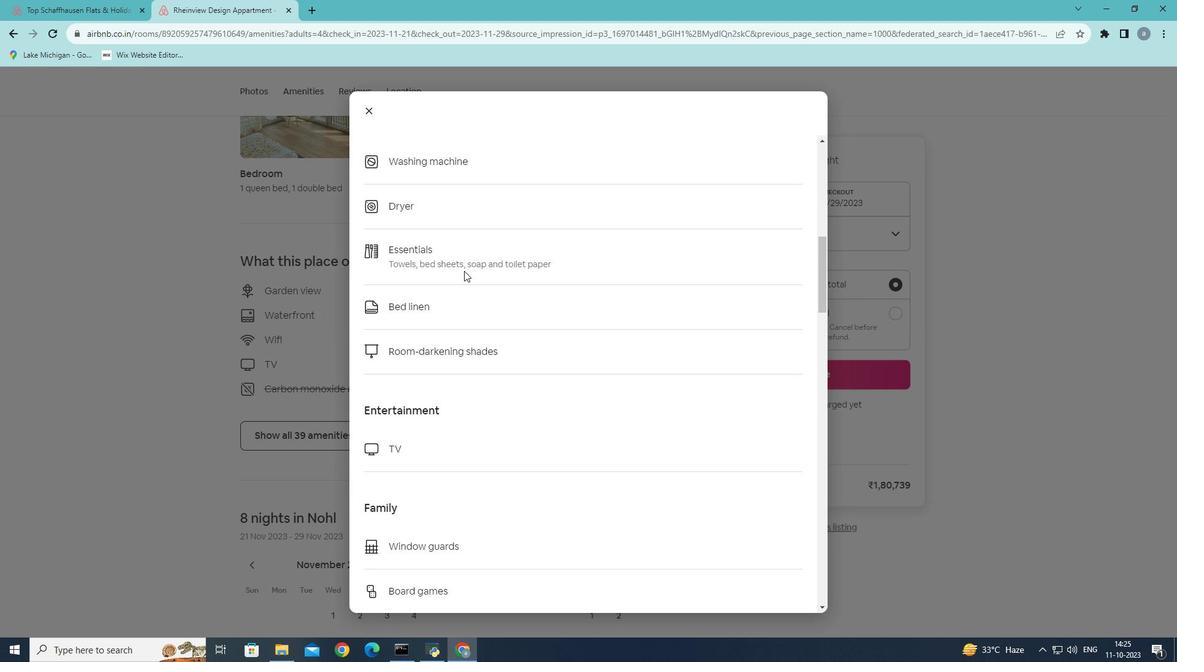 
Action: Mouse scrolled (464, 270) with delta (0, 0)
Screenshot: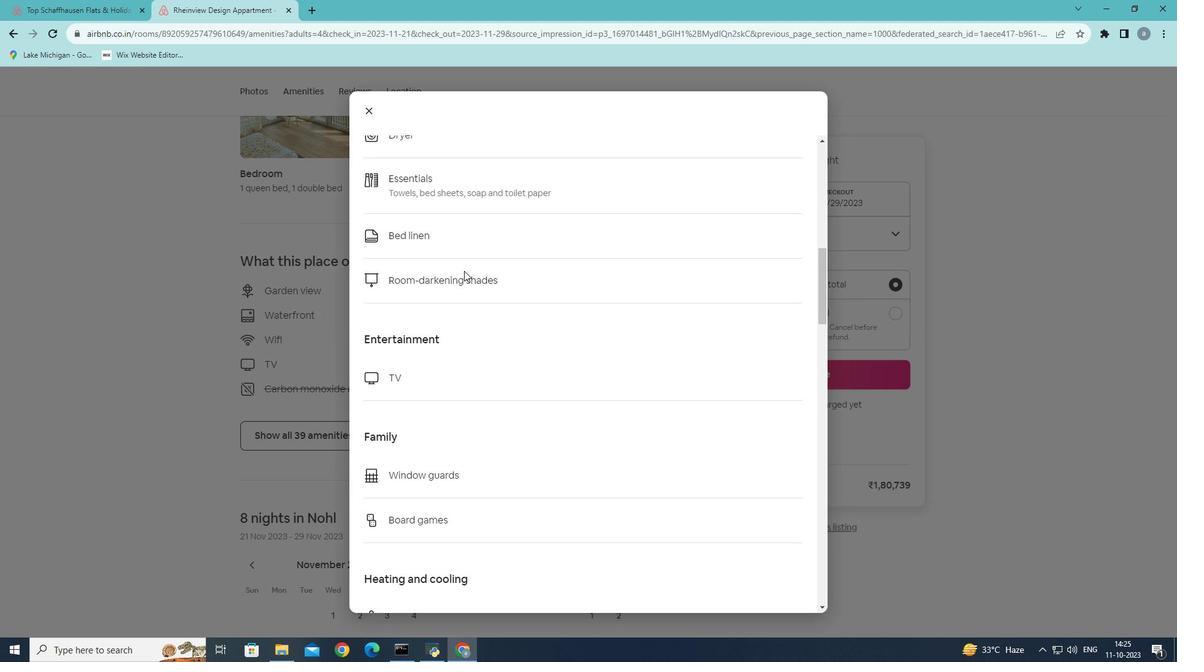 
Action: Mouse scrolled (464, 270) with delta (0, 0)
Screenshot: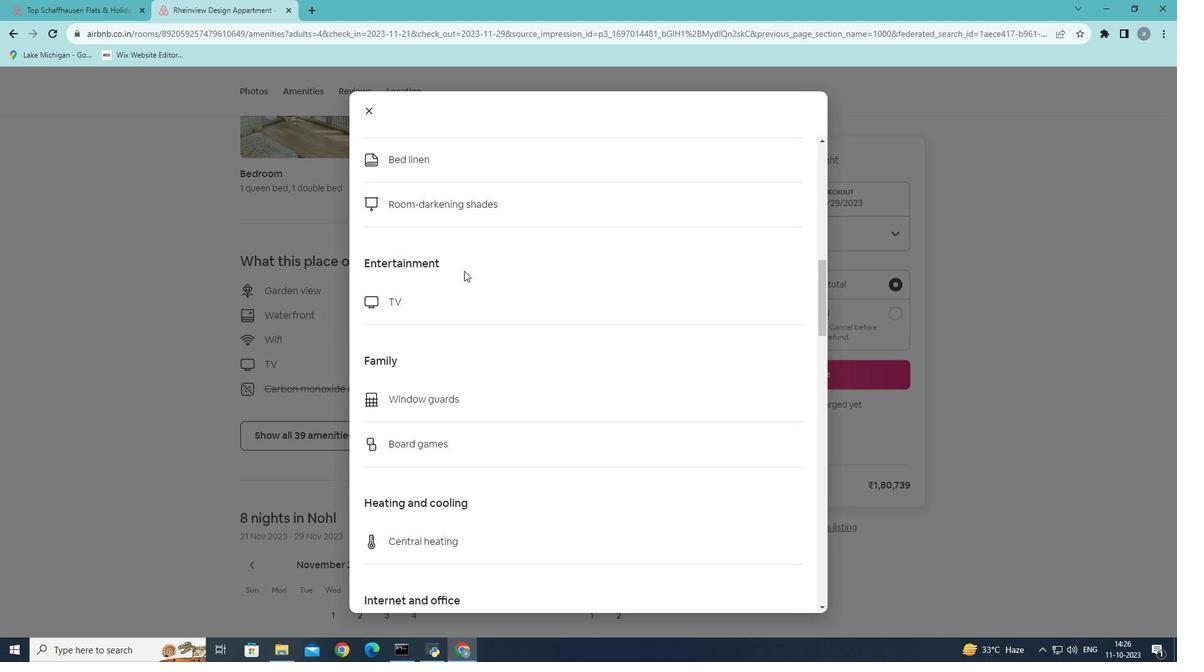 
Action: Mouse scrolled (464, 270) with delta (0, 0)
Screenshot: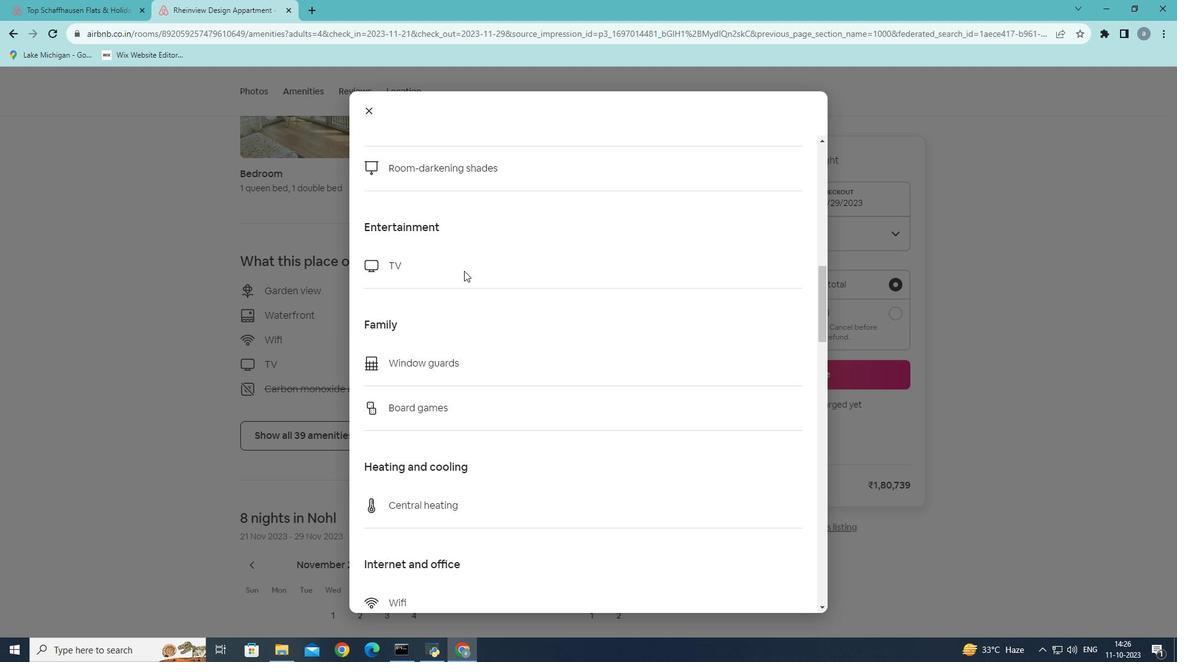 
Action: Mouse scrolled (464, 270) with delta (0, 0)
Screenshot: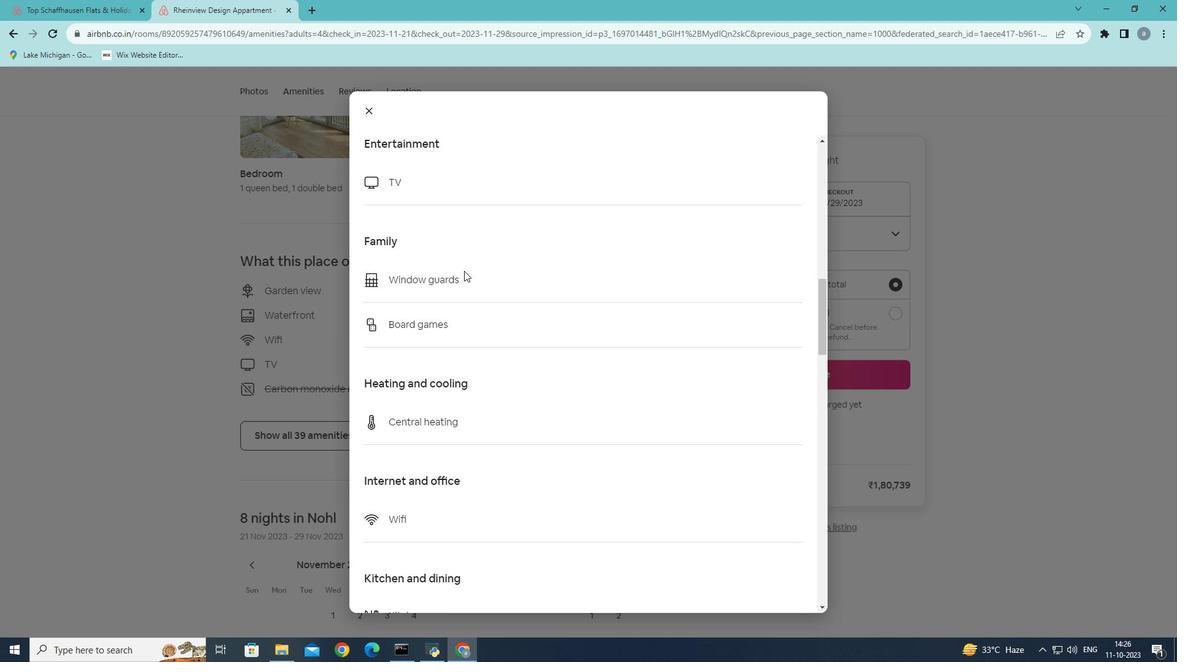 
Action: Mouse scrolled (464, 270) with delta (0, 0)
Screenshot: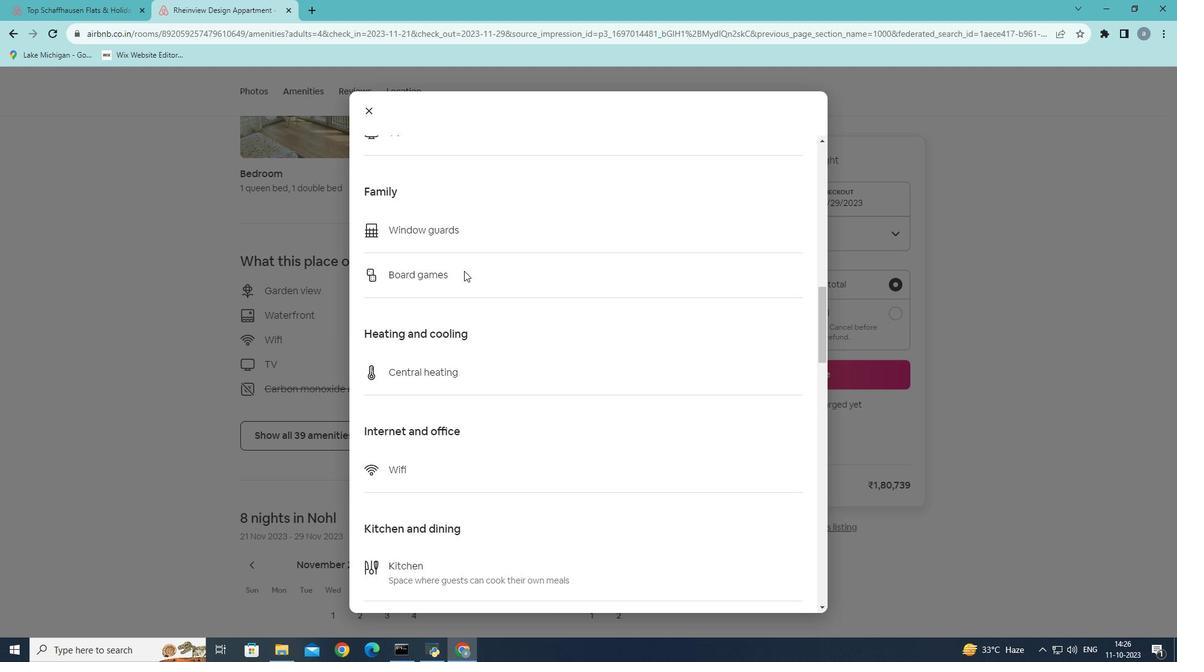 
Action: Mouse scrolled (464, 270) with delta (0, 0)
Screenshot: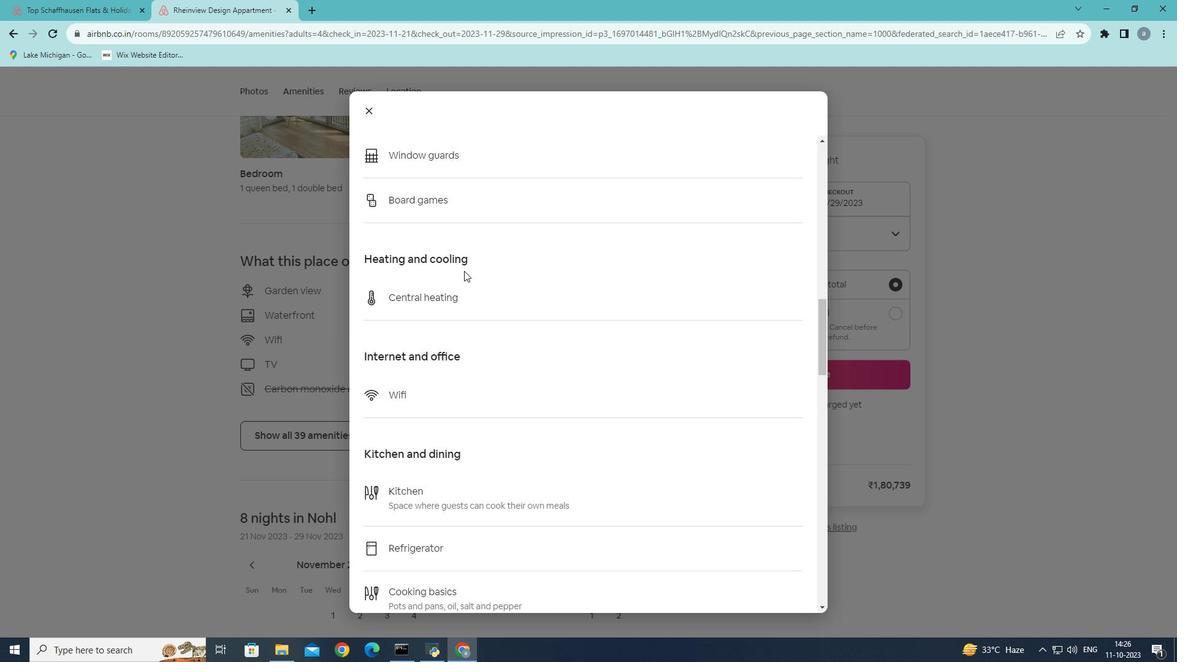 
Action: Mouse scrolled (464, 270) with delta (0, 0)
Screenshot: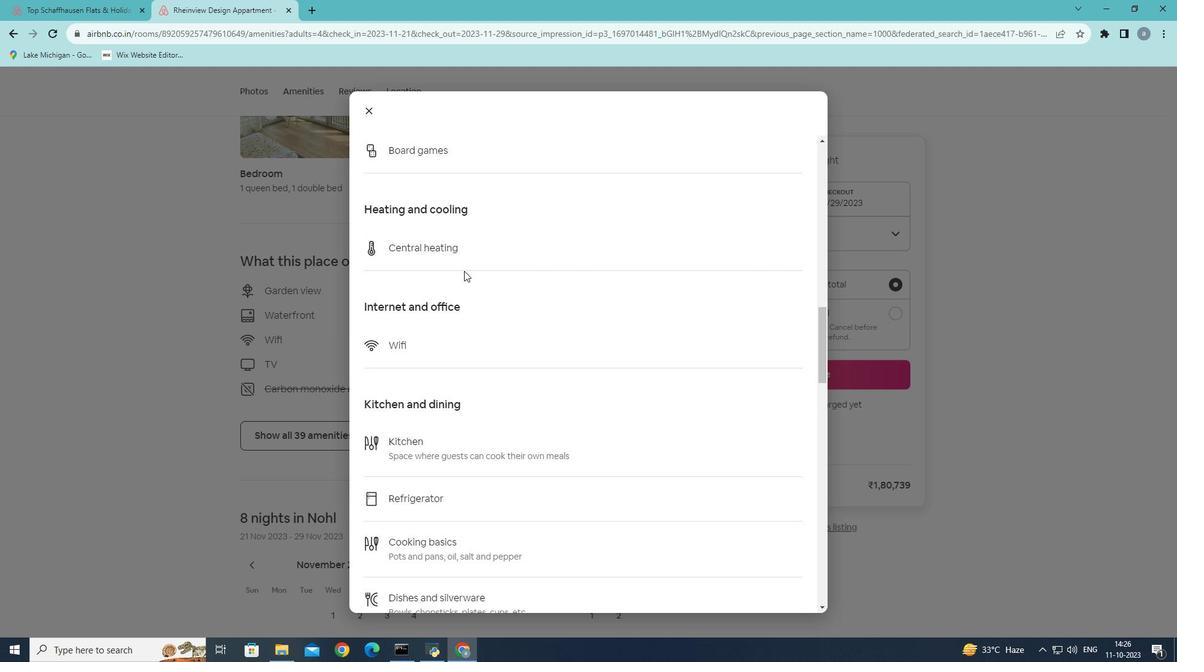 
Action: Mouse scrolled (464, 270) with delta (0, 0)
Screenshot: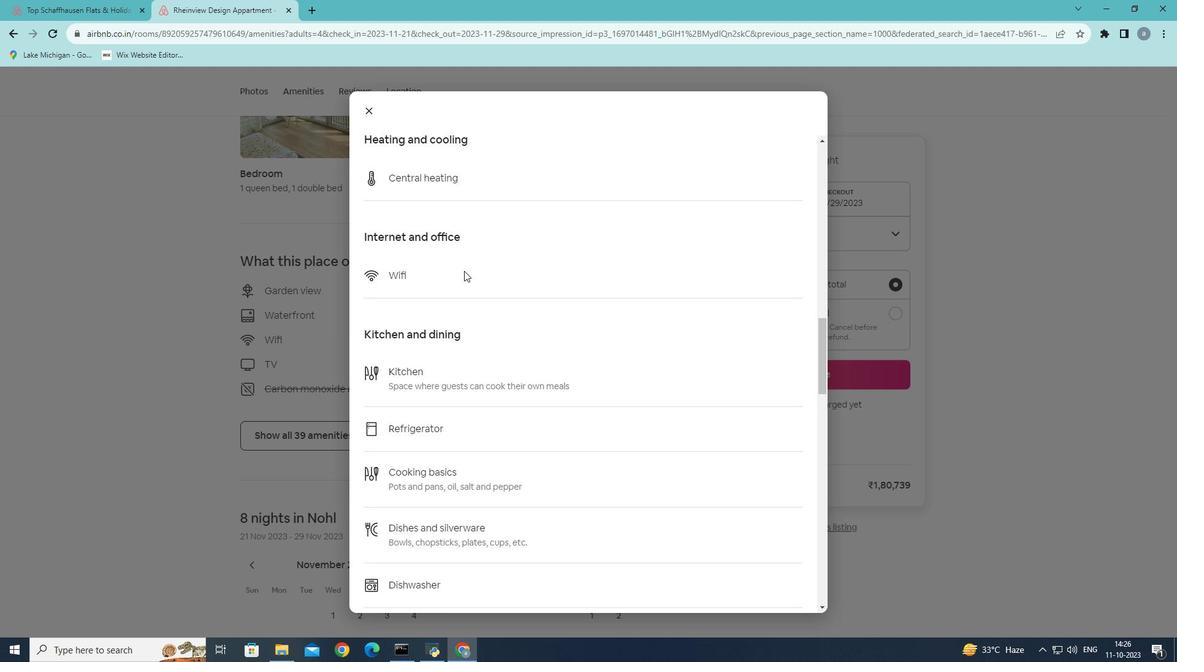 
Action: Mouse scrolled (464, 270) with delta (0, 0)
Screenshot: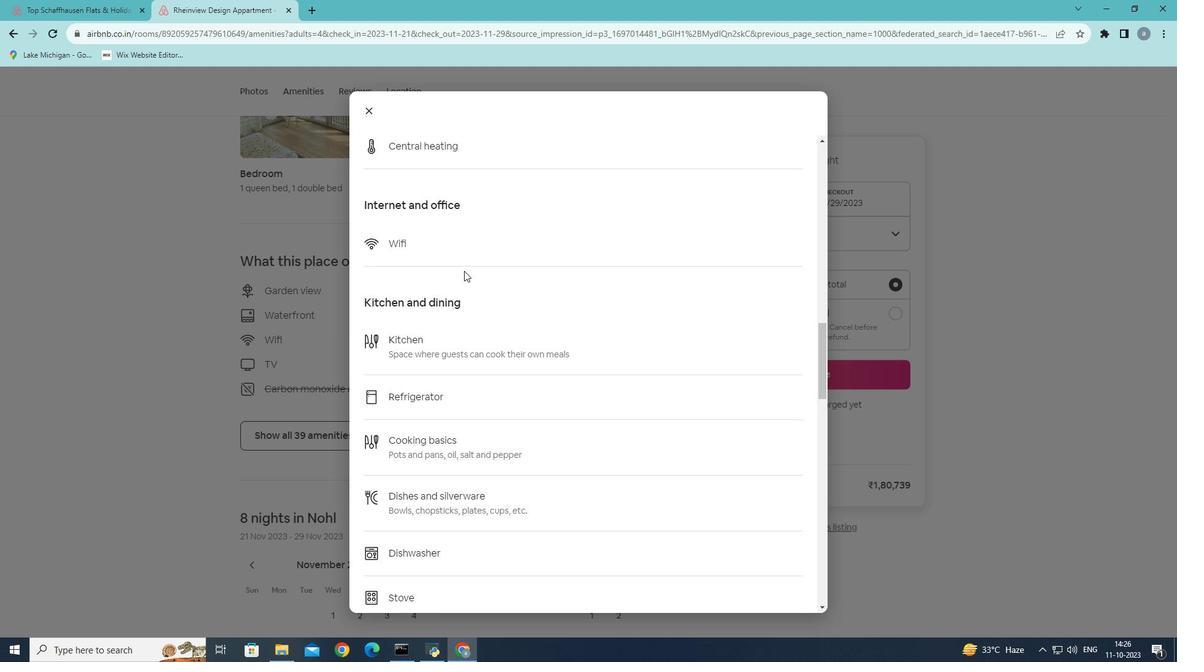 
Action: Mouse scrolled (464, 270) with delta (0, 0)
Screenshot: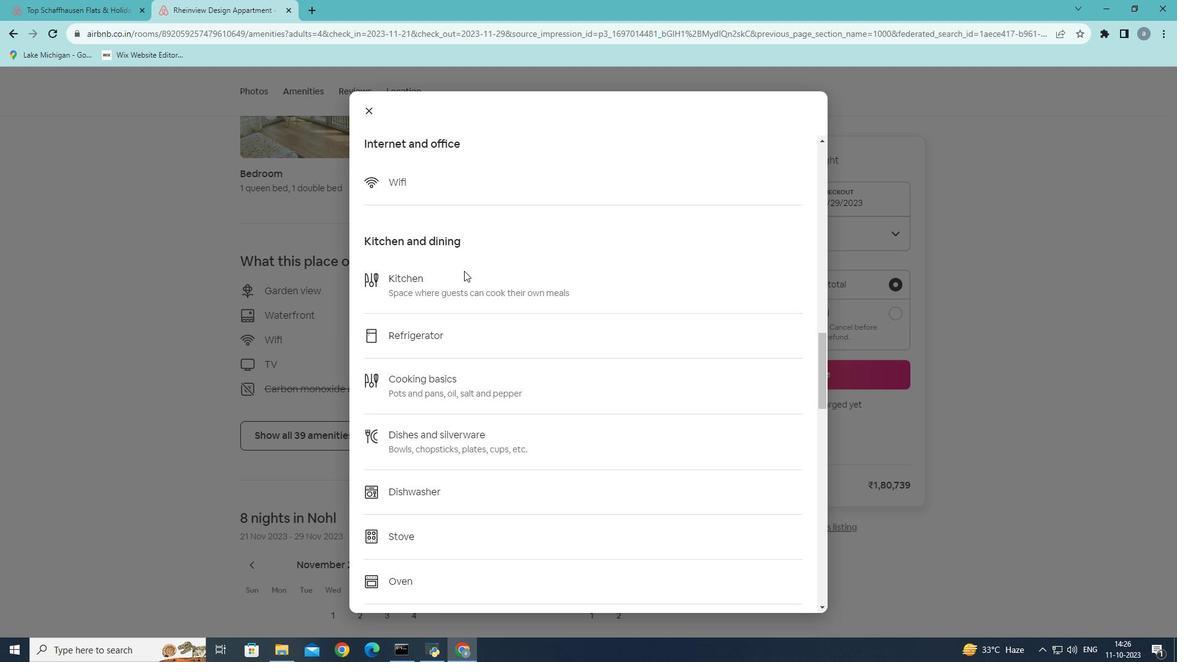 
Action: Mouse scrolled (464, 270) with delta (0, 0)
Screenshot: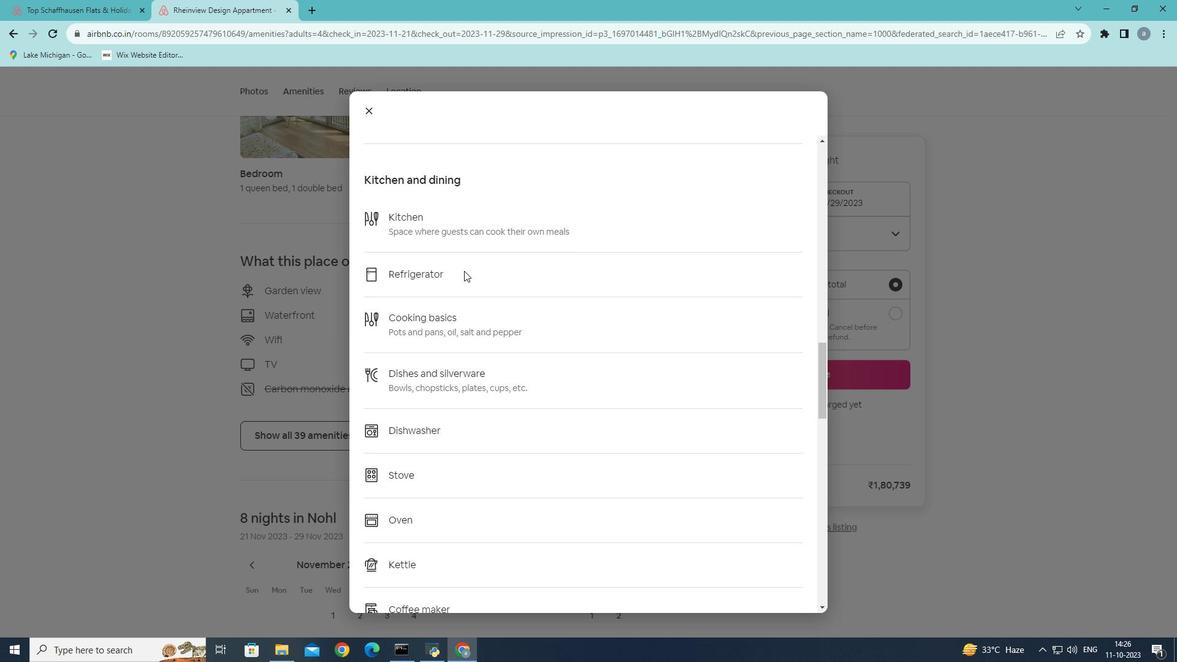 
Action: Mouse scrolled (464, 270) with delta (0, 0)
Screenshot: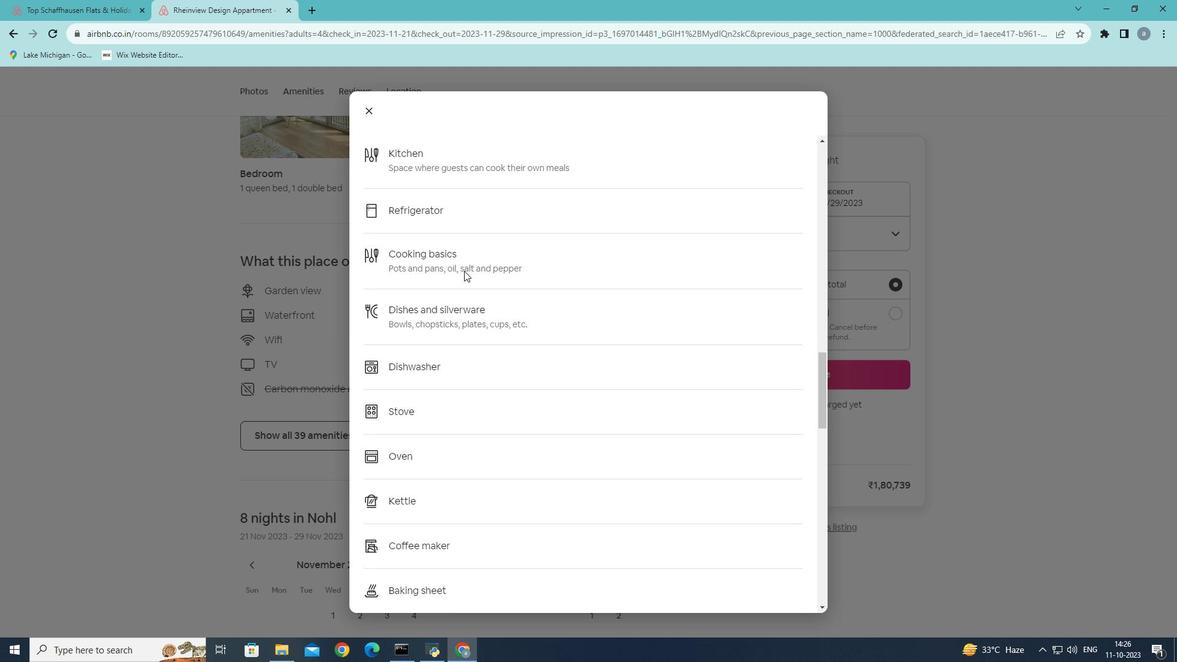 
Action: Mouse scrolled (464, 270) with delta (0, 0)
Screenshot: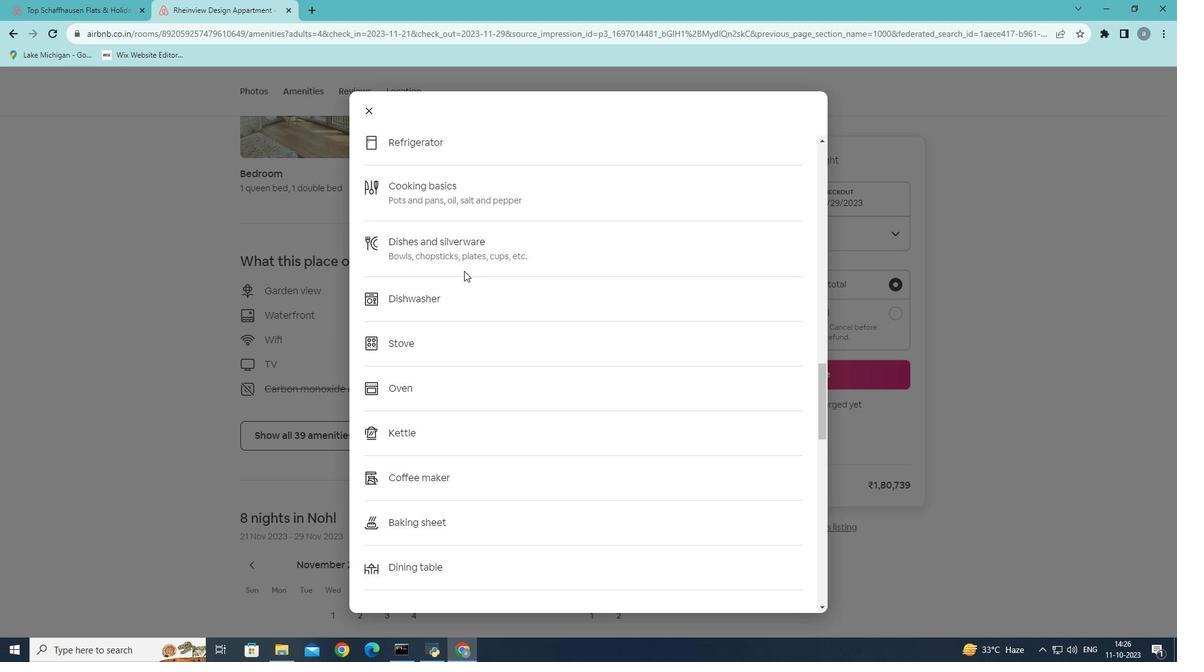 
Action: Mouse scrolled (464, 270) with delta (0, 0)
Screenshot: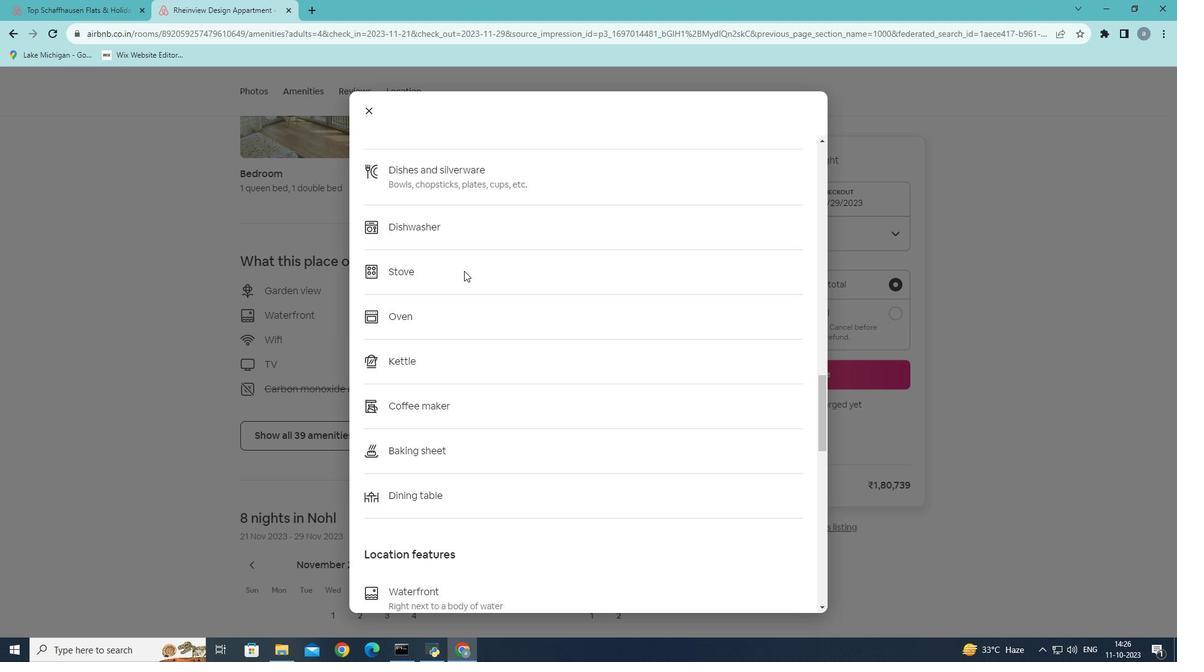 
Action: Mouse scrolled (464, 270) with delta (0, 0)
Screenshot: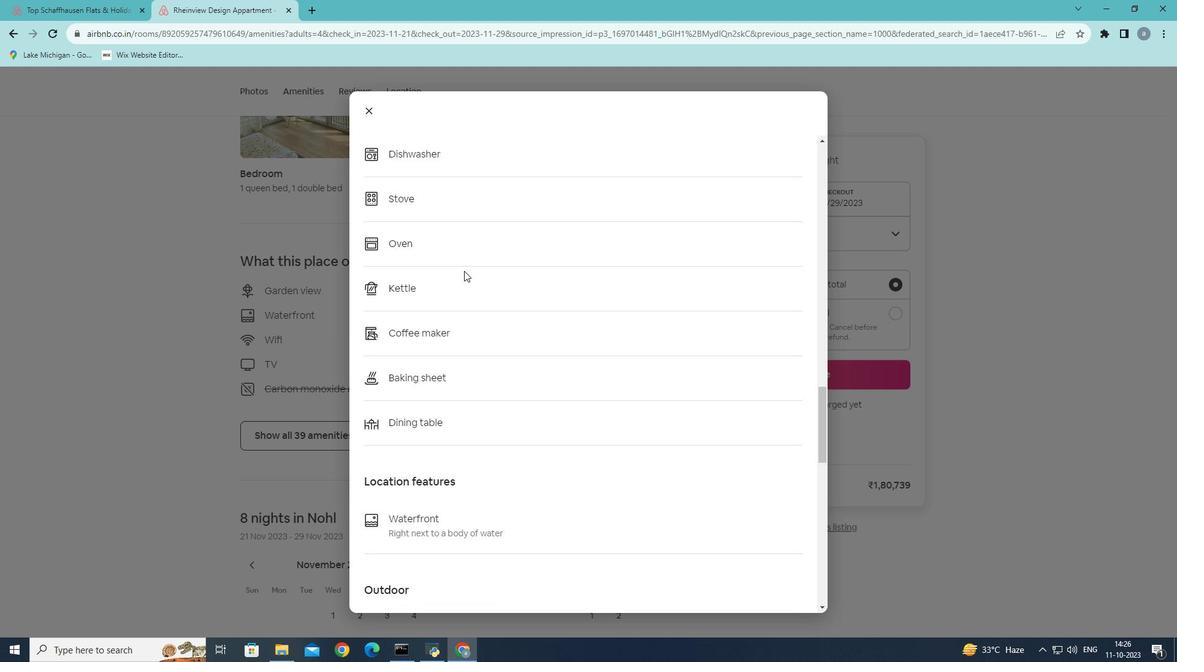 
Action: Mouse scrolled (464, 270) with delta (0, 0)
Screenshot: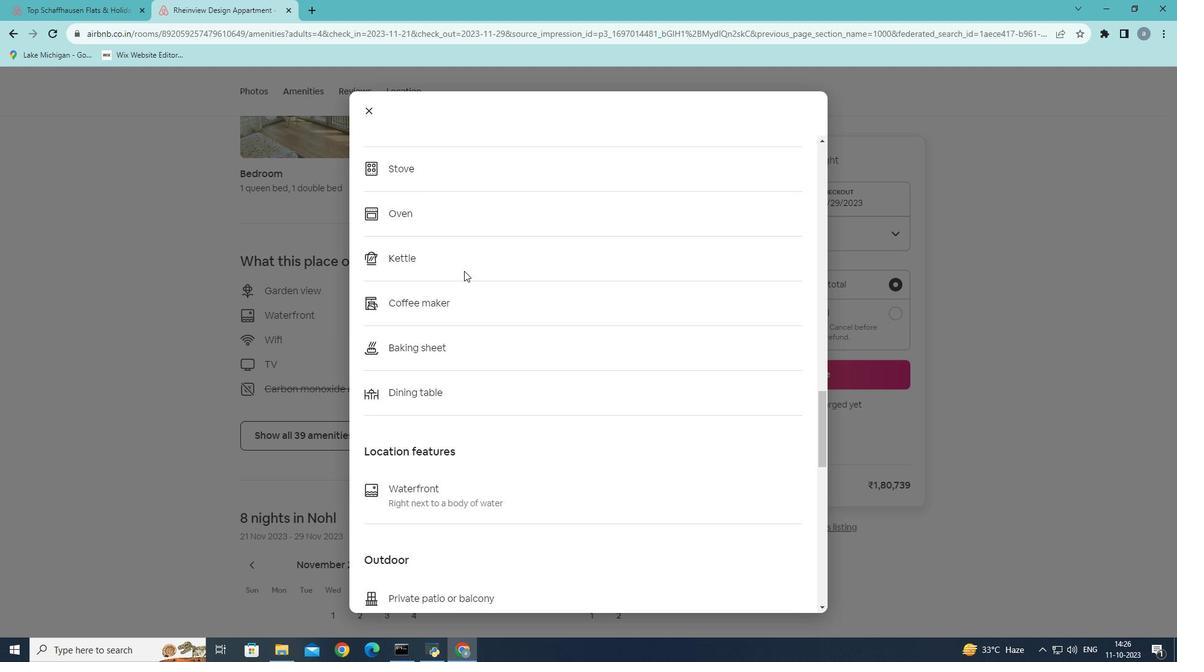 
Action: Mouse scrolled (464, 270) with delta (0, 0)
Screenshot: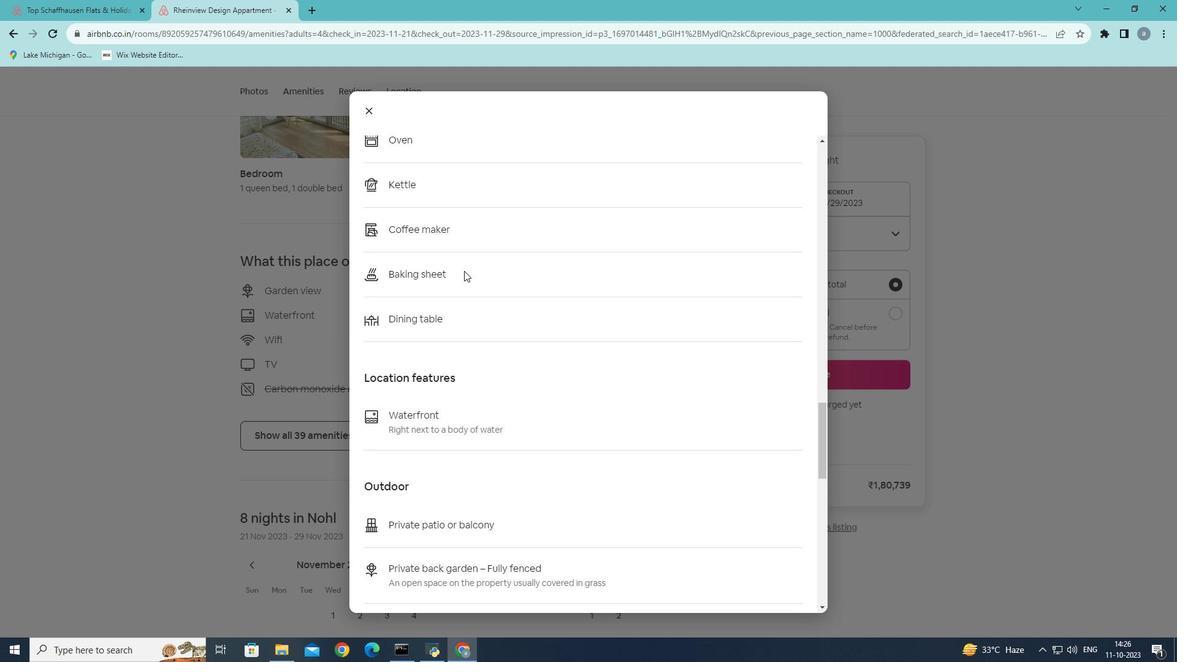 
Action: Mouse scrolled (464, 270) with delta (0, 0)
Screenshot: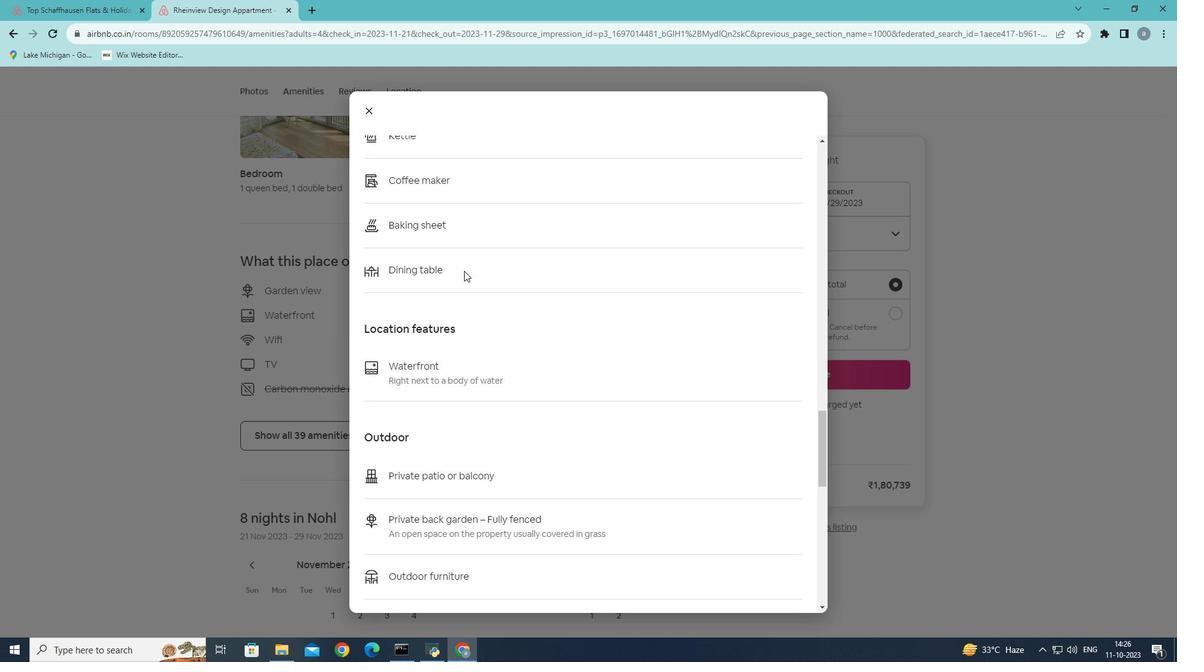 
Action: Mouse scrolled (464, 270) with delta (0, 0)
Screenshot: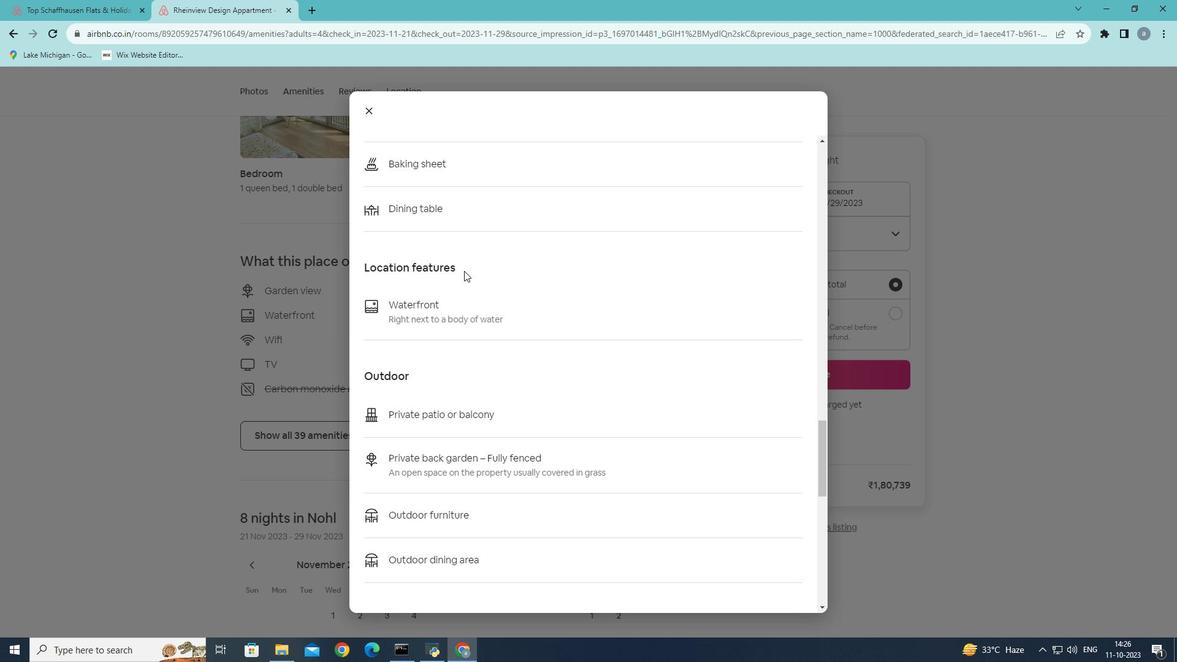 
Action: Mouse scrolled (464, 270) with delta (0, 0)
Screenshot: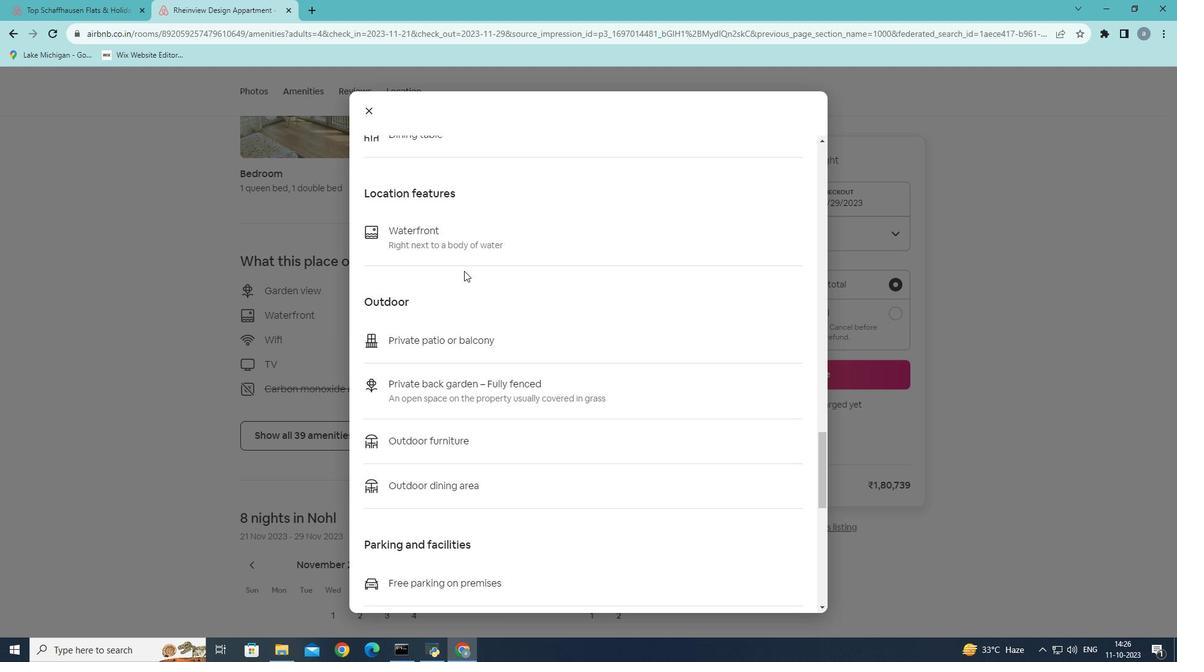 
Action: Mouse scrolled (464, 270) with delta (0, 0)
Screenshot: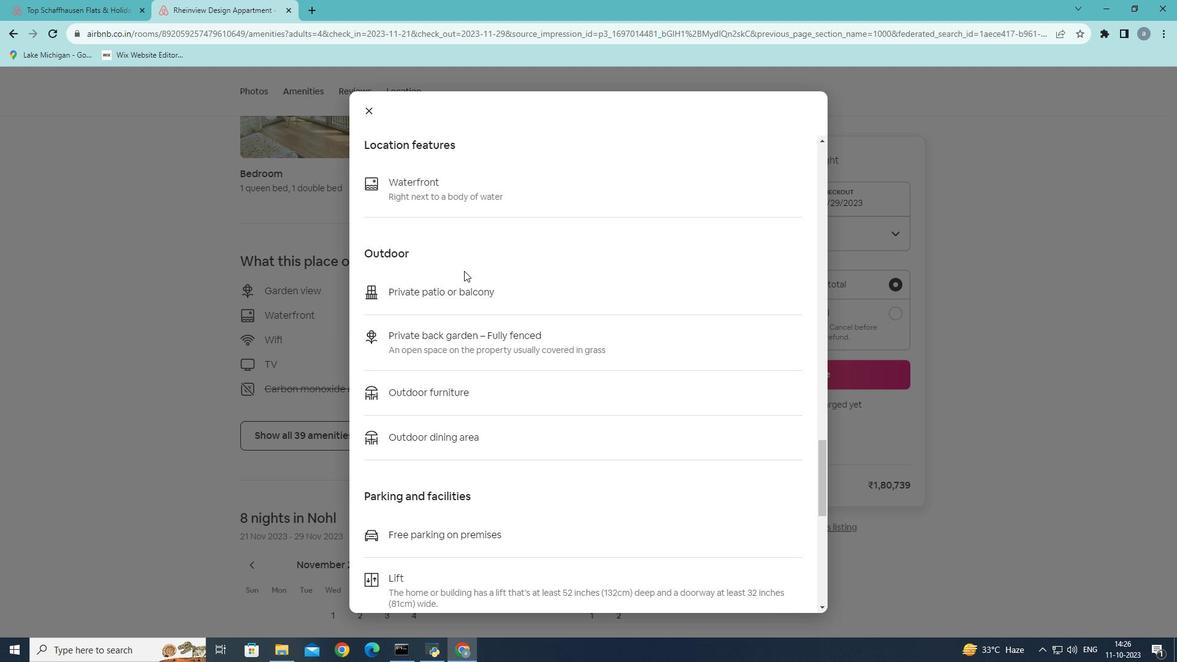 
Action: Mouse scrolled (464, 270) with delta (0, 0)
Screenshot: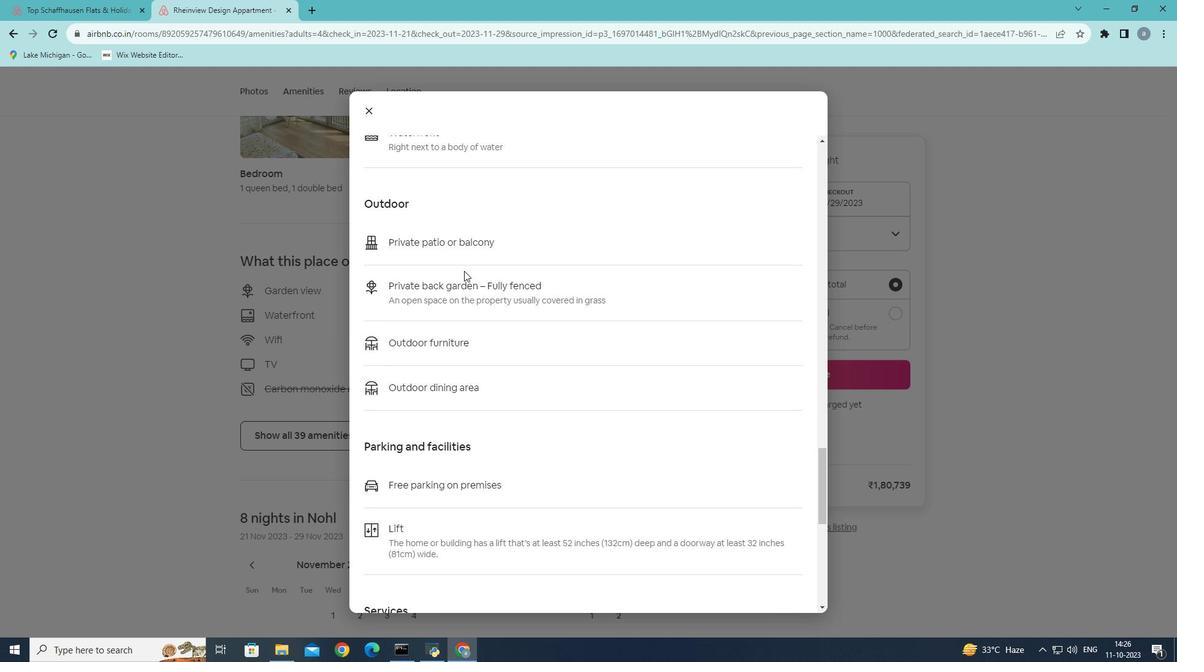 
Action: Mouse scrolled (464, 270) with delta (0, 0)
Screenshot: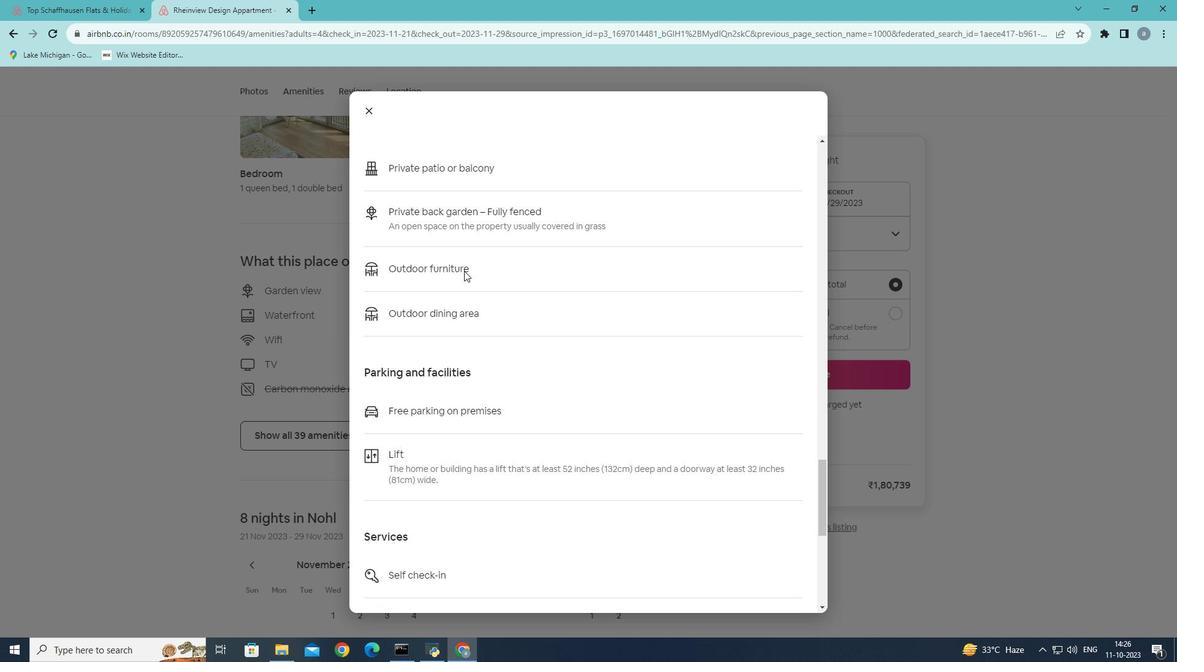 
Action: Mouse scrolled (464, 270) with delta (0, 0)
Screenshot: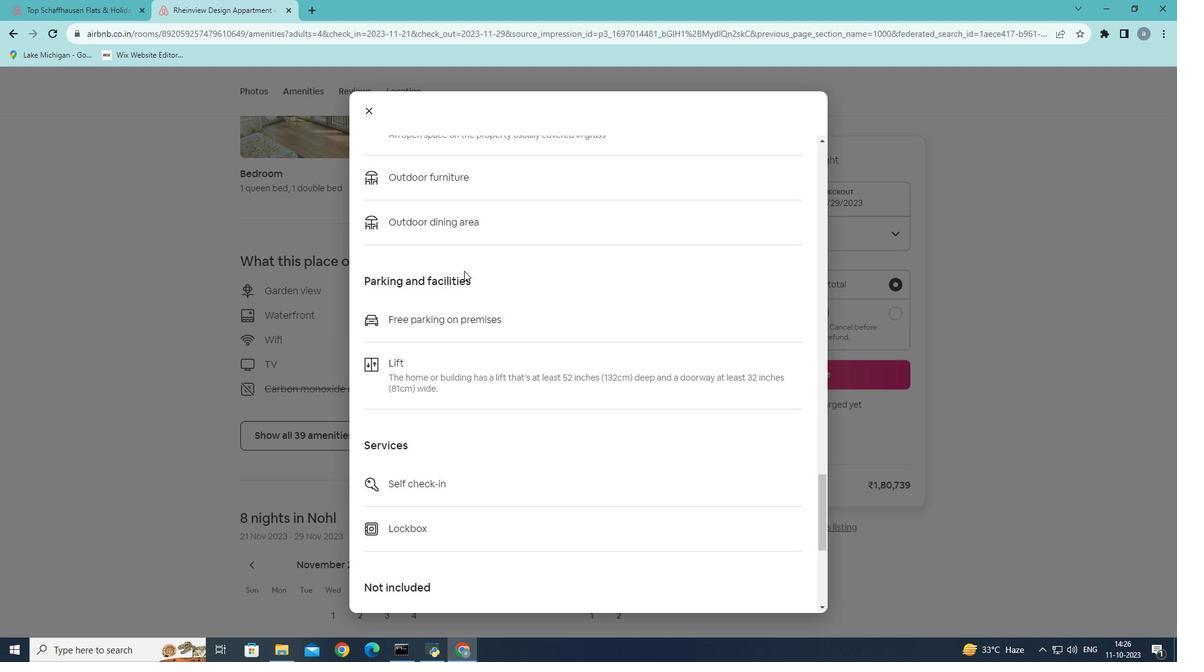 
Action: Mouse scrolled (464, 270) with delta (0, 0)
Screenshot: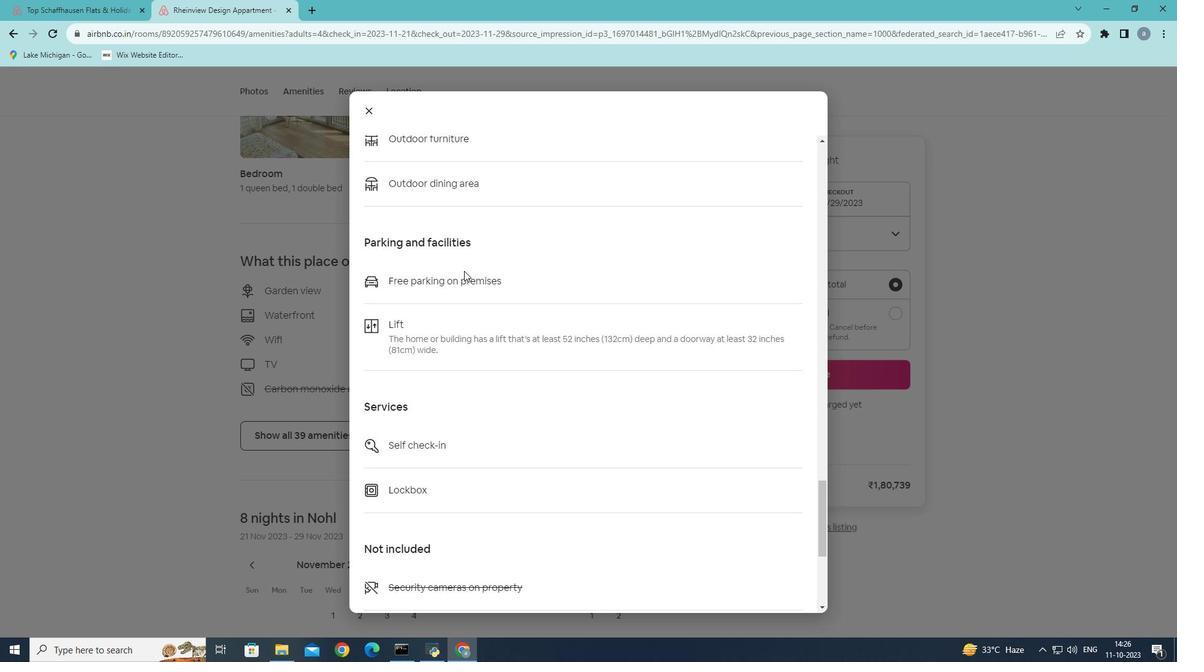 
Action: Mouse scrolled (464, 270) with delta (0, 0)
Screenshot: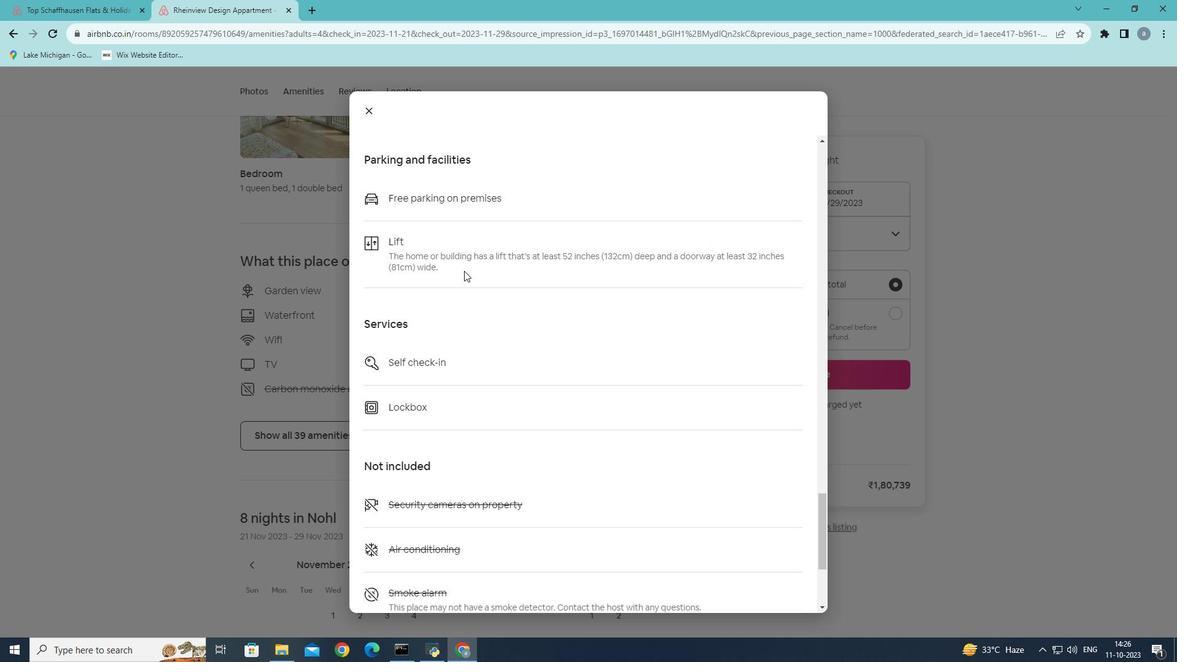 
Action: Mouse scrolled (464, 270) with delta (0, 0)
Screenshot: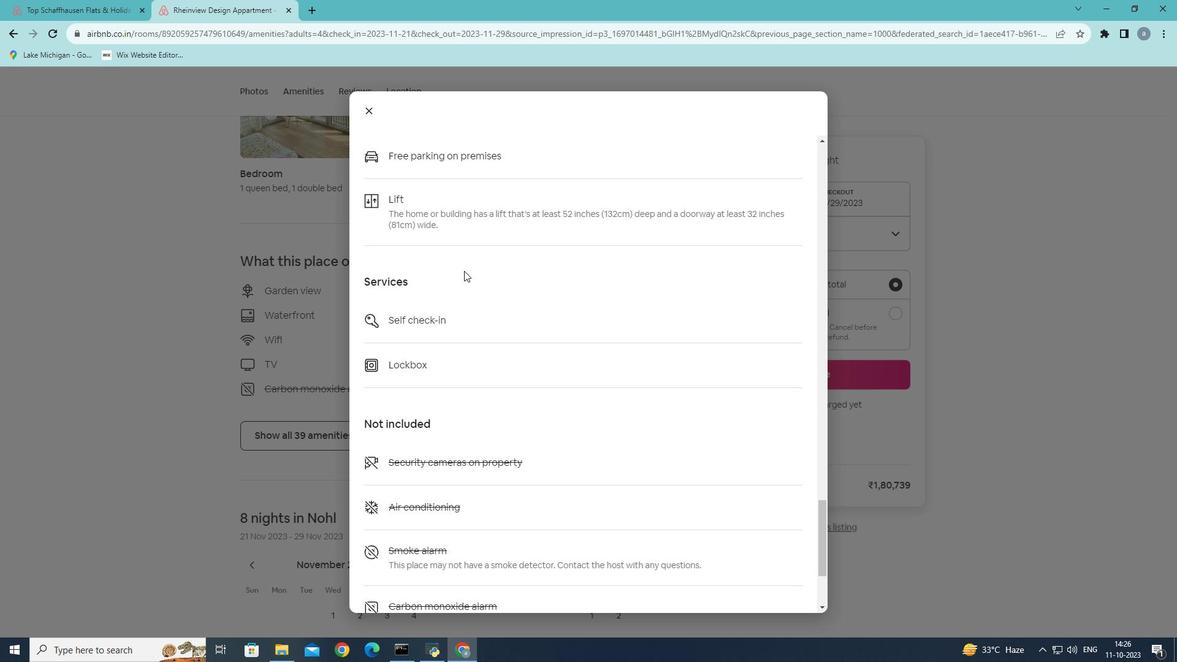 
Action: Mouse scrolled (464, 270) with delta (0, 0)
Screenshot: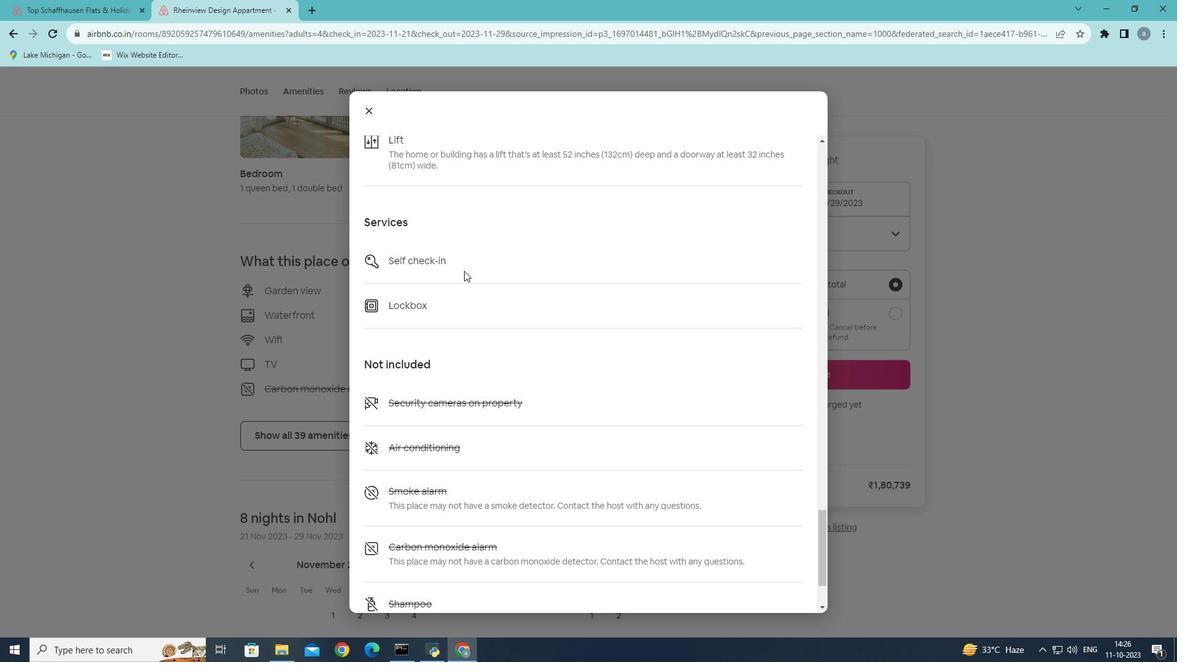 
Action: Mouse scrolled (464, 270) with delta (0, 0)
Screenshot: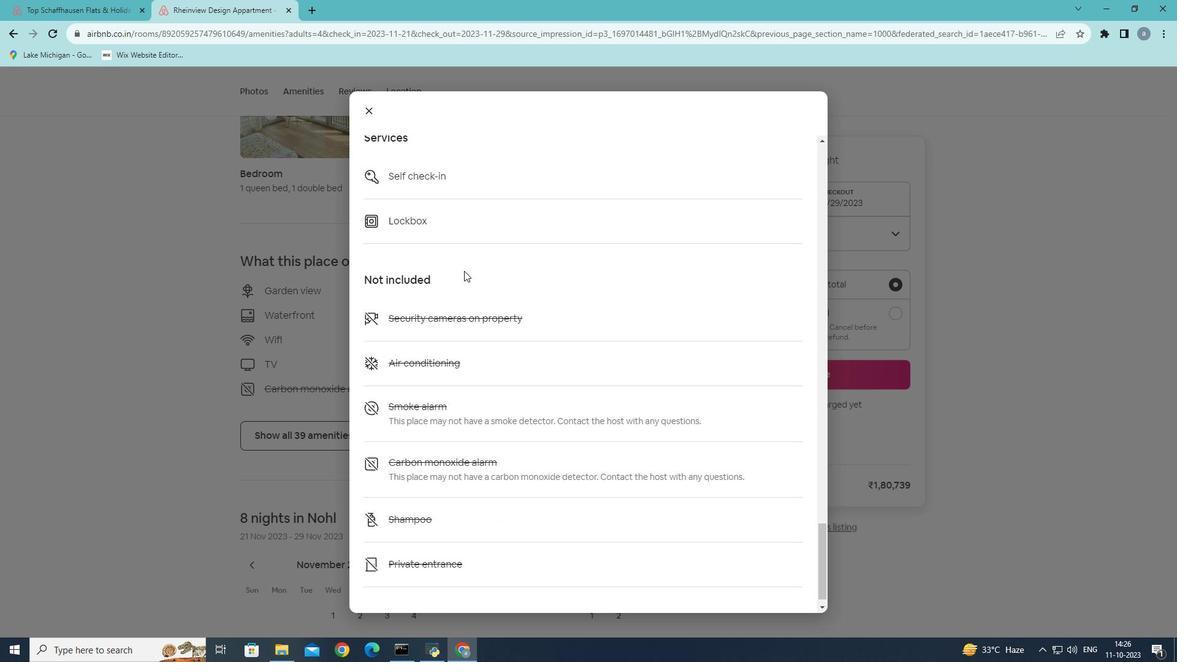 
Action: Mouse scrolled (464, 270) with delta (0, 0)
Screenshot: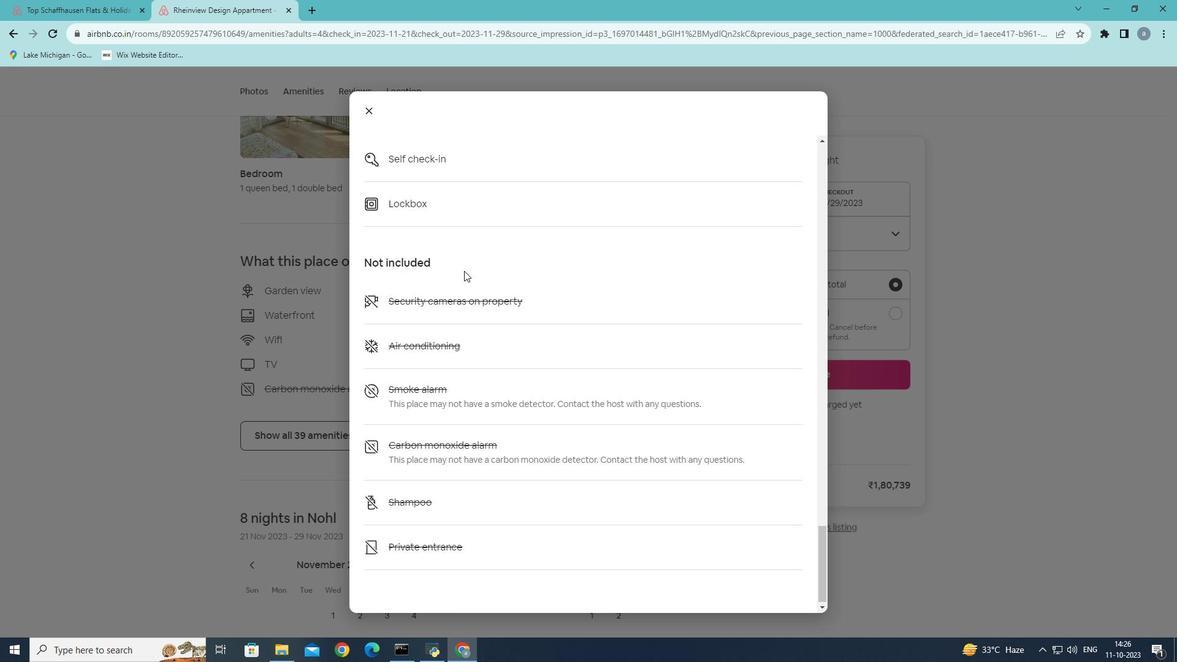 
Action: Mouse scrolled (464, 270) with delta (0, 0)
Screenshot: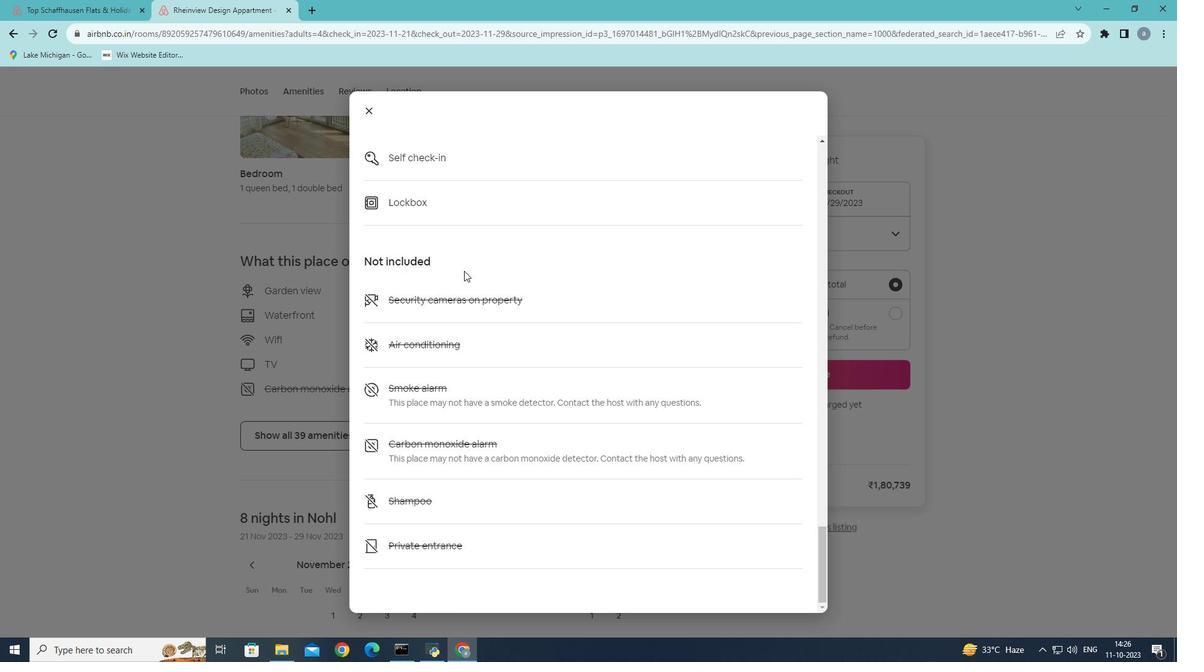 
Action: Mouse scrolled (464, 270) with delta (0, 0)
Screenshot: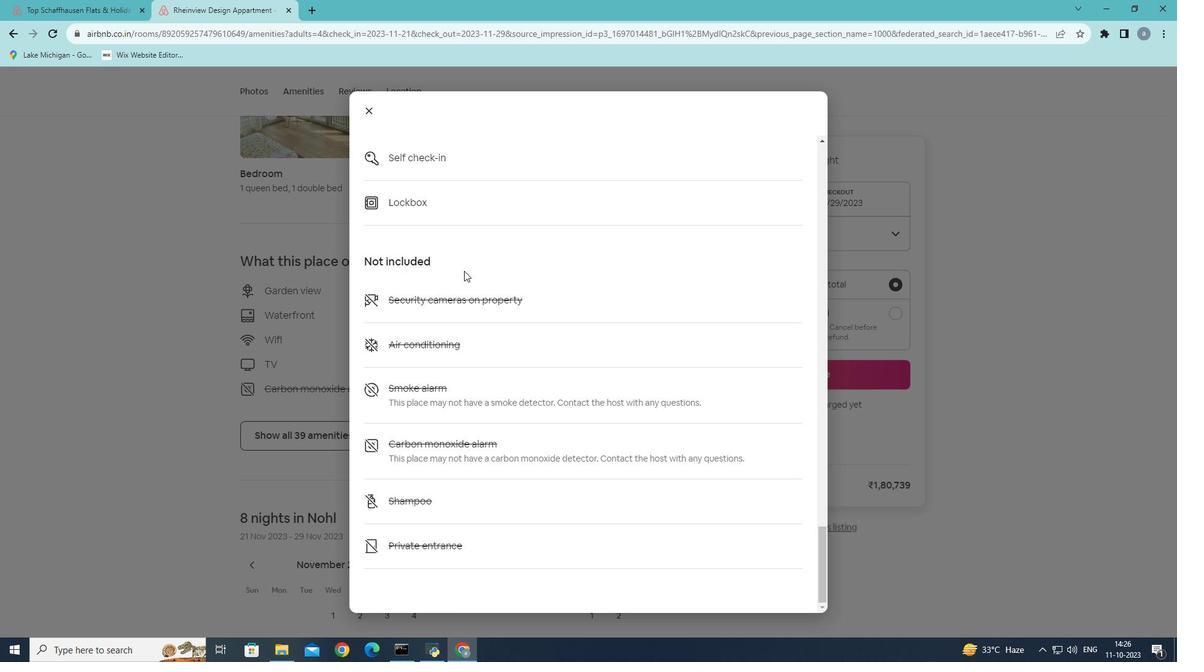 
Action: Mouse scrolled (464, 270) with delta (0, 0)
Screenshot: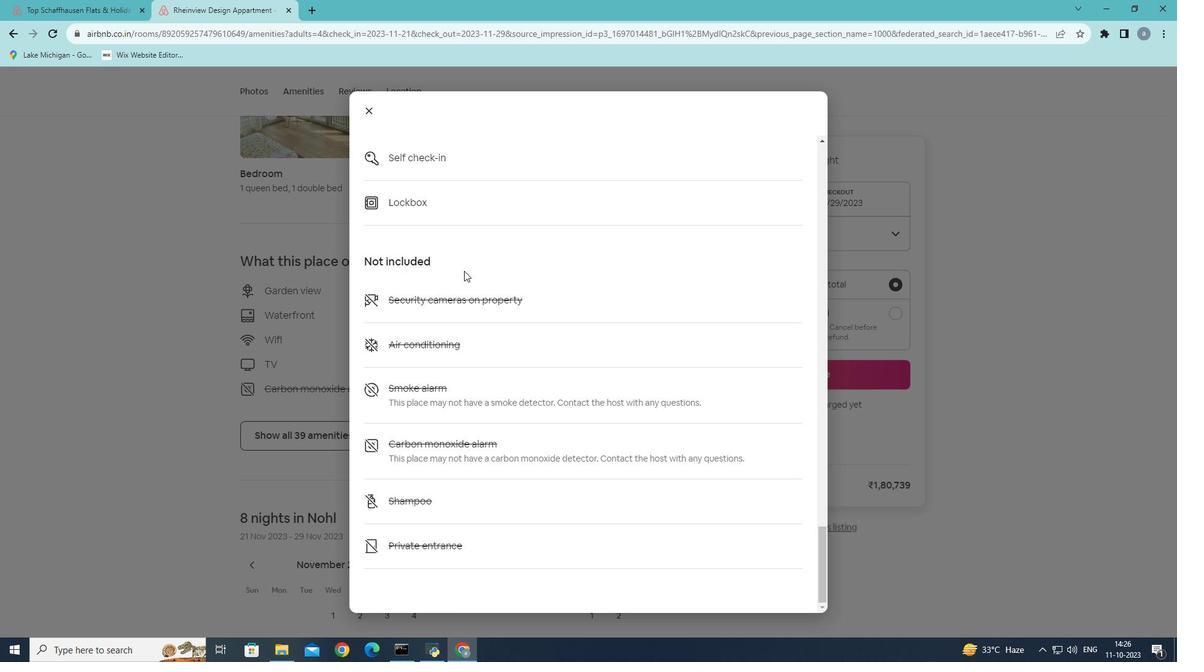 
Action: Mouse scrolled (464, 270) with delta (0, 0)
Screenshot: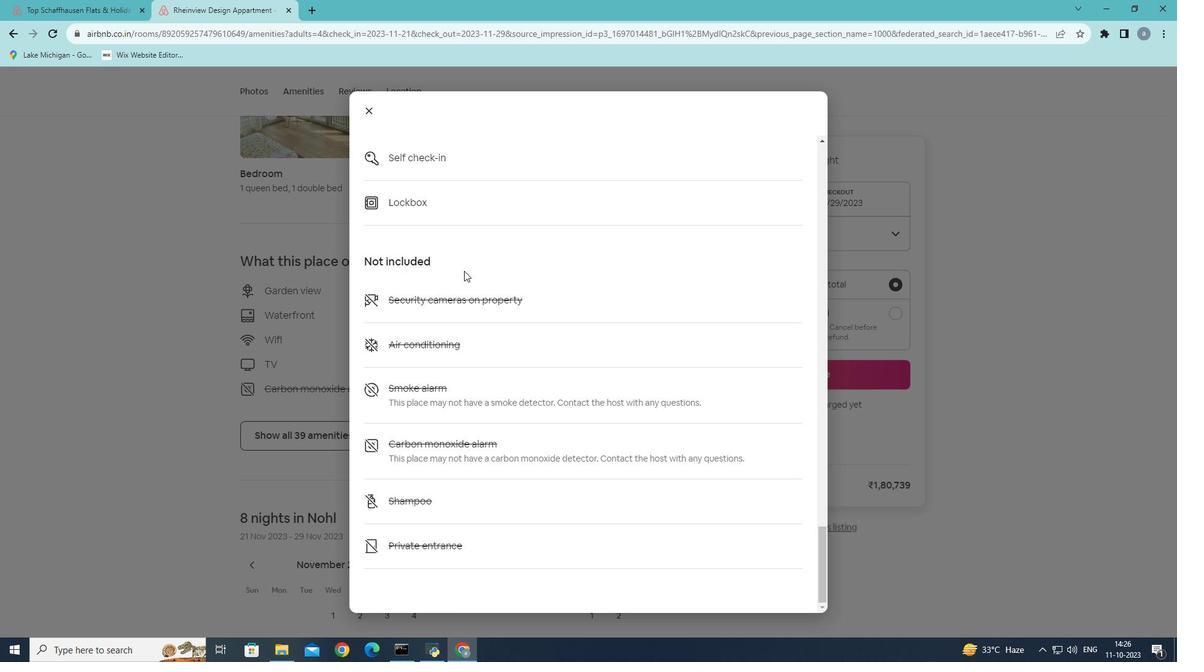 
Action: Mouse moved to (369, 110)
Screenshot: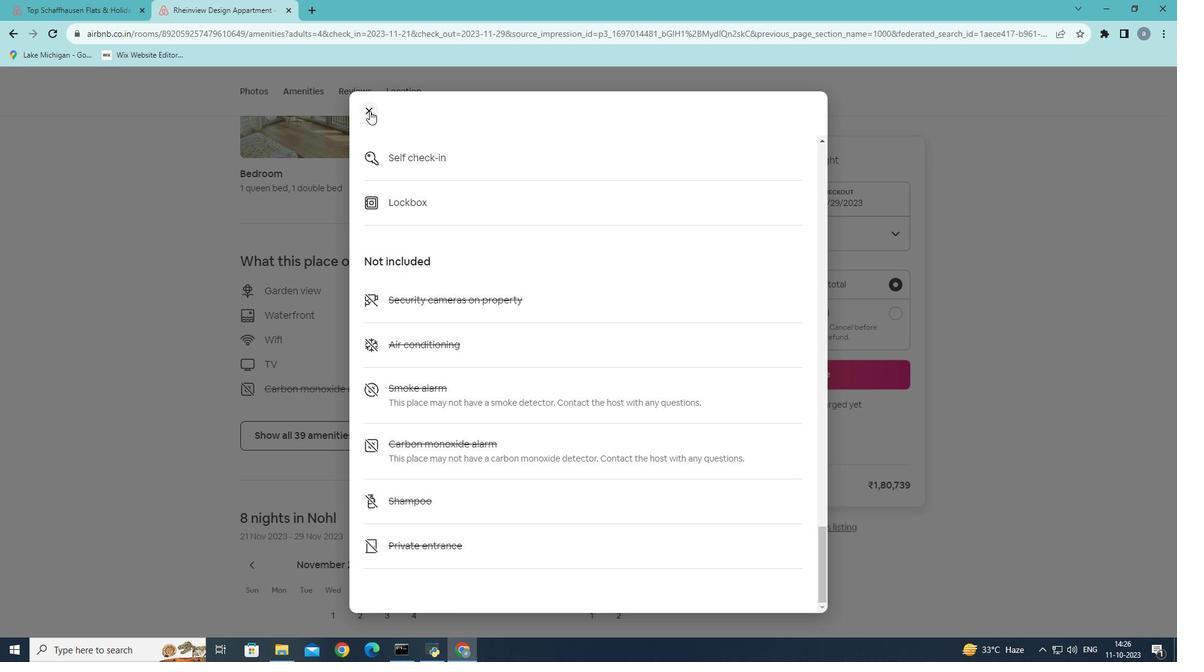 
Action: Mouse pressed left at (369, 110)
Screenshot: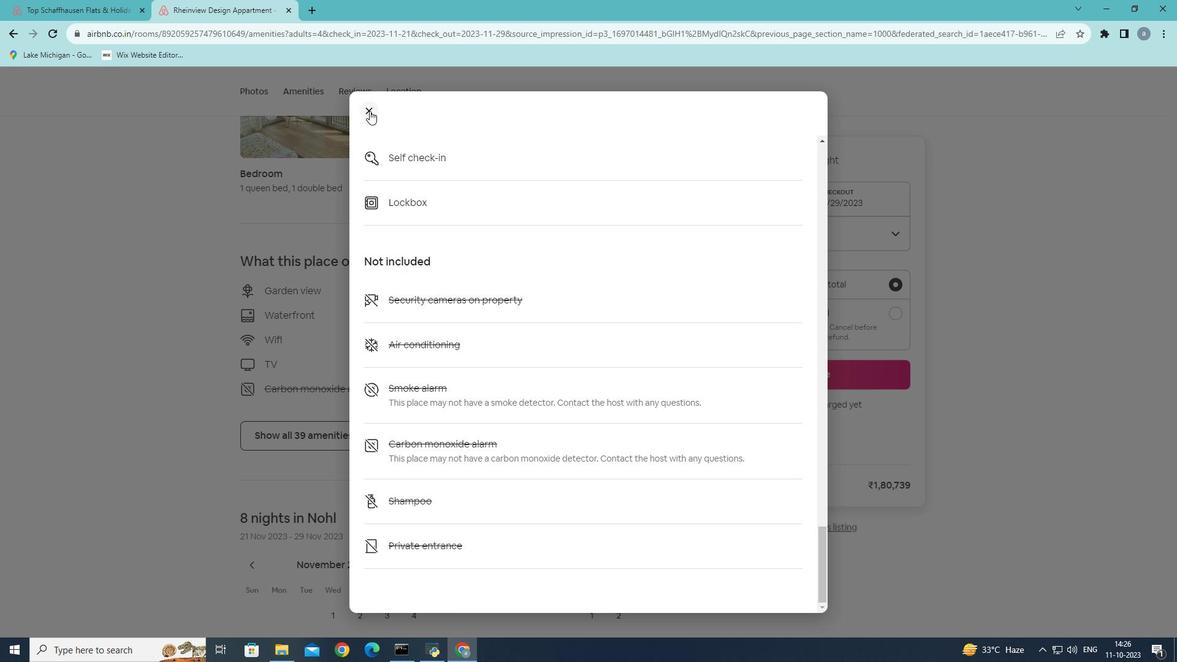 
Action: Mouse moved to (478, 271)
Screenshot: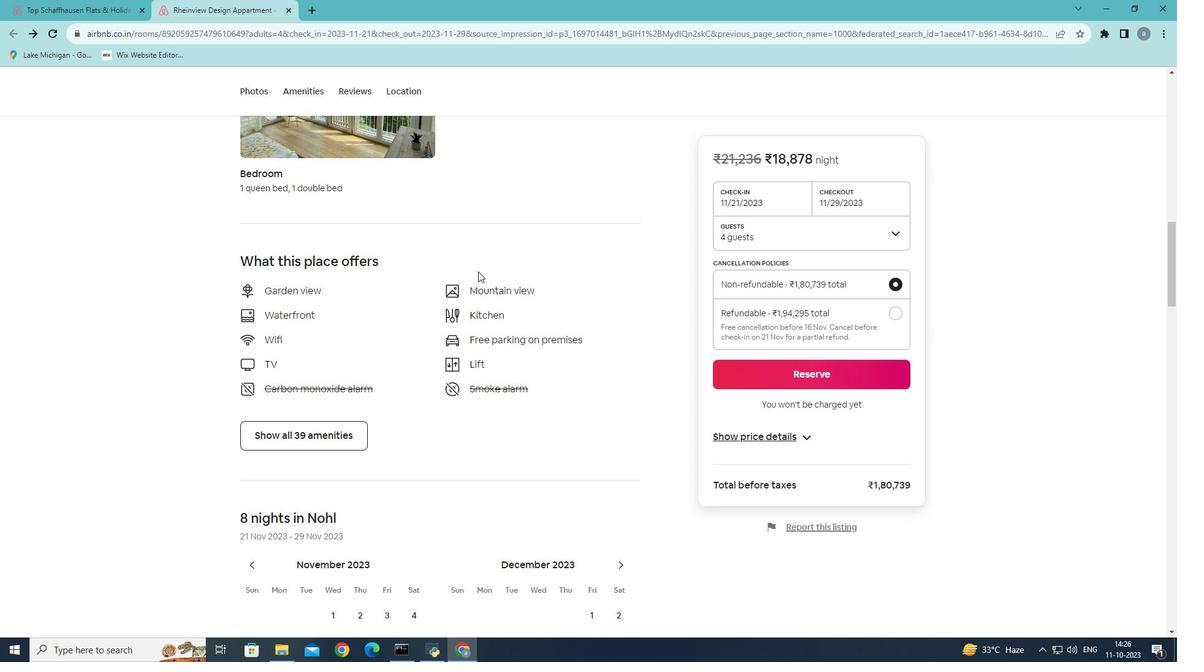 
Action: Mouse scrolled (478, 271) with delta (0, 0)
Screenshot: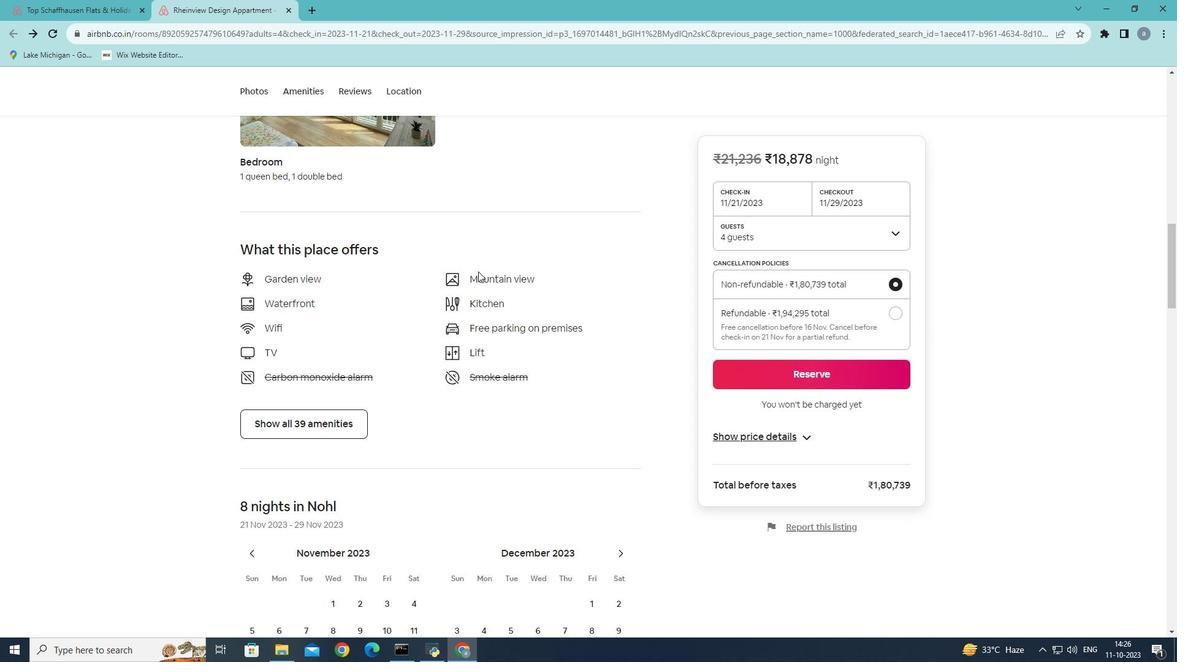 
Action: Mouse scrolled (478, 271) with delta (0, 0)
Screenshot: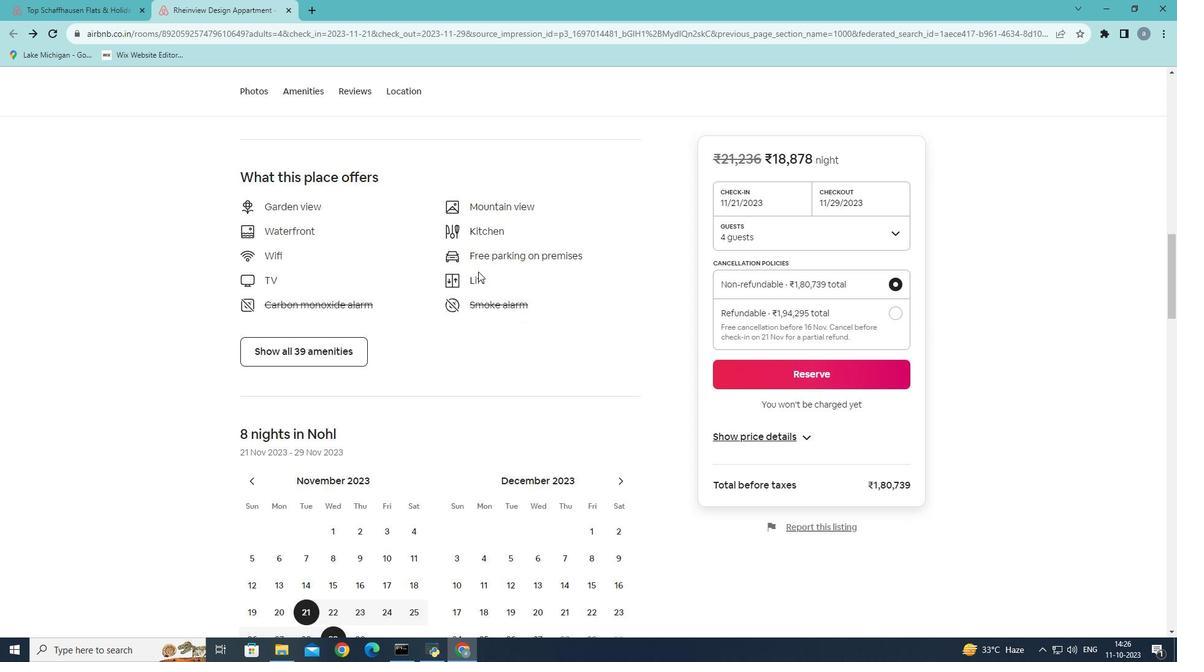 
Action: Mouse scrolled (478, 271) with delta (0, 0)
Screenshot: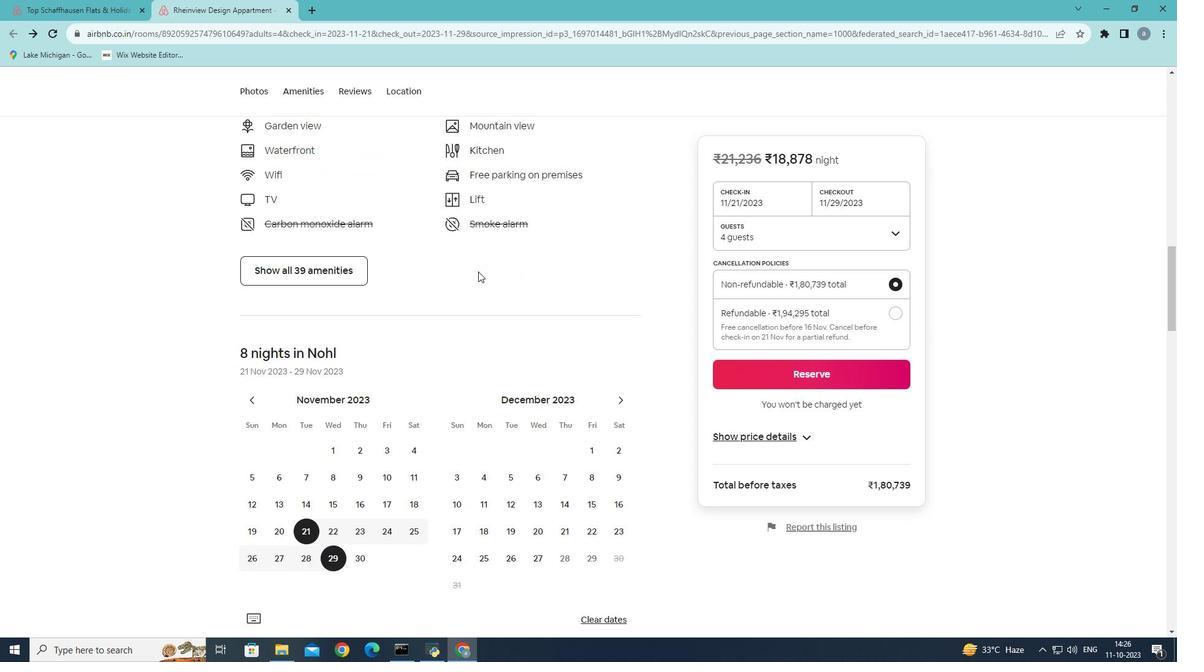 
Action: Mouse scrolled (478, 271) with delta (0, 0)
Screenshot: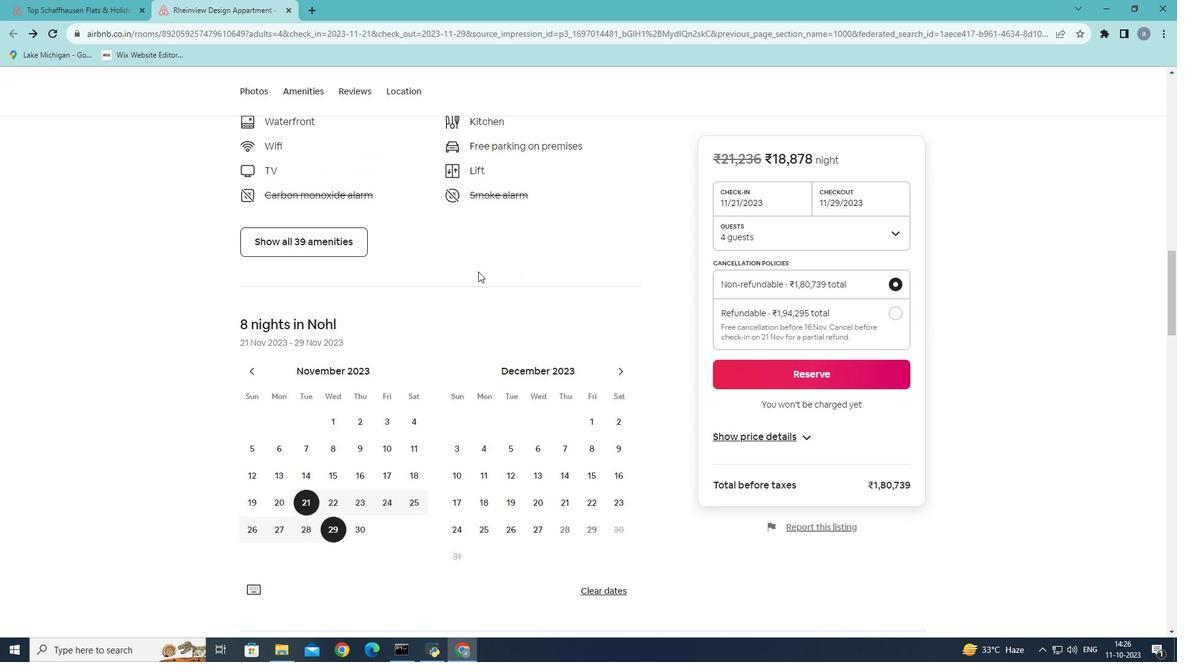 
Action: Mouse scrolled (478, 271) with delta (0, 0)
Screenshot: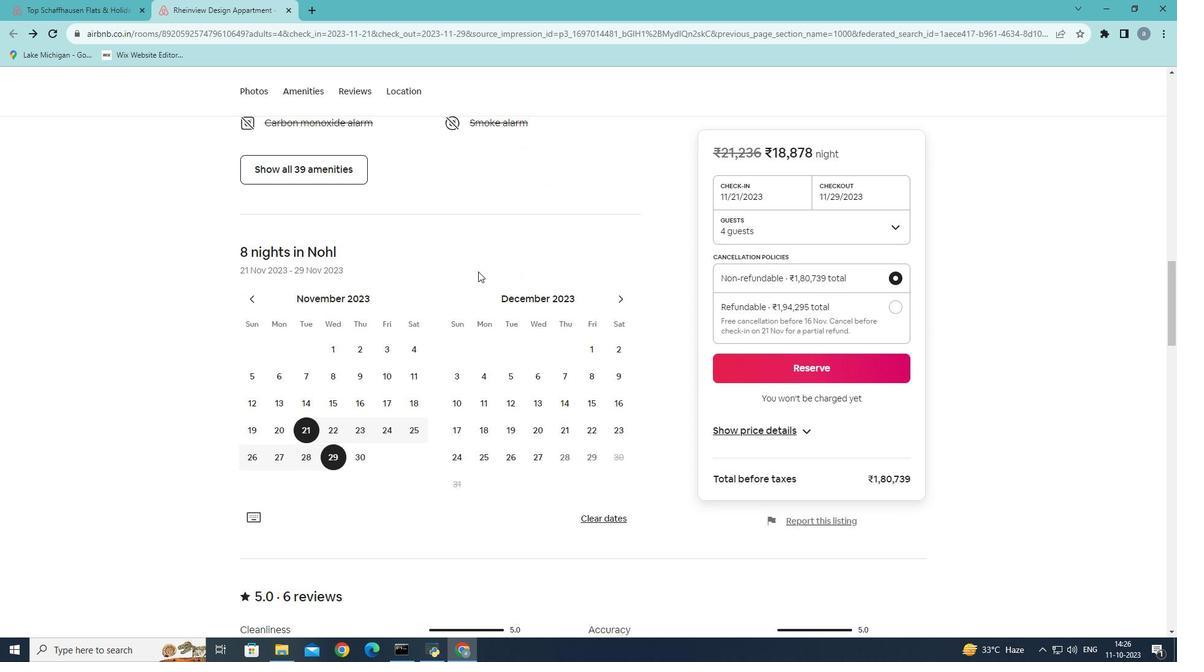 
Action: Mouse moved to (473, 275)
Screenshot: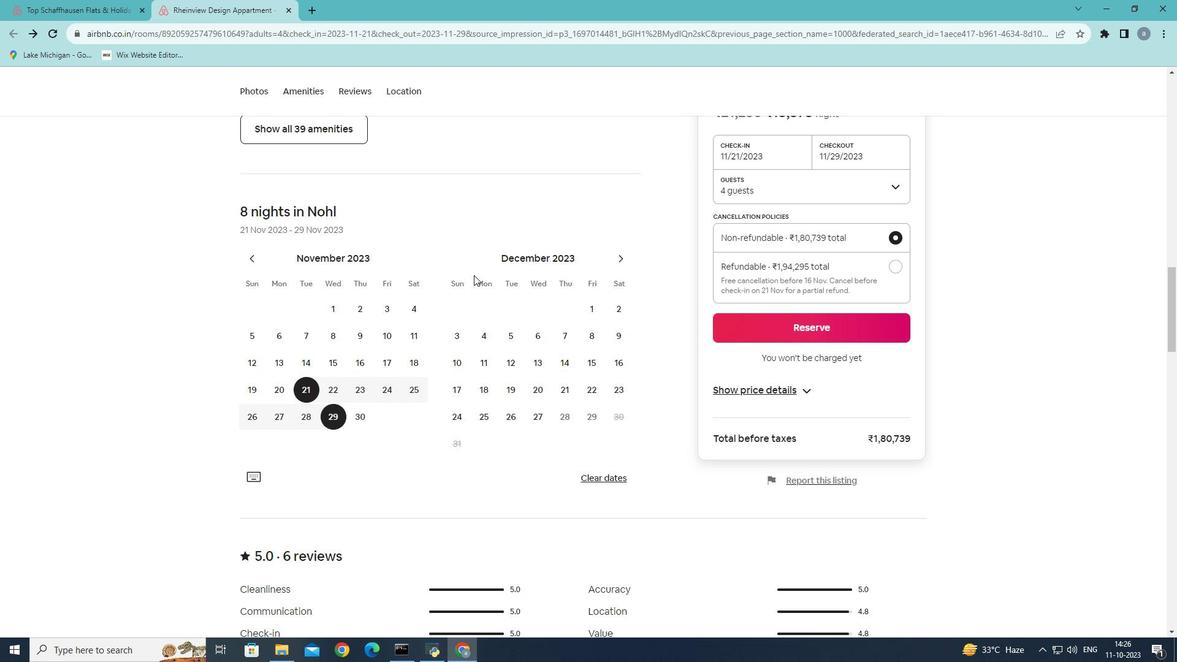 
Action: Mouse scrolled (473, 274) with delta (0, 0)
Screenshot: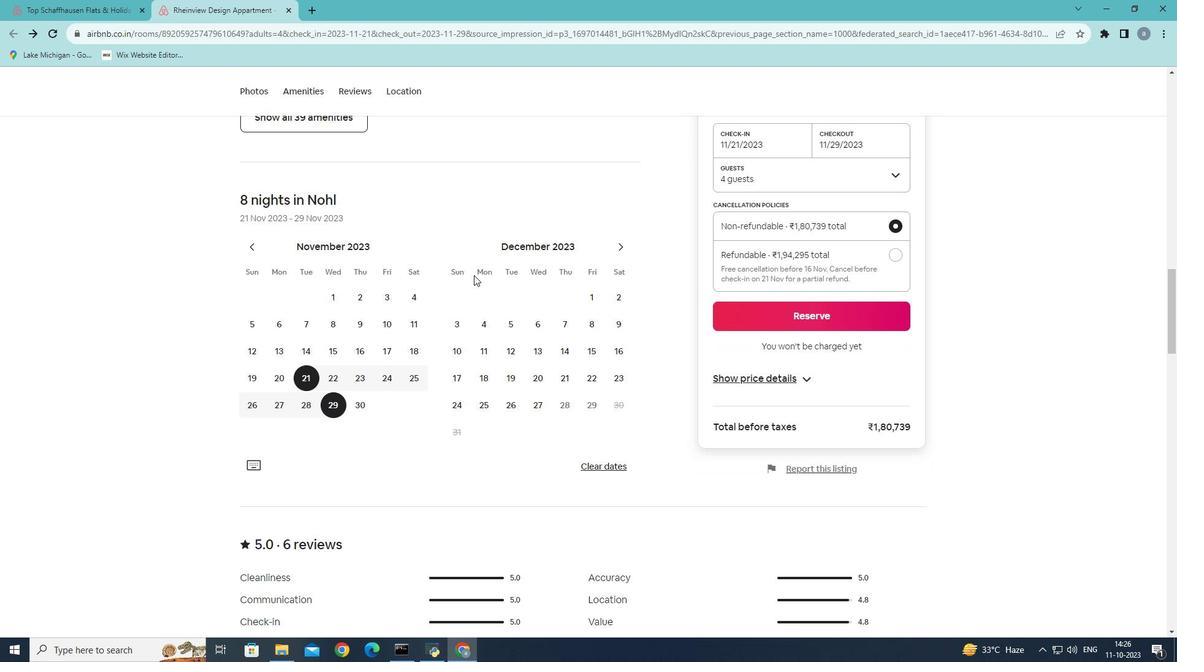 
Action: Mouse scrolled (473, 274) with delta (0, 0)
Screenshot: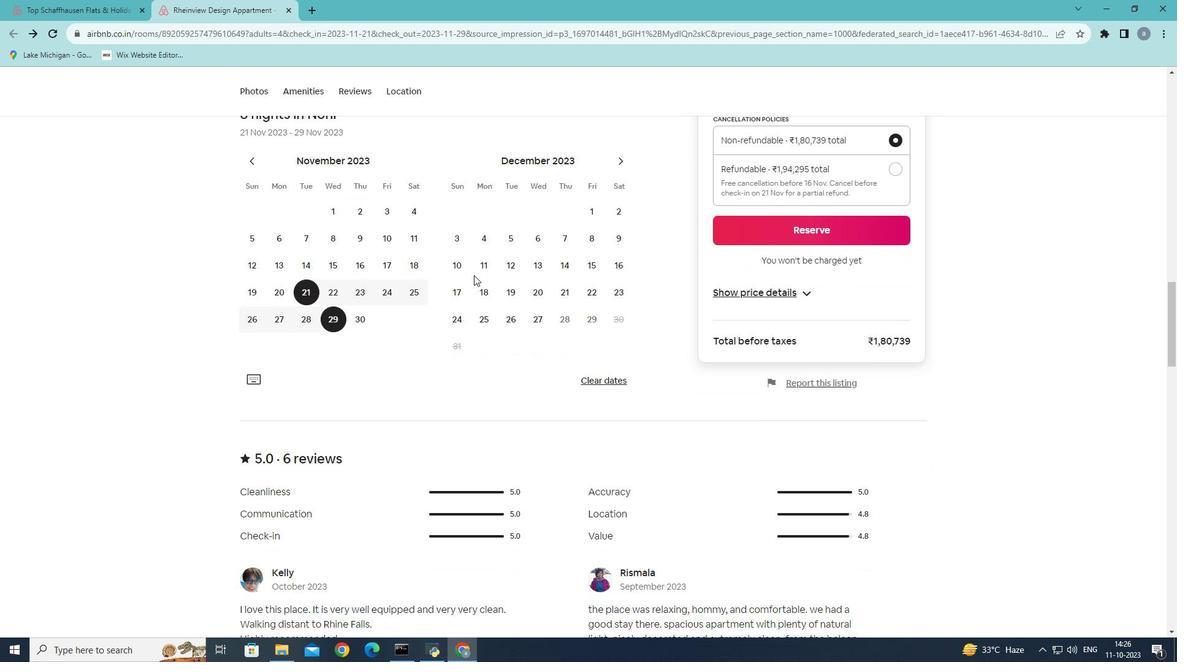 
Action: Mouse scrolled (473, 274) with delta (0, 0)
Screenshot: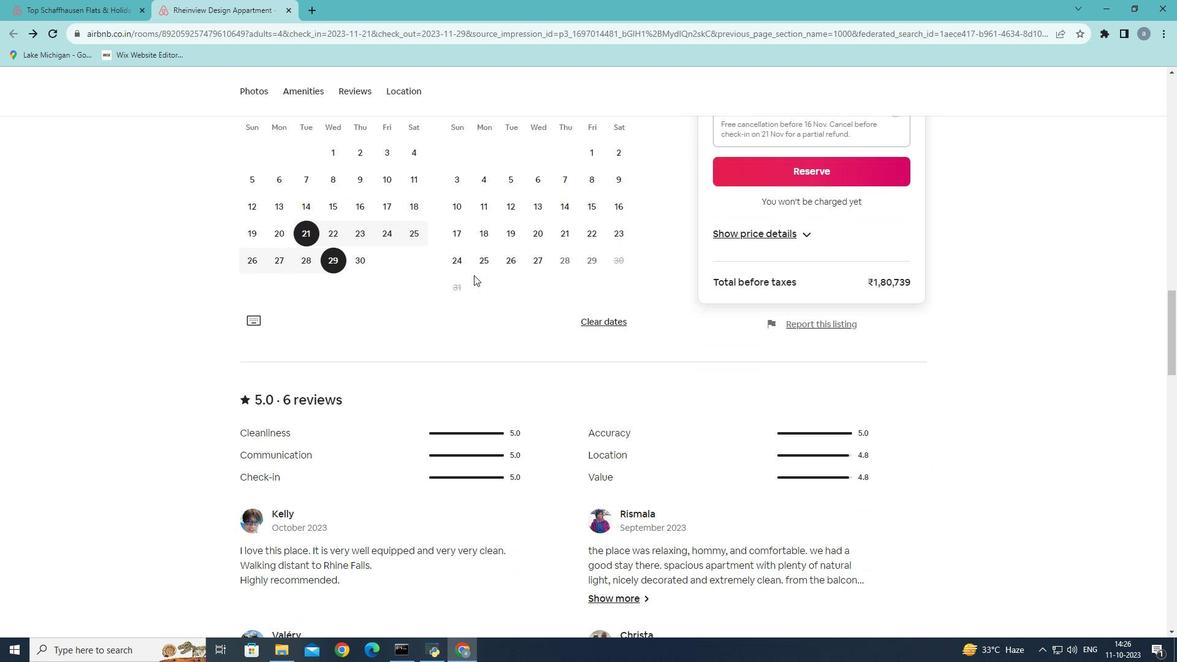 
Action: Mouse scrolled (473, 274) with delta (0, 0)
Screenshot: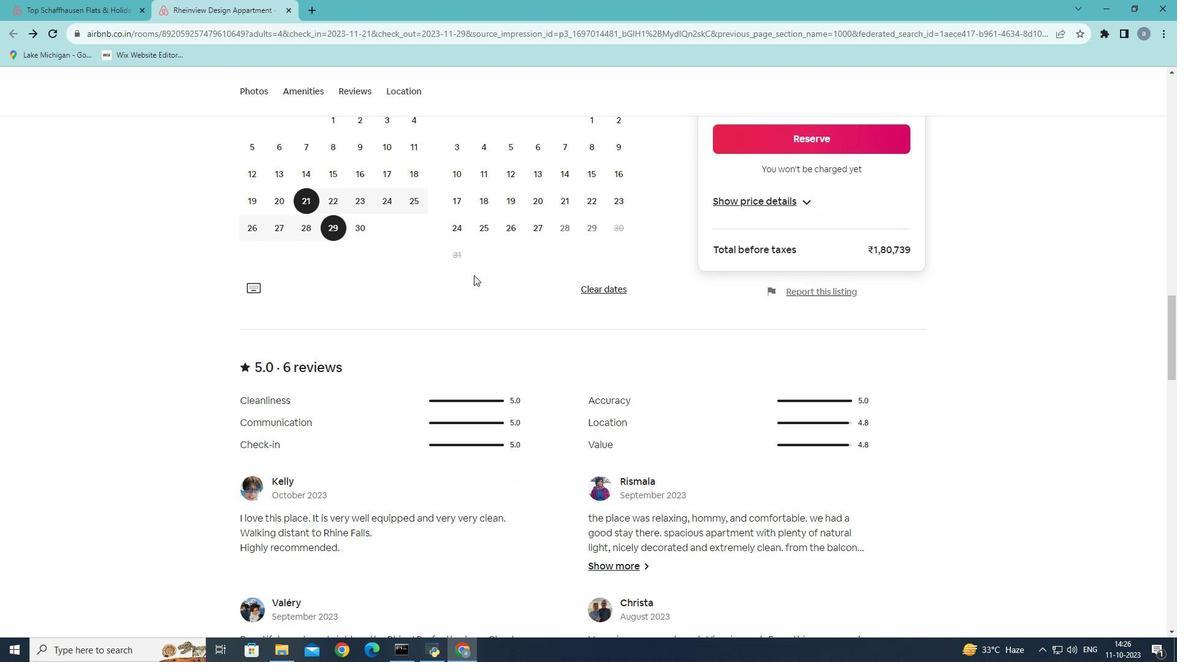 
Action: Mouse scrolled (473, 274) with delta (0, 0)
Screenshot: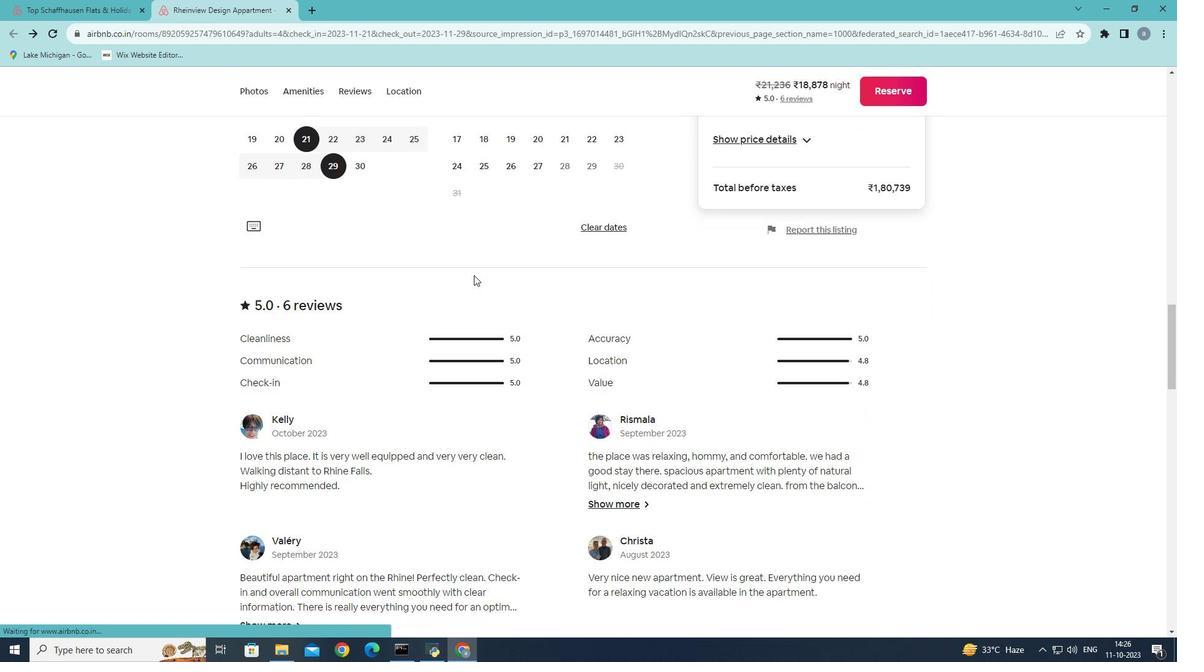 
Action: Mouse scrolled (473, 274) with delta (0, 0)
Screenshot: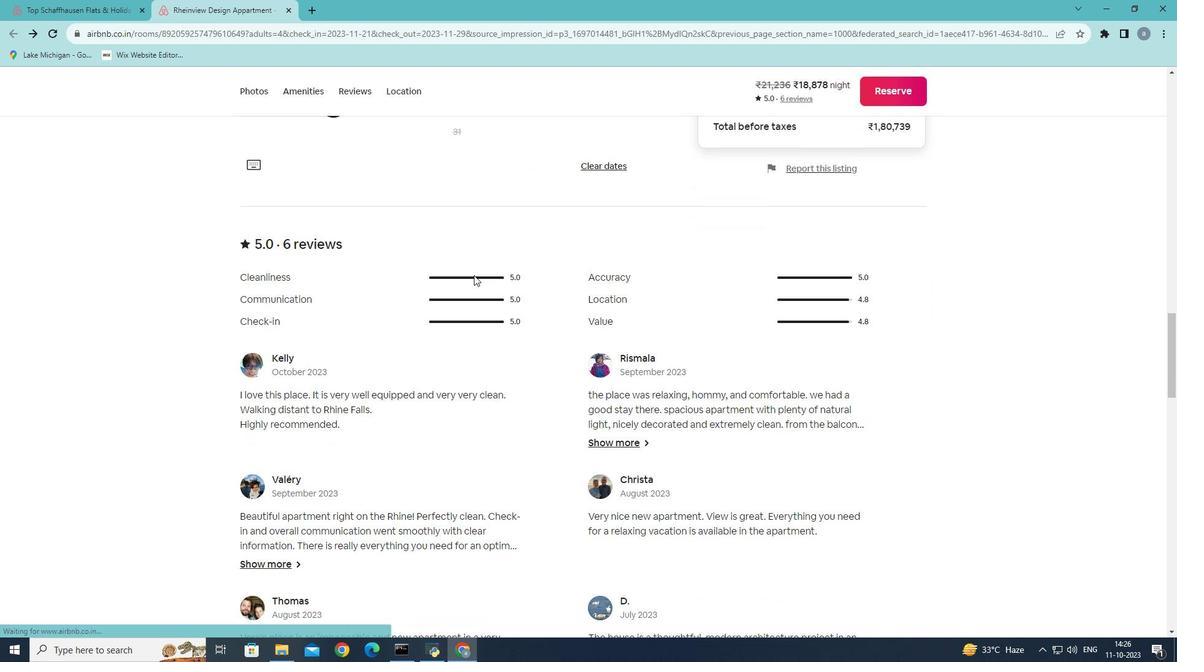 
Action: Mouse moved to (472, 278)
Screenshot: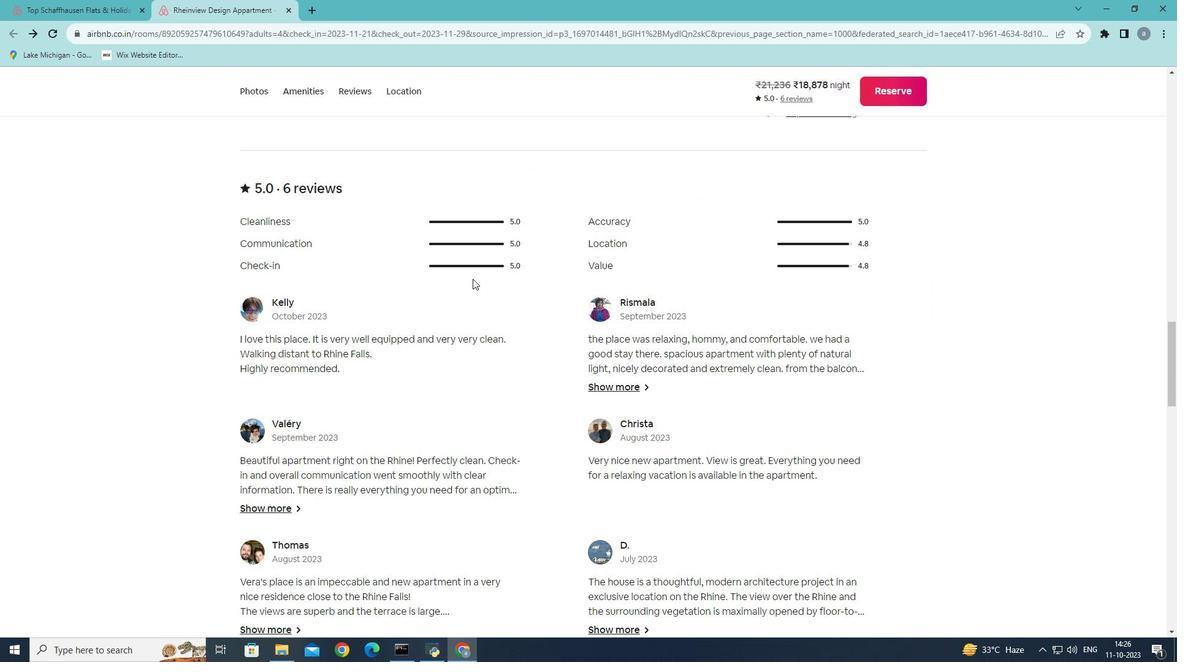 
Action: Mouse scrolled (472, 278) with delta (0, 0)
Screenshot: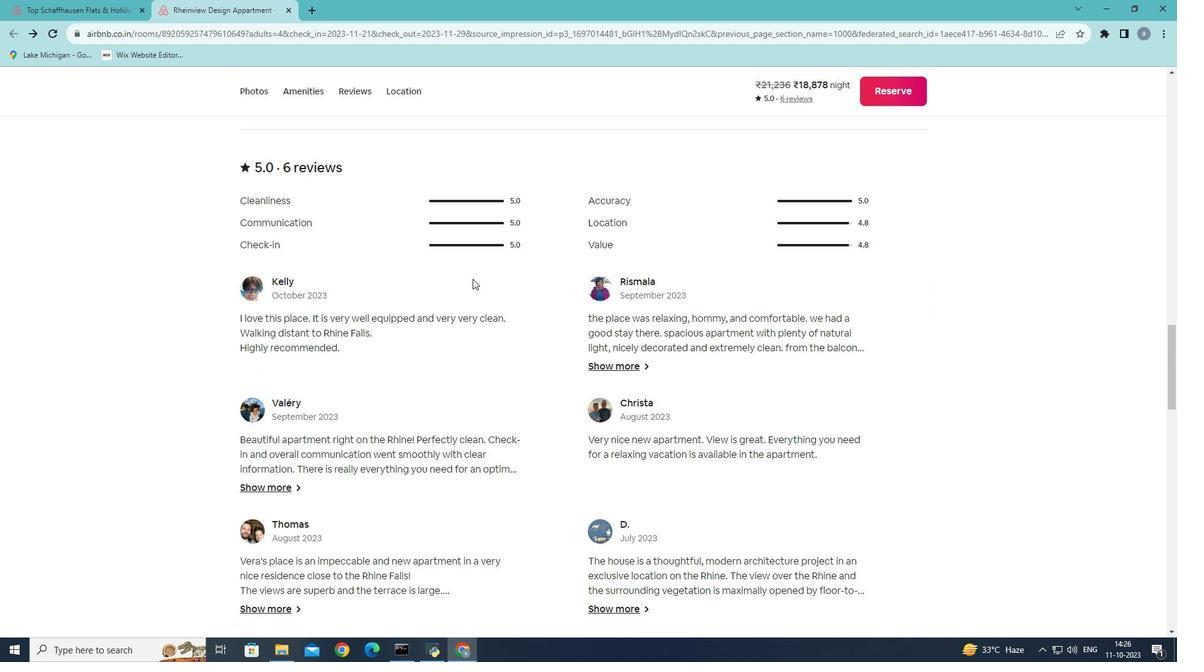 
Action: Mouse scrolled (472, 278) with delta (0, 0)
Screenshot: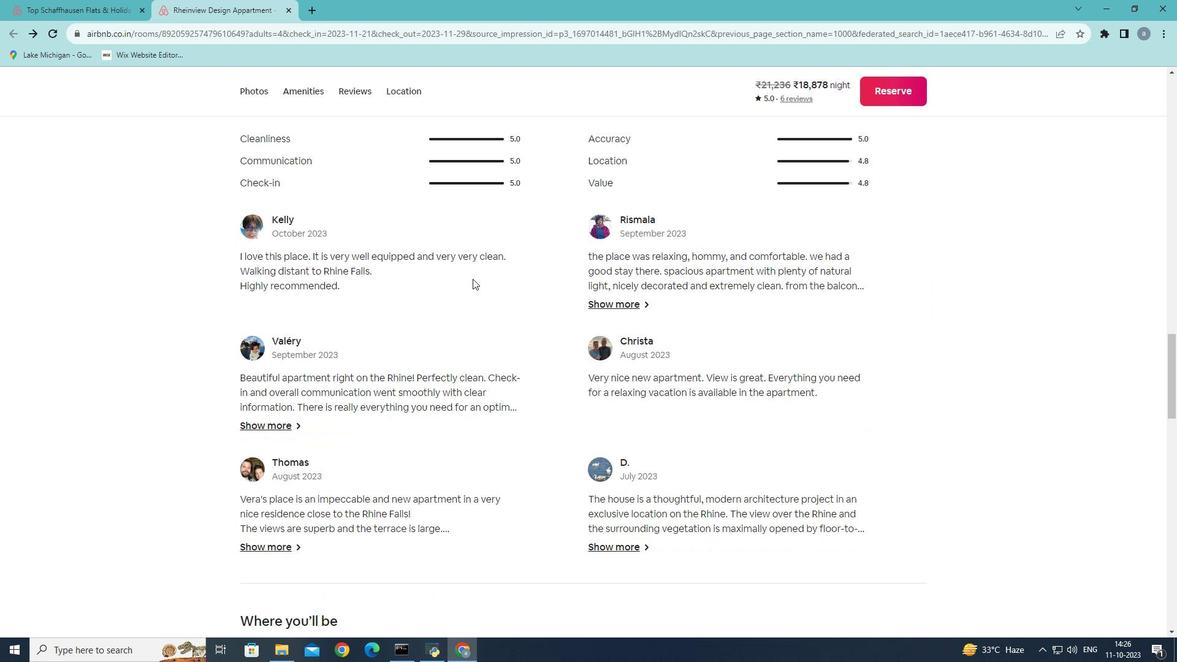 
Action: Mouse scrolled (472, 278) with delta (0, 0)
Screenshot: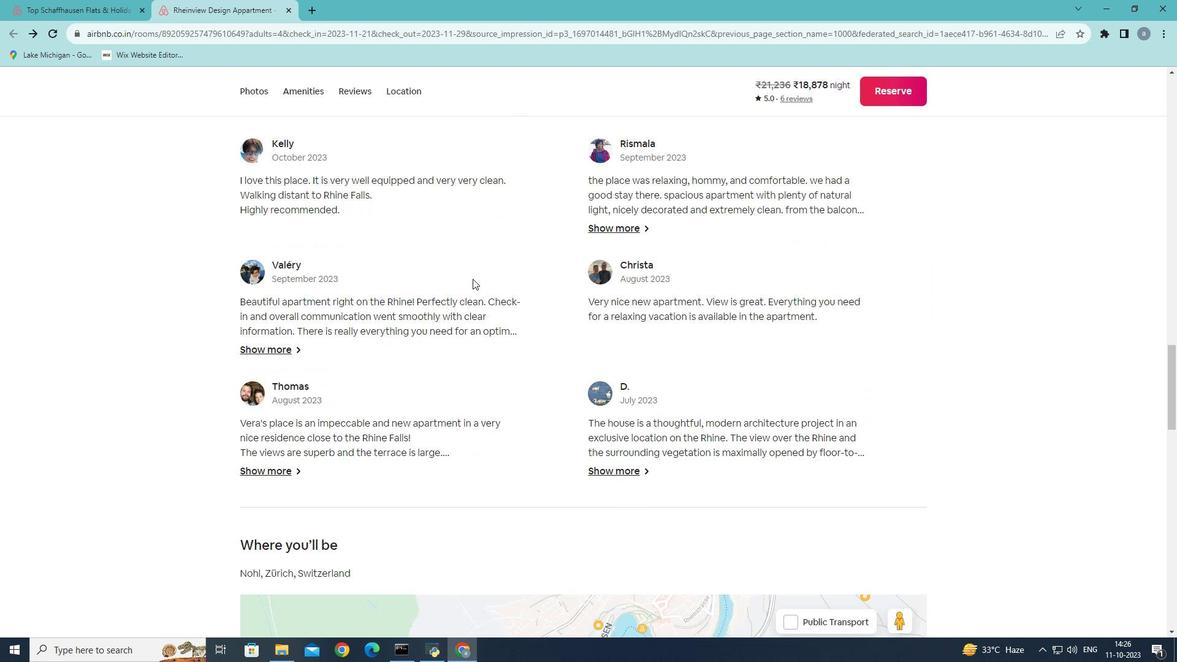 
Action: Mouse scrolled (472, 278) with delta (0, 0)
Screenshot: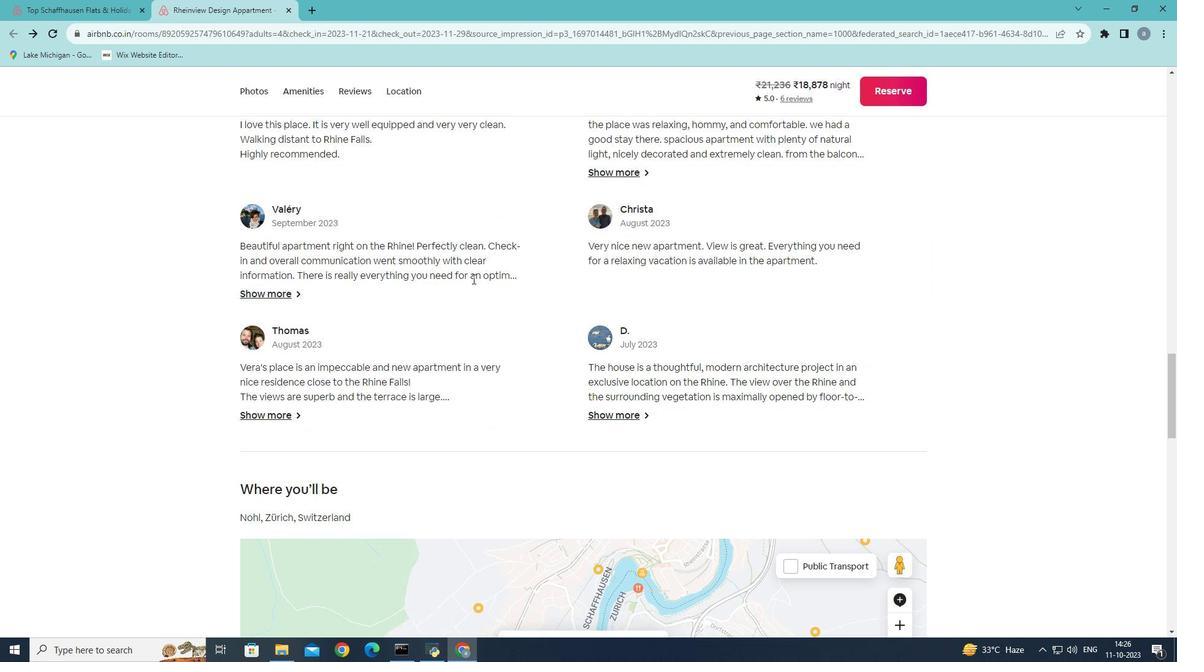 
Action: Mouse scrolled (472, 278) with delta (0, 0)
Screenshot: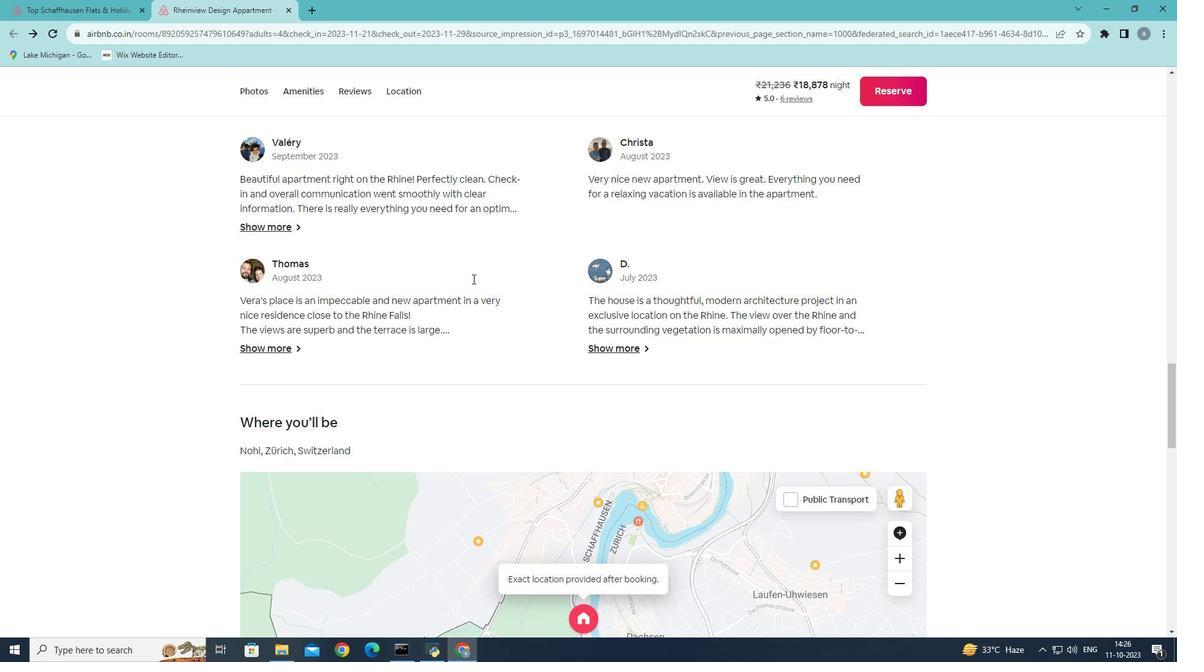 
Action: Mouse scrolled (472, 278) with delta (0, 0)
Screenshot: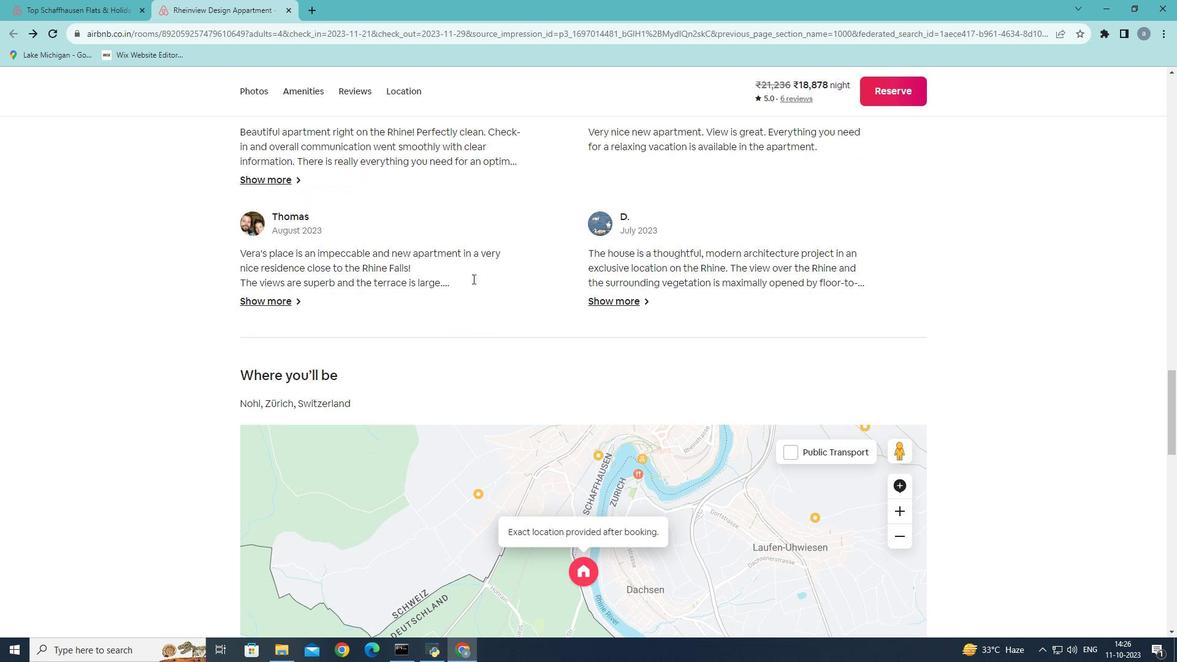 
Action: Mouse moved to (472, 278)
Screenshot: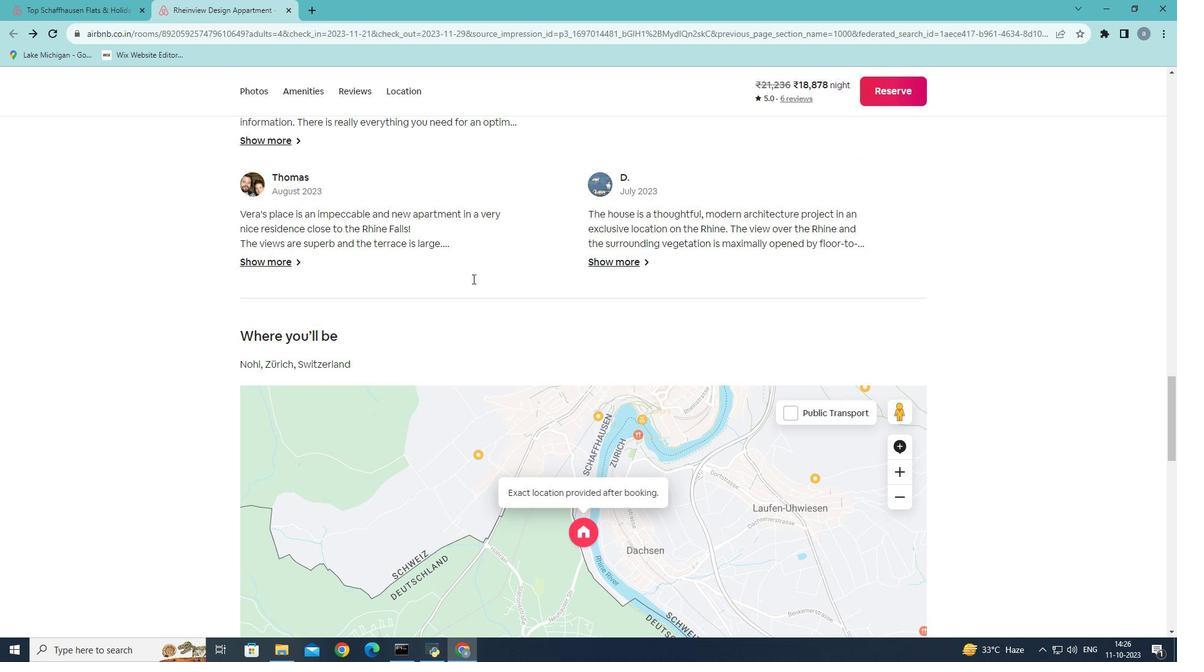 
Action: Mouse scrolled (472, 278) with delta (0, 0)
Screenshot: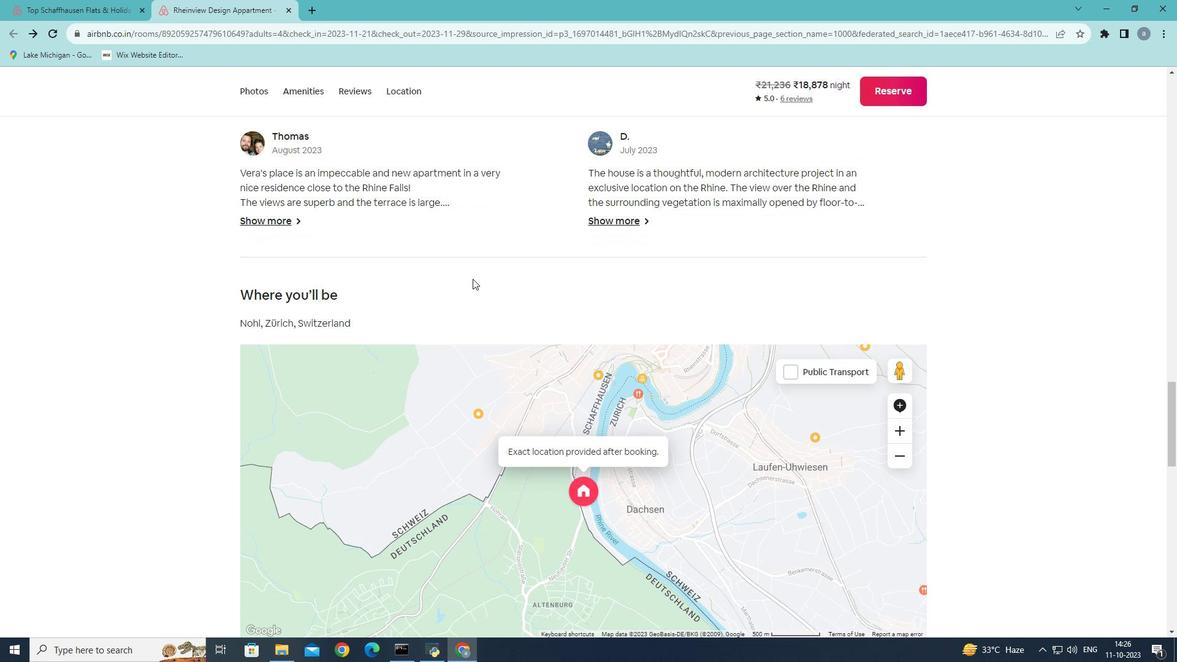 
Action: Mouse moved to (472, 278)
Screenshot: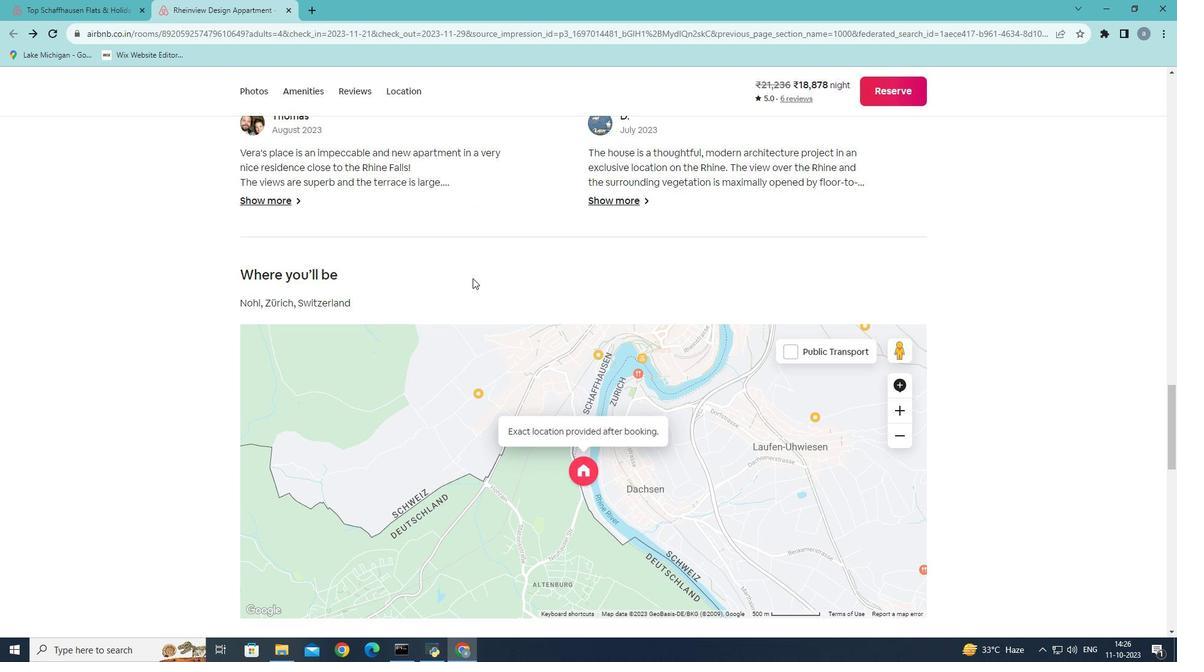 
Action: Mouse scrolled (472, 278) with delta (0, 0)
Screenshot: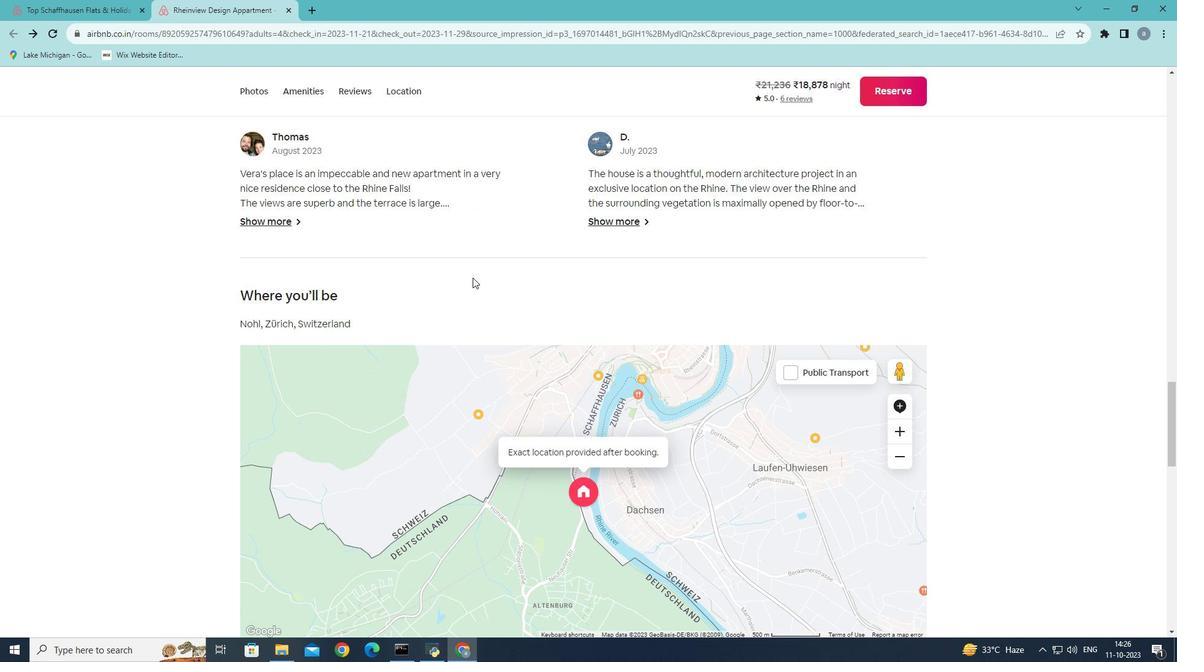 
Action: Mouse moved to (472, 277)
Screenshot: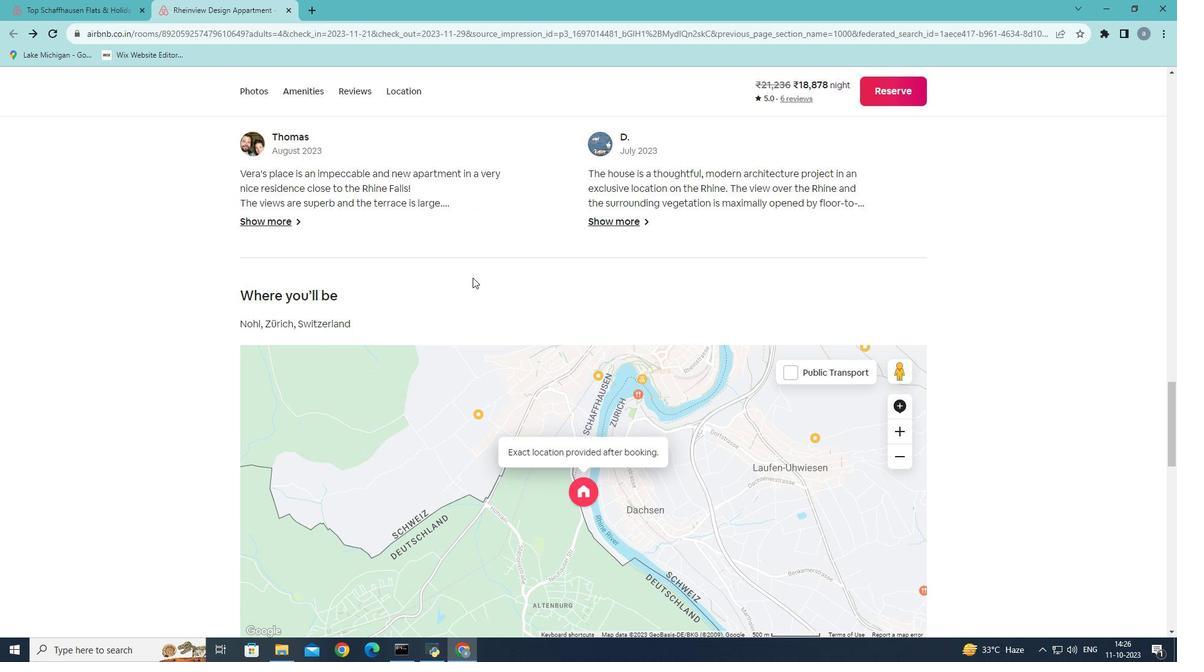 
Action: Mouse scrolled (472, 278) with delta (0, 0)
Screenshot: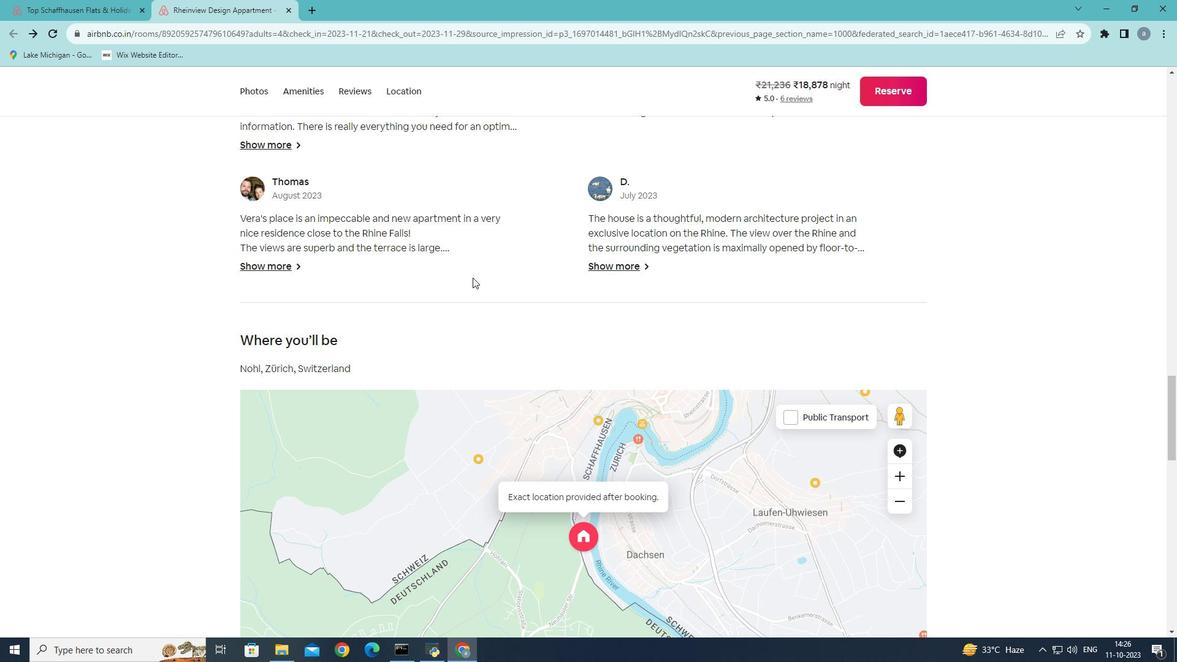 
Action: Mouse scrolled (472, 278) with delta (0, 0)
Screenshot: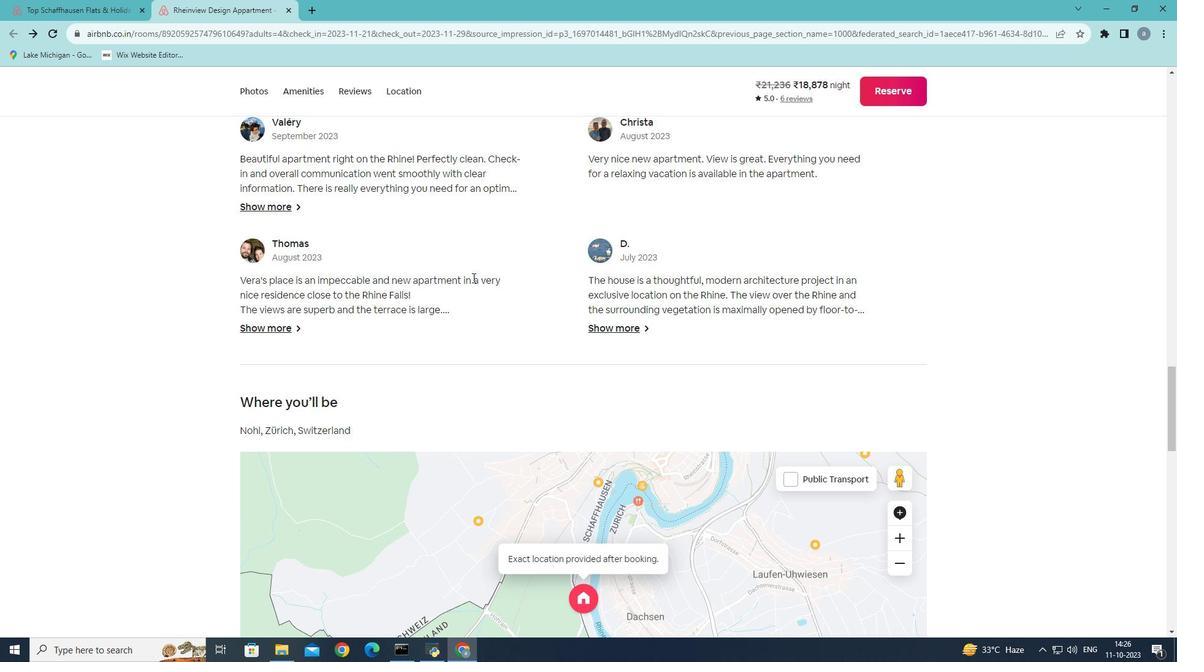 
Action: Mouse scrolled (472, 278) with delta (0, 0)
Screenshot: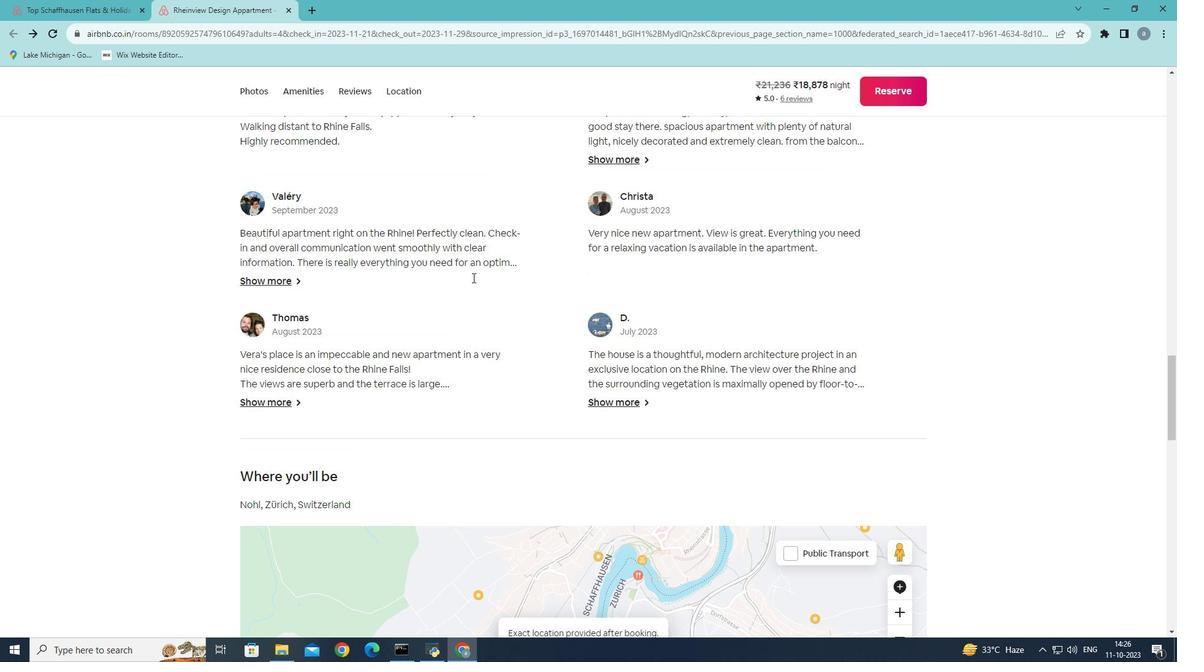 
Action: Mouse scrolled (472, 278) with delta (0, 0)
Screenshot: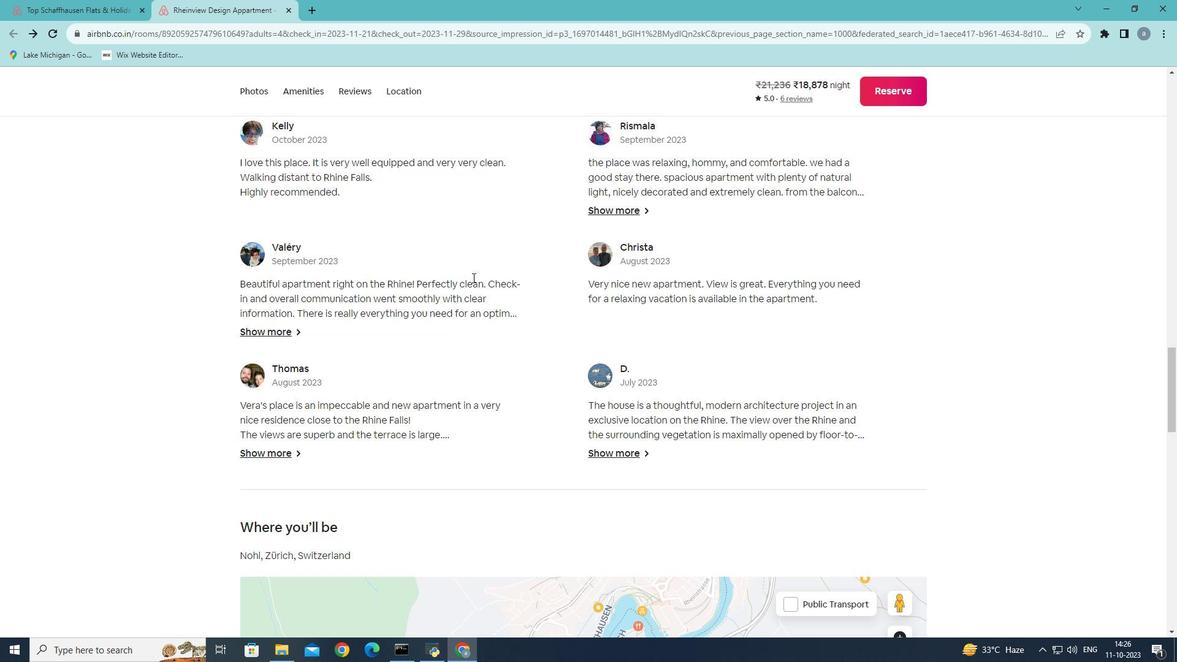 
Action: Mouse scrolled (472, 278) with delta (0, 0)
Screenshot: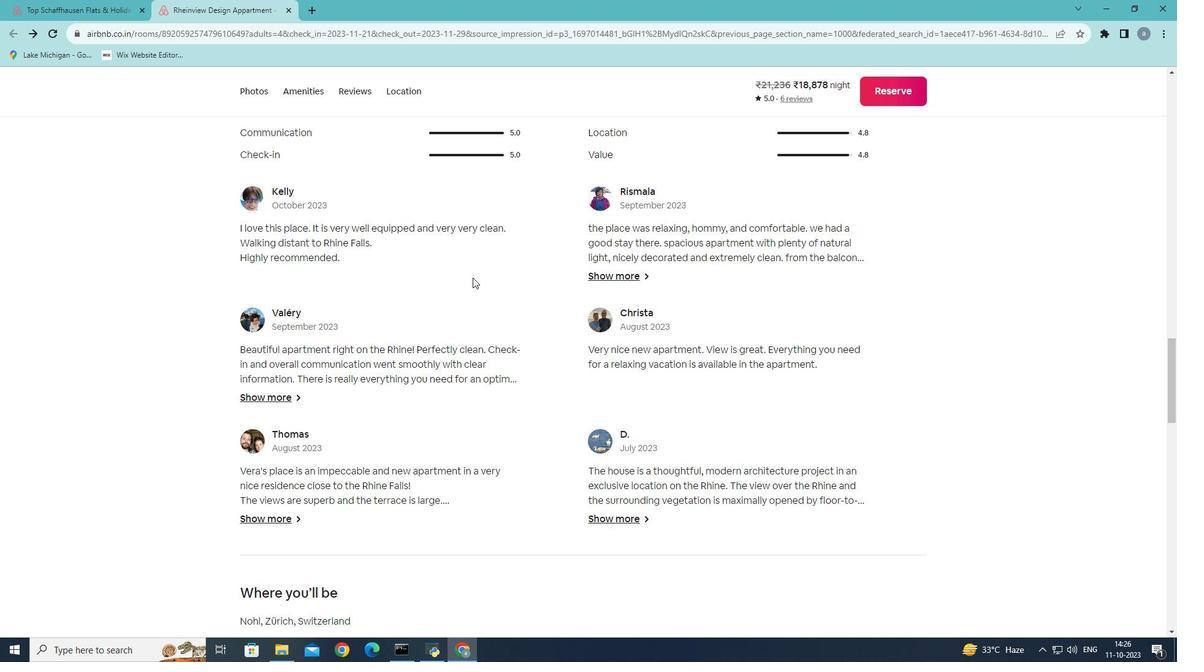 
Action: Mouse scrolled (472, 278) with delta (0, 0)
Screenshot: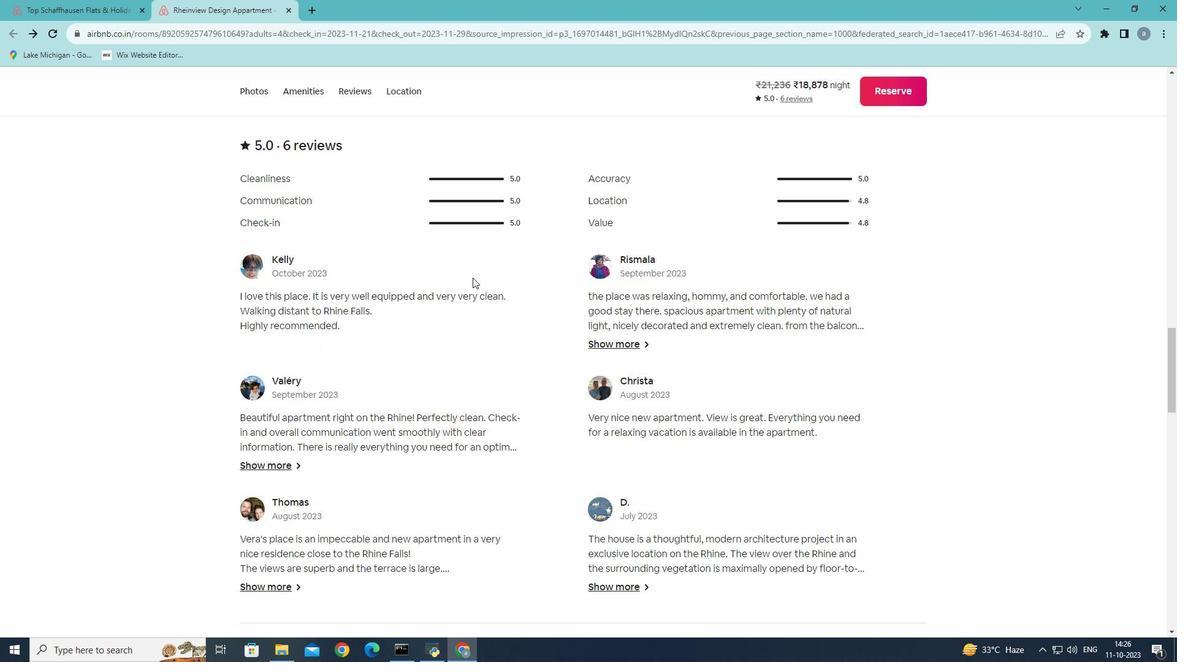 
Action: Mouse scrolled (472, 277) with delta (0, 0)
Screenshot: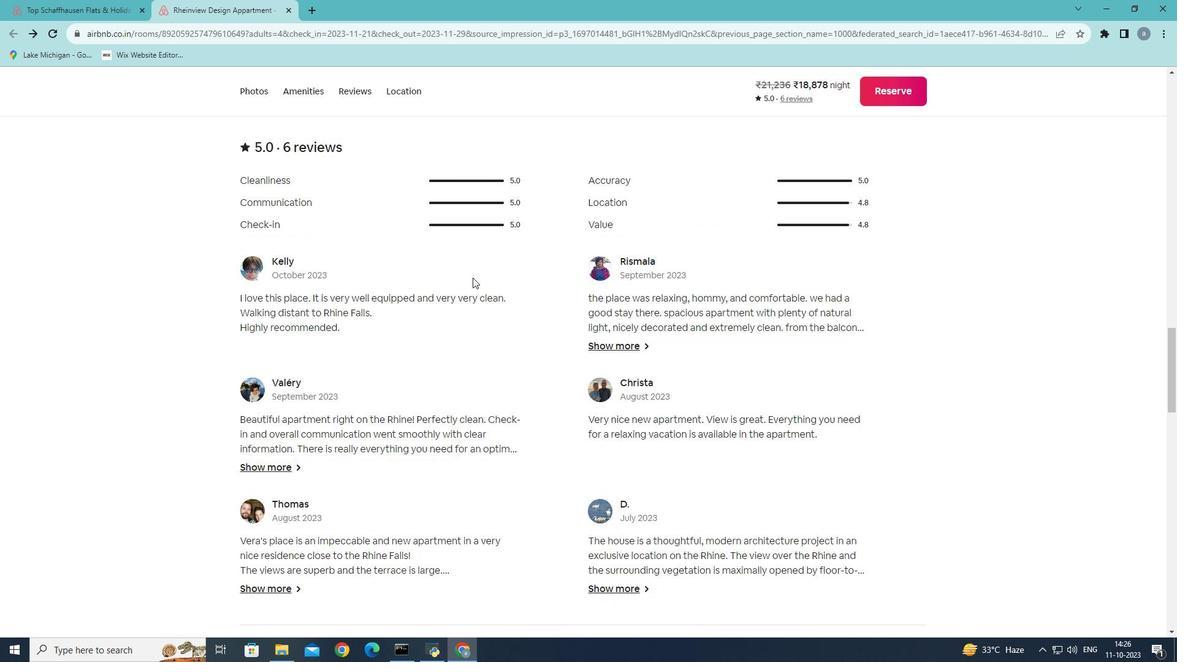 
Action: Mouse scrolled (472, 277) with delta (0, 0)
Screenshot: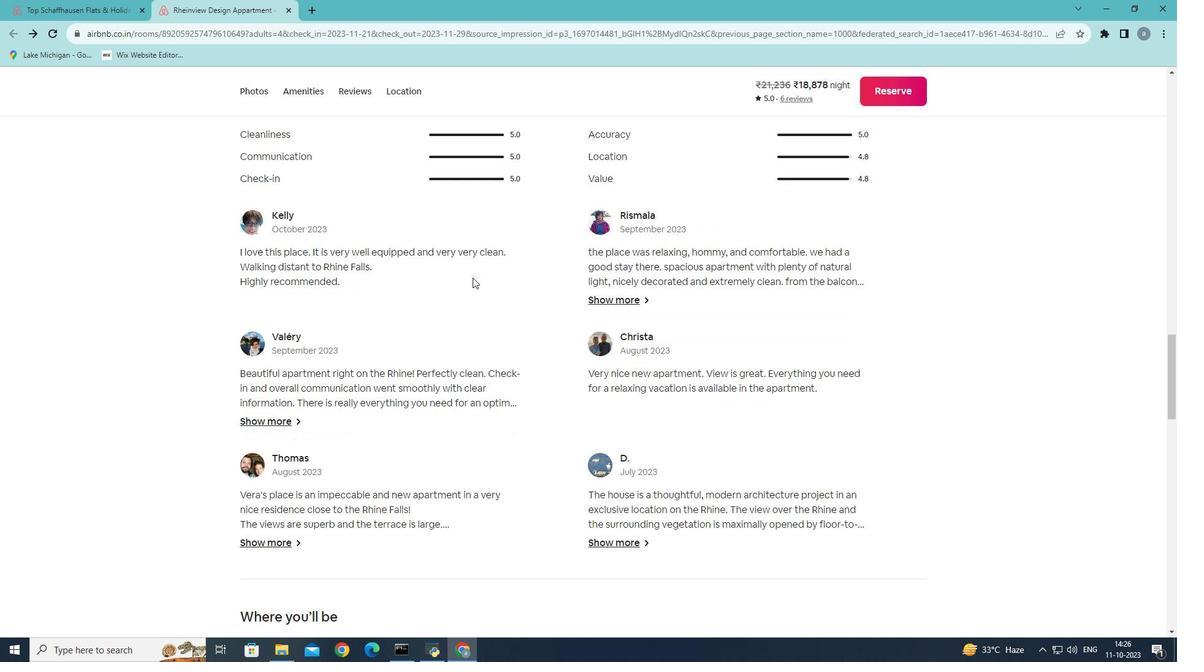 
Action: Mouse scrolled (472, 277) with delta (0, 0)
Screenshot: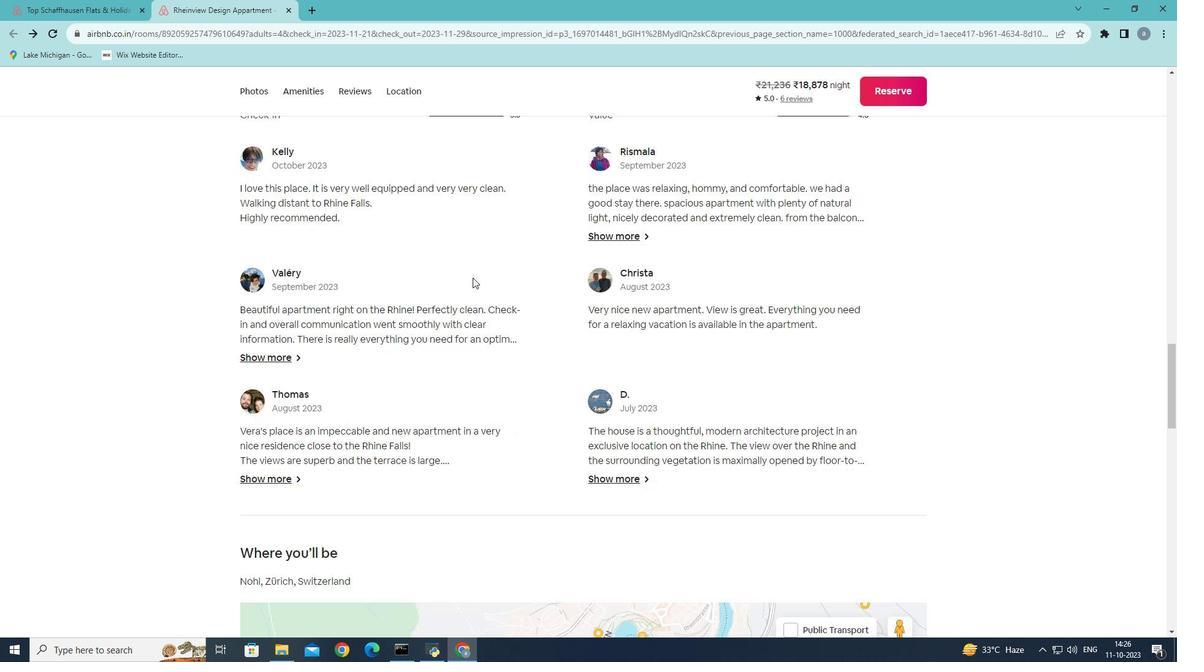 
Action: Mouse scrolled (472, 277) with delta (0, 0)
Screenshot: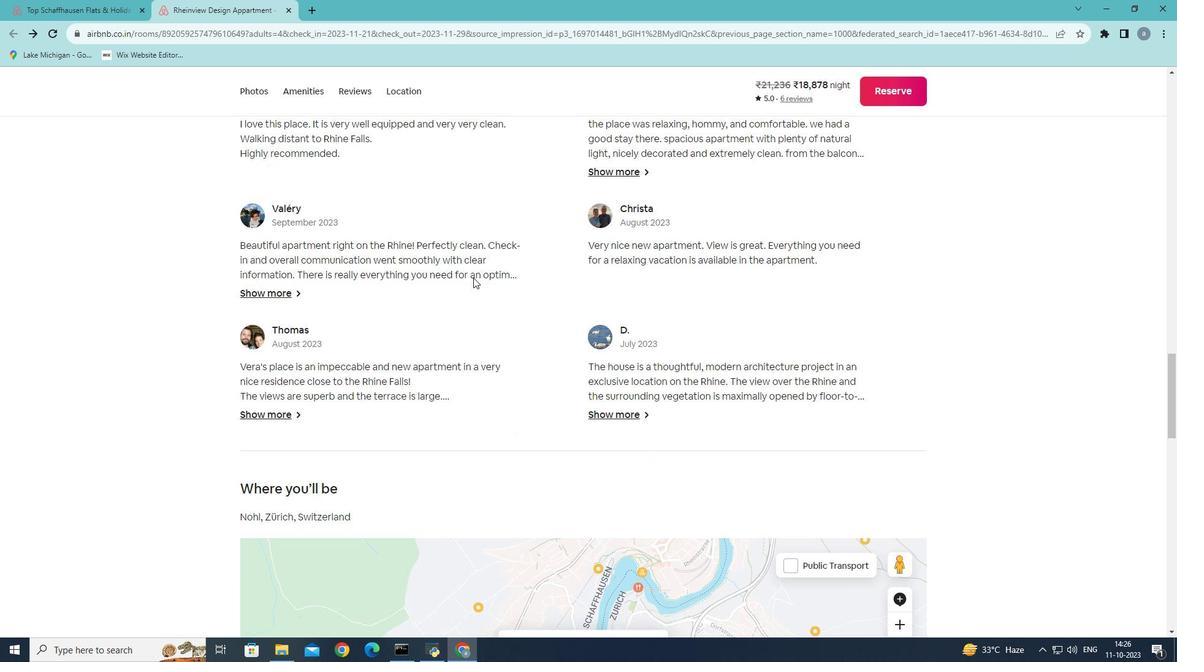 
Action: Mouse moved to (473, 277)
Screenshot: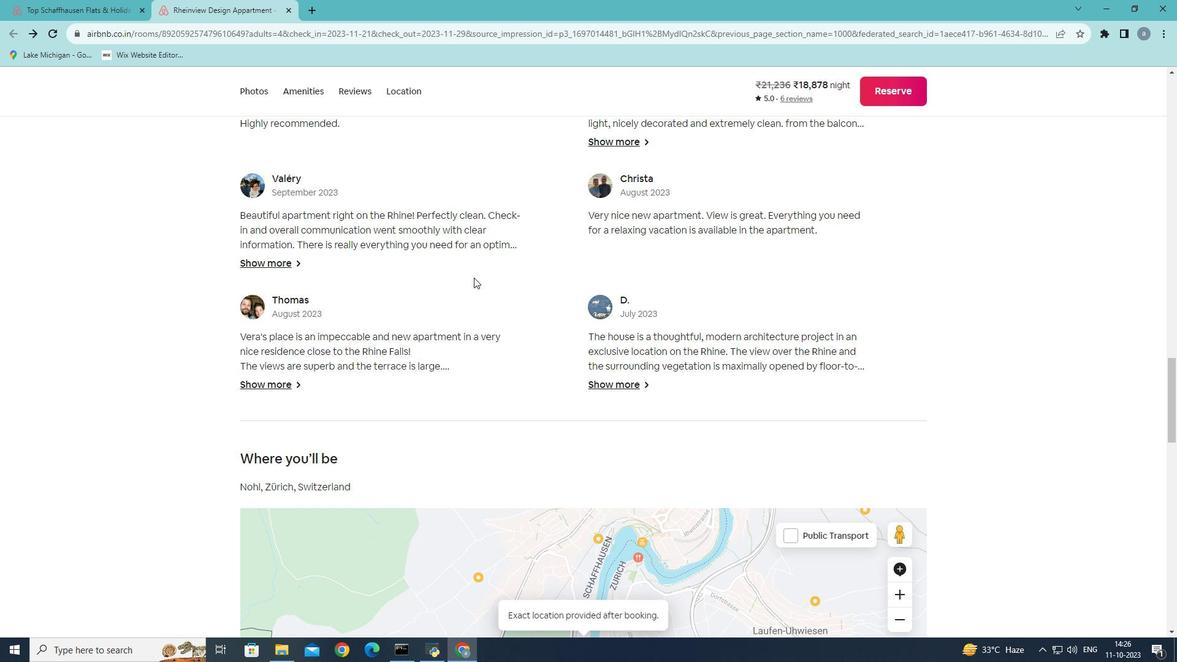 
Action: Mouse scrolled (473, 277) with delta (0, 0)
Screenshot: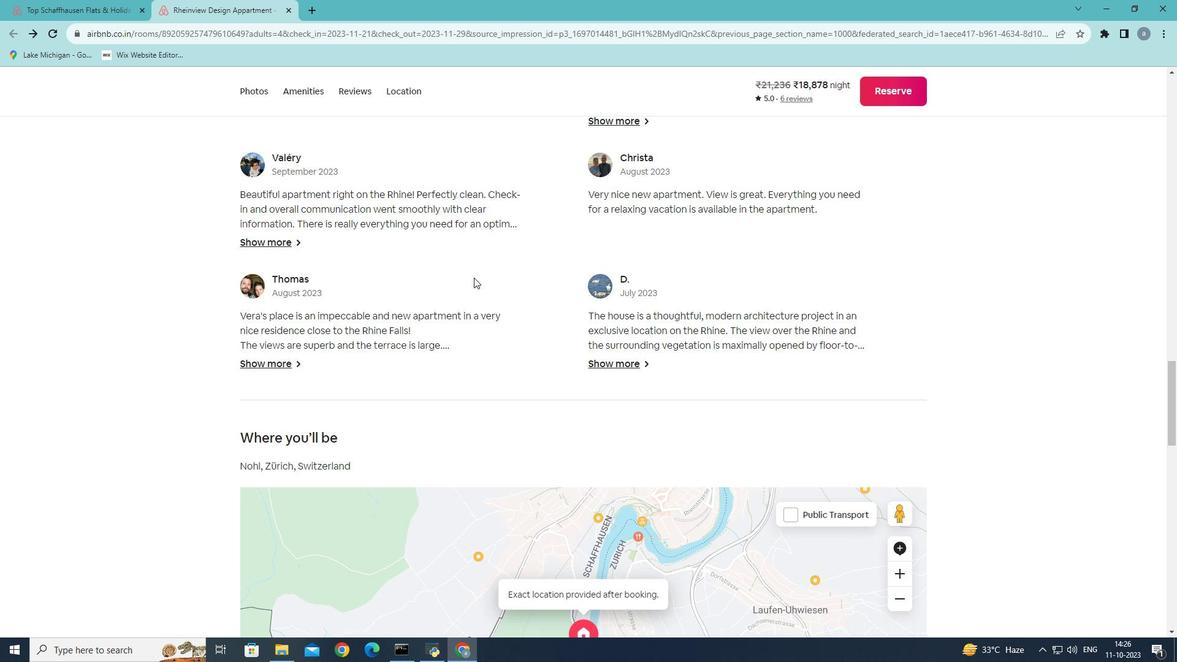 
Action: Mouse scrolled (473, 277) with delta (0, 0)
Screenshot: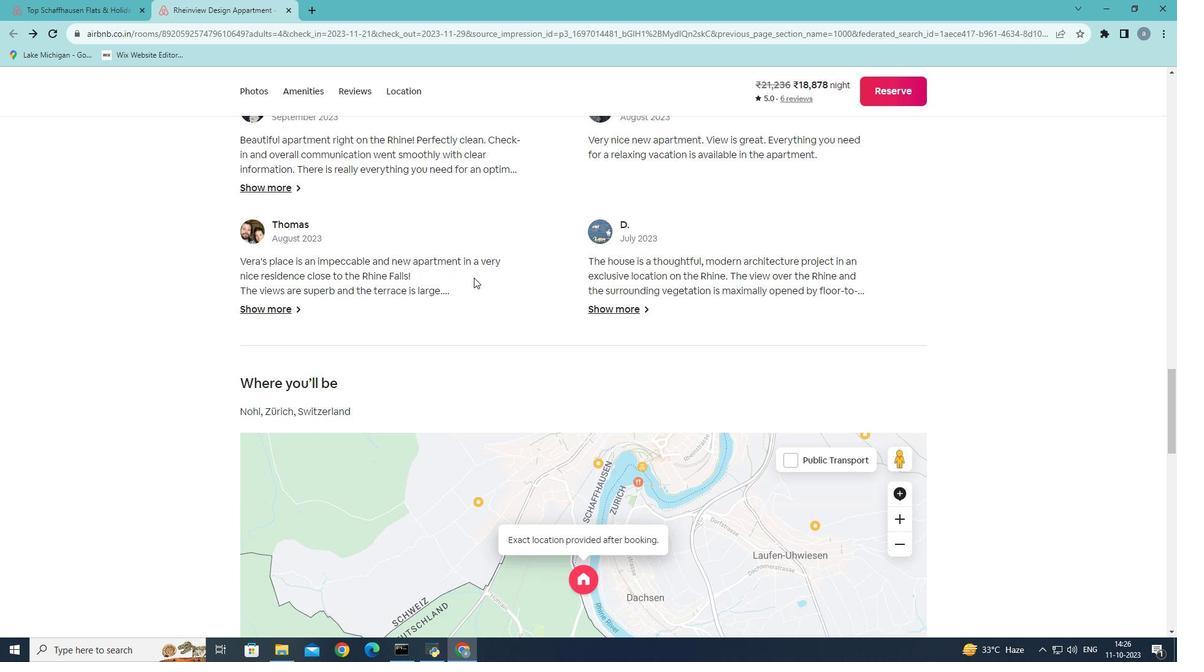 
Action: Mouse scrolled (473, 277) with delta (0, 0)
Screenshot: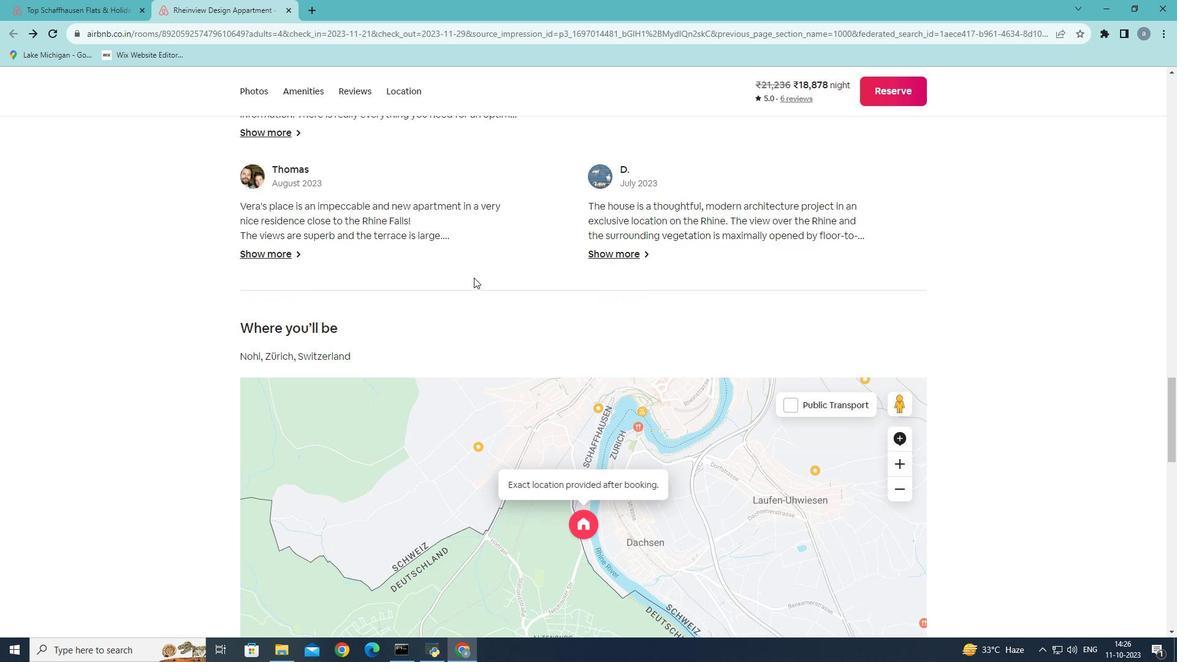 
Action: Mouse scrolled (473, 277) with delta (0, 0)
Screenshot: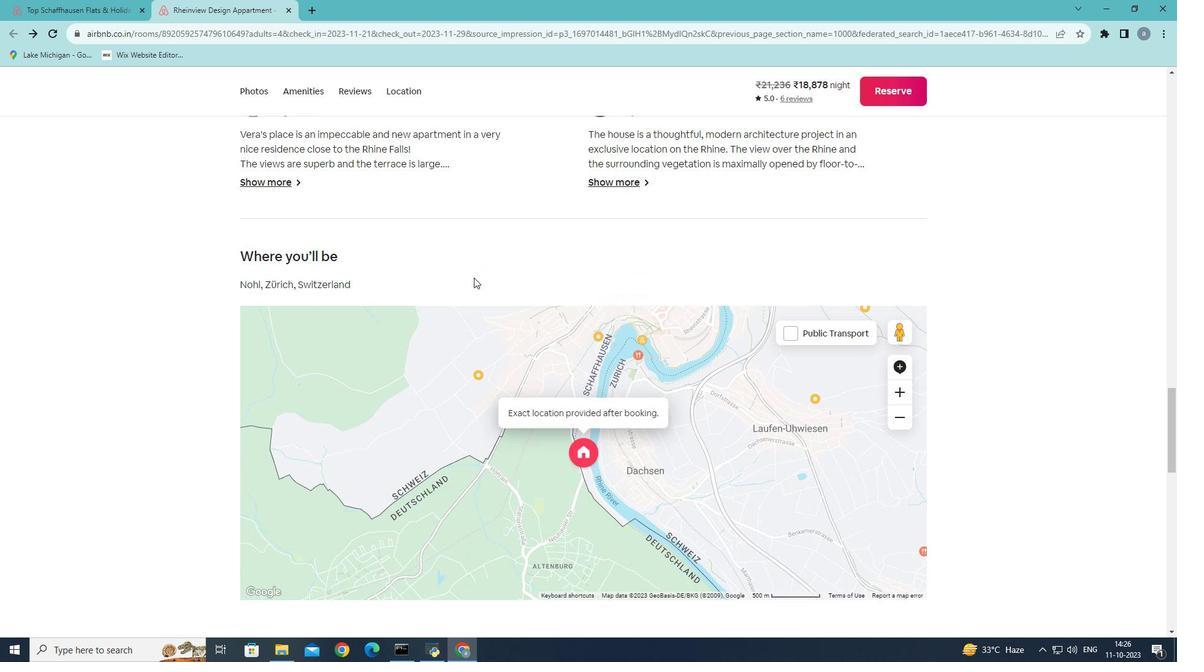 
Action: Mouse scrolled (473, 277) with delta (0, 0)
